 Task: Download an image of a book cover and post it on Instagram with a recommendation.
Action: Mouse moved to (1103, 57)
Screenshot: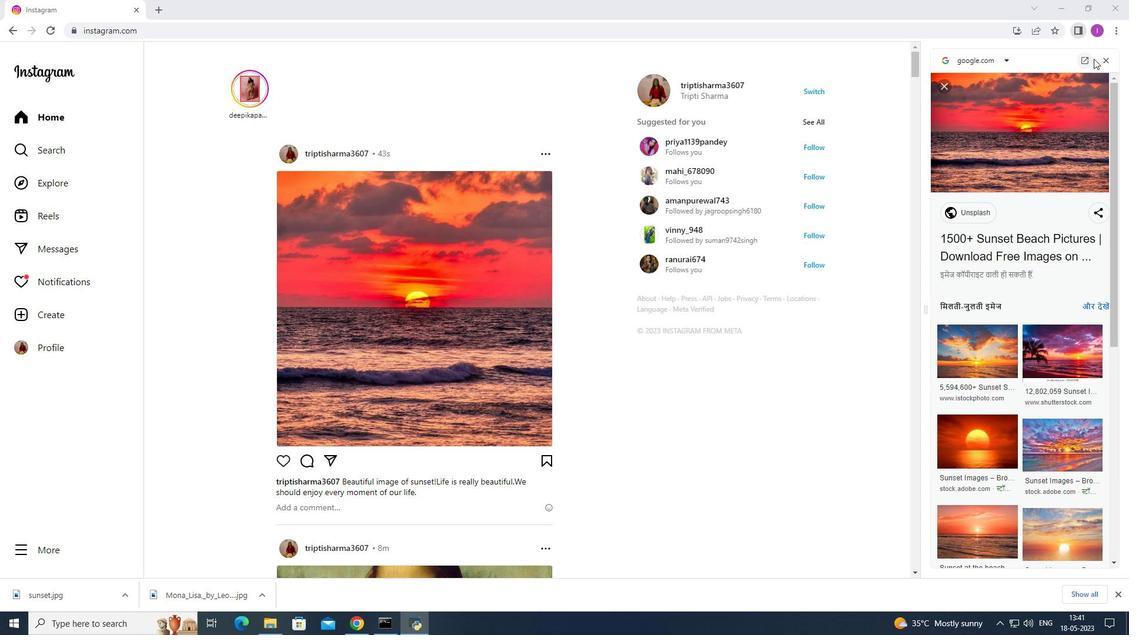 
Action: Mouse pressed left at (1103, 57)
Screenshot: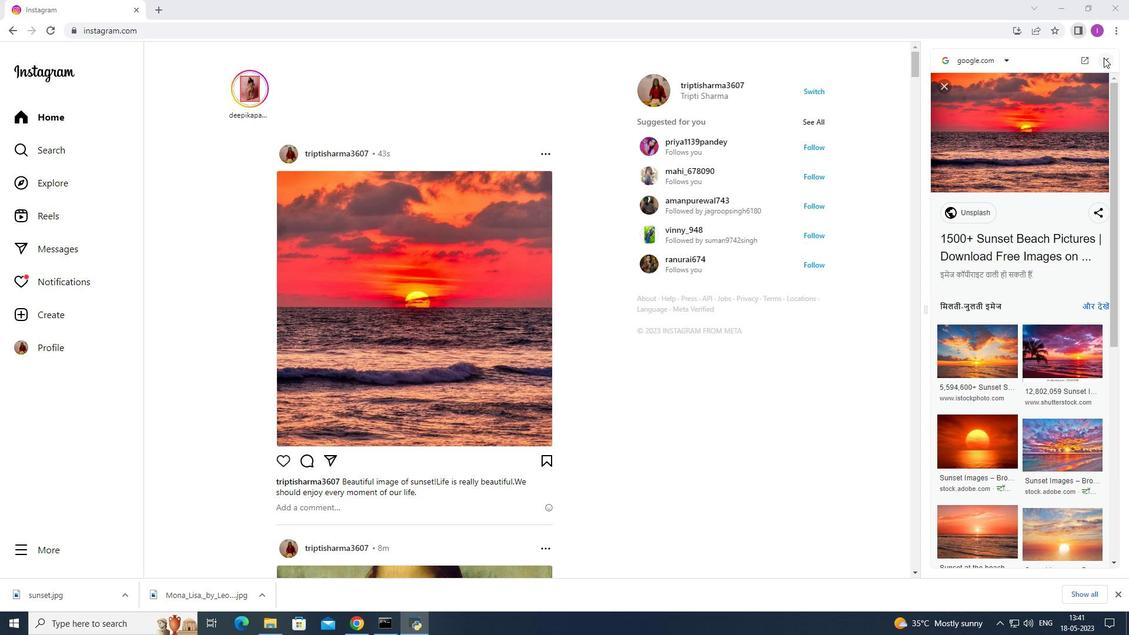 
Action: Mouse moved to (993, 29)
Screenshot: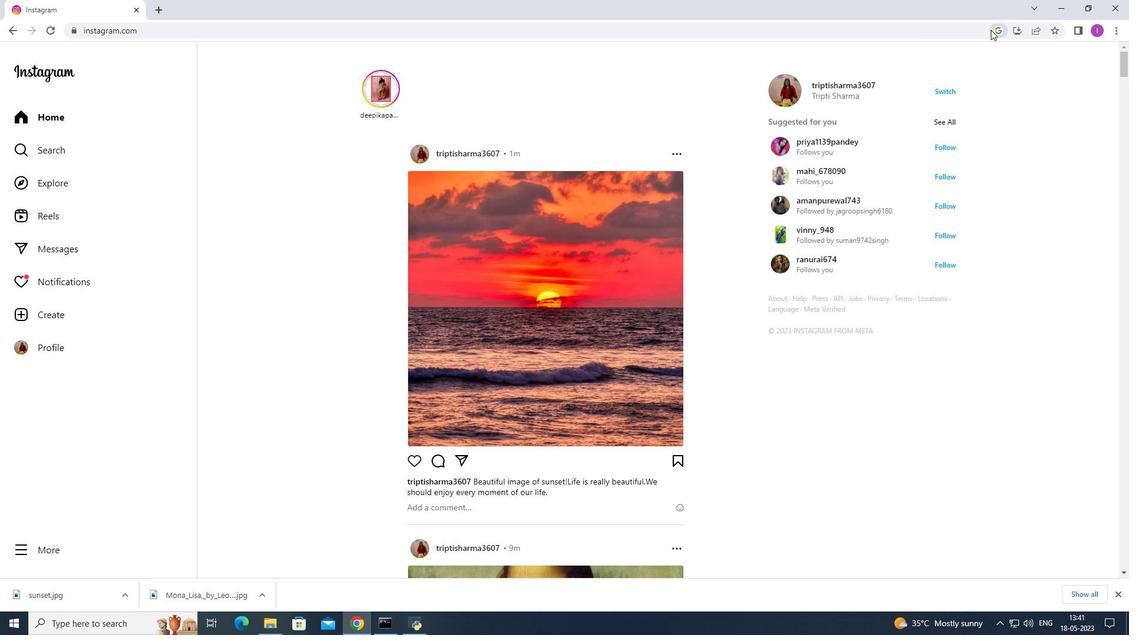 
Action: Mouse pressed left at (993, 29)
Screenshot: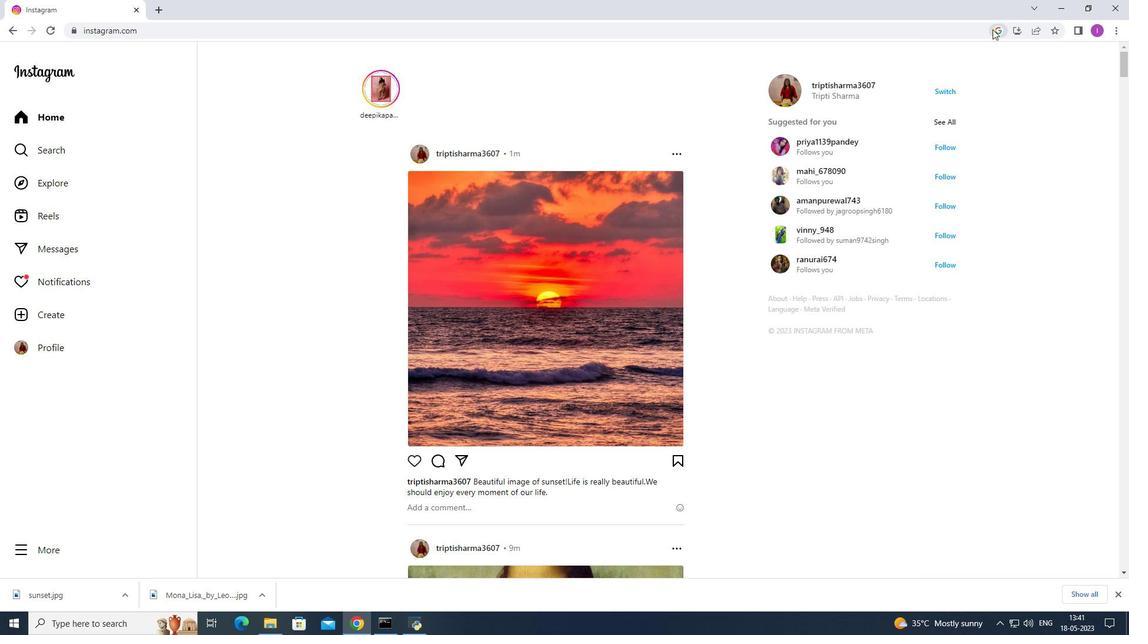 
Action: Mouse moved to (1070, 126)
Screenshot: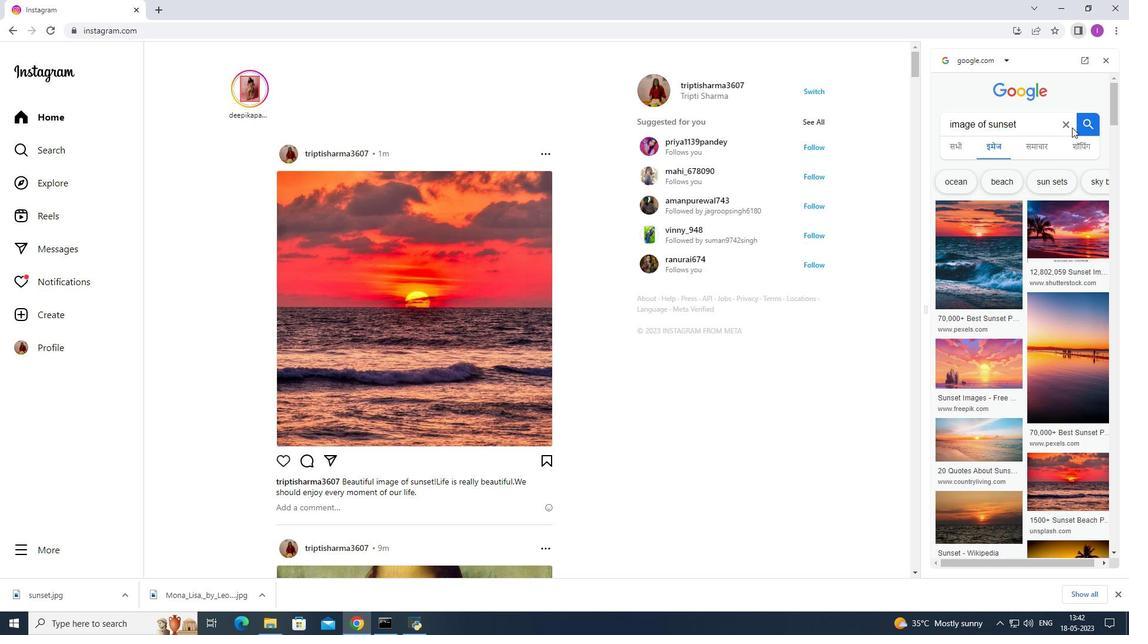 
Action: Mouse pressed left at (1070, 126)
Screenshot: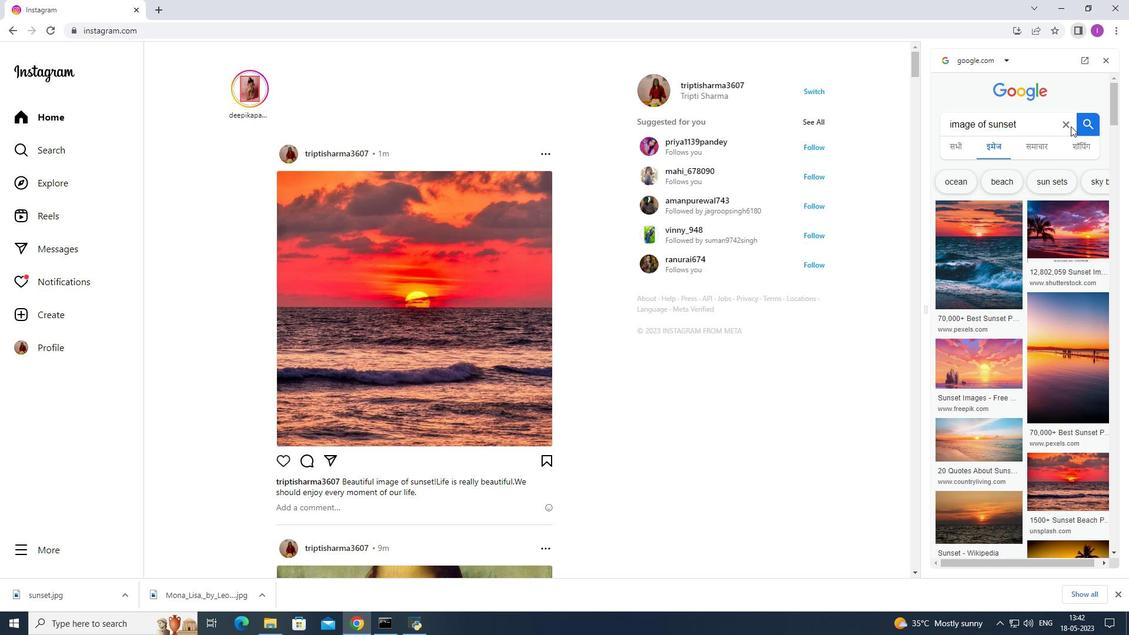 
Action: Mouse moved to (966, 127)
Screenshot: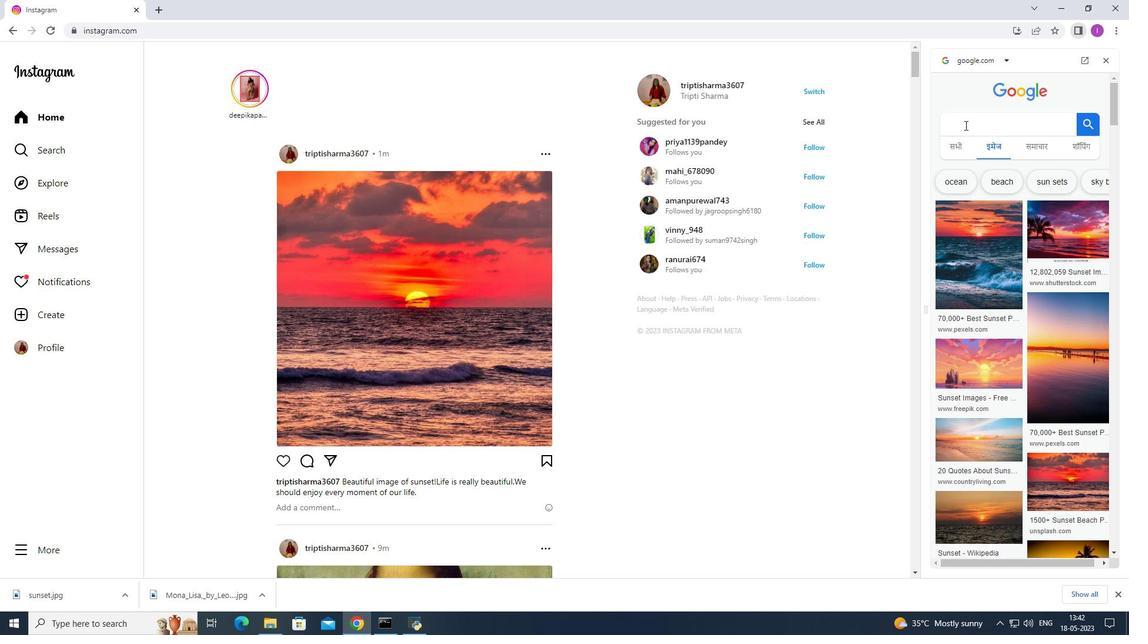 
Action: Key pressed <Key.shift>Image<Key.space>
Screenshot: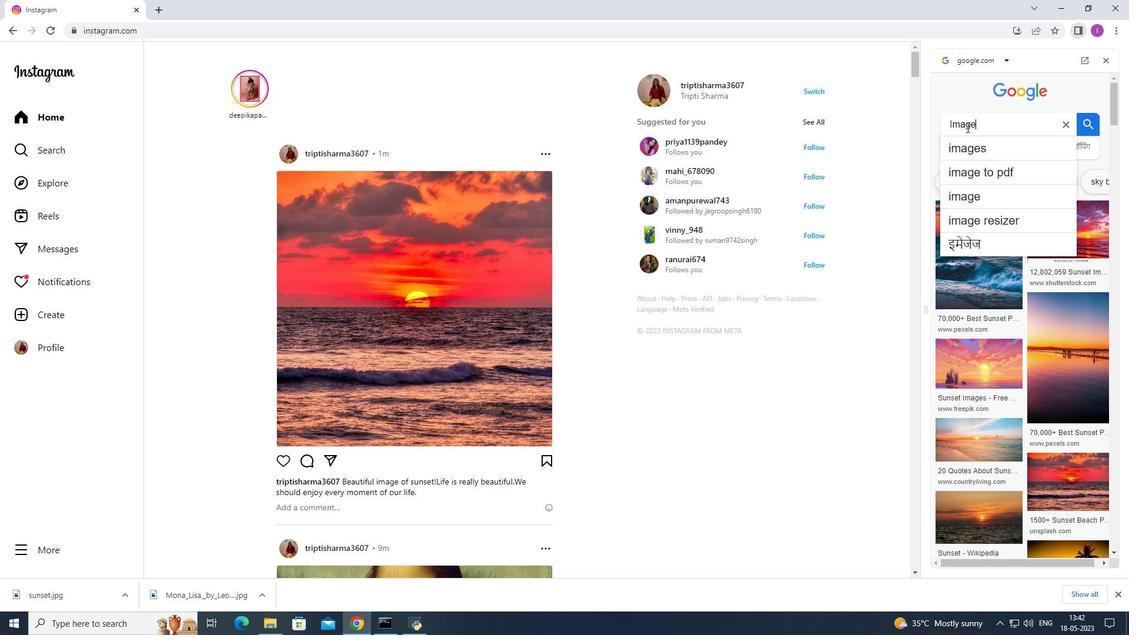 
Action: Mouse moved to (1000, 150)
Screenshot: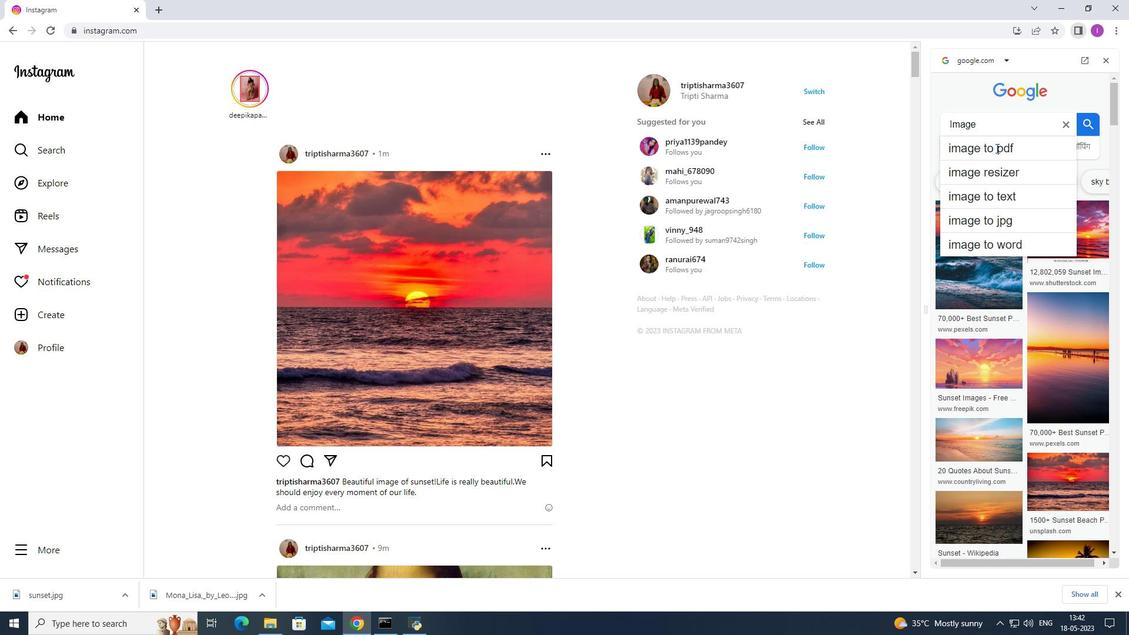 
Action: Key pressed of<Key.space>
Screenshot: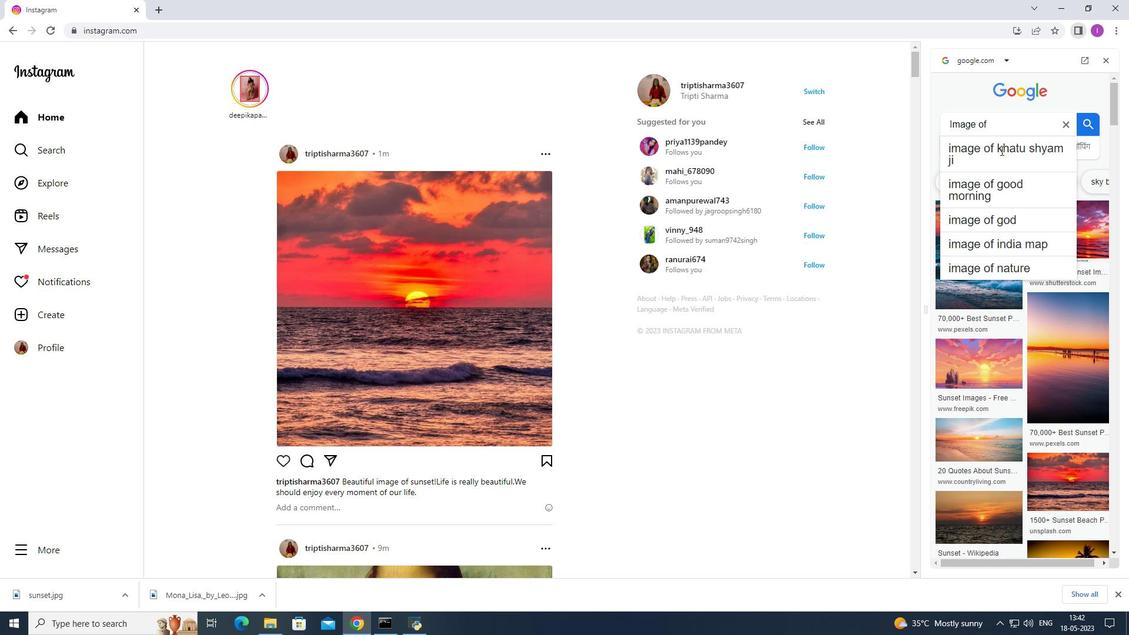 
Action: Mouse moved to (1066, 174)
Screenshot: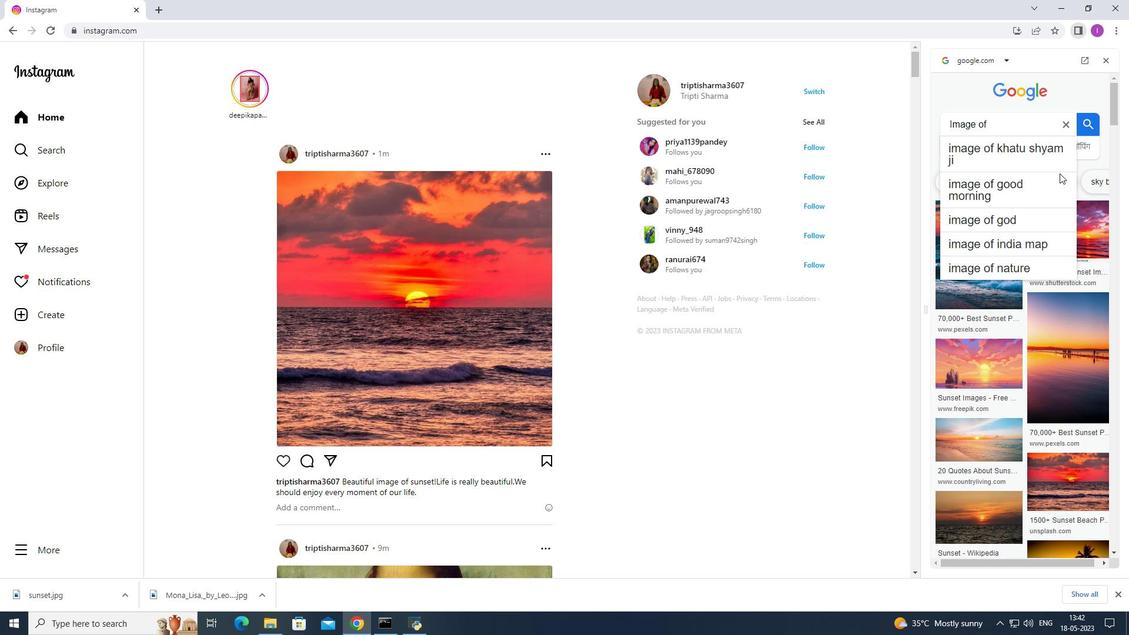 
Action: Key pressed famous<Key.space>book<Key.enter>
Screenshot: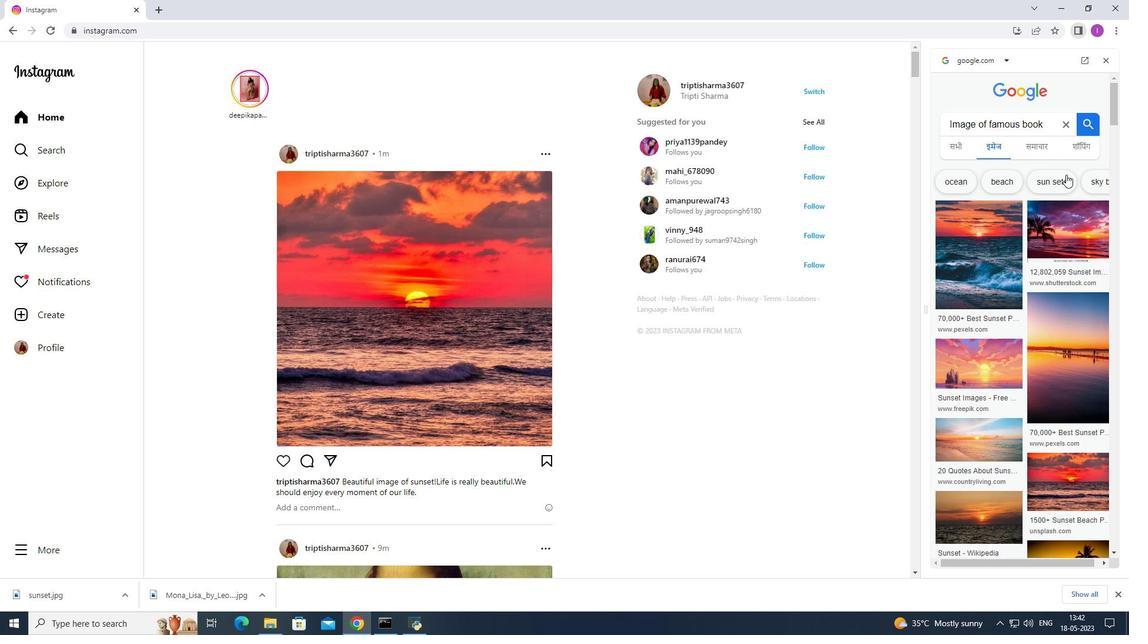 
Action: Mouse moved to (1022, 285)
Screenshot: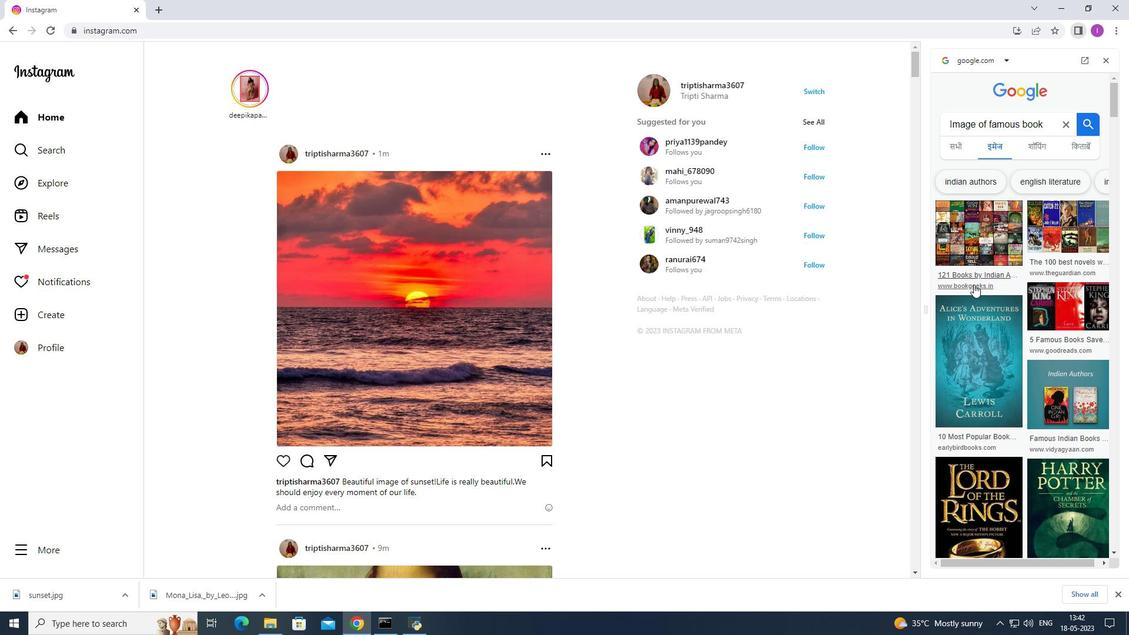 
Action: Mouse scrolled (1022, 284) with delta (0, 0)
Screenshot: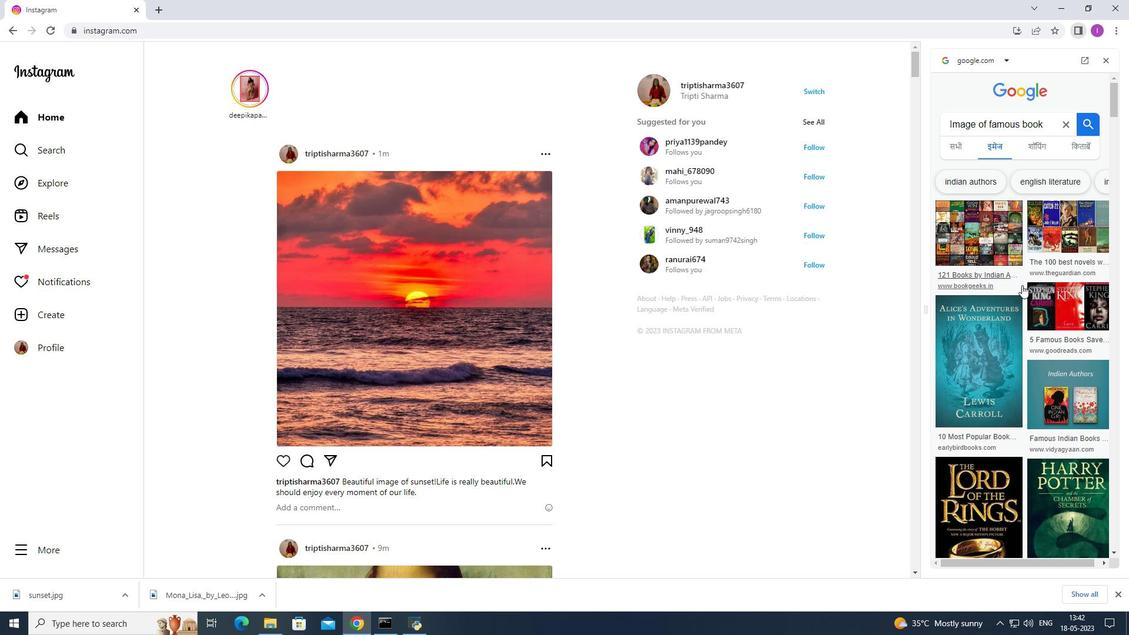 
Action: Mouse moved to (1022, 285)
Screenshot: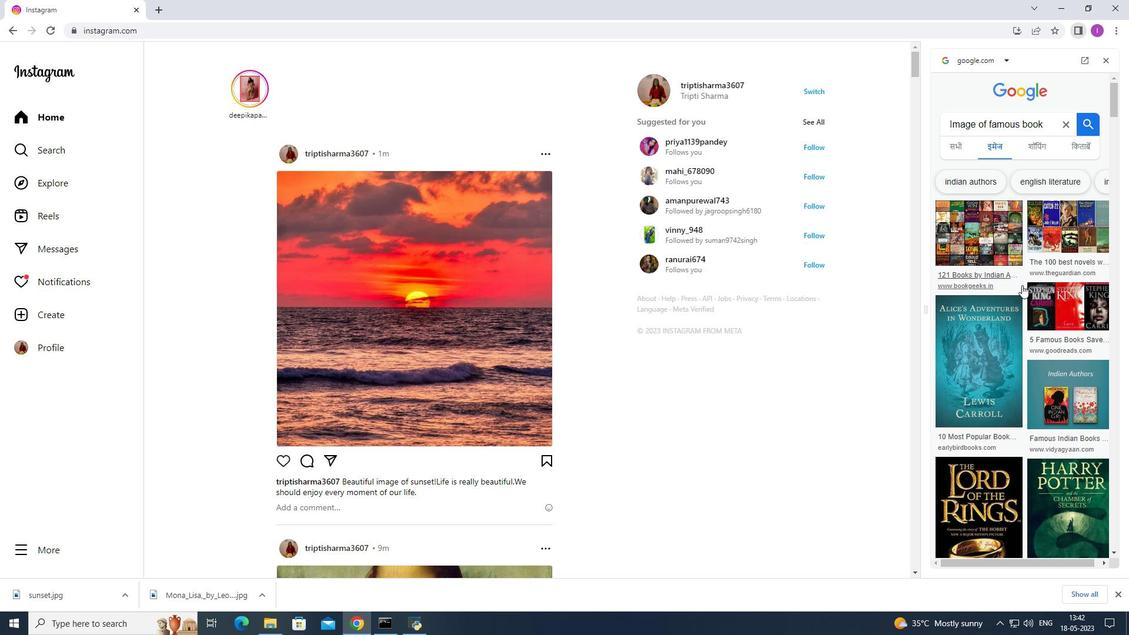 
Action: Mouse scrolled (1022, 285) with delta (0, 0)
Screenshot: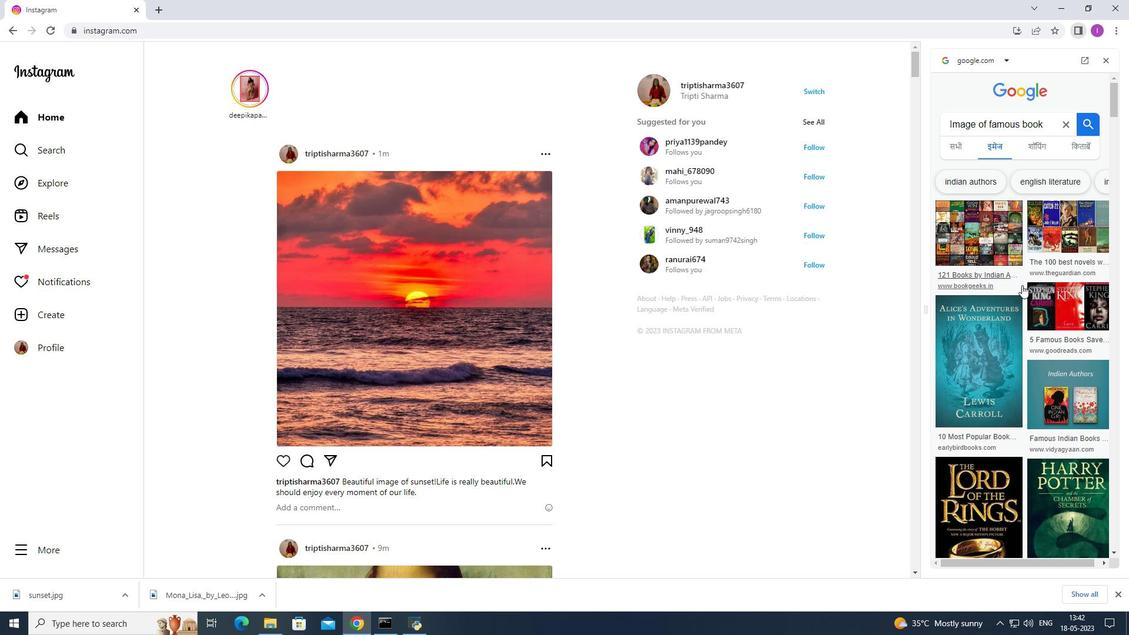 
Action: Mouse moved to (1022, 285)
Screenshot: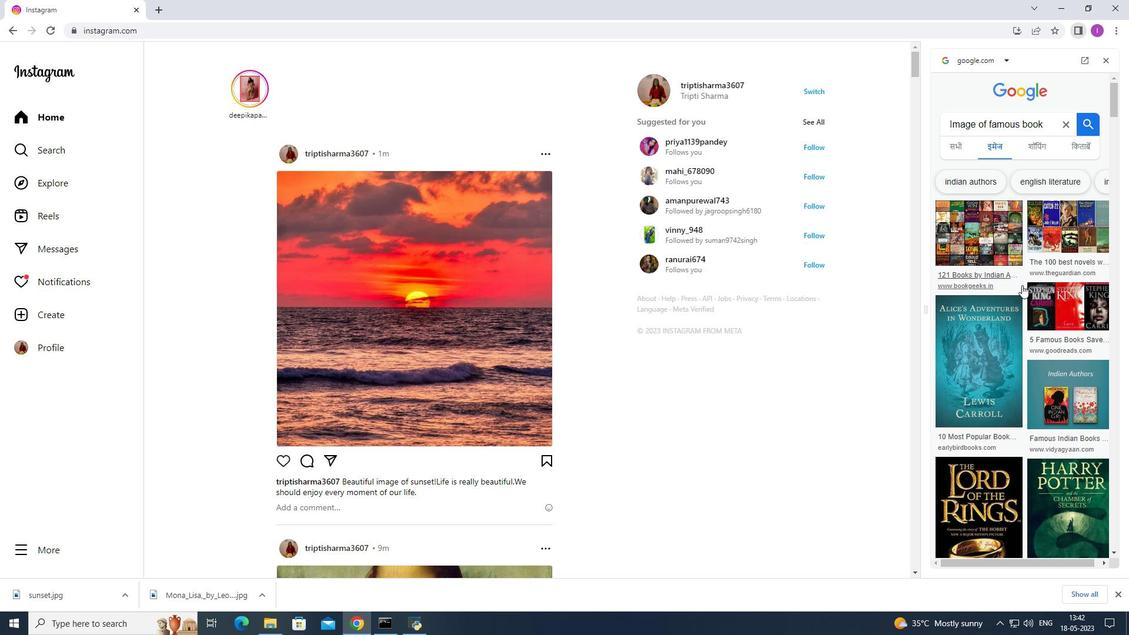 
Action: Mouse scrolled (1022, 285) with delta (0, 0)
Screenshot: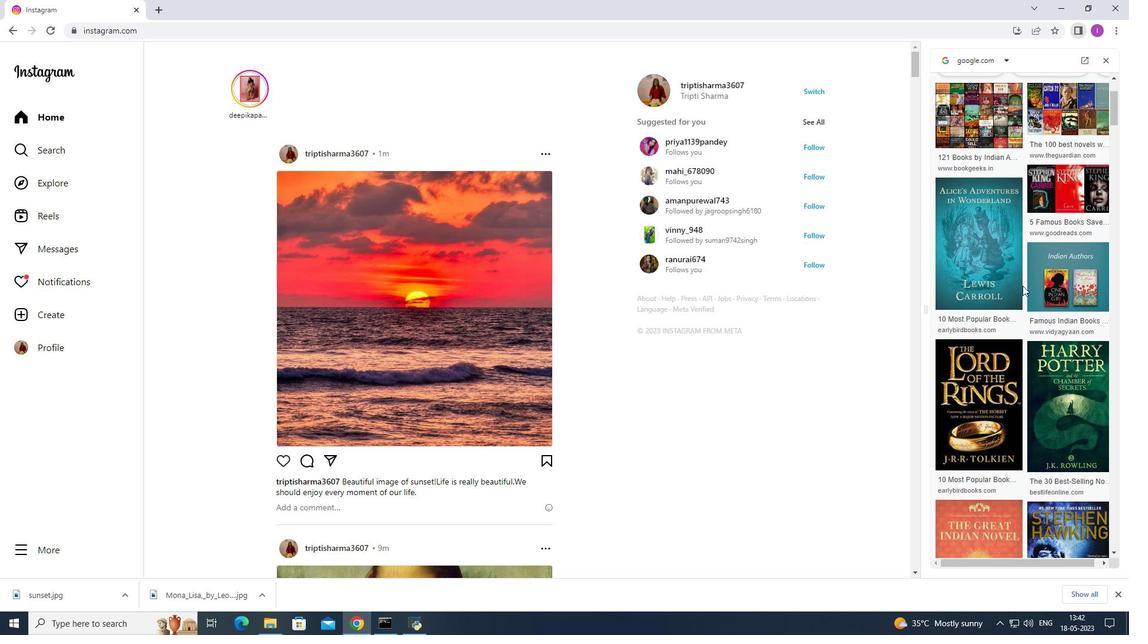 
Action: Mouse scrolled (1022, 285) with delta (0, 0)
Screenshot: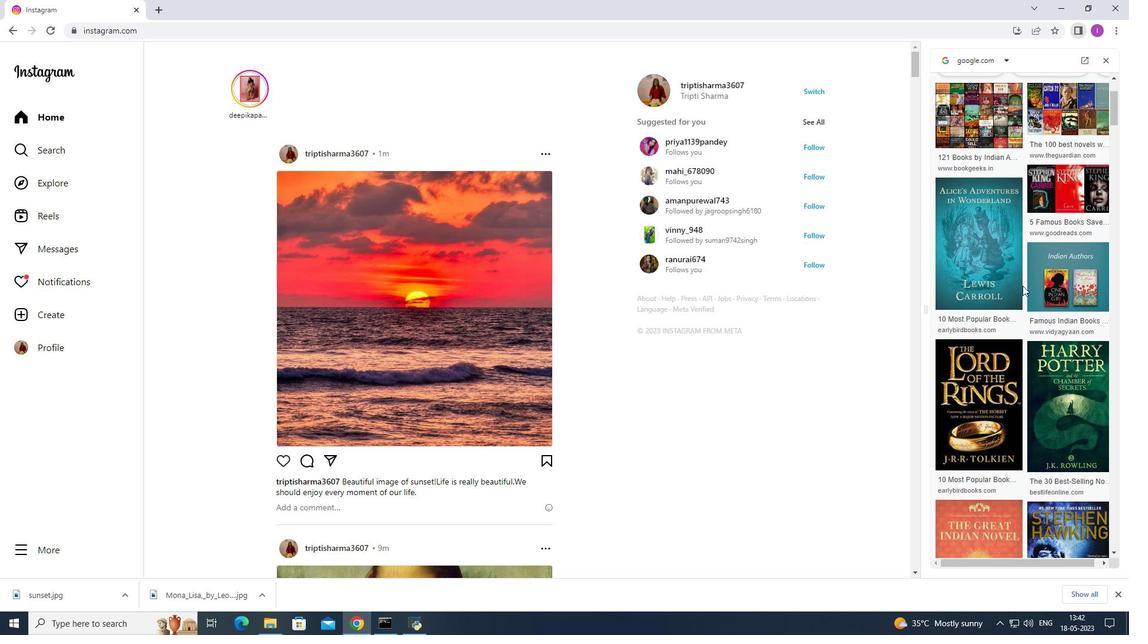 
Action: Mouse scrolled (1022, 285) with delta (0, 0)
Screenshot: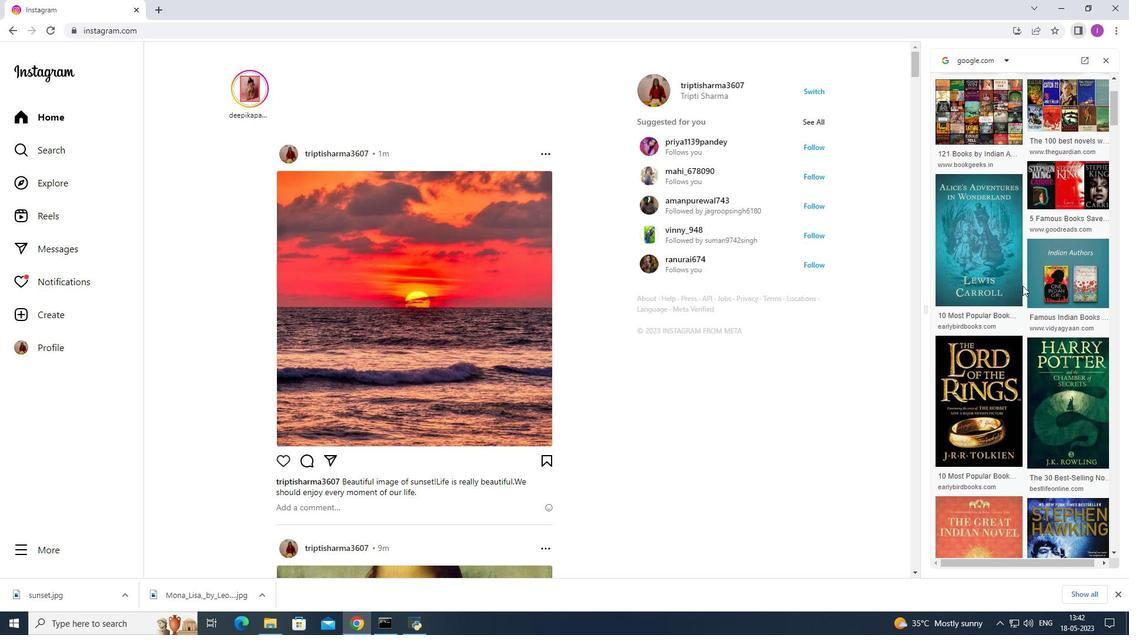
Action: Mouse moved to (1056, 231)
Screenshot: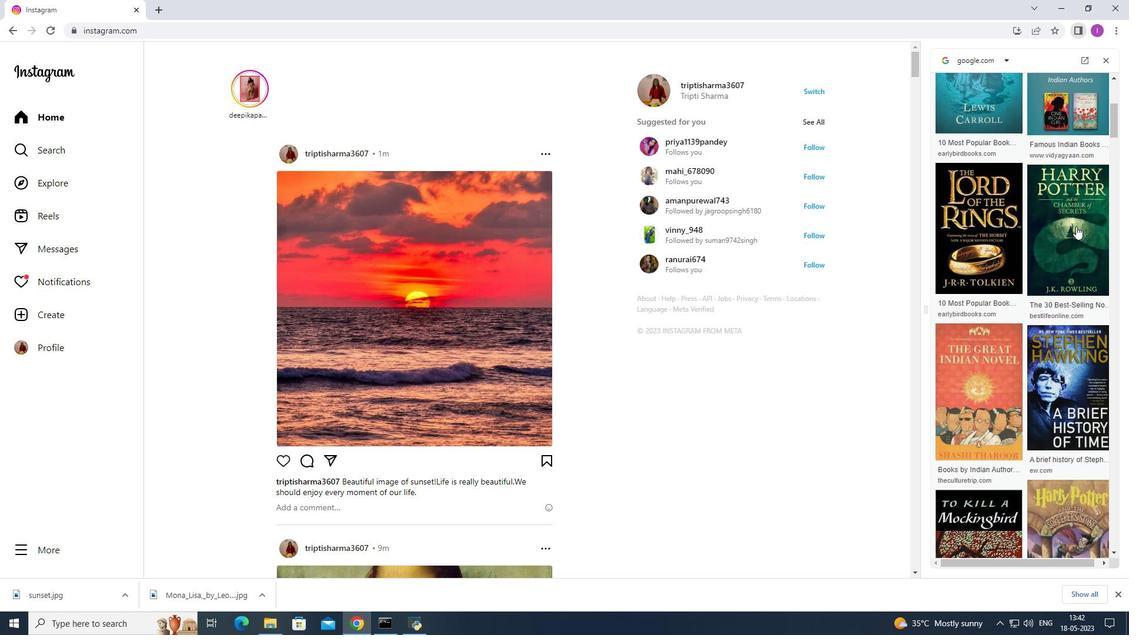 
Action: Mouse pressed left at (1056, 231)
Screenshot: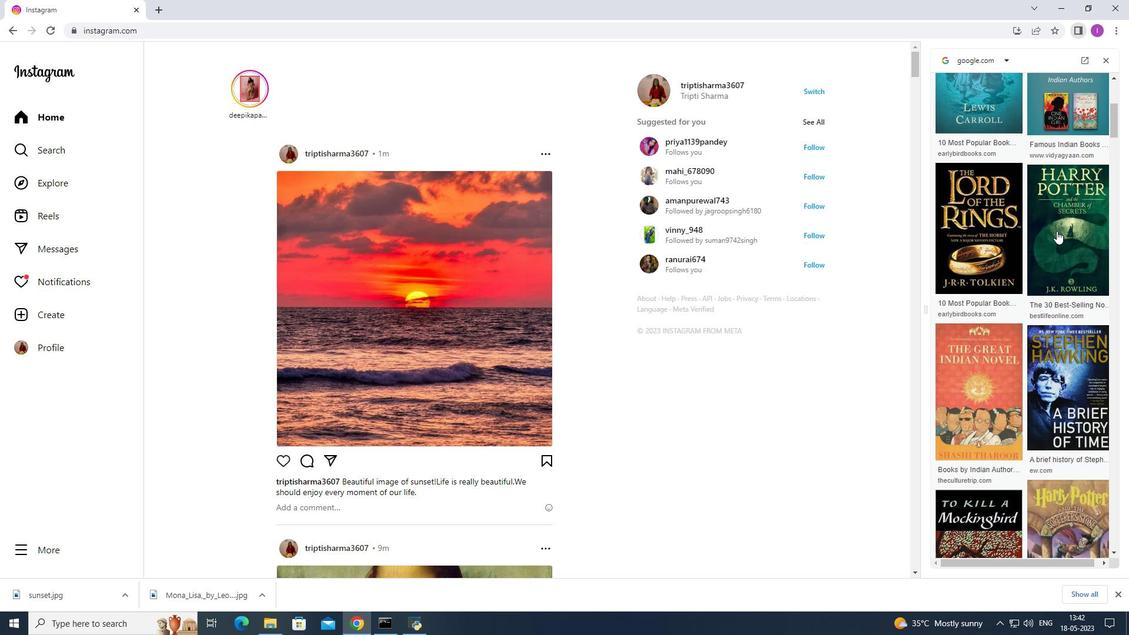 
Action: Mouse moved to (999, 375)
Screenshot: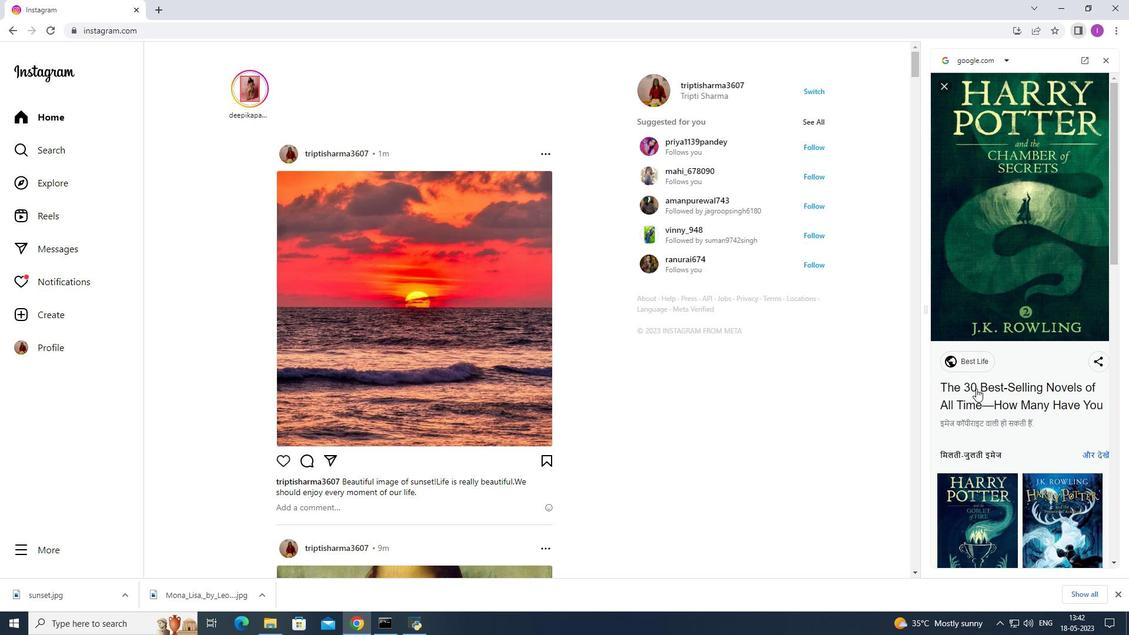 
Action: Mouse scrolled (999, 374) with delta (0, 0)
Screenshot: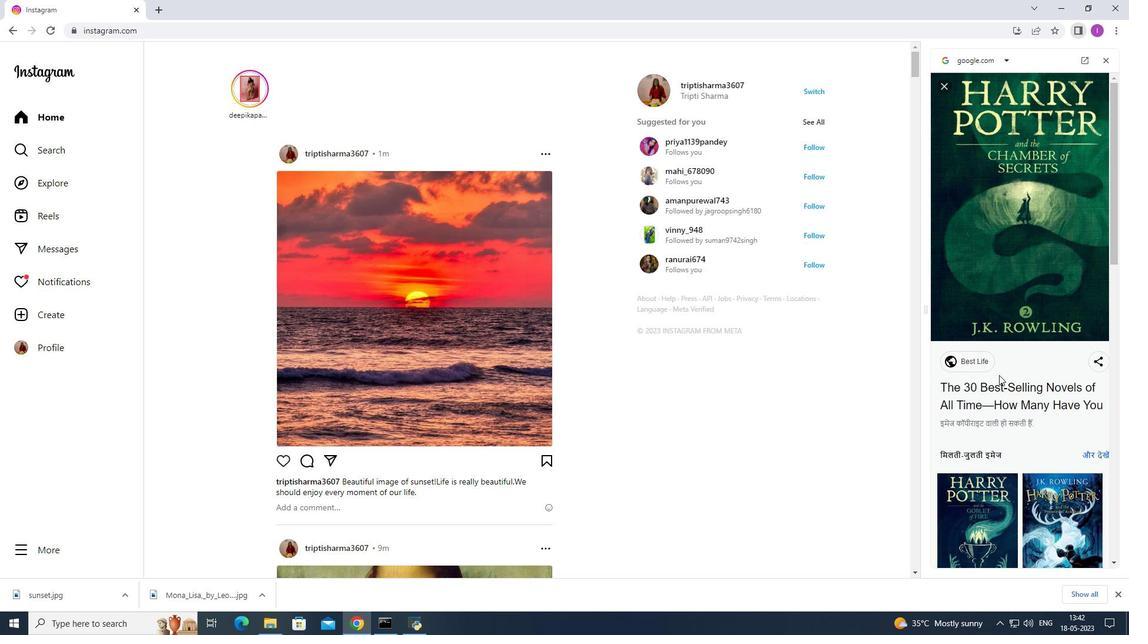 
Action: Mouse scrolled (999, 374) with delta (0, 0)
Screenshot: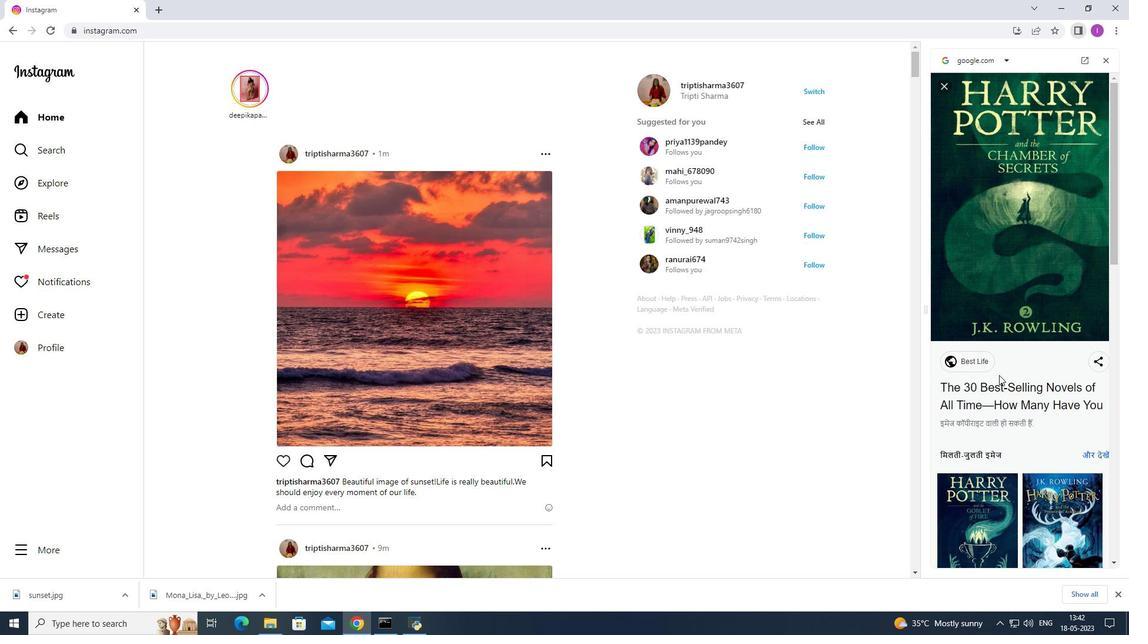 
Action: Mouse scrolled (999, 374) with delta (0, 0)
Screenshot: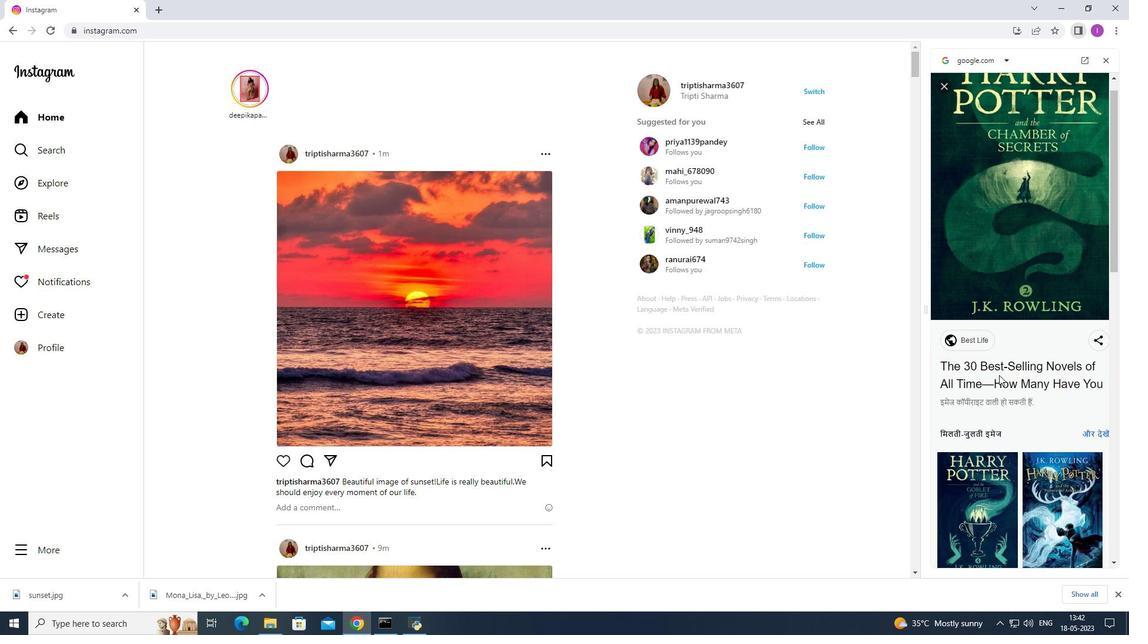 
Action: Mouse moved to (985, 339)
Screenshot: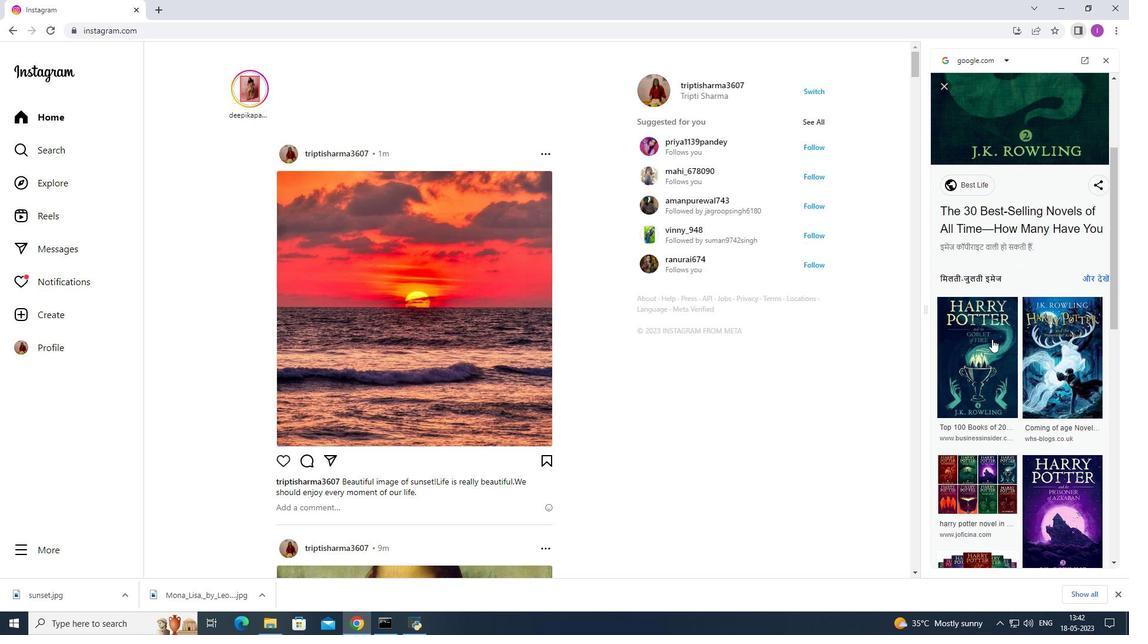 
Action: Mouse pressed left at (985, 339)
Screenshot: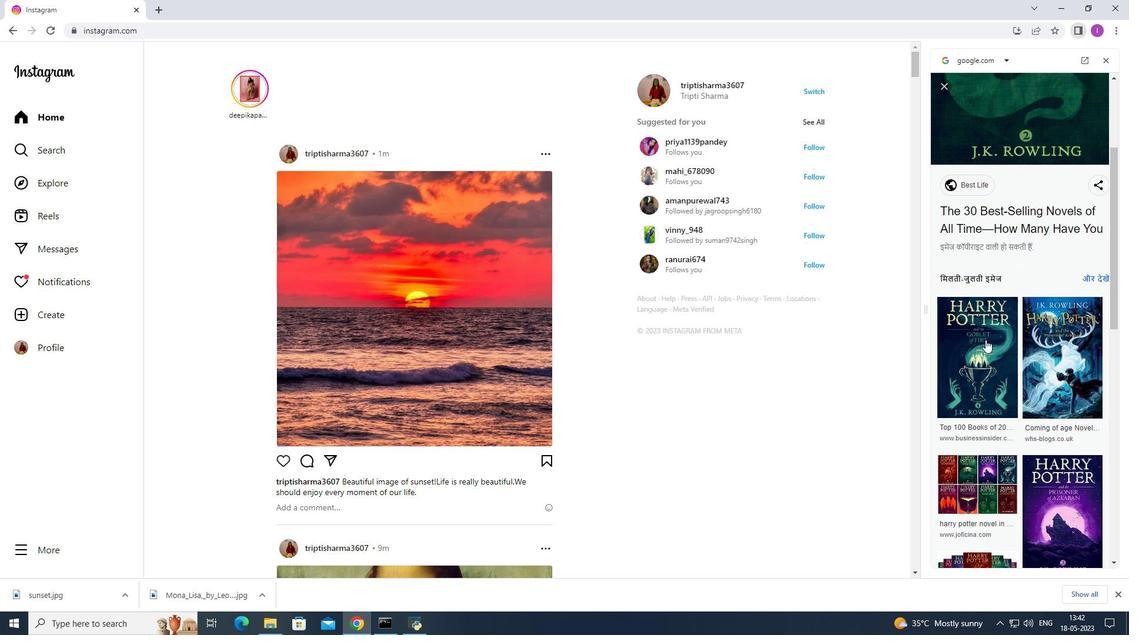 
Action: Mouse moved to (1036, 229)
Screenshot: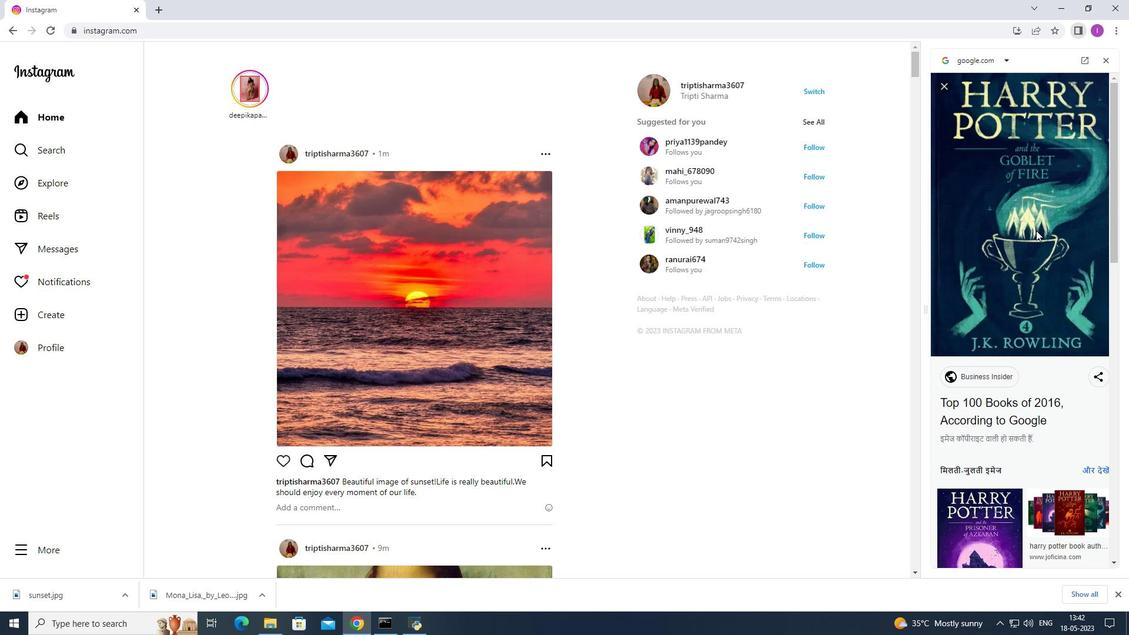
Action: Mouse pressed right at (1036, 229)
Screenshot: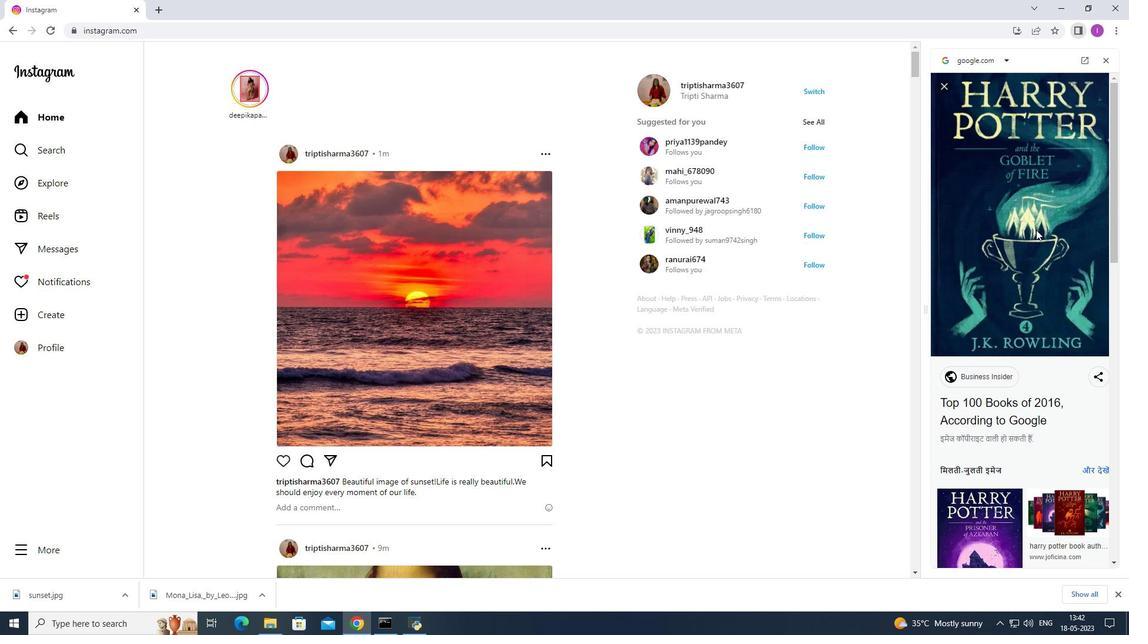 
Action: Mouse moved to (1043, 254)
Screenshot: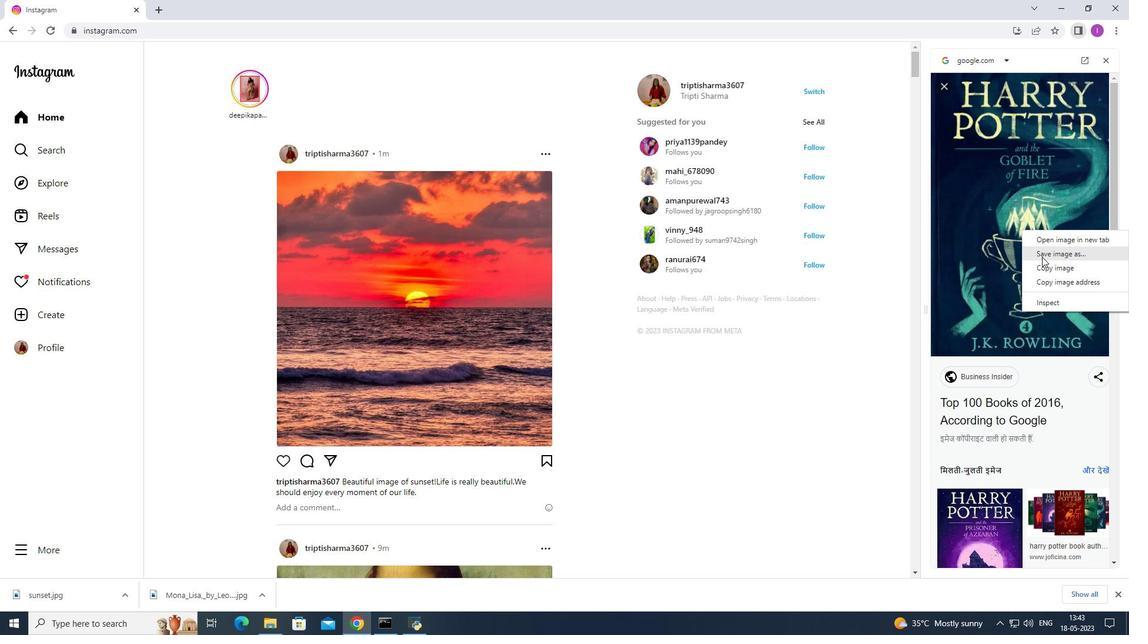 
Action: Mouse pressed left at (1043, 254)
Screenshot: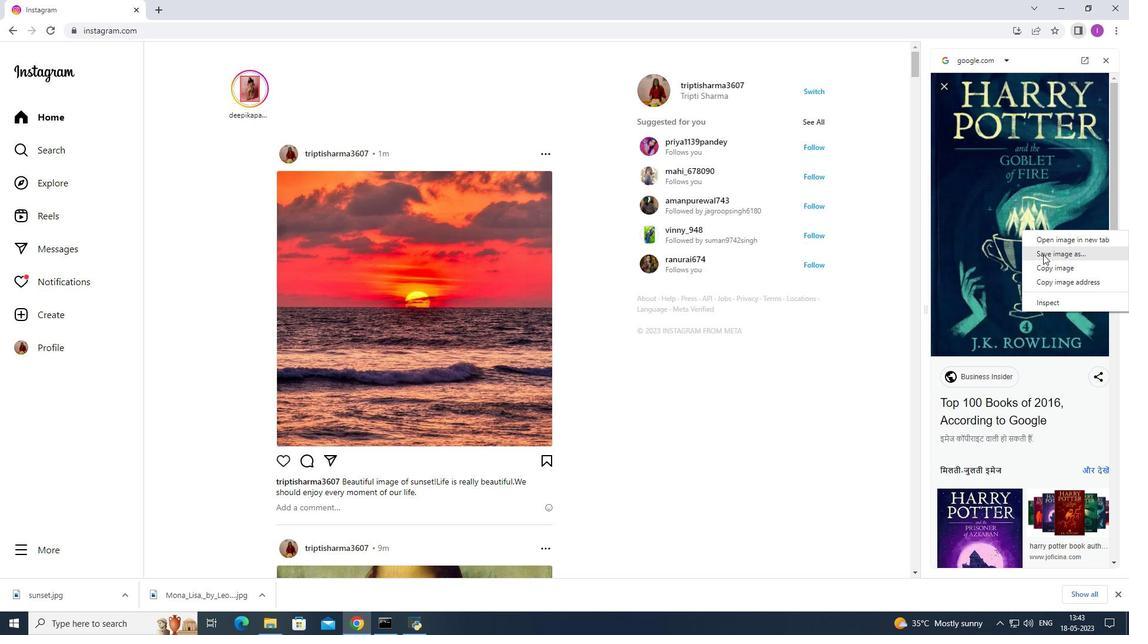 
Action: Mouse moved to (182, 265)
Screenshot: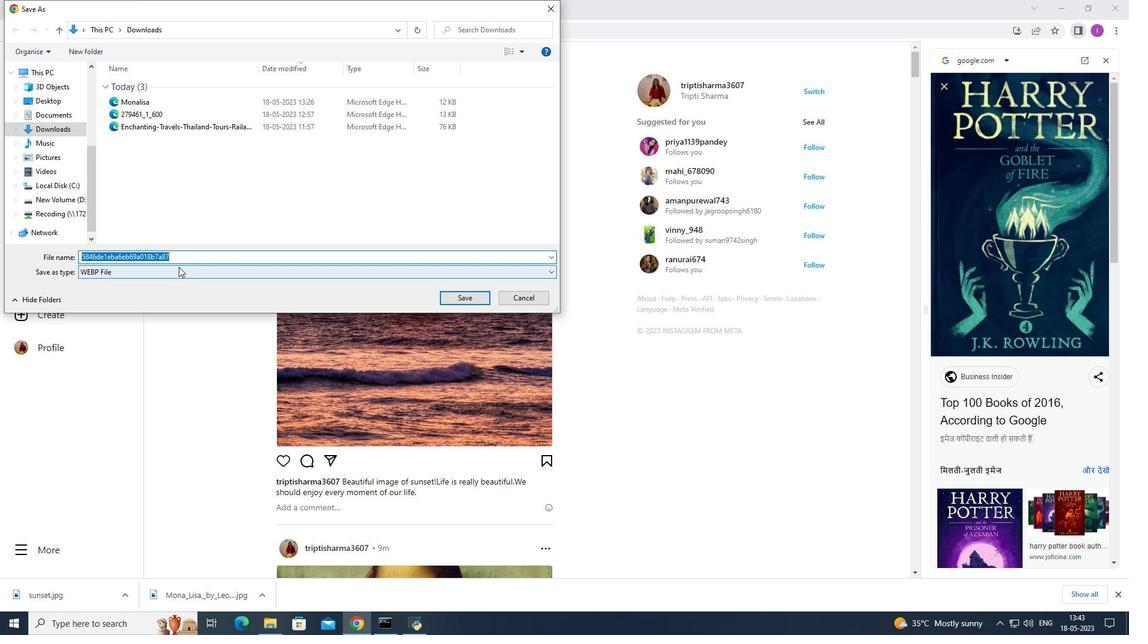 
Action: Key pressed <Key.shift><Key.shift><Key.shift><Key.shift><Key.shift><Key.shift><Key.shift><Key.shift><Key.shift><Key.shift><Key.shift><Key.shift><Key.shift><Key.shift><Key.shift><Key.shift><Key.shift><Key.shift><Key.shift><Key.shift><Key.shift><Key.shift><Key.shift><Key.shift><Key.shift><Key.shift><Key.shift><Key.shift><Key.shift><Key.shift><Key.shift><Key.shift><Key.shift><Key.shift><Key.shift><Key.shift><Key.shift><Key.shift><Key.shift><Key.shift><Key.shift><Key.shift><Key.shift><Key.shift><Key.shift><Key.shift><Key.shift><Key.shift><Key.shift><Key.shift><Key.shift><Key.shift><Key.shift><Key.shift><Key.shift><Key.shift><Key.shift><Key.shift><Key.shift><Key.shift><Key.shift><Key.shift><Key.shift><Key.shift><Key.shift><Key.shift><Key.shift><Key.shift><Key.shift><Key.shift><Key.shift><Key.shift><Key.shift><Key.shift><Key.shift><Key.shift><Key.shift><Key.shift><Key.shift><Key.shift><Key.shift><Key.shift><Key.shift><Key.shift><Key.shift><Key.shift><Key.shift><Key.shift><Key.shift><Key.shift><Key.shift><Key.shift><Key.shift><Key.shift><Key.shift><Key.shift><Key.shift><Key.shift><Key.shift><Key.shift><Key.shift><Key.shift><Key.shift><Key.shift><Key.shift><Key.shift><Key.shift><Key.shift><Key.shift><Key.shift><Key.shift><Key.shift><Key.shift><Key.shift><Key.shift><Key.shift><Key.shift><Key.shift><Key.shift><Key.shift><Key.shift><Key.shift><Key.shift><Key.shift><Key.shift><Key.shift><Key.shift><Key.shift><Key.shift><Key.shift><Key.shift><Key.shift><Key.shift><Key.shift><Key.shift><Key.shift><Key.shift><Key.shift><Key.shift><Key.shift><Key.shift><Key.shift><Key.shift><Key.shift><Key.shift><Key.shift><Key.shift><Key.shift><Key.shift><Key.shift><Key.shift><Key.shift><Key.shift><Key.shift><Key.shift><Key.shift><Key.shift><Key.shift><Key.shift><Key.shift><Key.shift><Key.shift><Key.shift><Key.shift><Key.shift><Key.shift><Key.shift><Key.shift><Key.shift><Key.shift><Key.shift><Key.shift><Key.shift><Key.shift><Key.shift><Key.shift><Key.shift><Key.shift><Key.shift><Key.shift><Key.shift><Key.shift><Key.shift><Key.shift><Key.shift><Key.shift><Key.shift><Key.shift><Key.shift><Key.shift><Key.shift><Key.shift><Key.shift><Key.shift><Key.shift><Key.shift><Key.shift><Key.shift><Key.shift><Key.shift><Key.shift><Key.shift><Key.shift><Key.shift><Key.shift><Key.shift><Key.shift><Key.shift><Key.shift><Key.shift><Key.shift><Key.shift><Key.shift><Key.shift><Key.shift><Key.shift><Key.shift><Key.shift><Key.shift><Key.shift><Key.shift><Key.shift><Key.shift><Key.shift><Key.shift><Key.shift><Key.shift><Key.shift><Key.shift><Key.shift><Key.shift><Key.shift><Key.shift><Key.shift><Key.shift><Key.shift><Key.shift><Key.shift><Key.shift><Key.shift><Key.shift><Key.shift><Key.shift><Key.shift><Key.shift><Key.shift><Key.shift><Key.shift><Key.shift><Key.shift><Key.shift><Key.shift><Key.shift><Key.shift><Key.shift><Key.shift><Key.shift><Key.shift><Key.shift><Key.shift><Key.shift><Key.shift><Key.shift><Key.shift><Key.shift><Key.shift><Key.shift><Key.shift><Key.shift><Key.shift><Key.shift><Key.shift><Key.shift><Key.shift><Key.shift><Key.shift><Key.shift><Key.shift><Key.shift><Key.shift><Key.shift><Key.shift><Key.shift><Key.shift><Key.shift><Key.shift><Key.shift><Key.shift><Key.shift><Key.shift><Key.shift><Key.shift><Key.shift><Key.shift><Key.shift><Key.shift><Key.shift><Key.shift><Key.shift><Key.shift><Key.shift><Key.shift><Key.shift><Key.shift><Key.shift><Key.shift><Key.shift><Key.shift><Key.shift><Key.shift><Key.shift><Key.shift><Key.shift><Key.shift><Key.shift><Key.shift><Key.shift><Key.shift><Key.shift><Key.shift><Key.shift><Key.shift><Key.shift><Key.shift><Key.shift><Key.shift><Key.shift><Key.shift><Key.shift><Key.shift><Key.shift><Key.shift><Key.shift><Key.shift><Key.shift><Key.shift><Key.shift><Key.shift><Key.shift><Key.shift><Key.shift><Key.shift><Key.shift><Key.shift><Key.shift><Key.shift><Key.shift><Key.shift><Key.shift><Key.shift><Key.shift><Key.shift><Key.shift><Key.shift><Key.shift><Key.shift><Key.shift><Key.shift><Key.shift><Key.shift><Key.shift><Key.shift><Key.shift><Key.shift><Key.shift><Key.shift><Key.shift><Key.shift><Key.shift><Key.shift><Key.shift>Harry<Key.space>potter
Screenshot: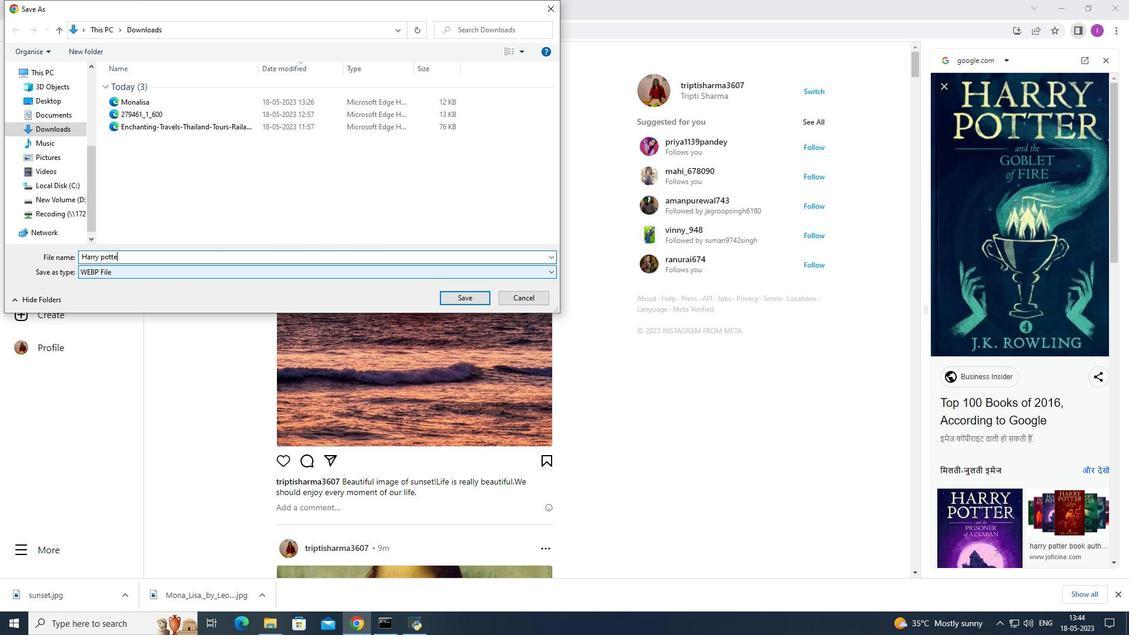 
Action: Mouse moved to (456, 296)
Screenshot: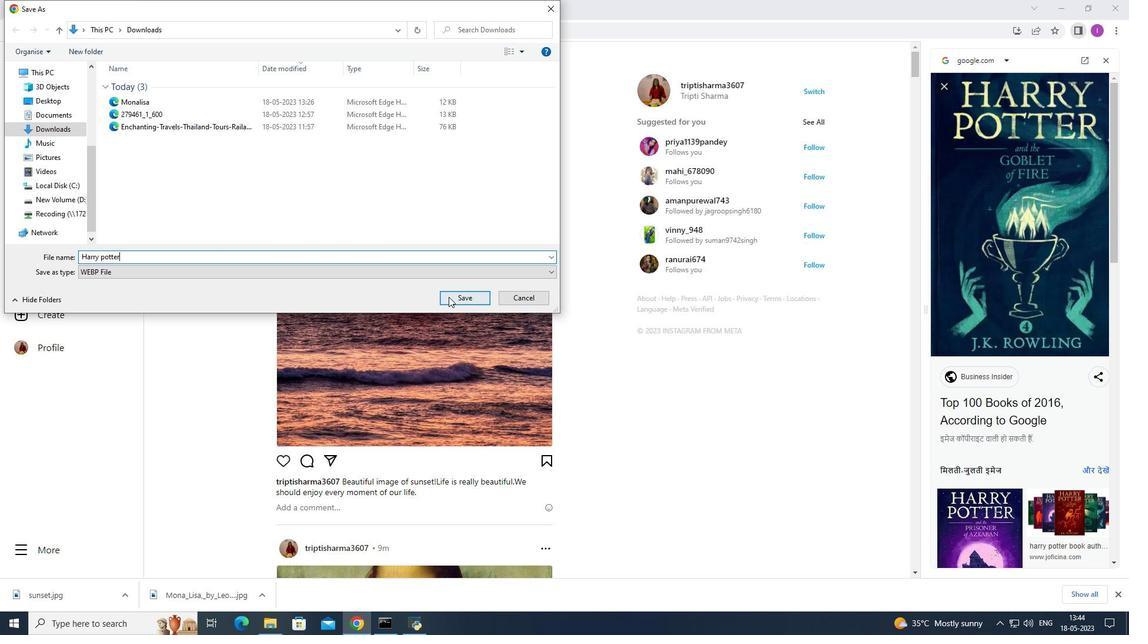 
Action: Mouse pressed left at (456, 296)
Screenshot: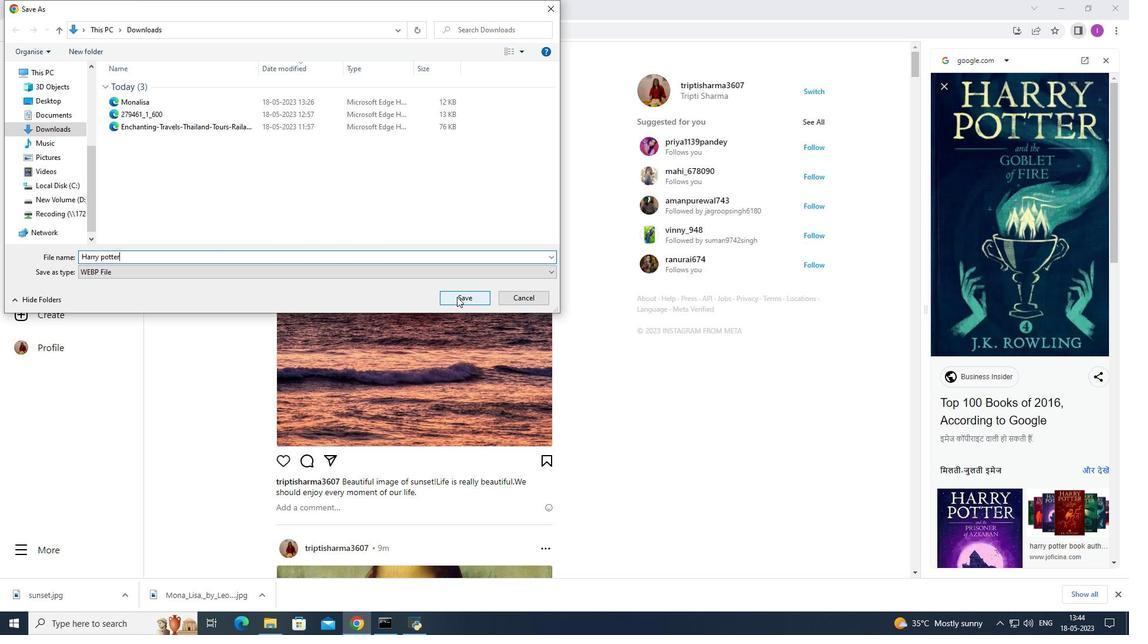 
Action: Mouse moved to (1109, 60)
Screenshot: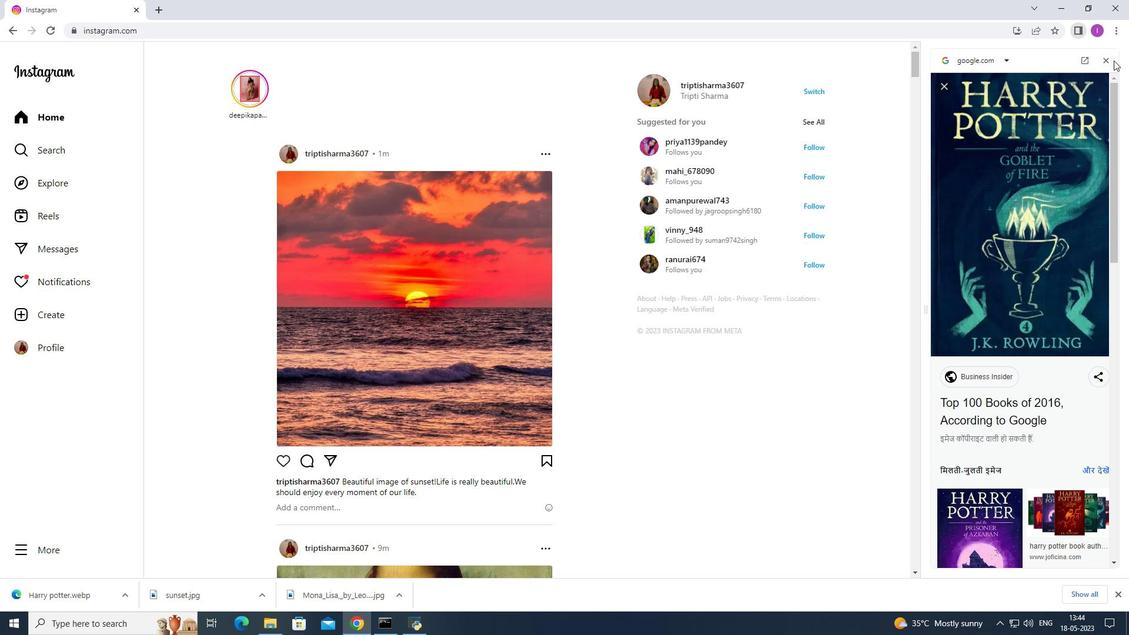 
Action: Mouse pressed left at (1109, 60)
Screenshot: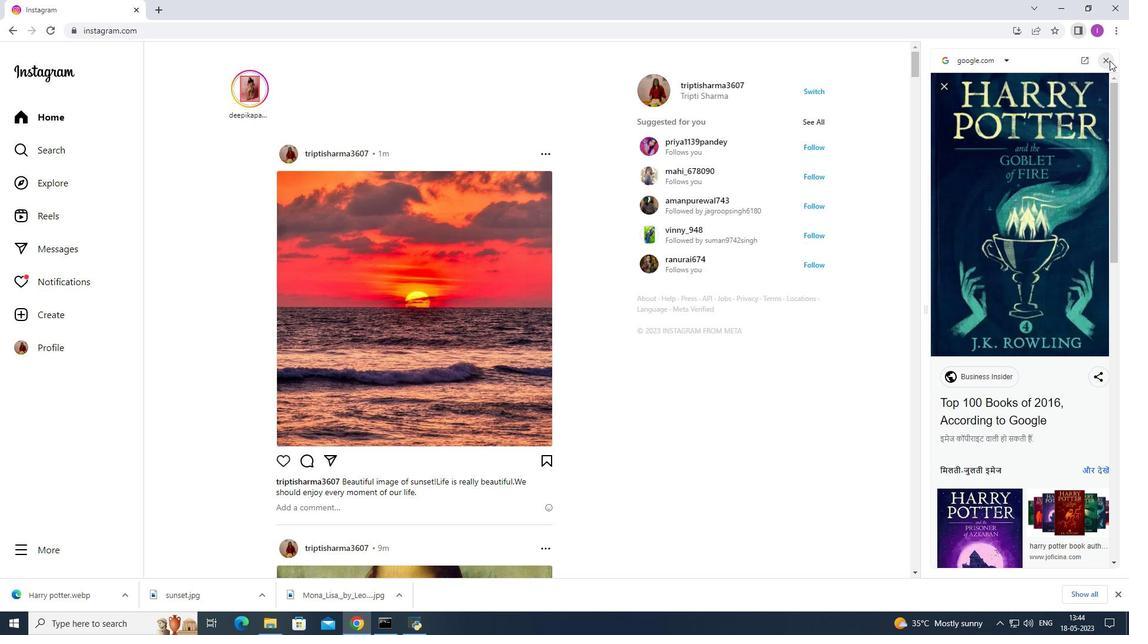 
Action: Mouse moved to (1000, 31)
Screenshot: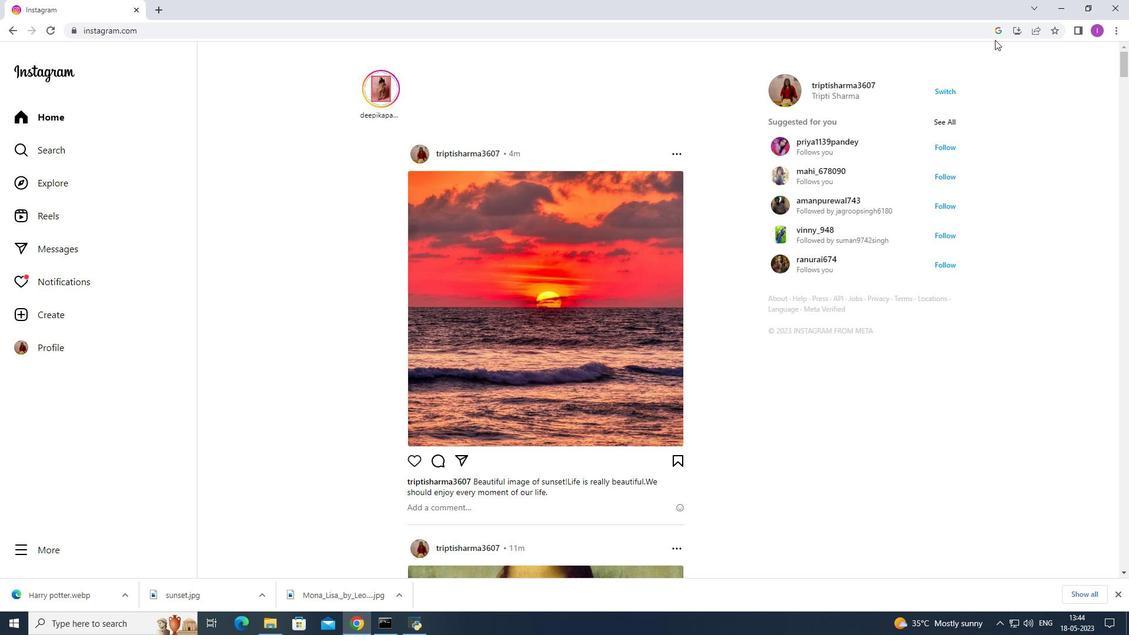 
Action: Mouse pressed left at (1000, 31)
Screenshot: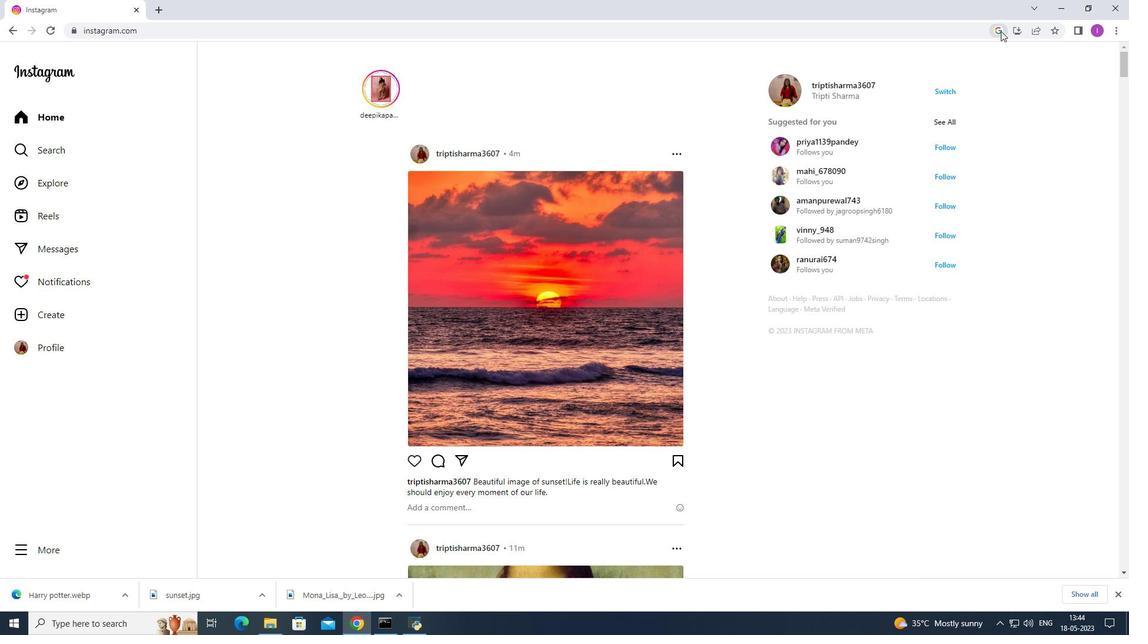 
Action: Mouse moved to (1050, 125)
Screenshot: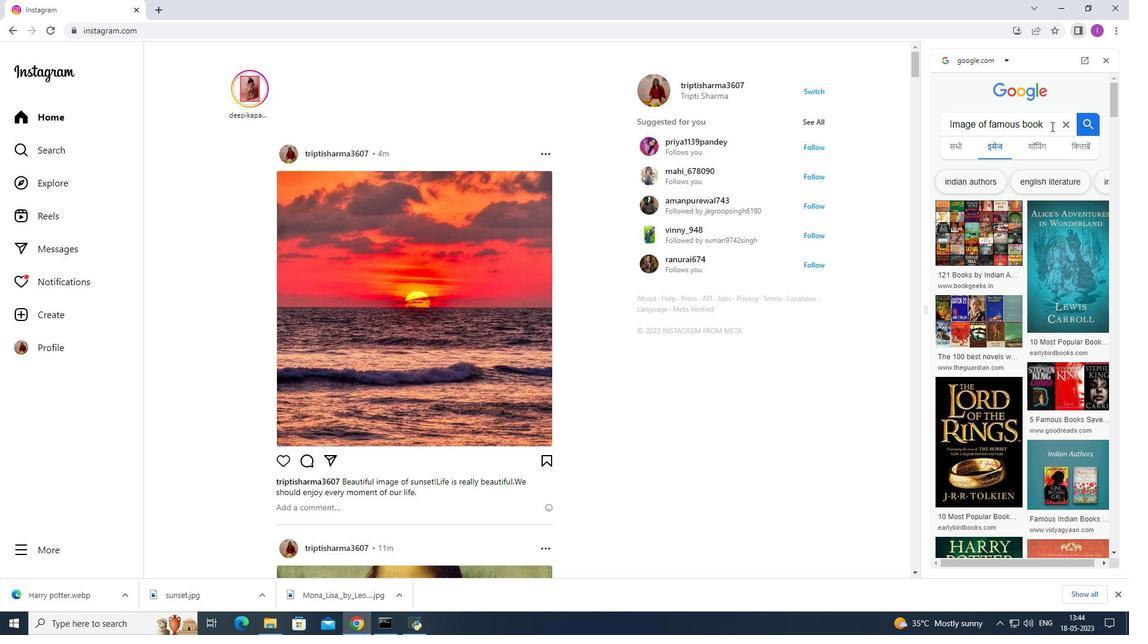 
Action: Mouse pressed left at (1050, 125)
Screenshot: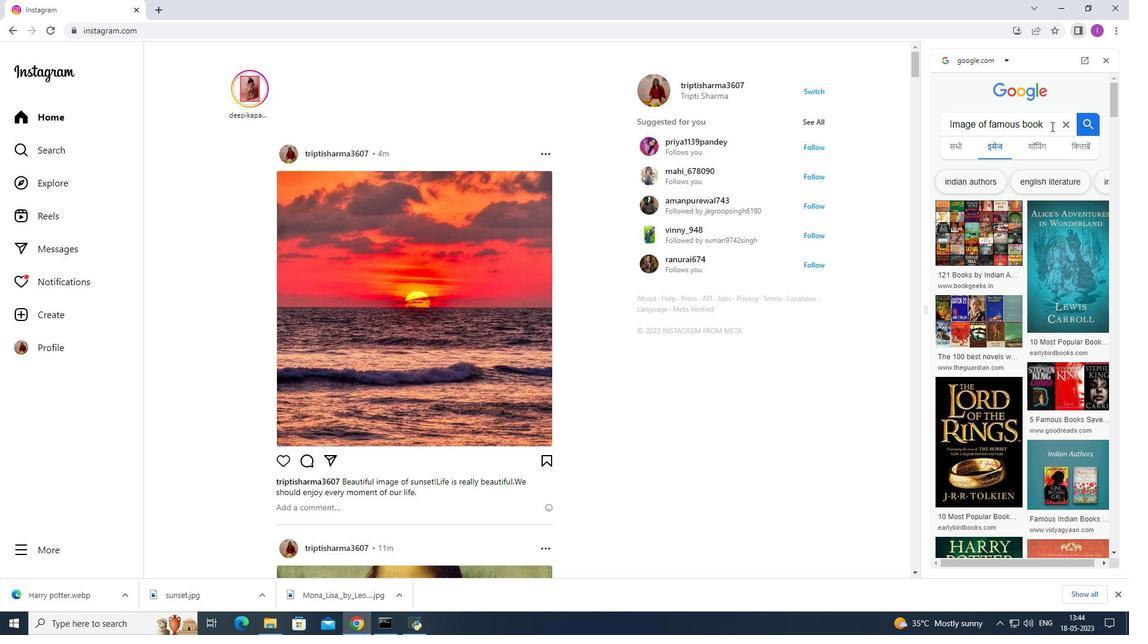 
Action: Mouse moved to (1084, 200)
Screenshot: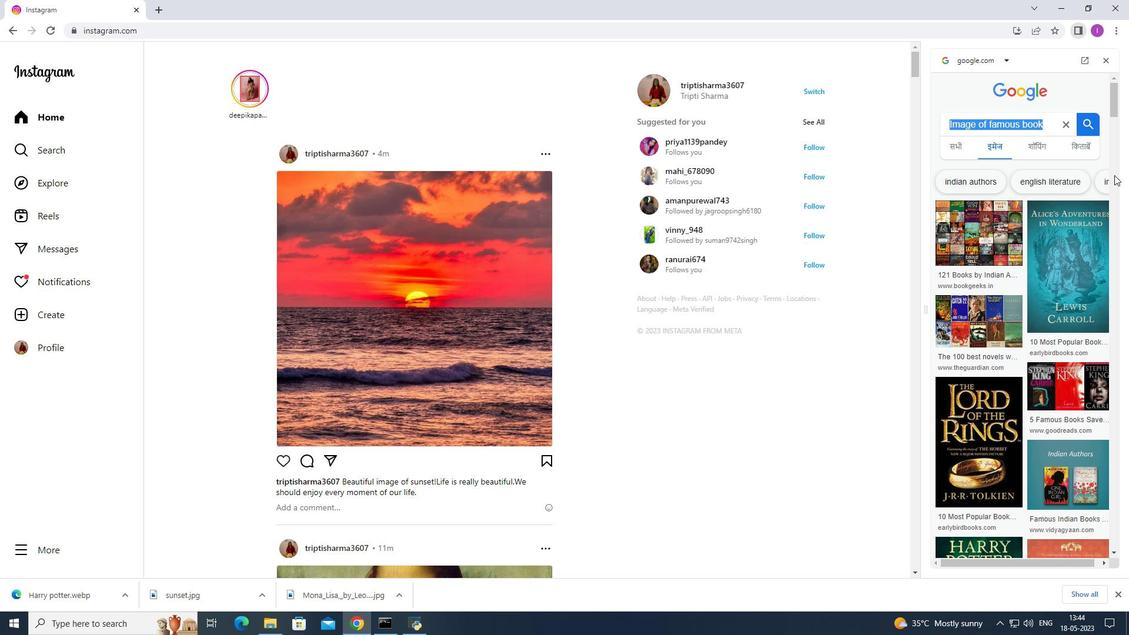 
Action: Key pressed <Key.shift>Deat<Key.backspace><Key.backspace>tais<Key.backspace>ls<Key.space>abouy<Key.backspace>t<Key.space><Key.shift>Harry<Key.space>potter<Key.enter>
Screenshot: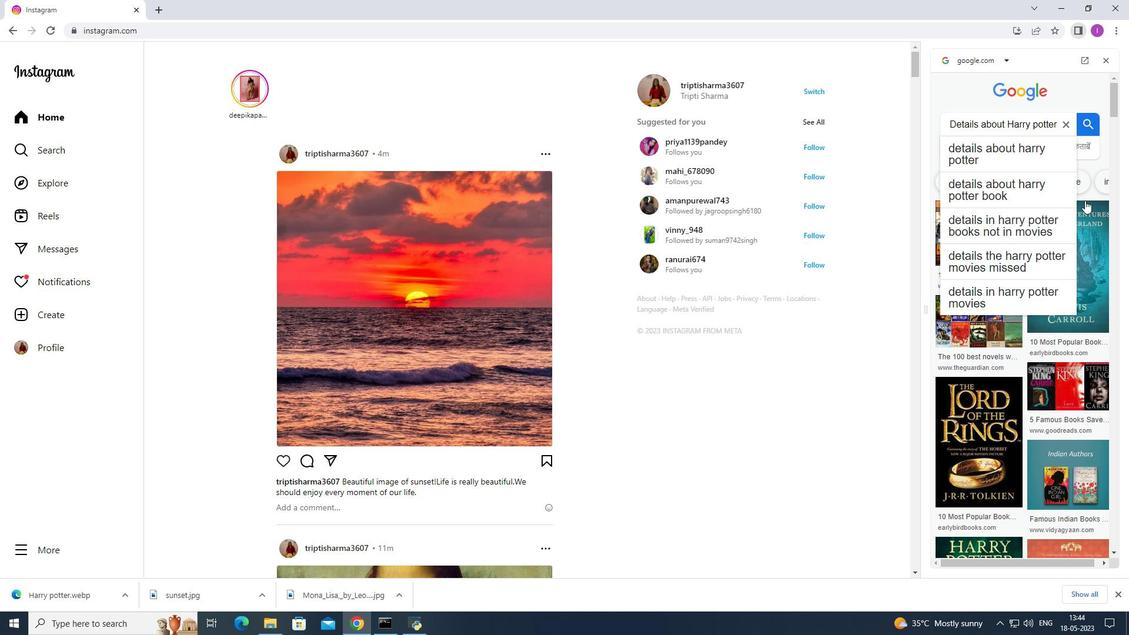 
Action: Mouse moved to (962, 272)
Screenshot: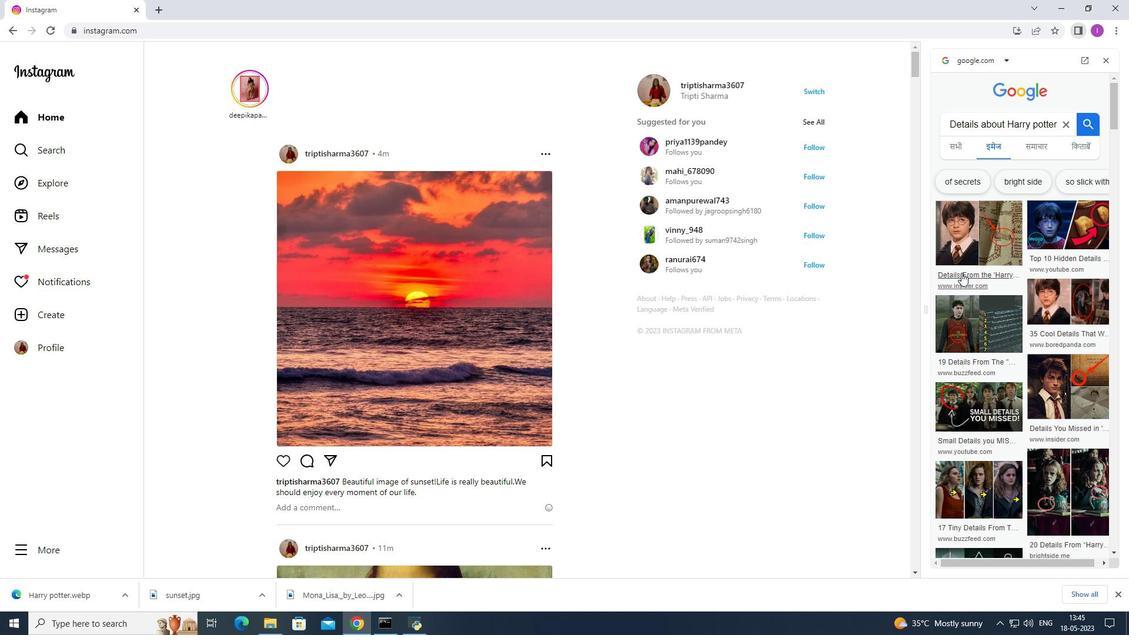 
Action: Mouse pressed left at (962, 272)
Screenshot: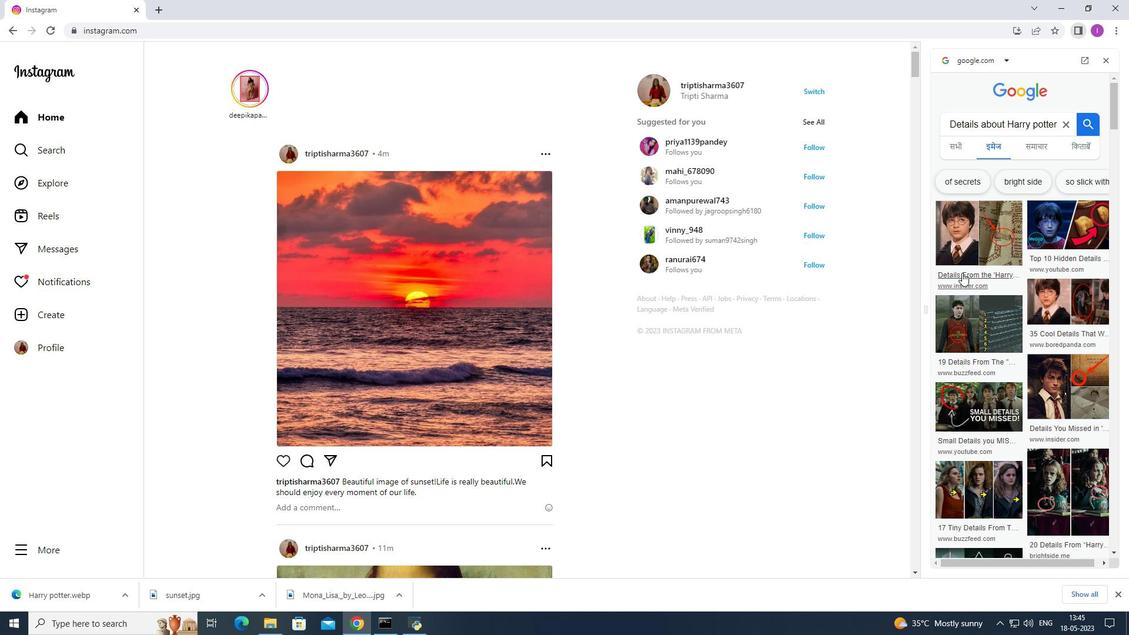 
Action: Mouse pressed left at (962, 272)
Screenshot: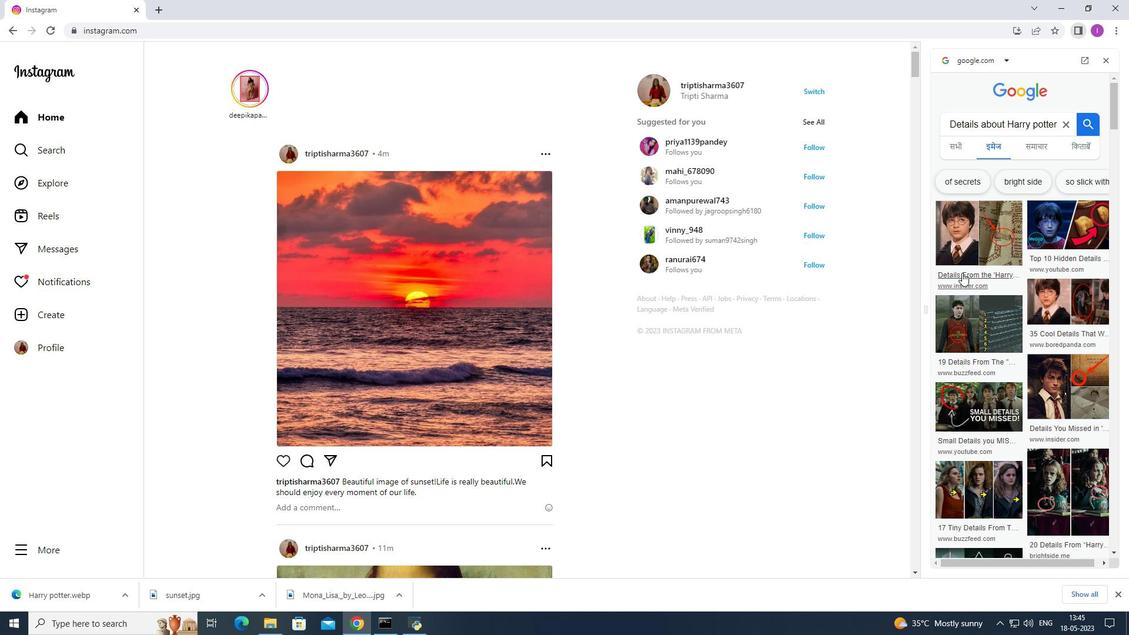 
Action: Mouse moved to (639, 372)
Screenshot: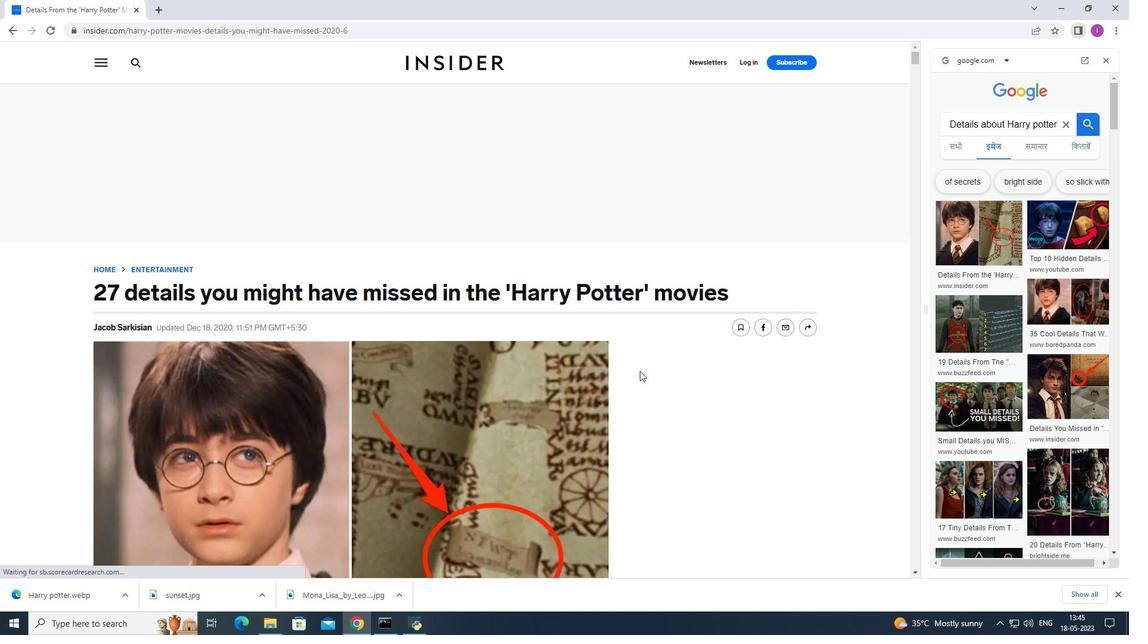 
Action: Mouse scrolled (639, 371) with delta (0, 0)
Screenshot: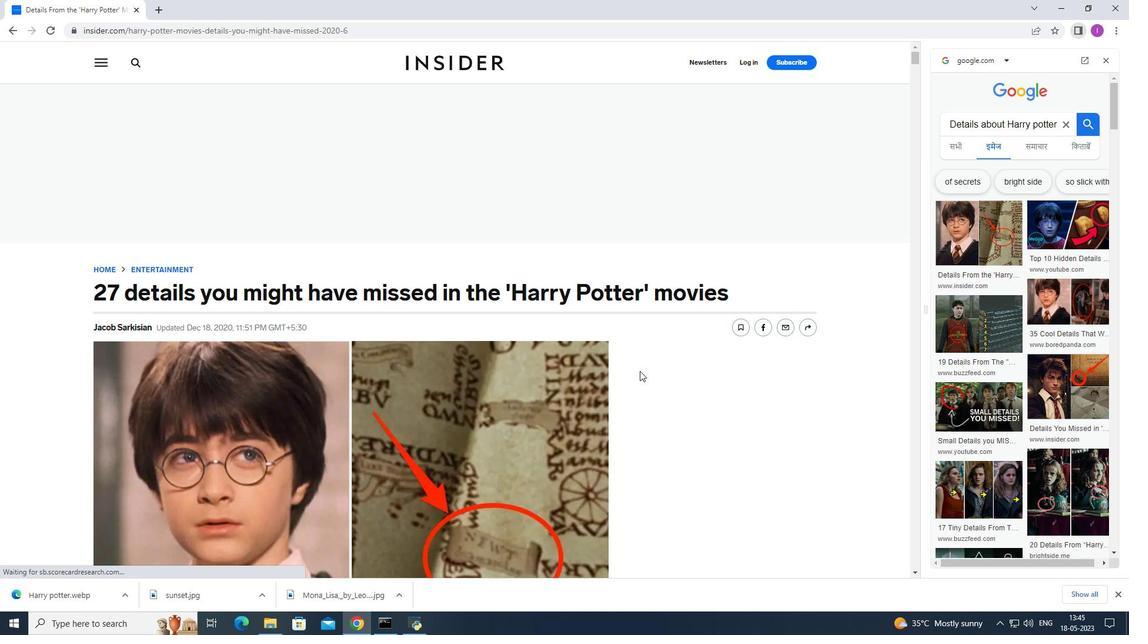 
Action: Mouse moved to (639, 372)
Screenshot: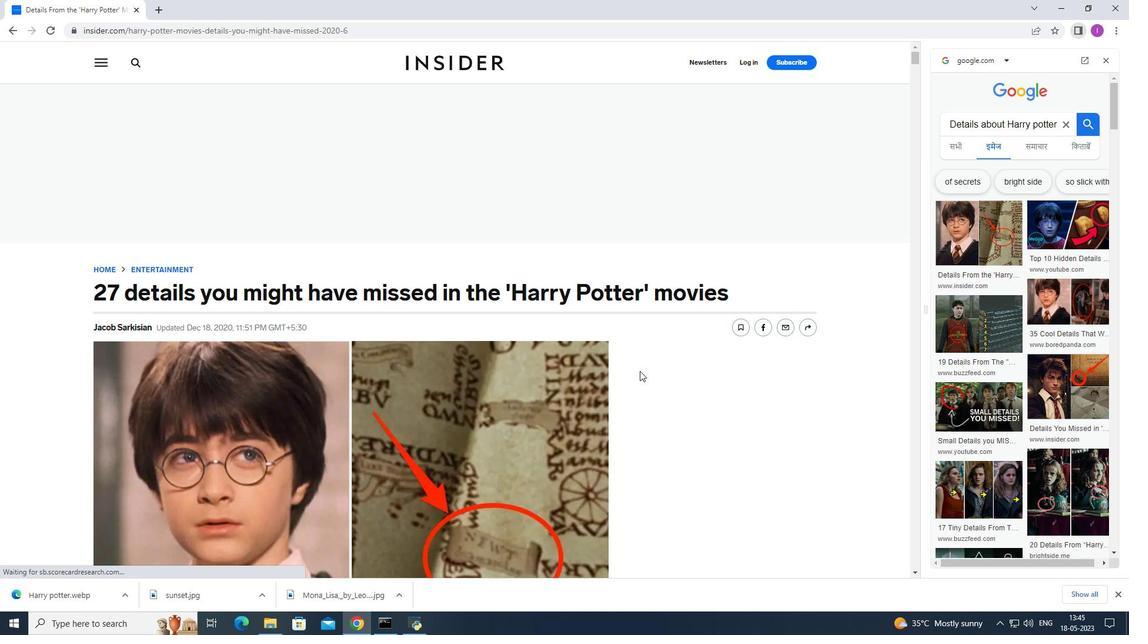 
Action: Mouse scrolled (639, 372) with delta (0, 0)
Screenshot: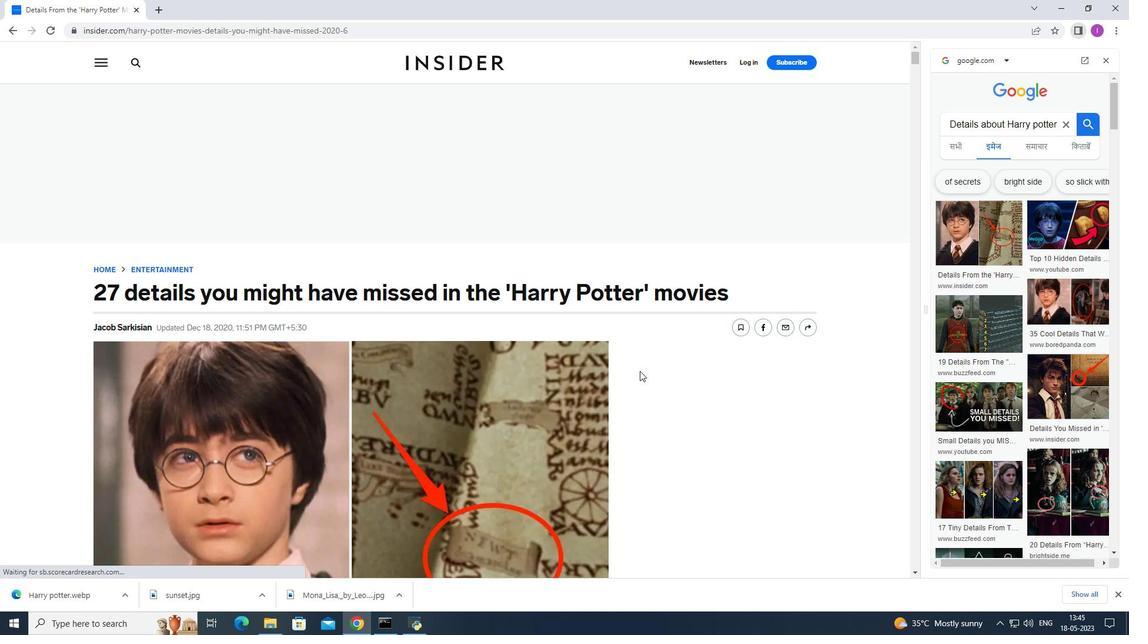 
Action: Mouse moved to (639, 372)
Screenshot: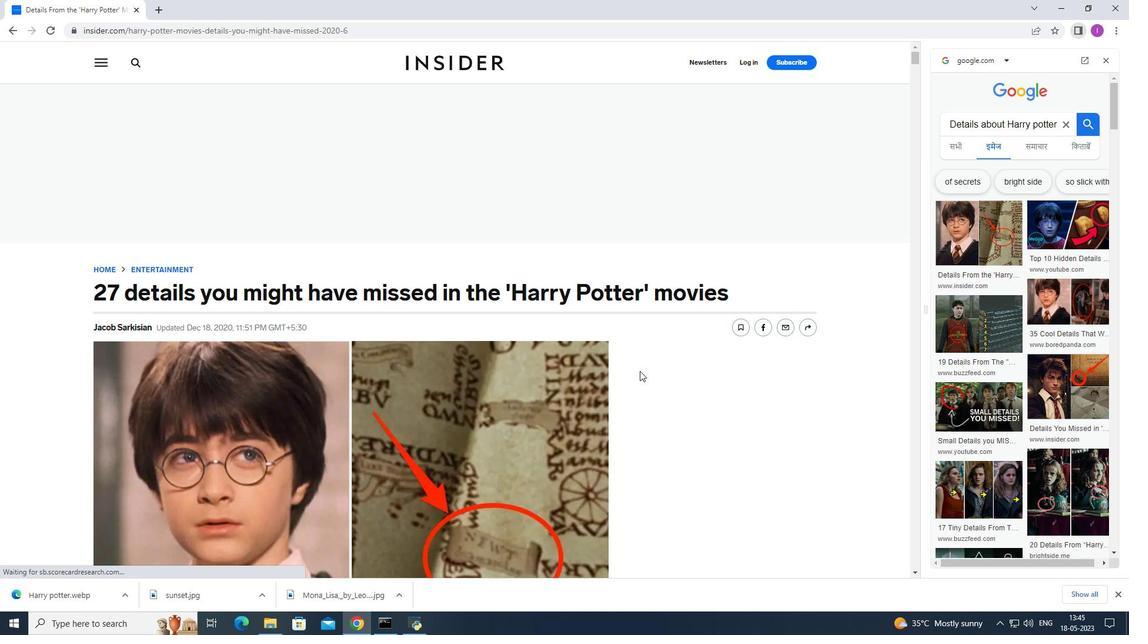 
Action: Mouse scrolled (639, 372) with delta (0, 0)
Screenshot: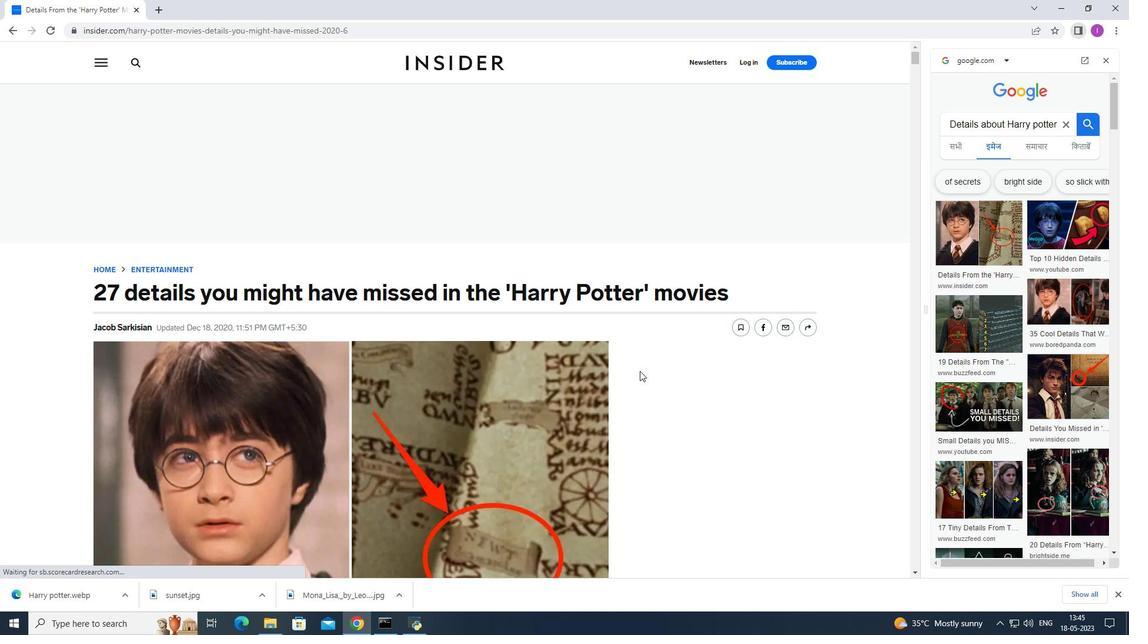 
Action: Mouse moved to (639, 375)
Screenshot: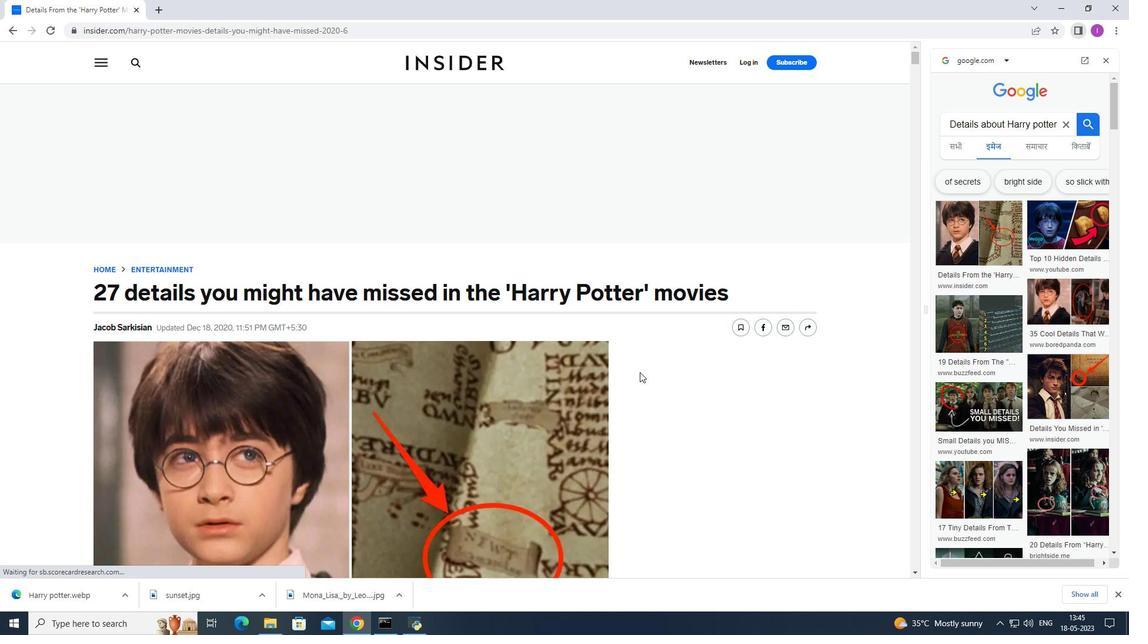 
Action: Mouse scrolled (639, 375) with delta (0, 0)
Screenshot: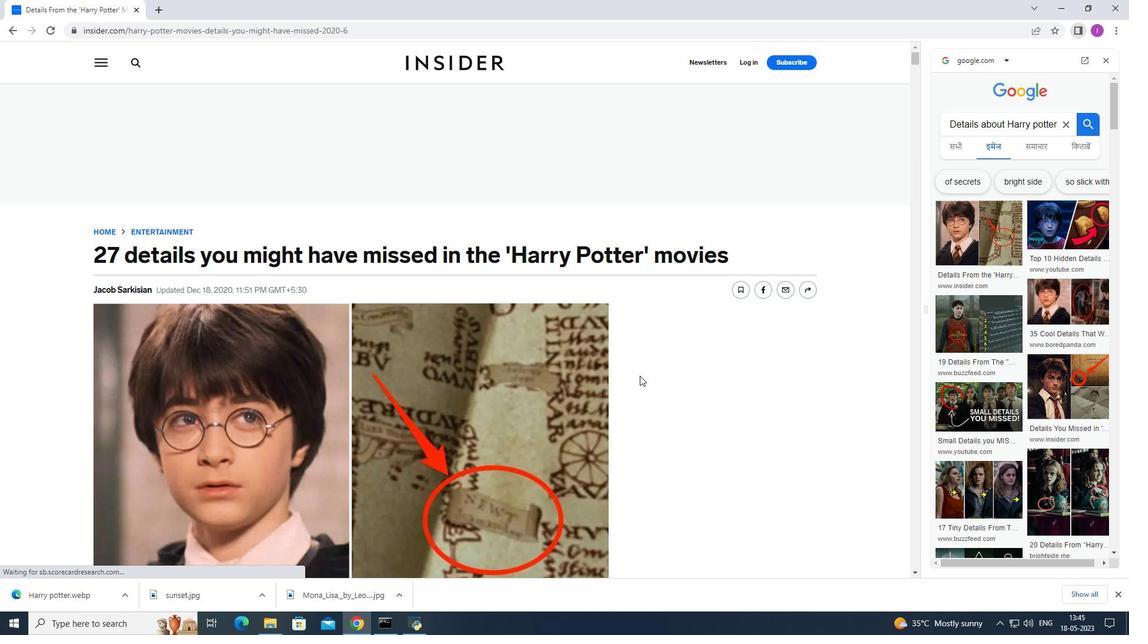 
Action: Mouse scrolled (639, 375) with delta (0, 0)
Screenshot: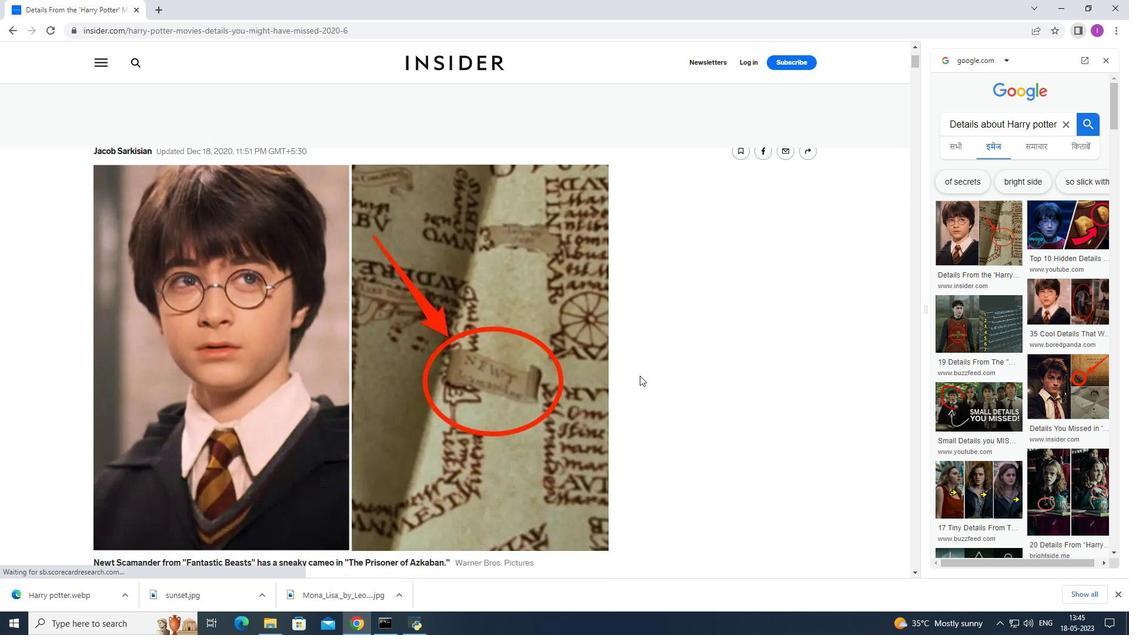 
Action: Mouse scrolled (639, 375) with delta (0, 0)
Screenshot: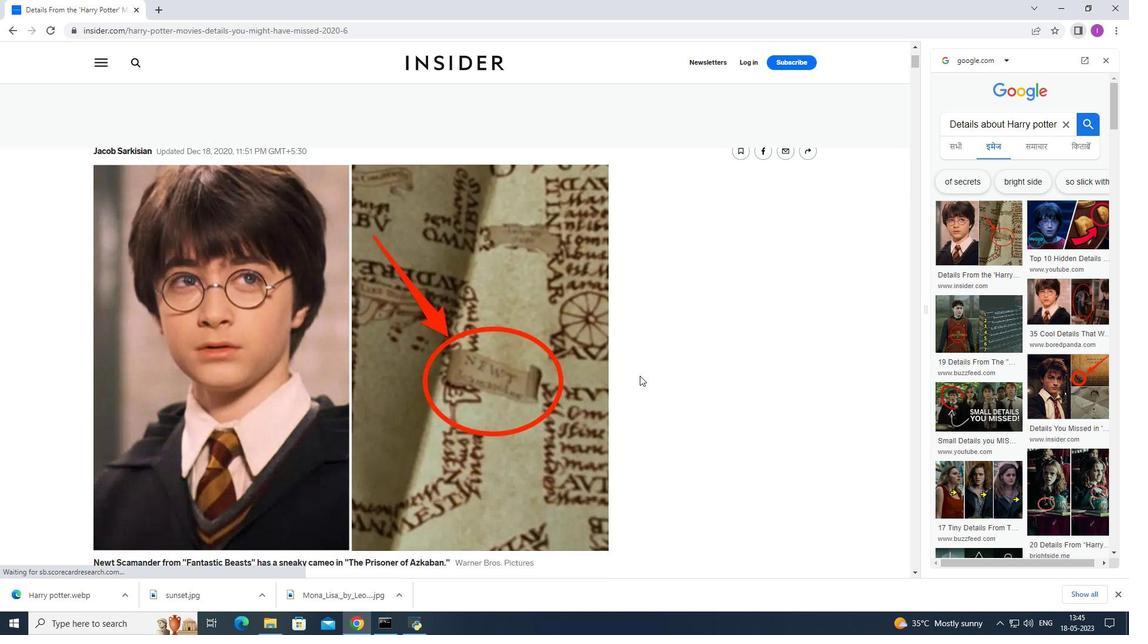 
Action: Mouse scrolled (639, 375) with delta (0, 0)
Screenshot: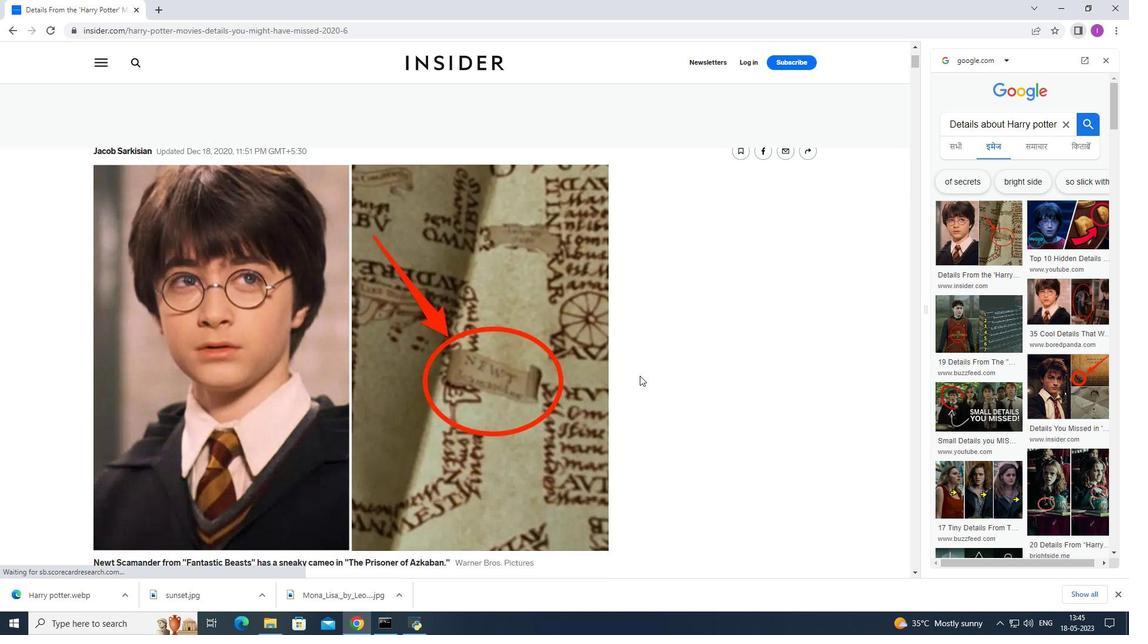 
Action: Mouse scrolled (639, 375) with delta (0, 0)
Screenshot: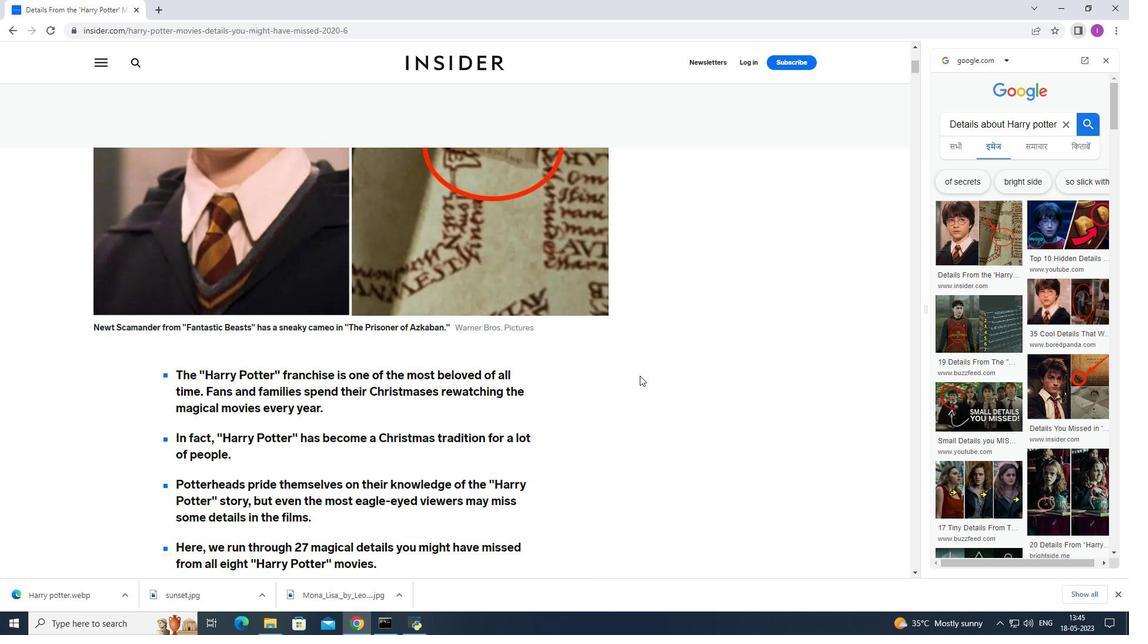 
Action: Mouse scrolled (639, 375) with delta (0, 0)
Screenshot: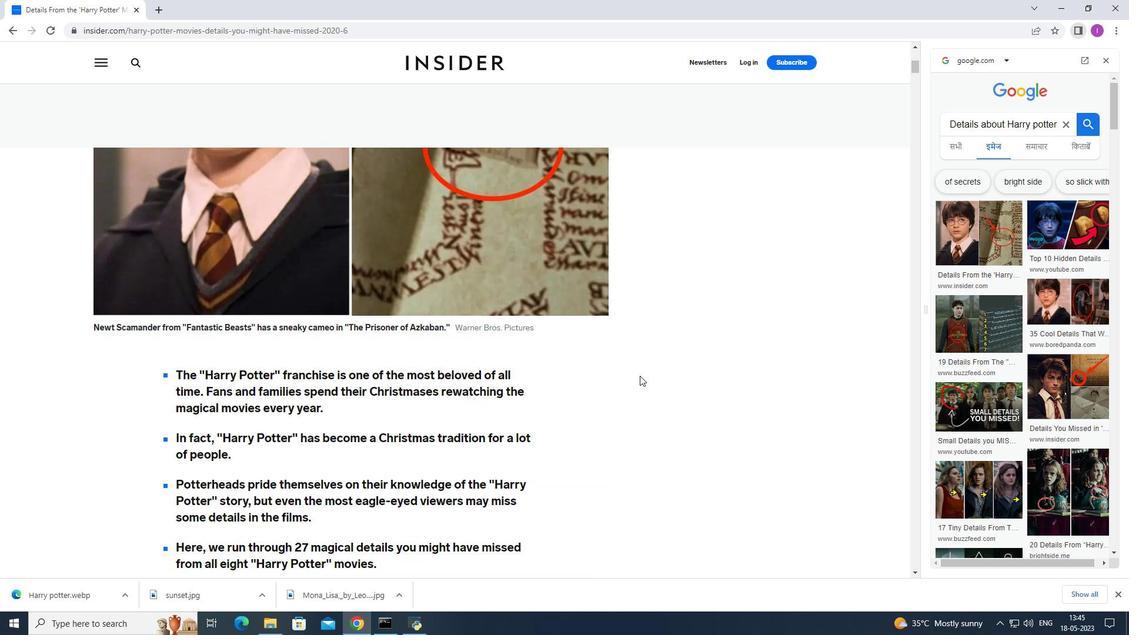 
Action: Mouse scrolled (639, 375) with delta (0, 0)
Screenshot: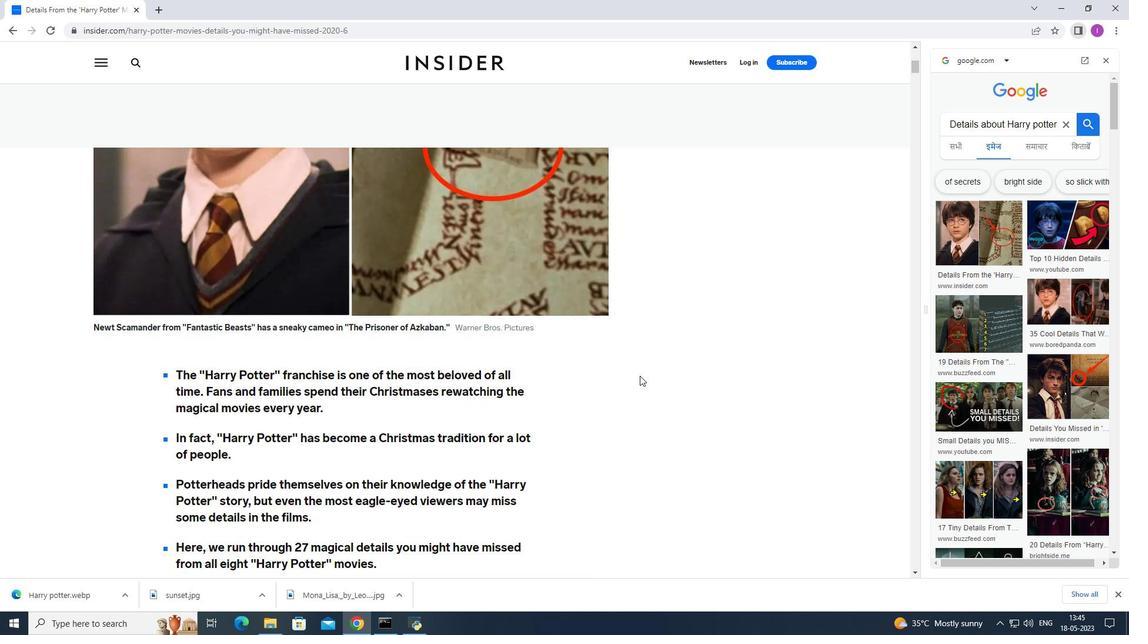 
Action: Mouse moved to (994, 458)
Screenshot: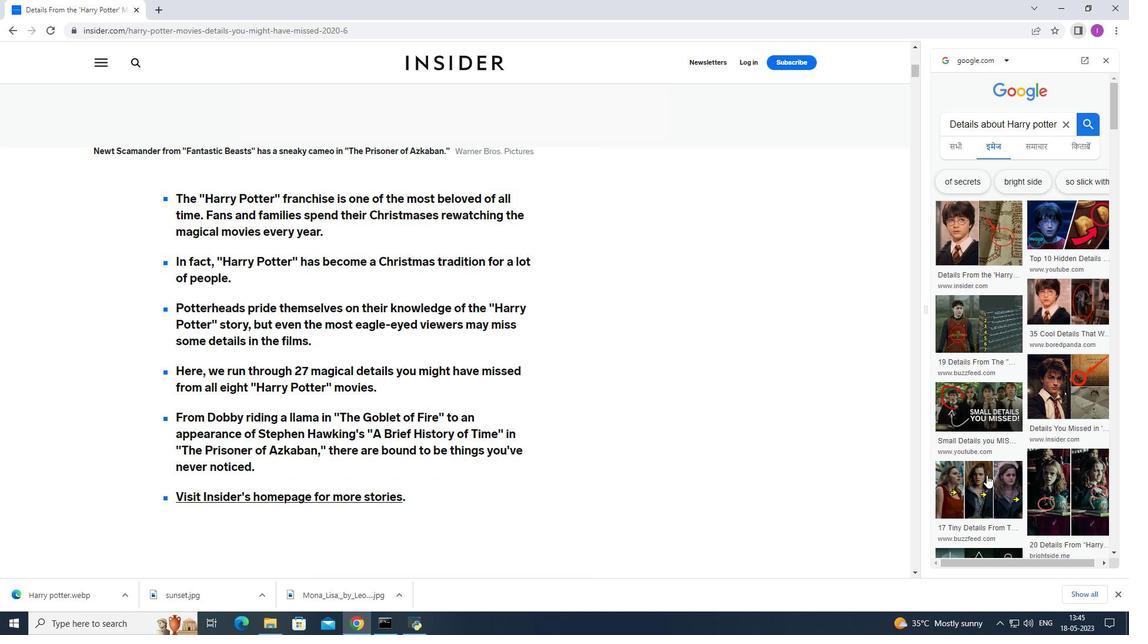 
Action: Mouse scrolled (994, 457) with delta (0, 0)
Screenshot: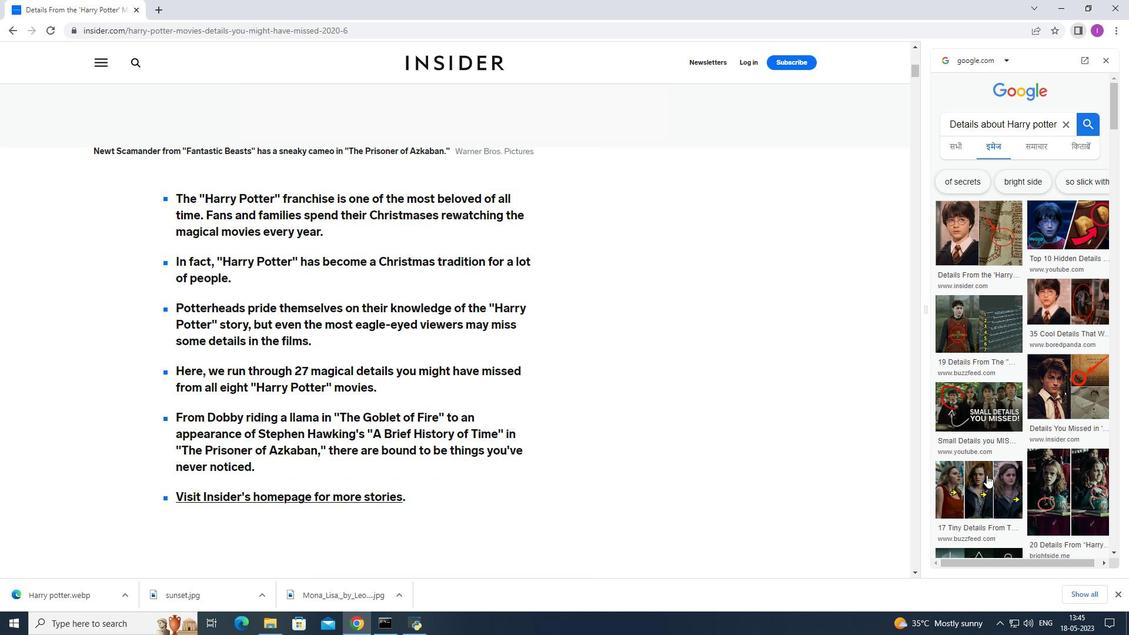 
Action: Mouse scrolled (994, 457) with delta (0, 0)
Screenshot: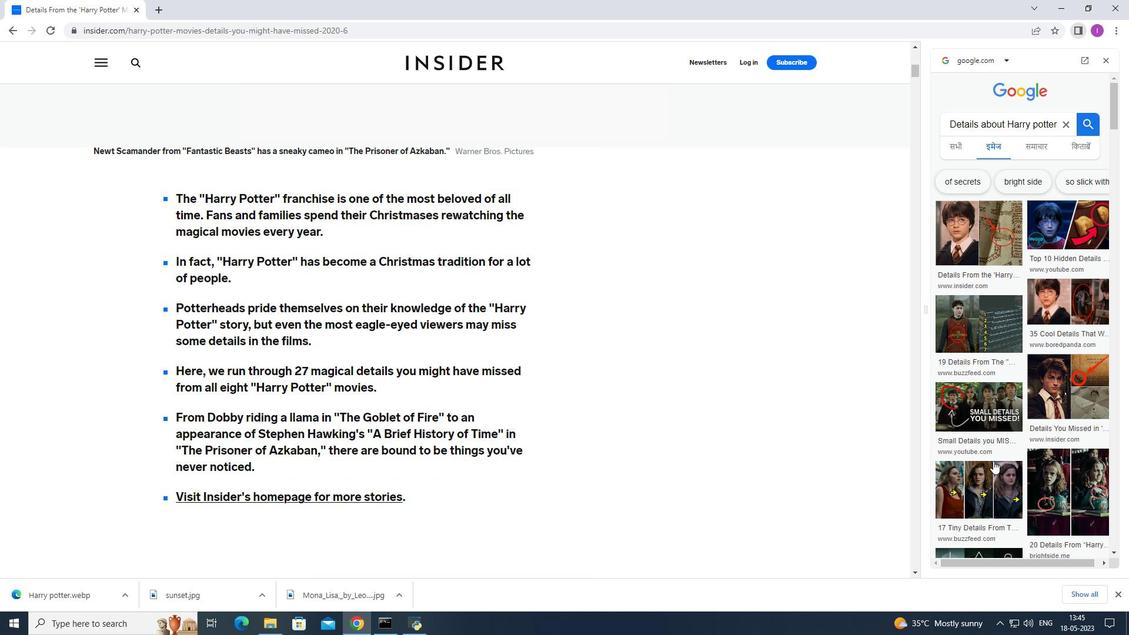 
Action: Mouse moved to (994, 457)
Screenshot: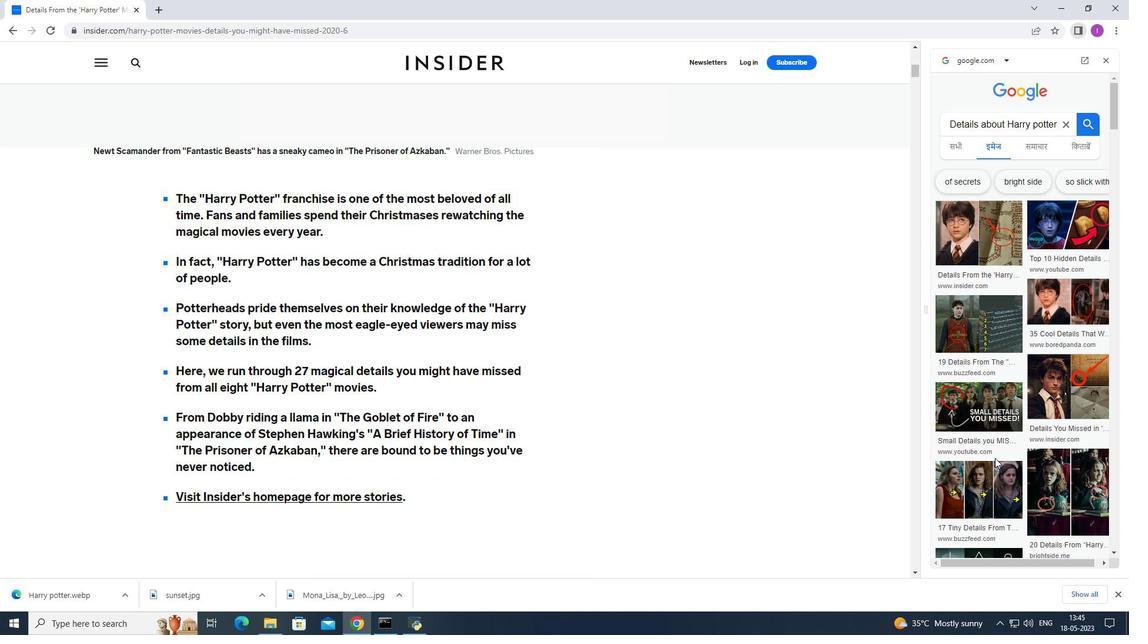 
Action: Mouse scrolled (994, 457) with delta (0, 0)
Screenshot: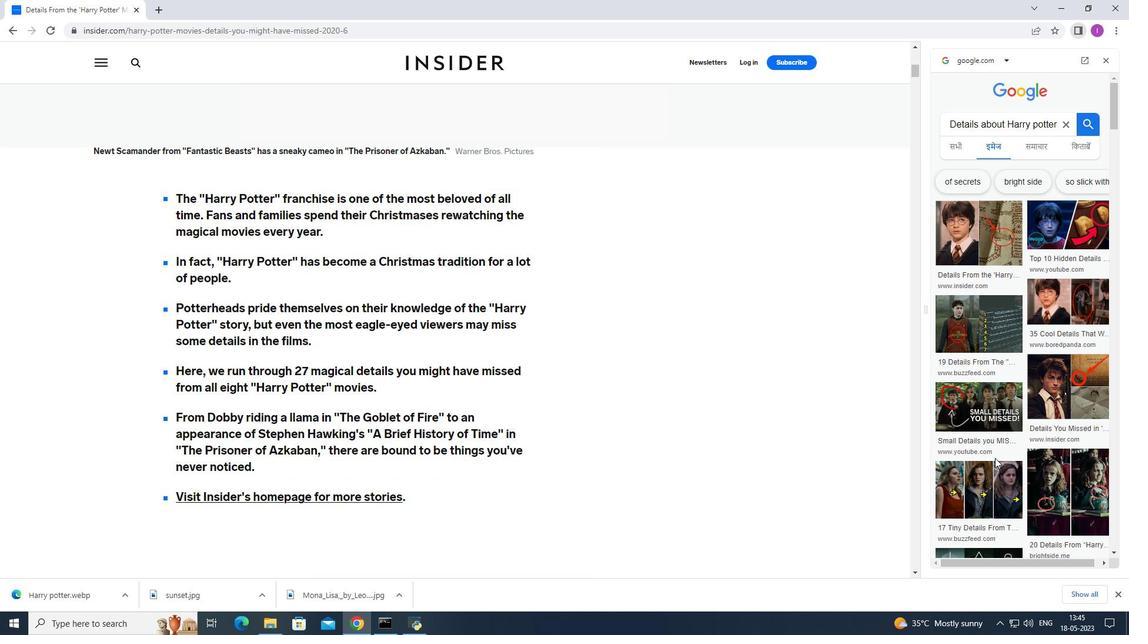 
Action: Mouse moved to (994, 456)
Screenshot: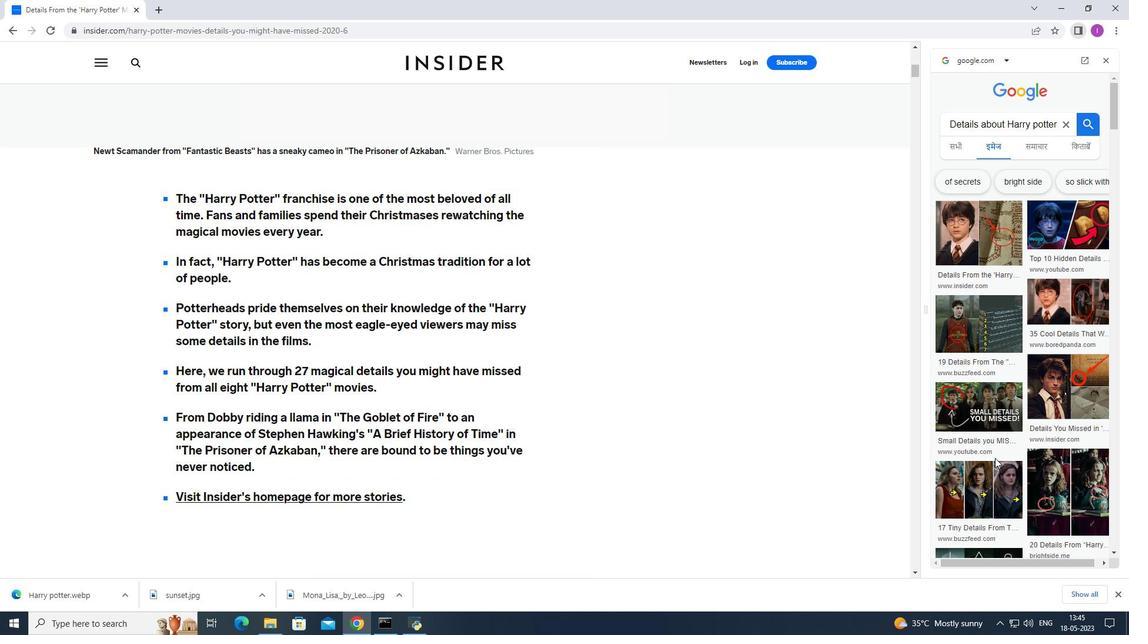 
Action: Mouse scrolled (994, 456) with delta (0, 0)
Screenshot: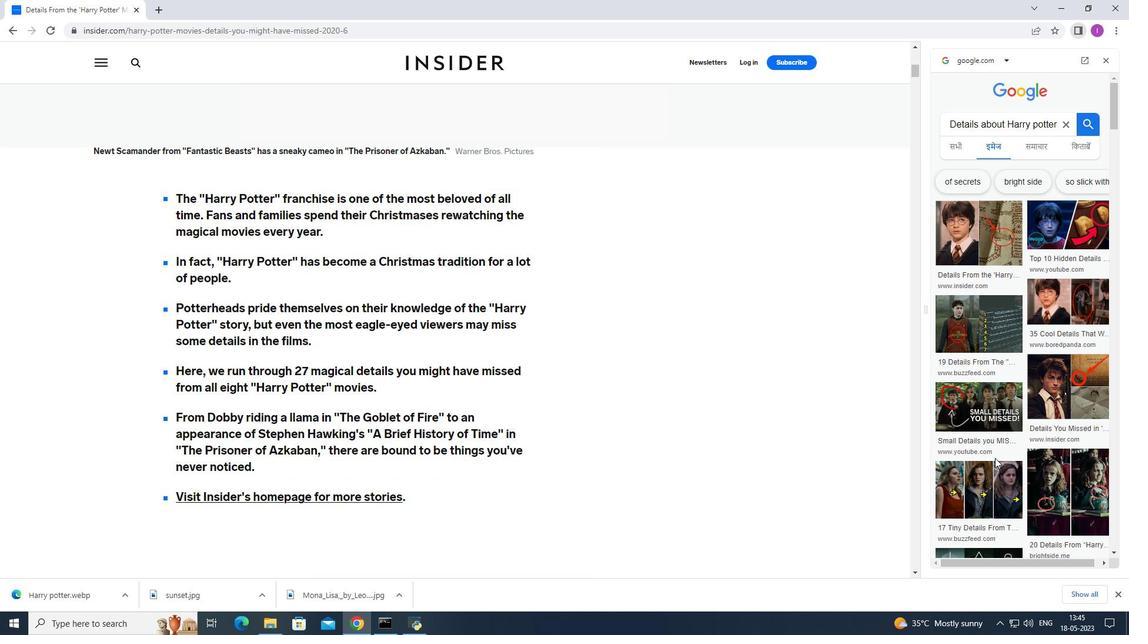 
Action: Mouse moved to (1105, 312)
Screenshot: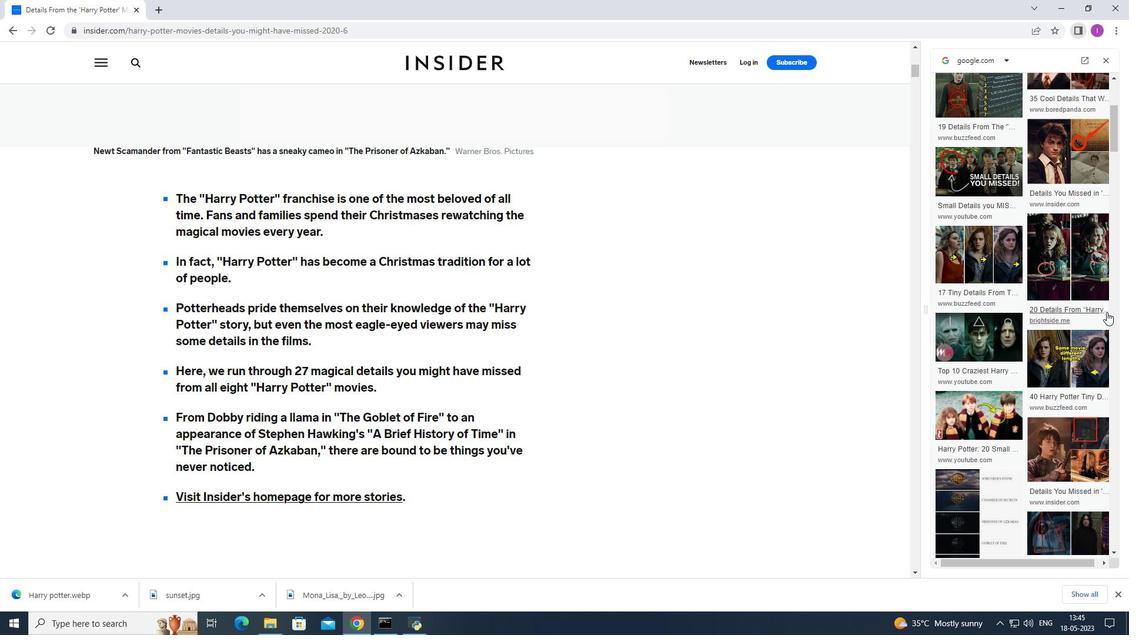 
Action: Mouse scrolled (1105, 313) with delta (0, 0)
Screenshot: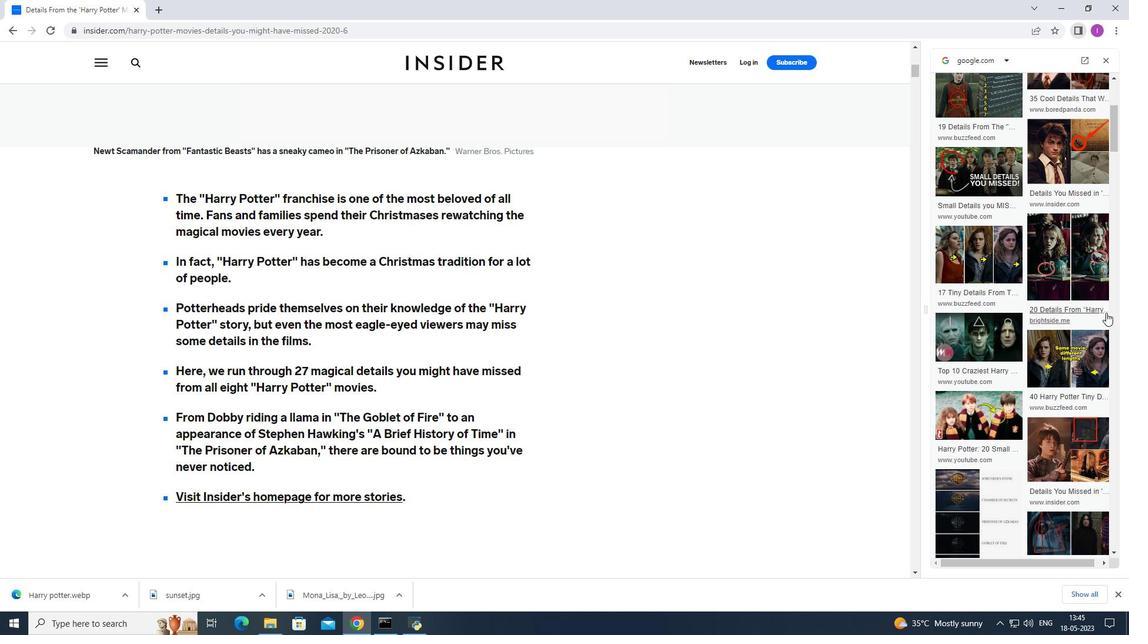 
Action: Mouse scrolled (1105, 312) with delta (0, 0)
Screenshot: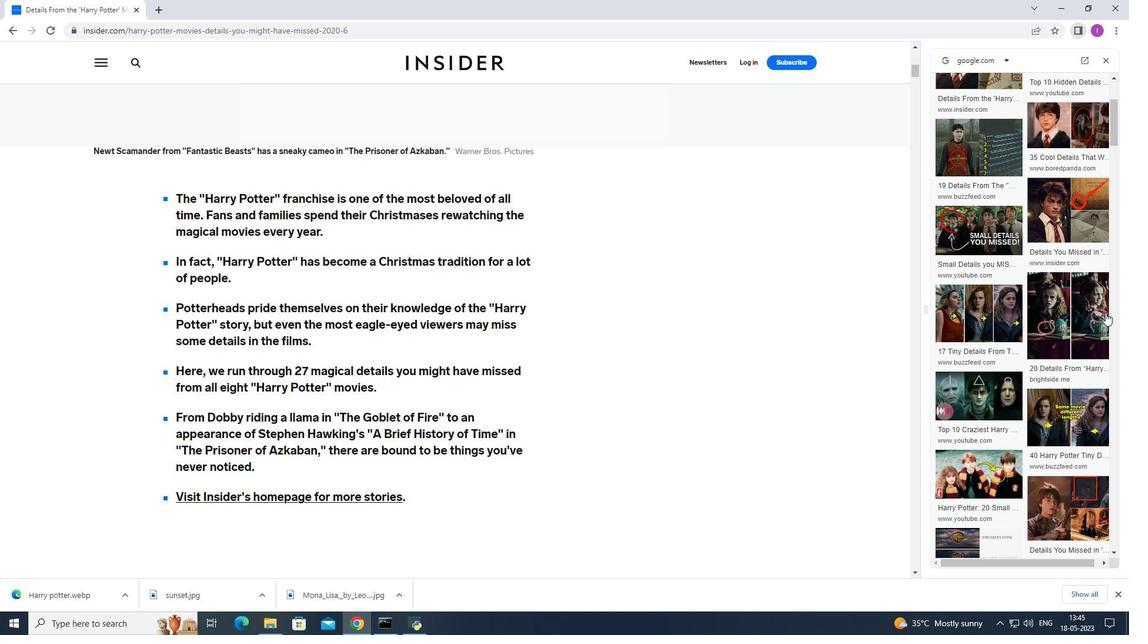 
Action: Mouse scrolled (1105, 312) with delta (0, 0)
Screenshot: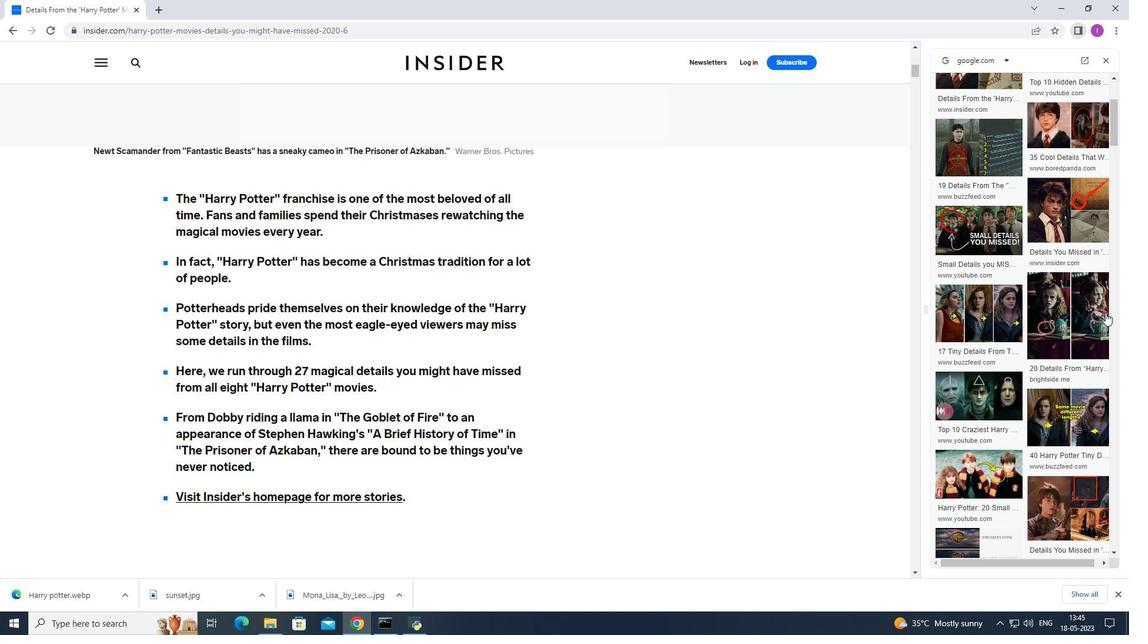 
Action: Mouse scrolled (1105, 312) with delta (0, 0)
Screenshot: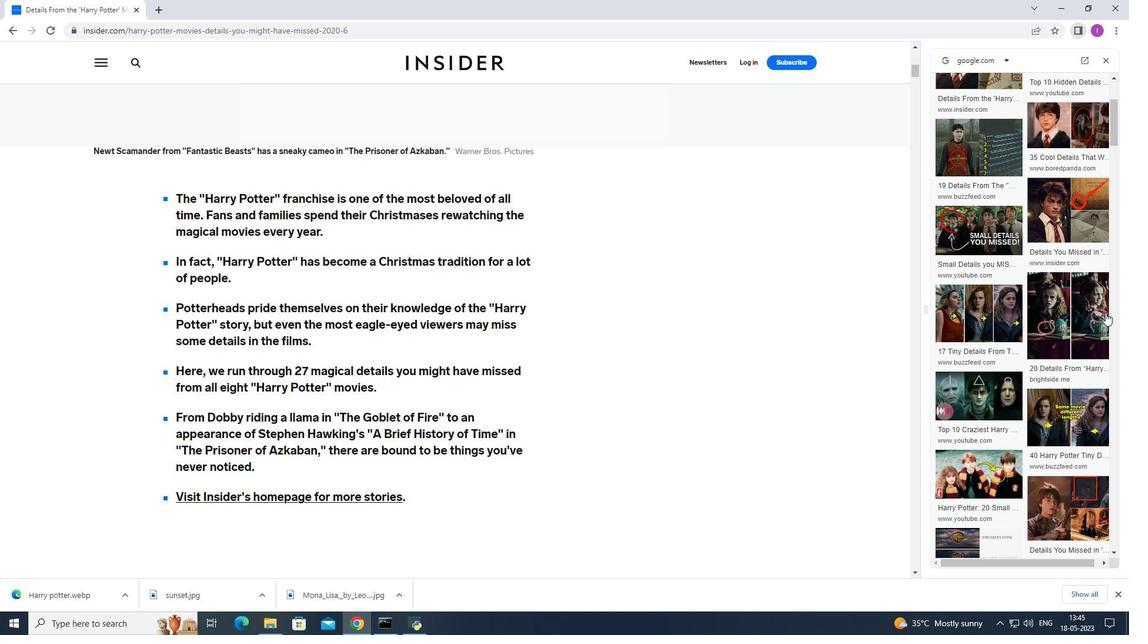 
Action: Mouse moved to (1104, 315)
Screenshot: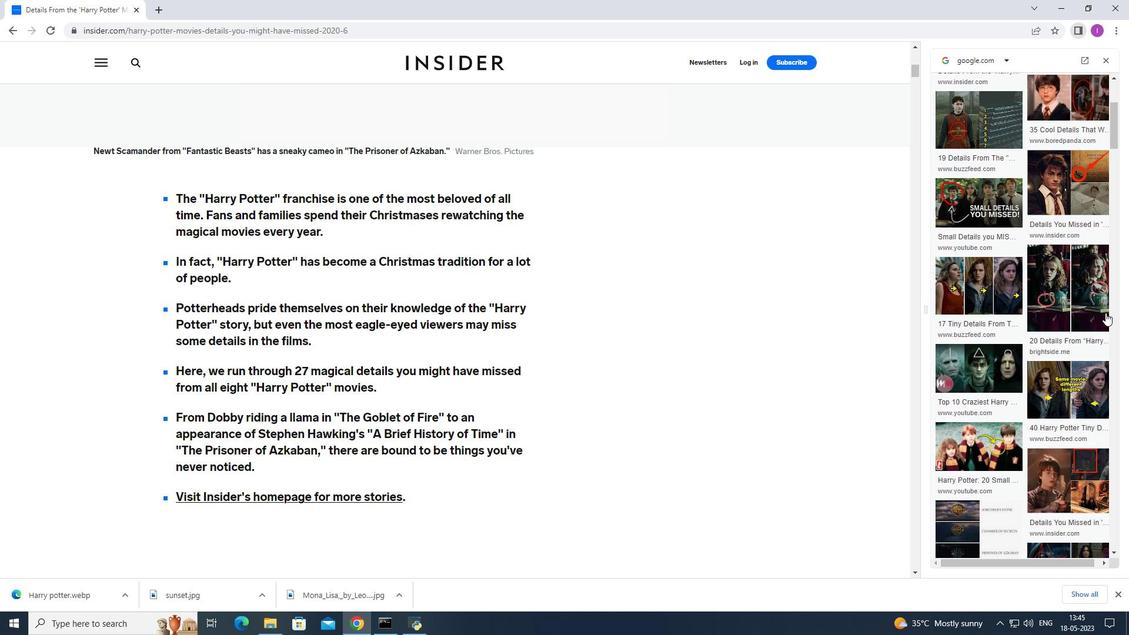 
Action: Mouse scrolled (1104, 316) with delta (0, 0)
Screenshot: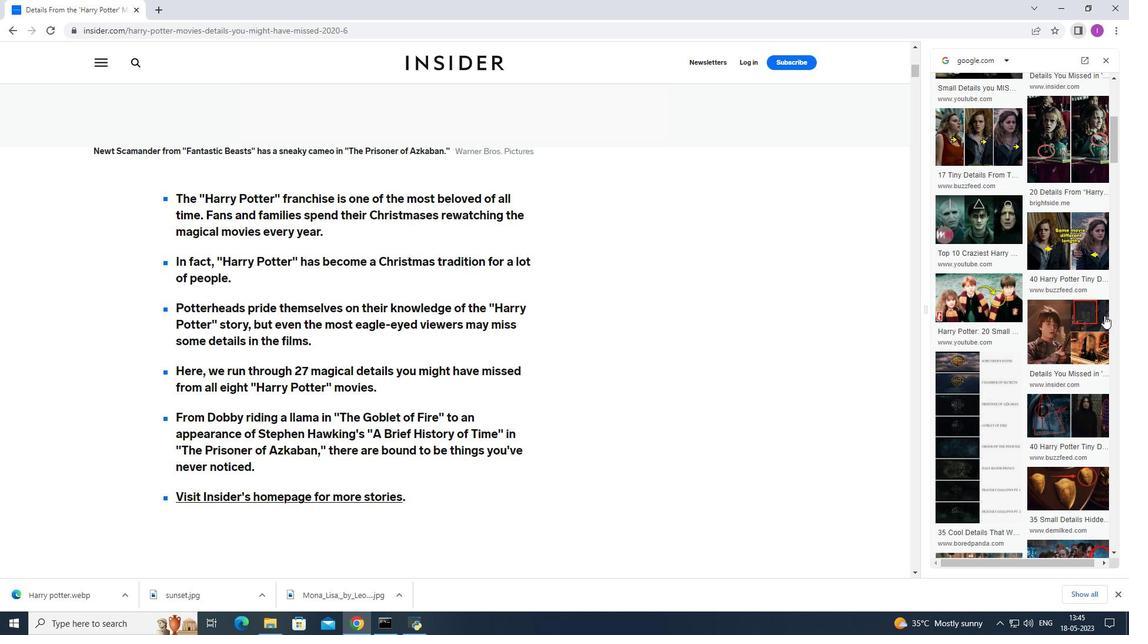 
Action: Mouse scrolled (1104, 316) with delta (0, 0)
Screenshot: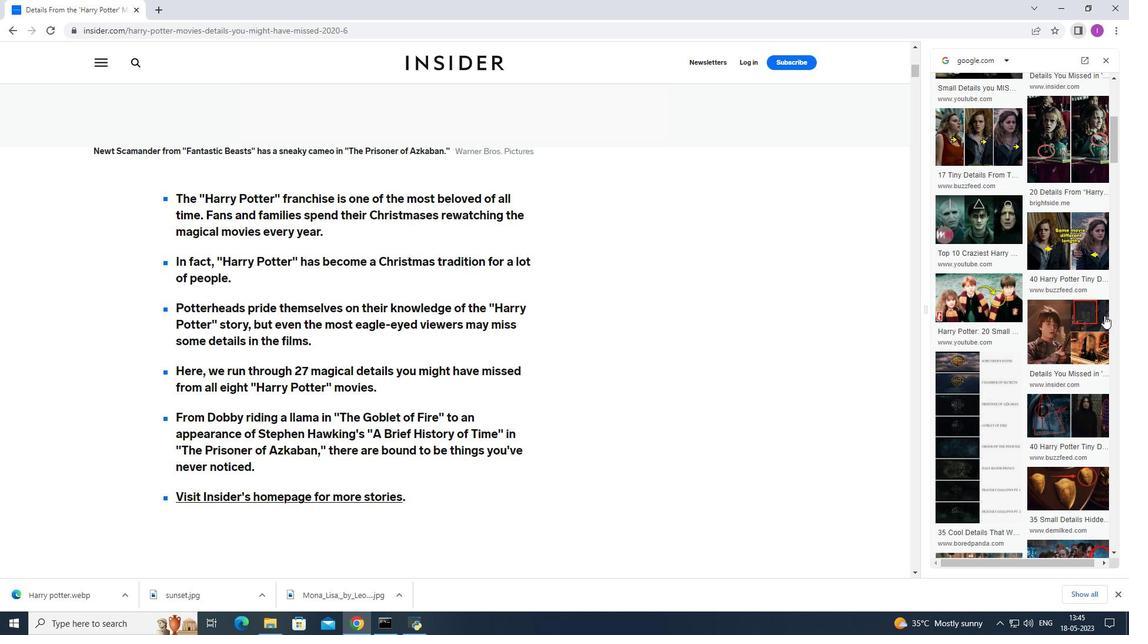 
Action: Mouse scrolled (1104, 316) with delta (0, 0)
Screenshot: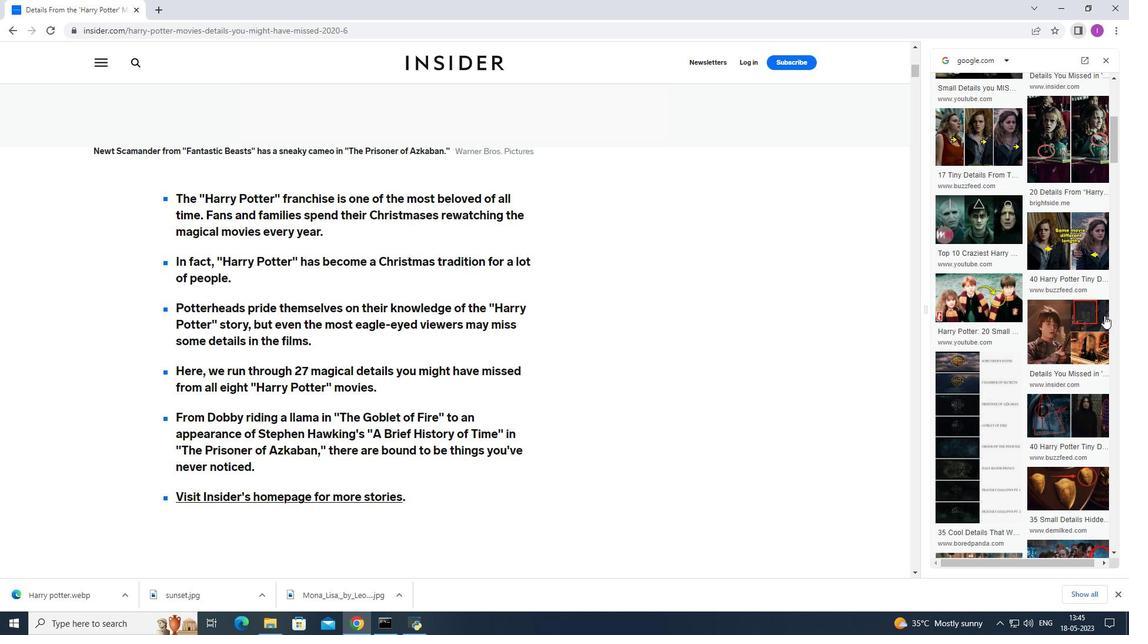 
Action: Mouse moved to (1103, 316)
Screenshot: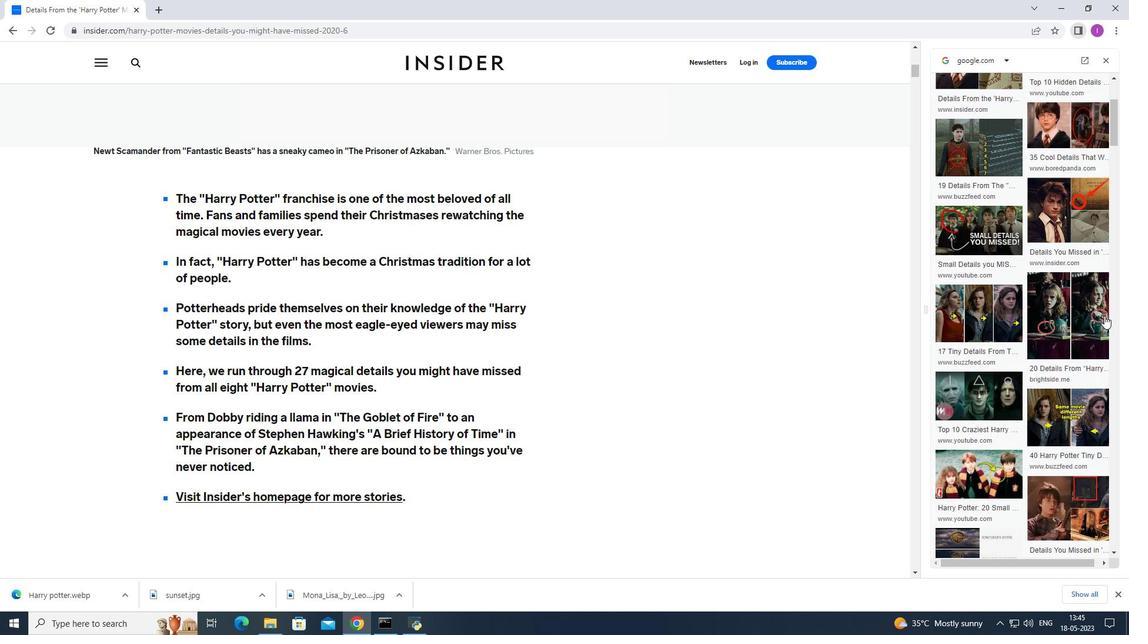 
Action: Mouse scrolled (1103, 316) with delta (0, 0)
Screenshot: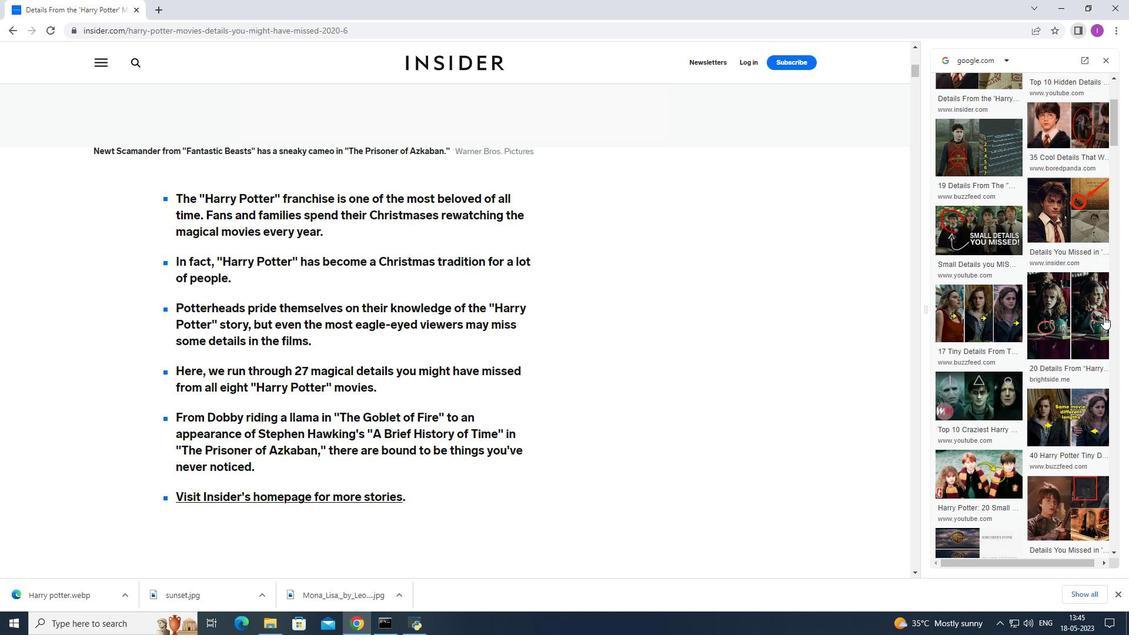 
Action: Mouse scrolled (1103, 316) with delta (0, 0)
Screenshot: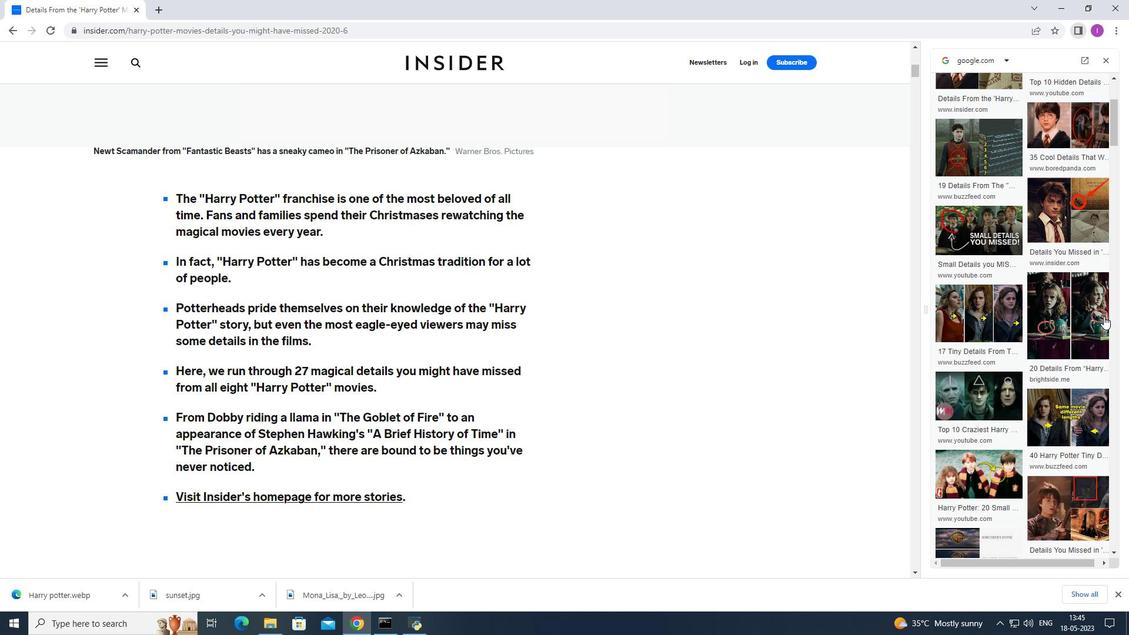 
Action: Mouse scrolled (1103, 316) with delta (0, 0)
Screenshot: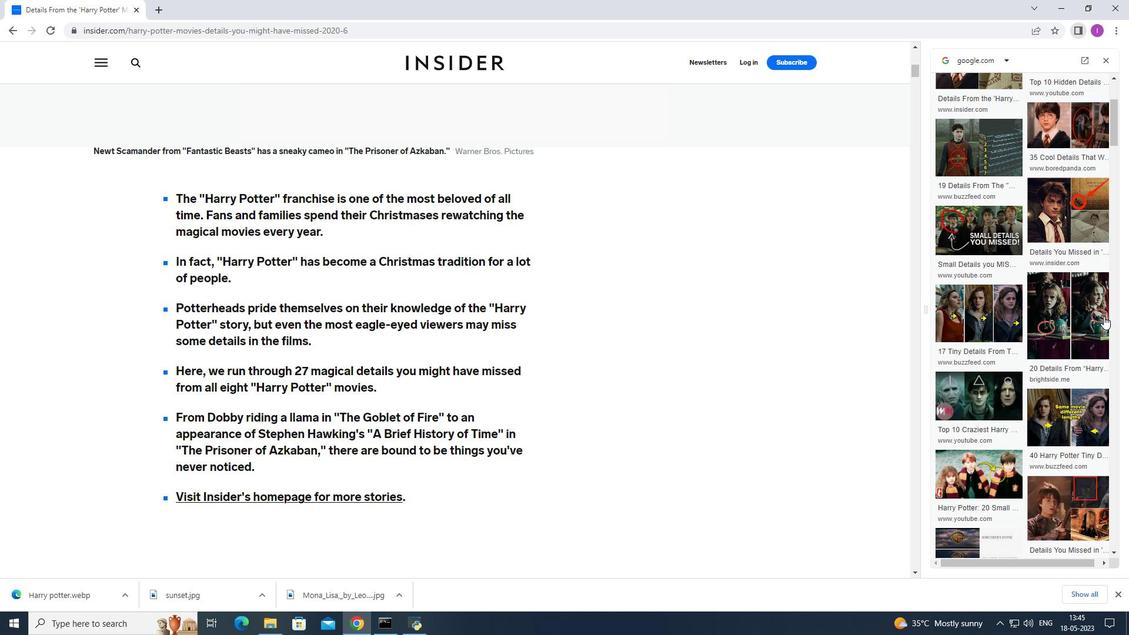 
Action: Mouse scrolled (1103, 316) with delta (0, 0)
Screenshot: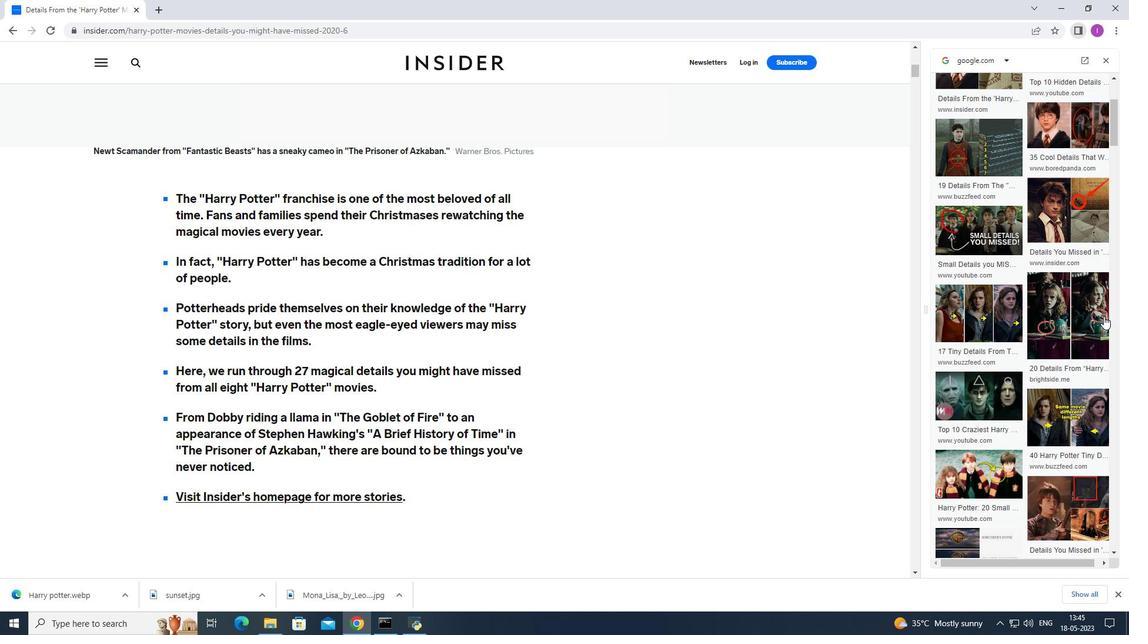 
Action: Mouse scrolled (1103, 316) with delta (0, 0)
Screenshot: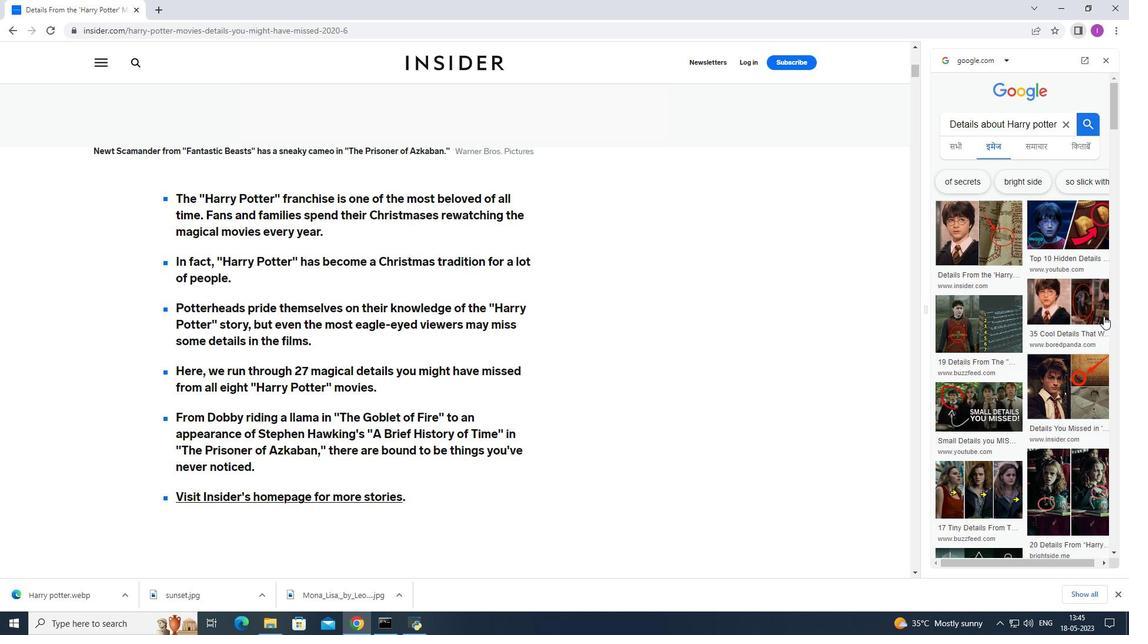 
Action: Mouse scrolled (1103, 316) with delta (0, 0)
Screenshot: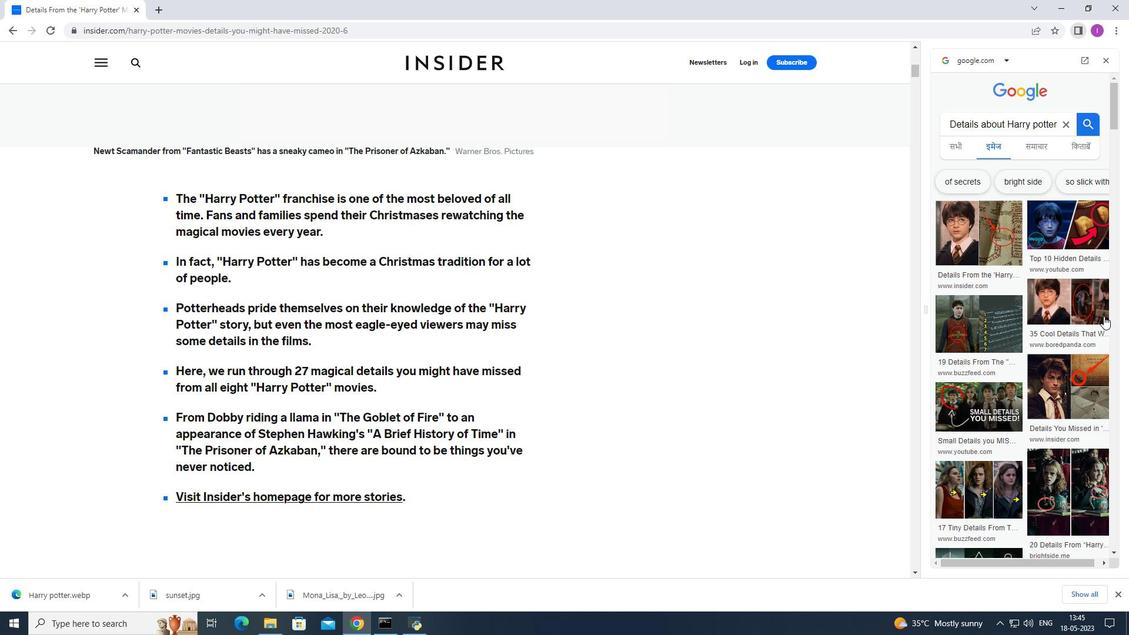 
Action: Mouse scrolled (1103, 316) with delta (0, 0)
Screenshot: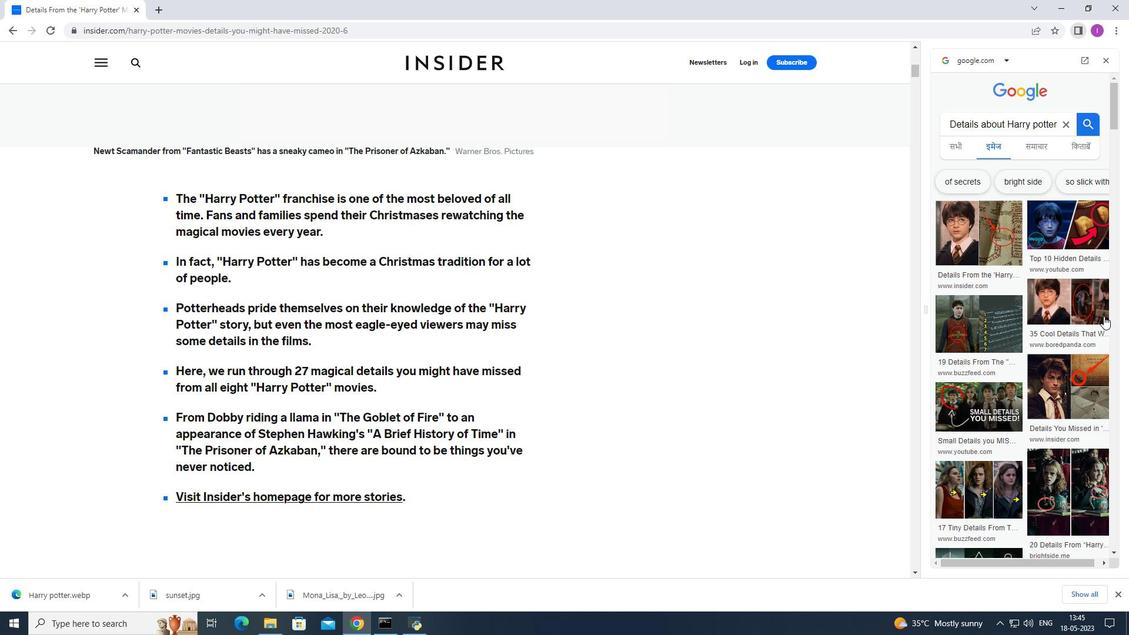 
Action: Mouse scrolled (1103, 316) with delta (0, 0)
Screenshot: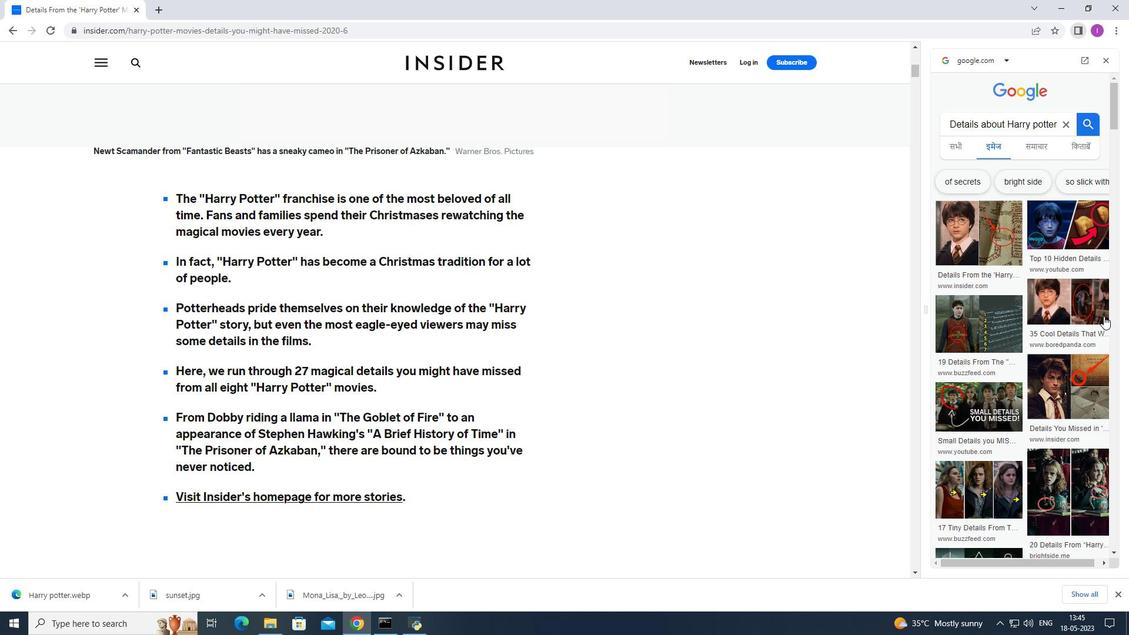 
Action: Mouse moved to (1059, 124)
Screenshot: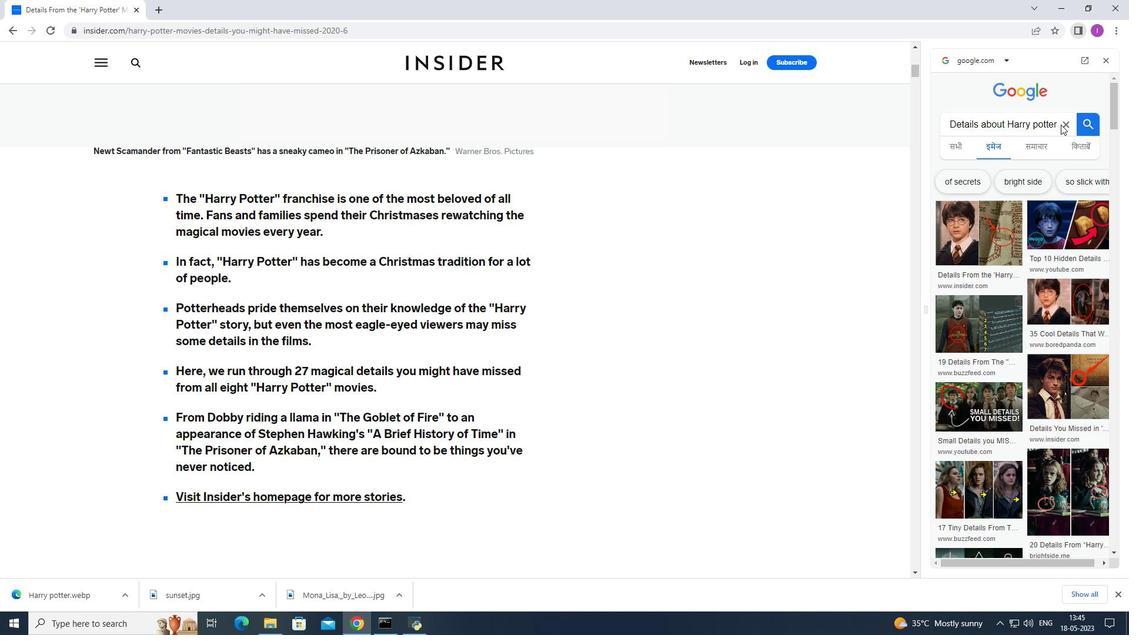 
Action: Mouse pressed left at (1059, 124)
Screenshot: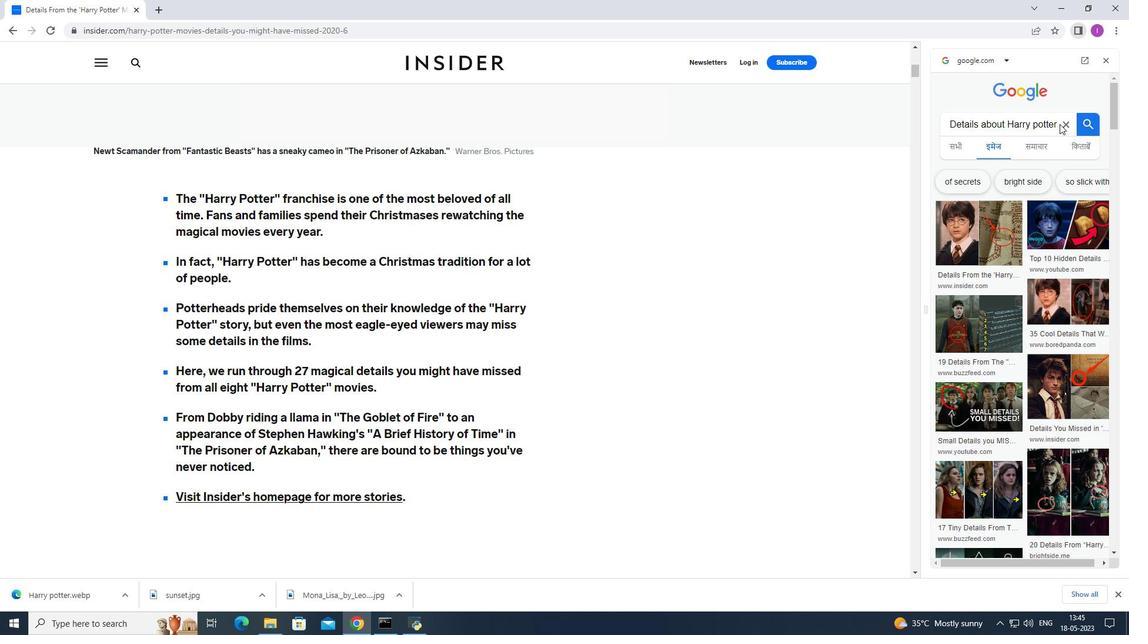 
Action: Mouse moved to (1058, 122)
Screenshot: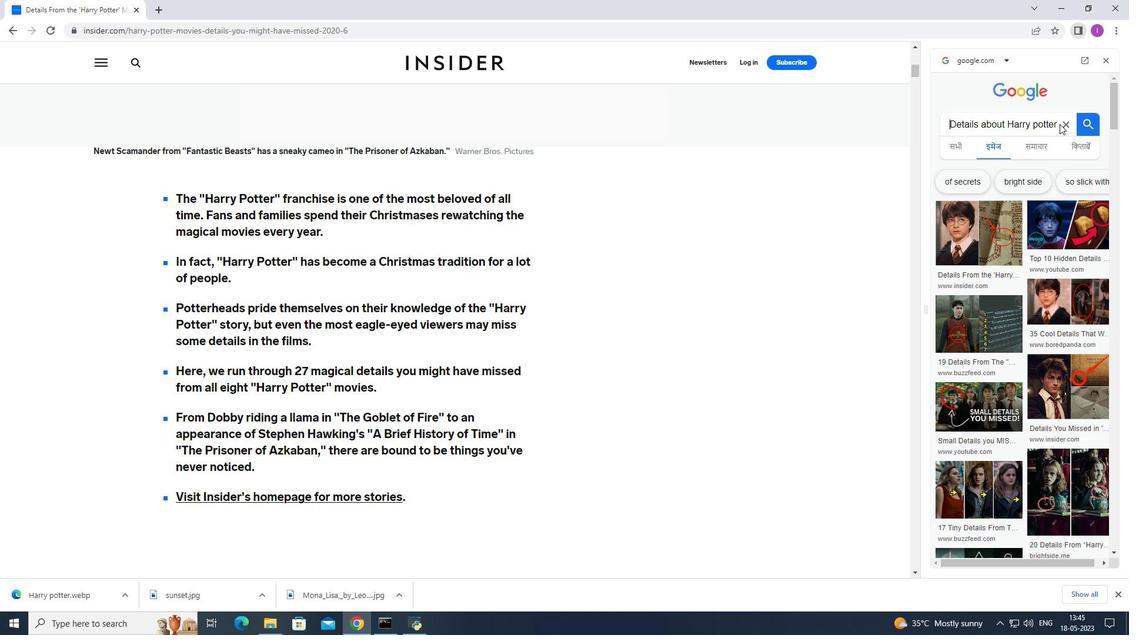 
Action: Mouse pressed left at (1058, 122)
Screenshot: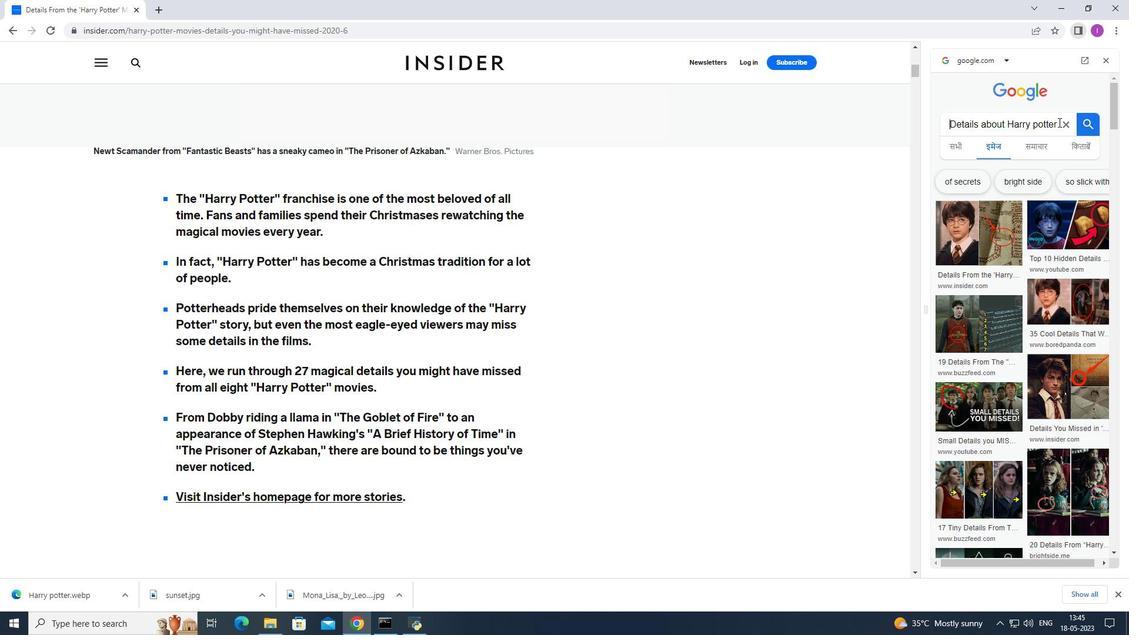 
Action: Mouse moved to (1070, 128)
Screenshot: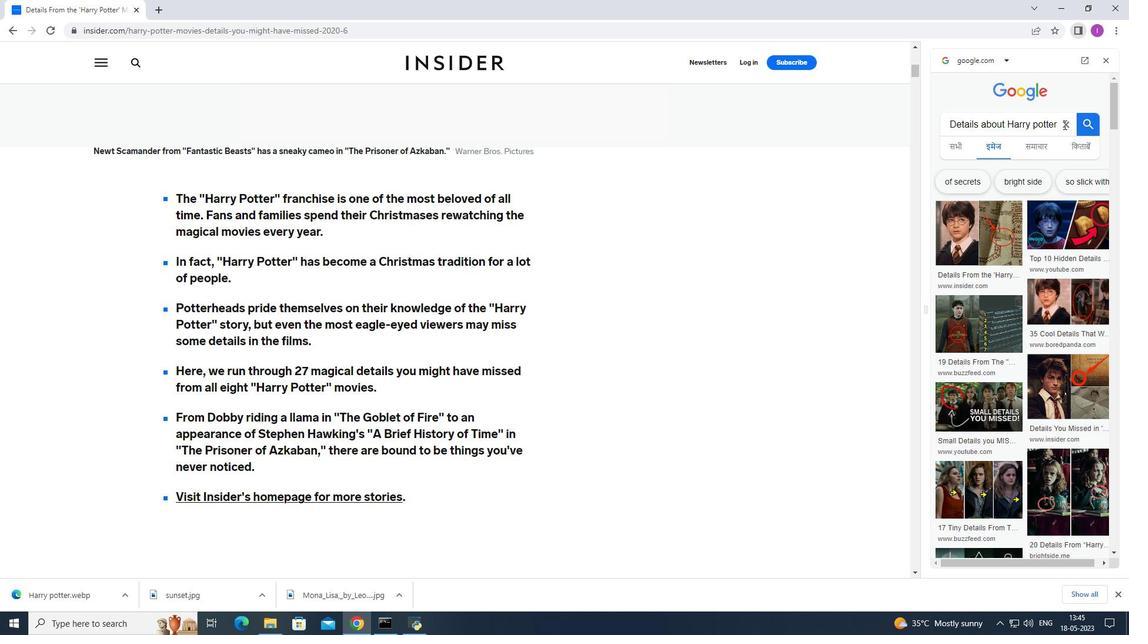 
Action: Key pressed <Key.space>book<Key.enter>
Screenshot: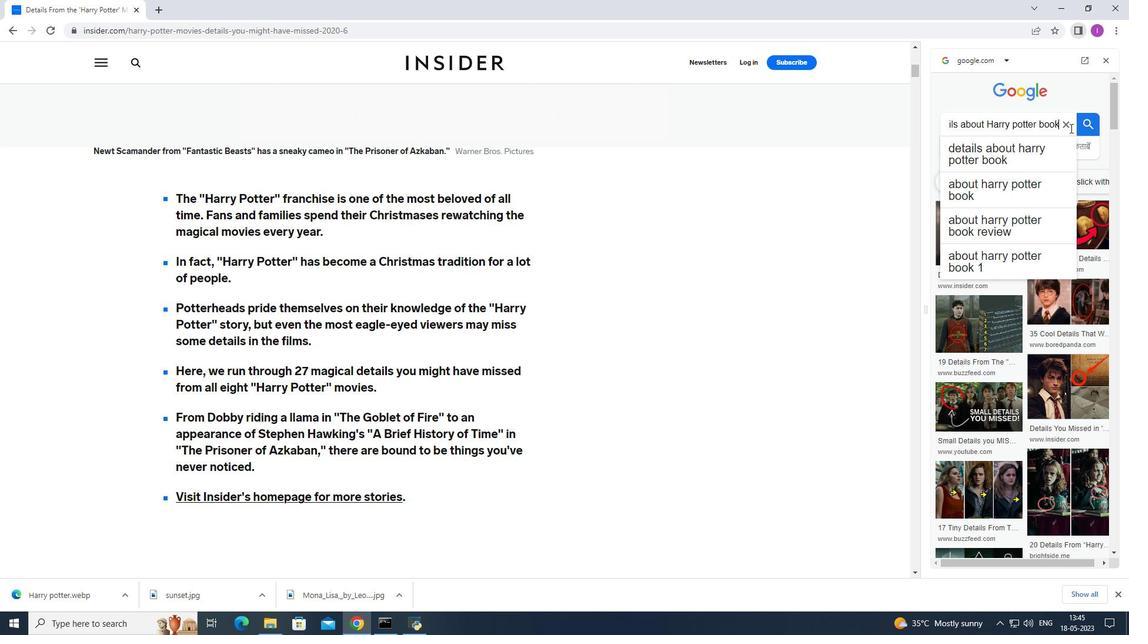 
Action: Mouse moved to (1022, 324)
Screenshot: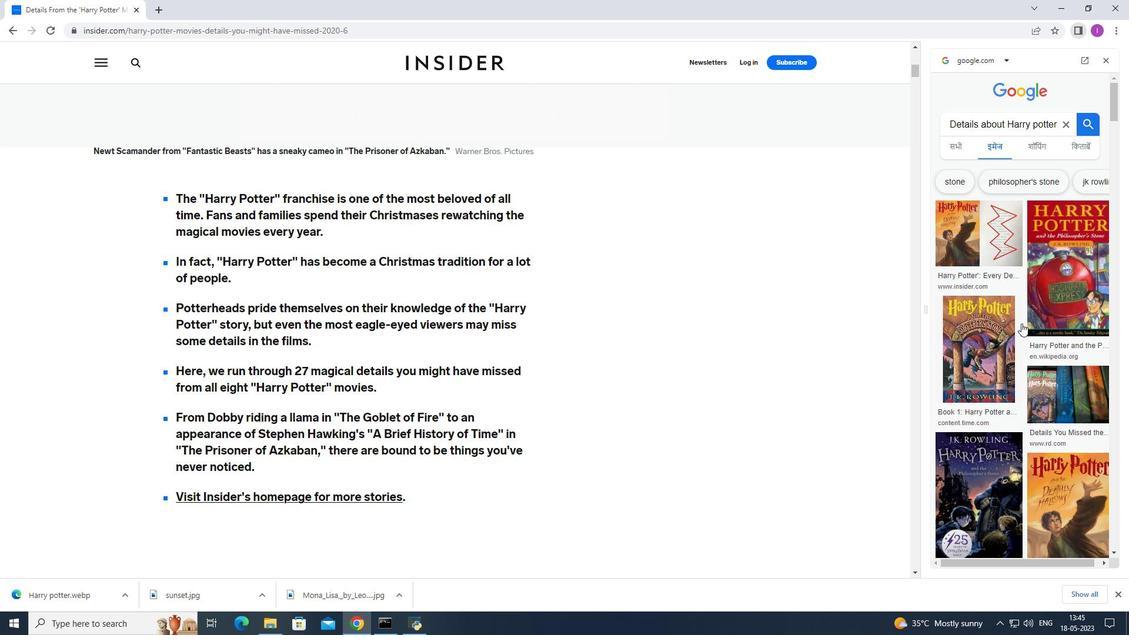 
Action: Mouse scrolled (1022, 323) with delta (0, 0)
Screenshot: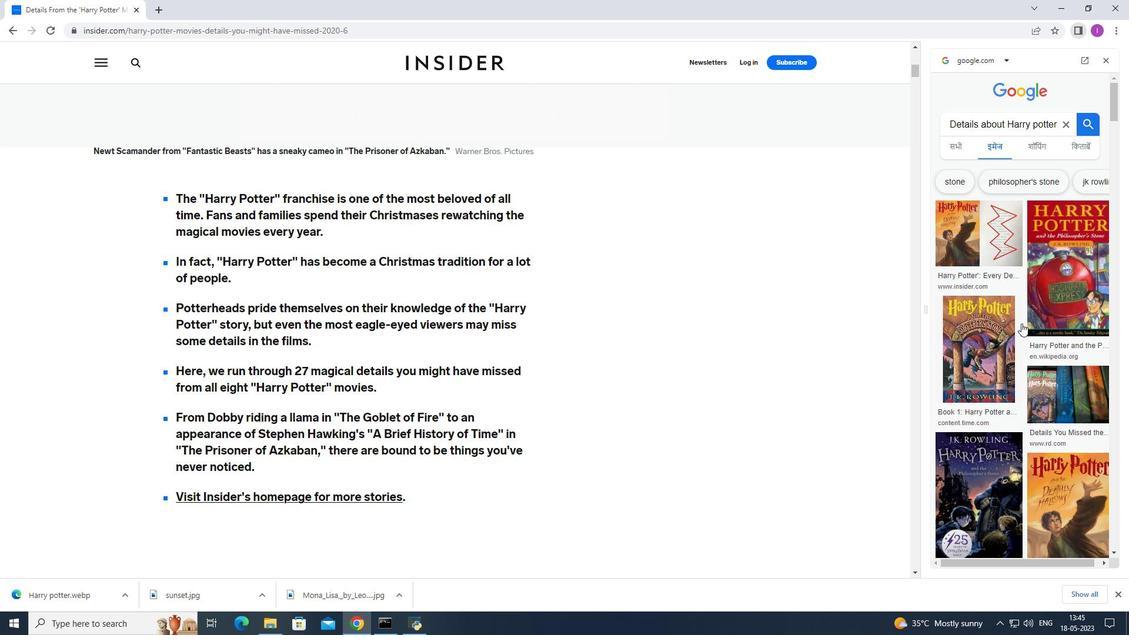 
Action: Mouse scrolled (1022, 323) with delta (0, 0)
Screenshot: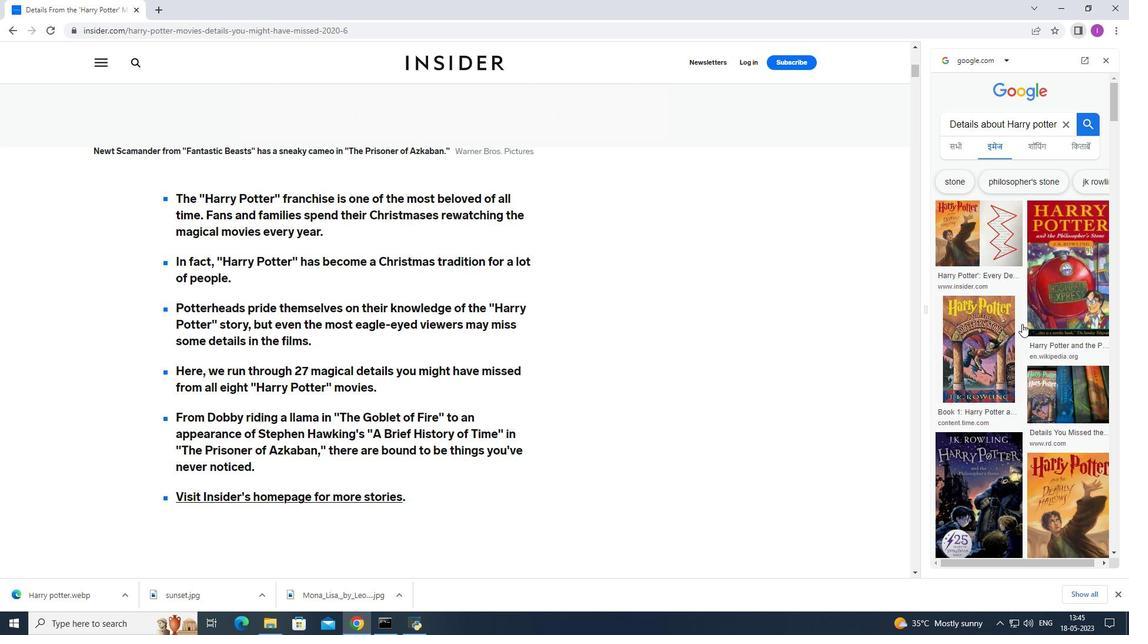 
Action: Mouse scrolled (1022, 323) with delta (0, 0)
Screenshot: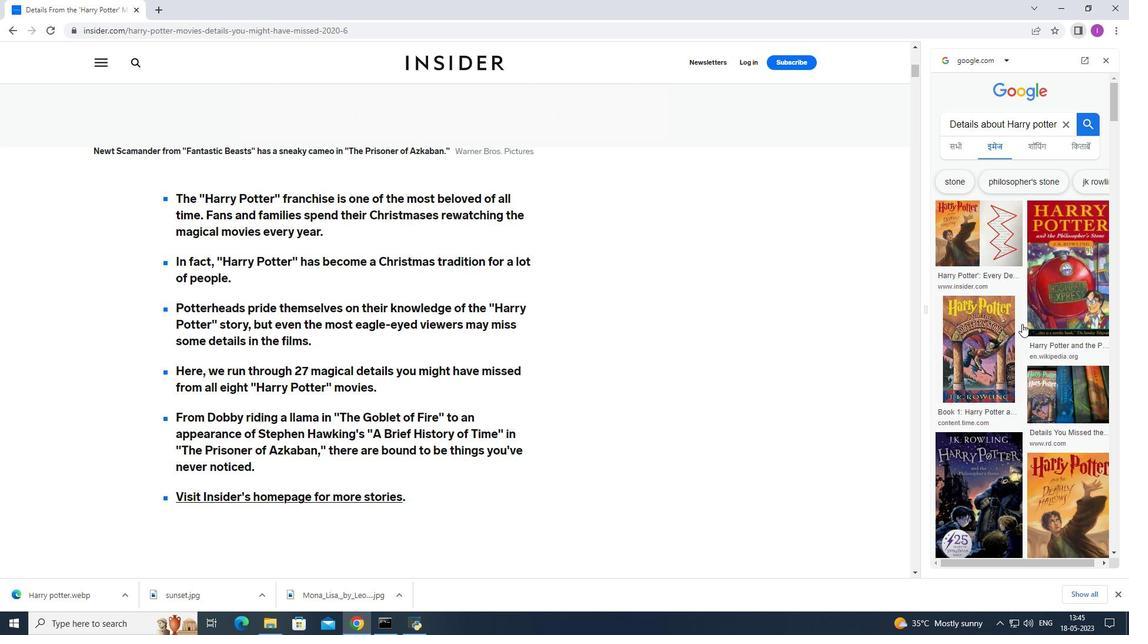 
Action: Mouse moved to (1022, 324)
Screenshot: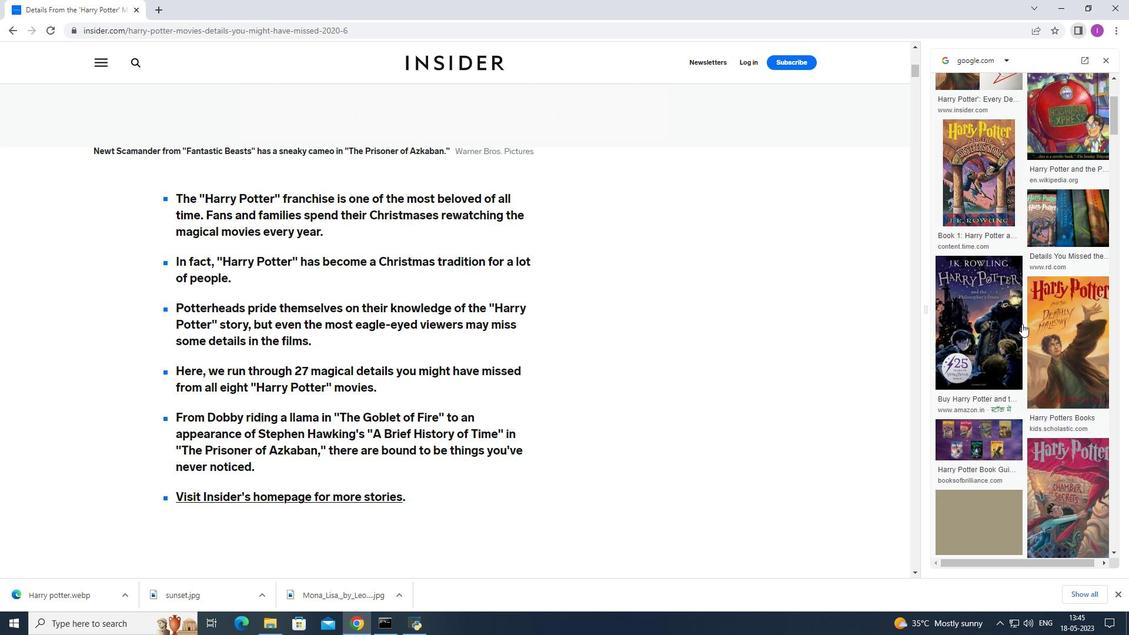 
Action: Mouse scrolled (1022, 323) with delta (0, 0)
Screenshot: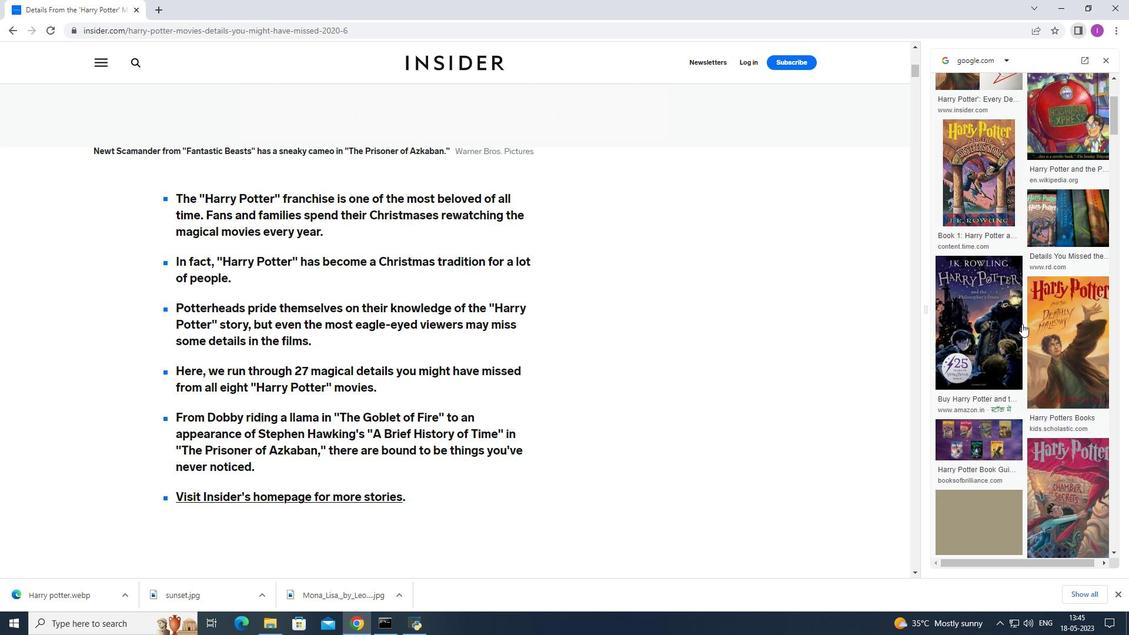 
Action: Mouse moved to (1022, 324)
Screenshot: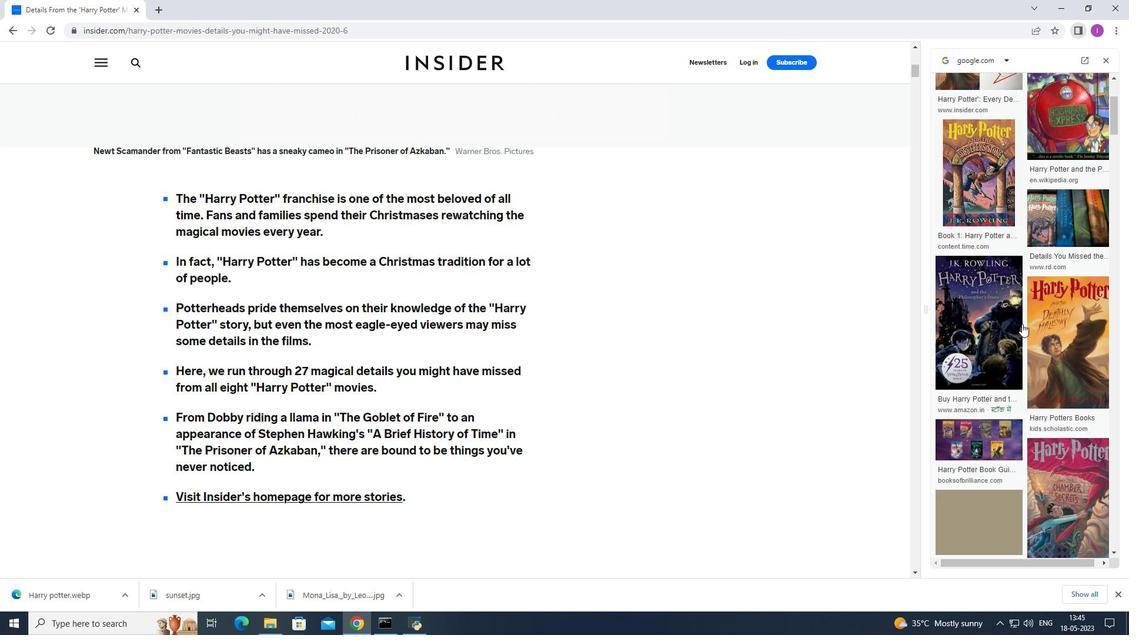 
Action: Mouse scrolled (1022, 323) with delta (0, 0)
Screenshot: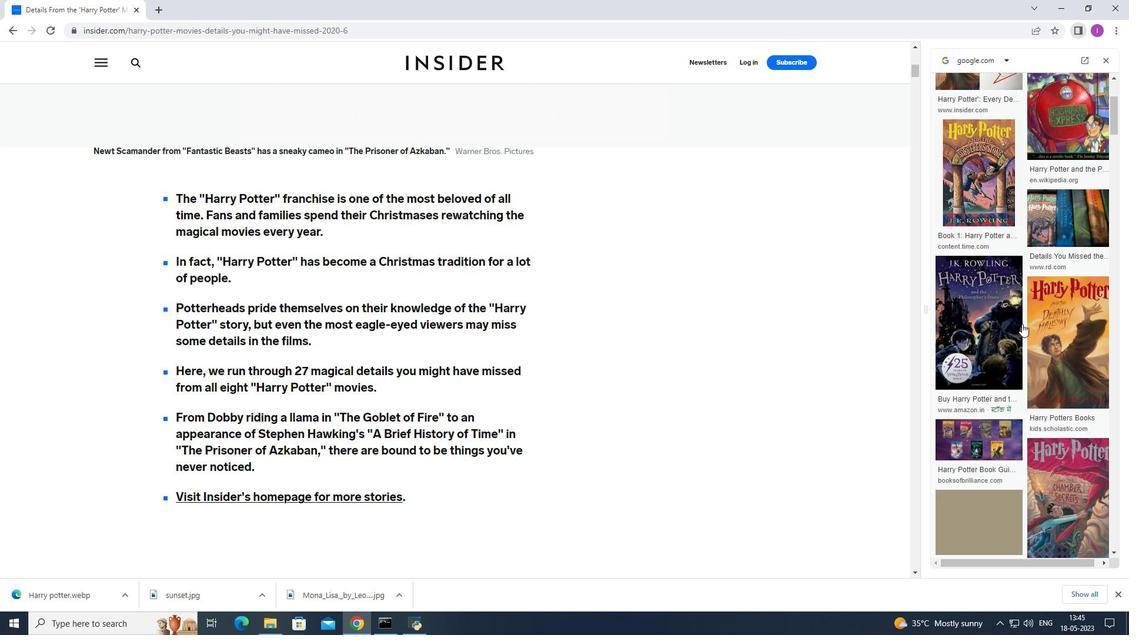 
Action: Mouse scrolled (1022, 323) with delta (0, 0)
Screenshot: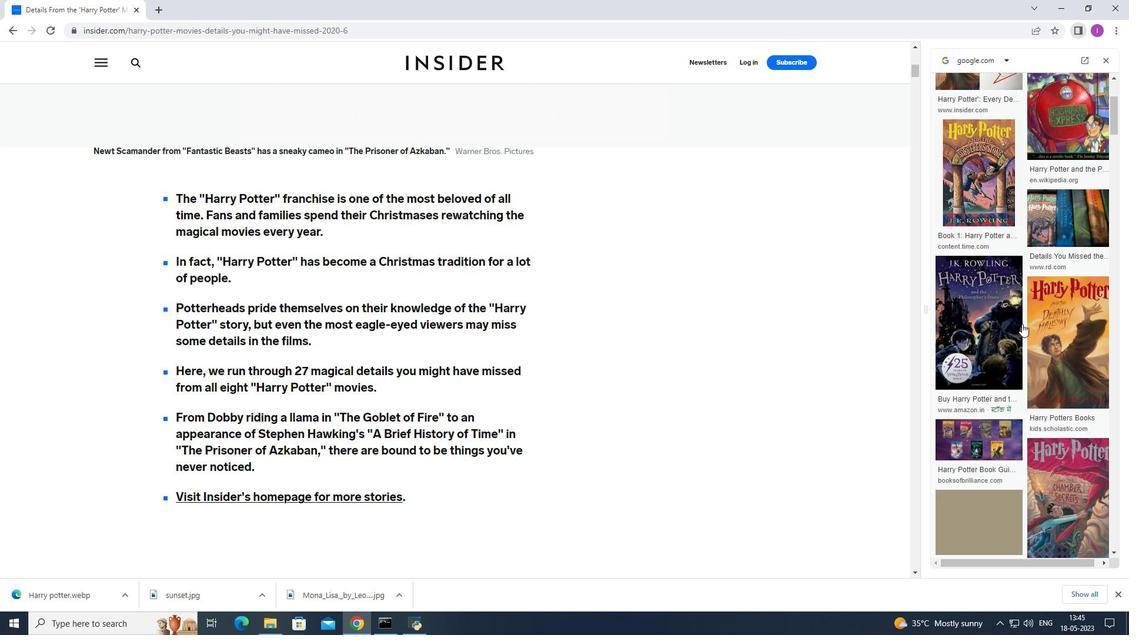 
Action: Mouse moved to (1023, 324)
Screenshot: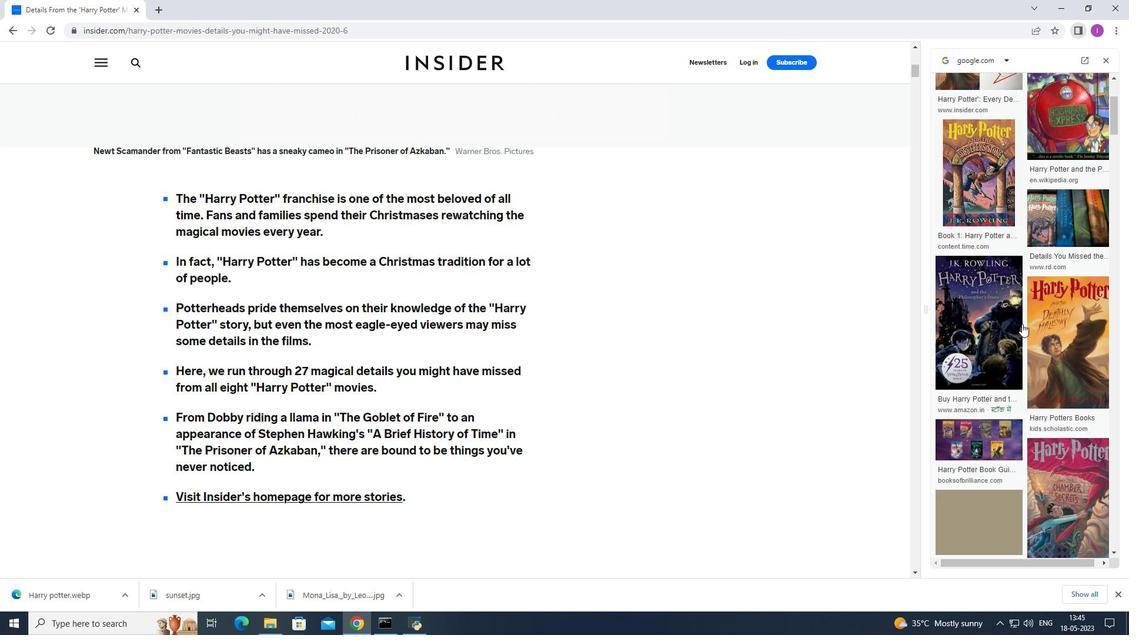 
Action: Mouse scrolled (1023, 323) with delta (0, 0)
Screenshot: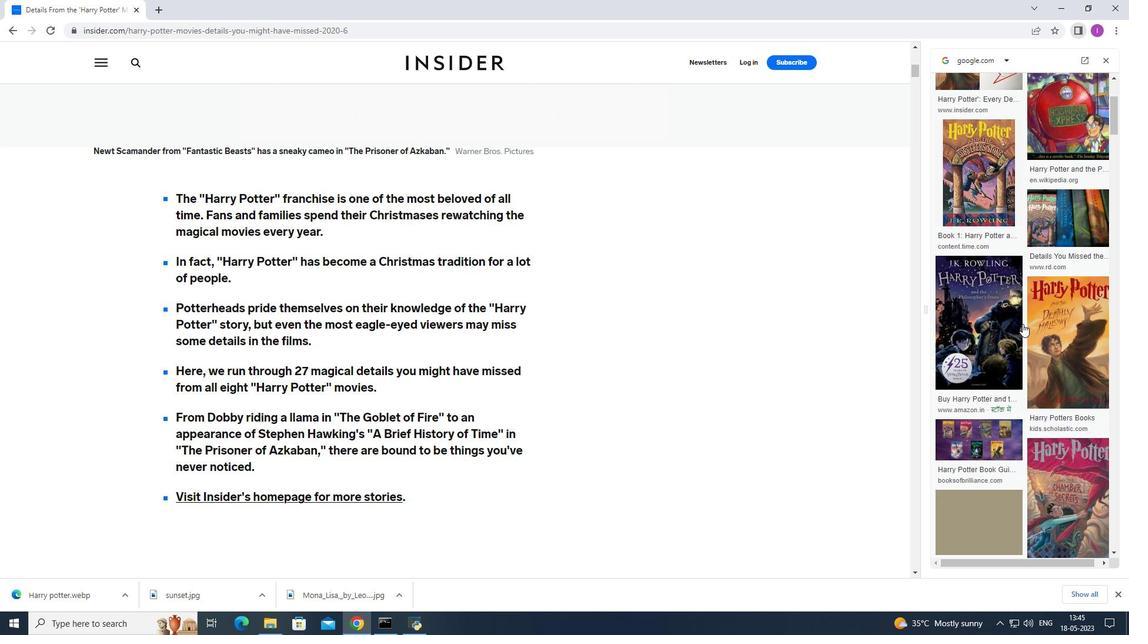 
Action: Mouse scrolled (1023, 323) with delta (0, 0)
Screenshot: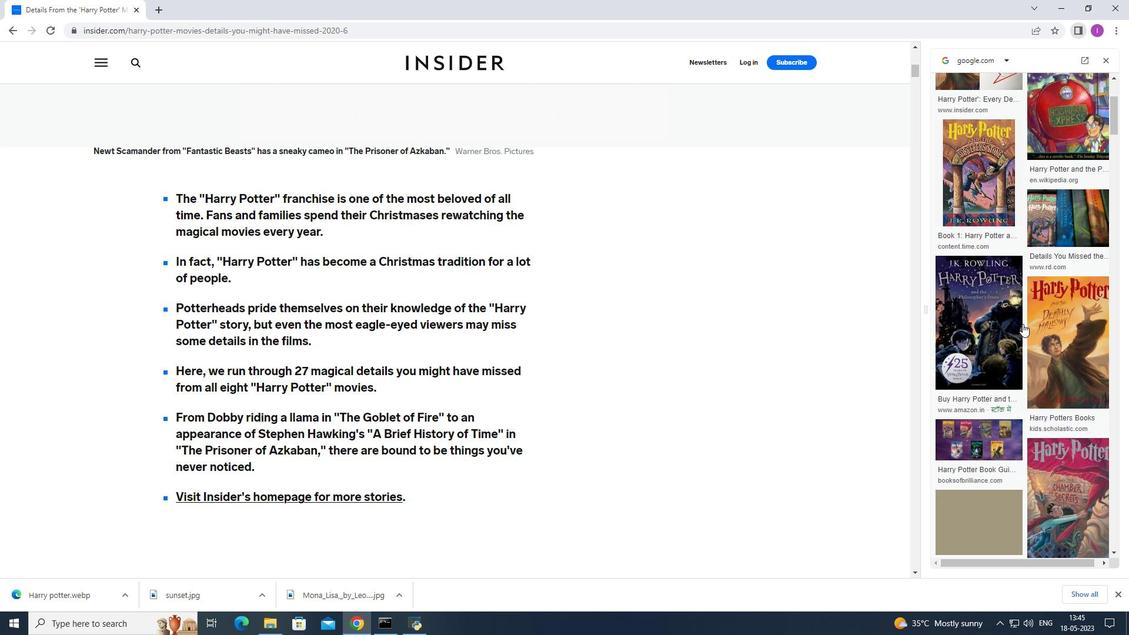 
Action: Mouse moved to (1050, 369)
Screenshot: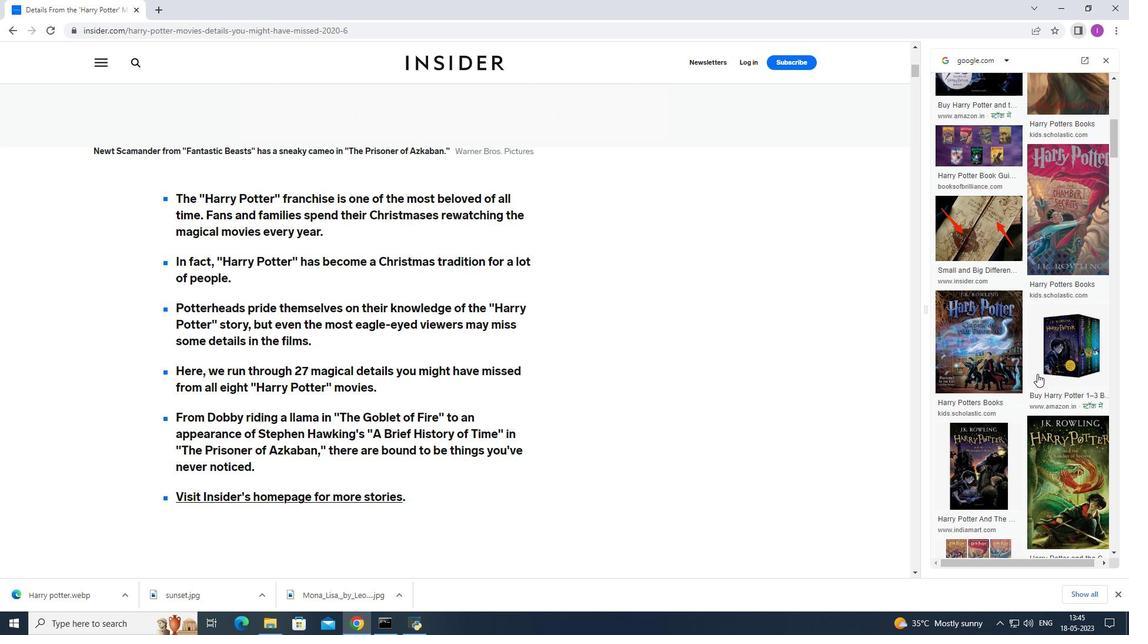 
Action: Mouse scrolled (1050, 369) with delta (0, 0)
Screenshot: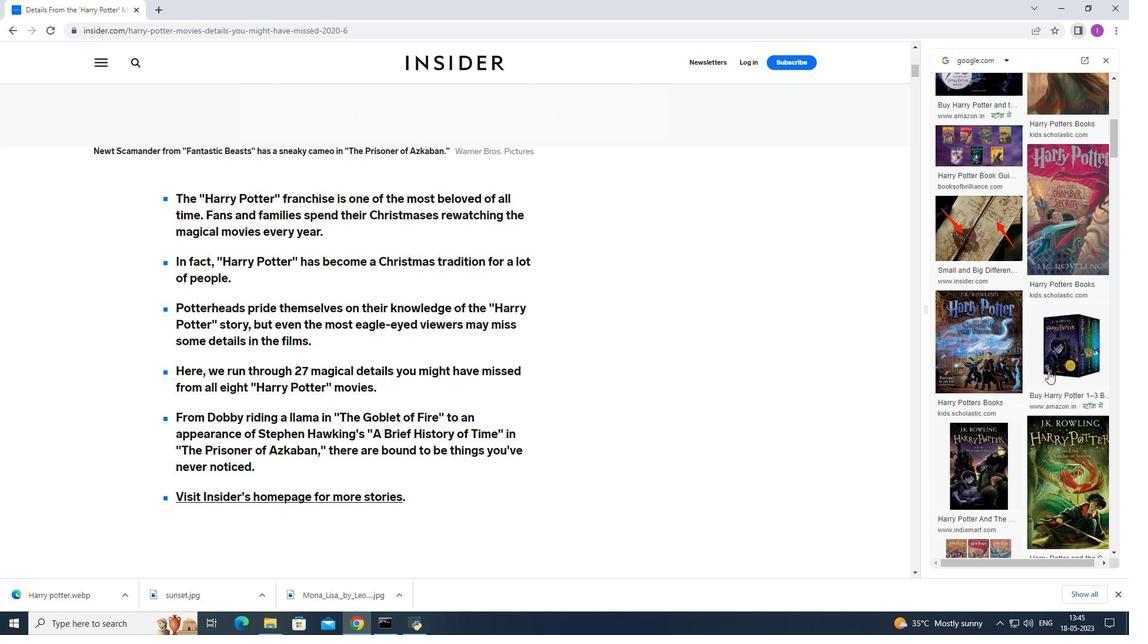 
Action: Mouse moved to (1059, 367)
Screenshot: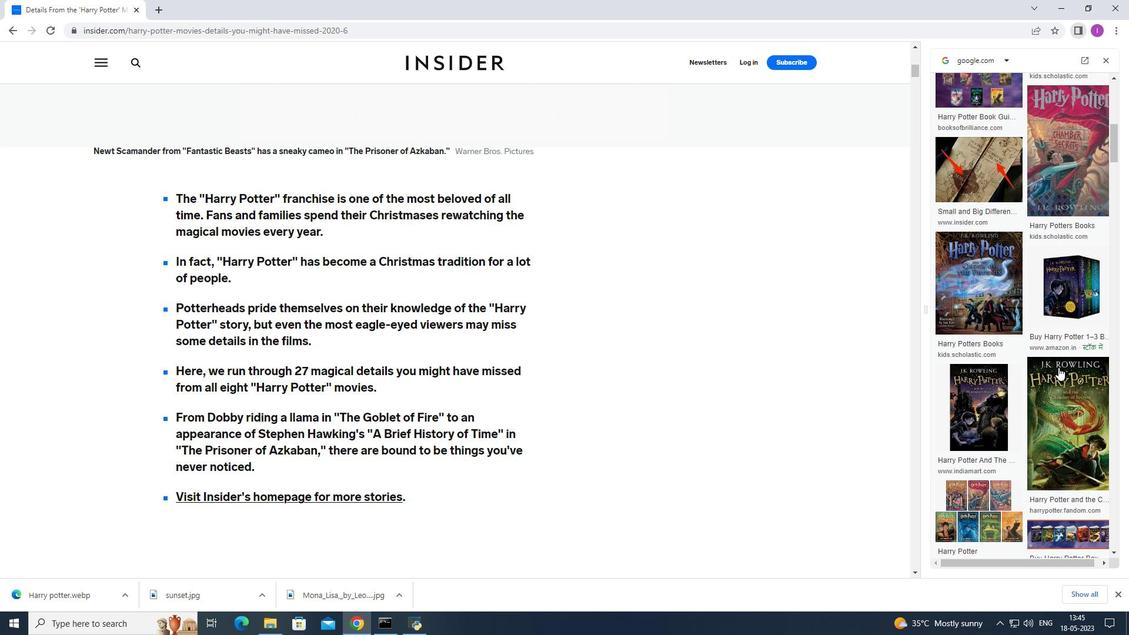 
Action: Mouse scrolled (1059, 366) with delta (0, 0)
Screenshot: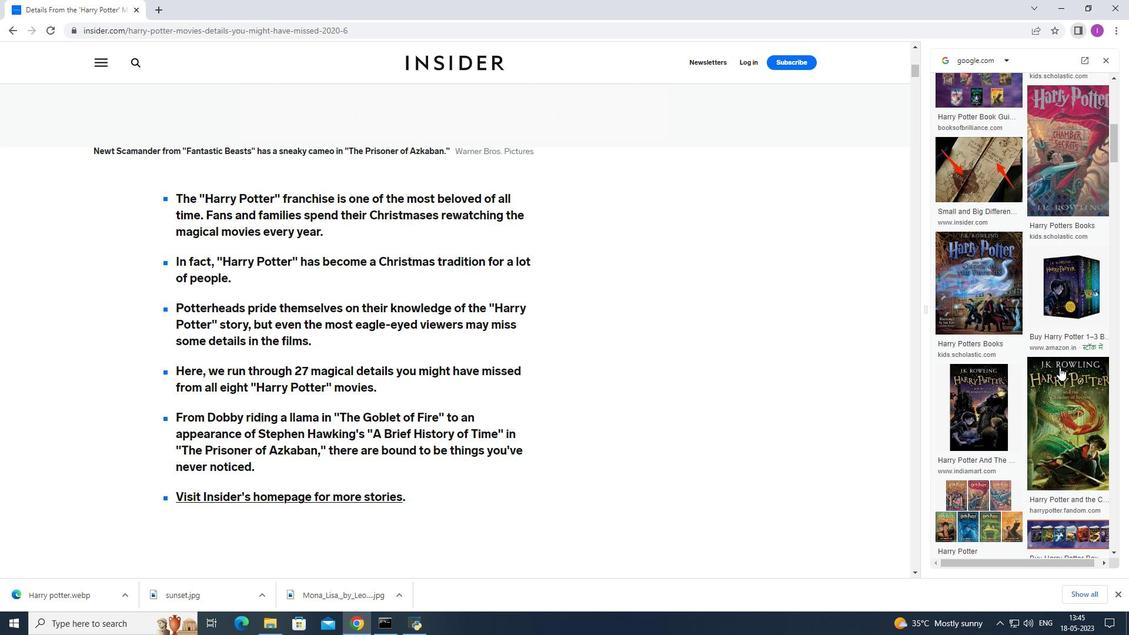 
Action: Mouse moved to (1060, 367)
Screenshot: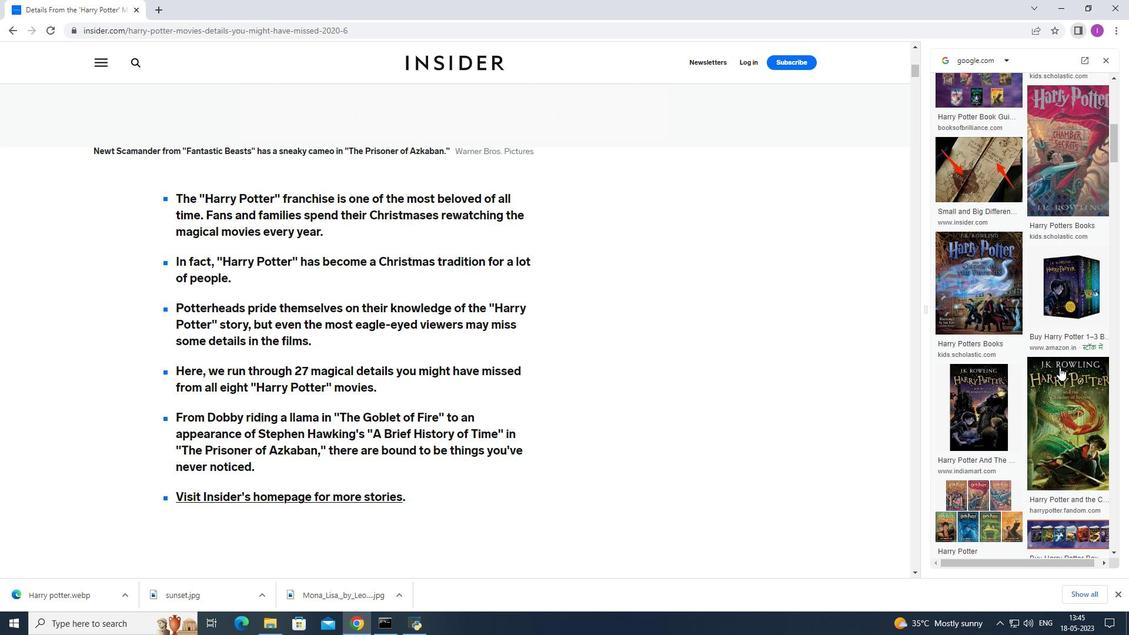
Action: Mouse scrolled (1060, 366) with delta (0, 0)
Screenshot: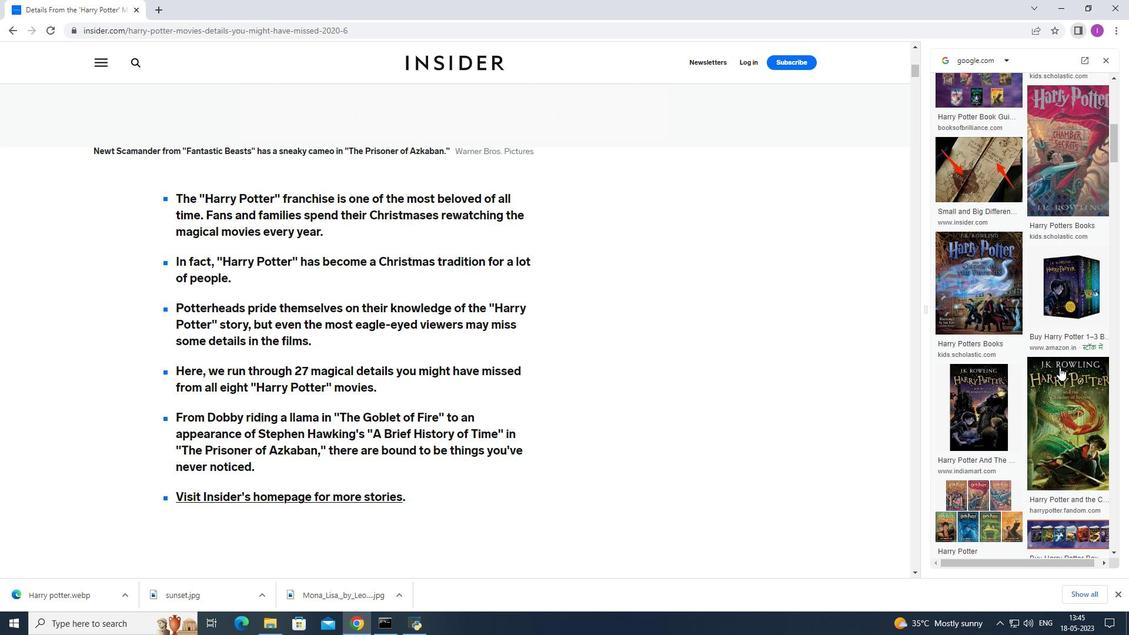 
Action: Mouse scrolled (1060, 366) with delta (0, 0)
Screenshot: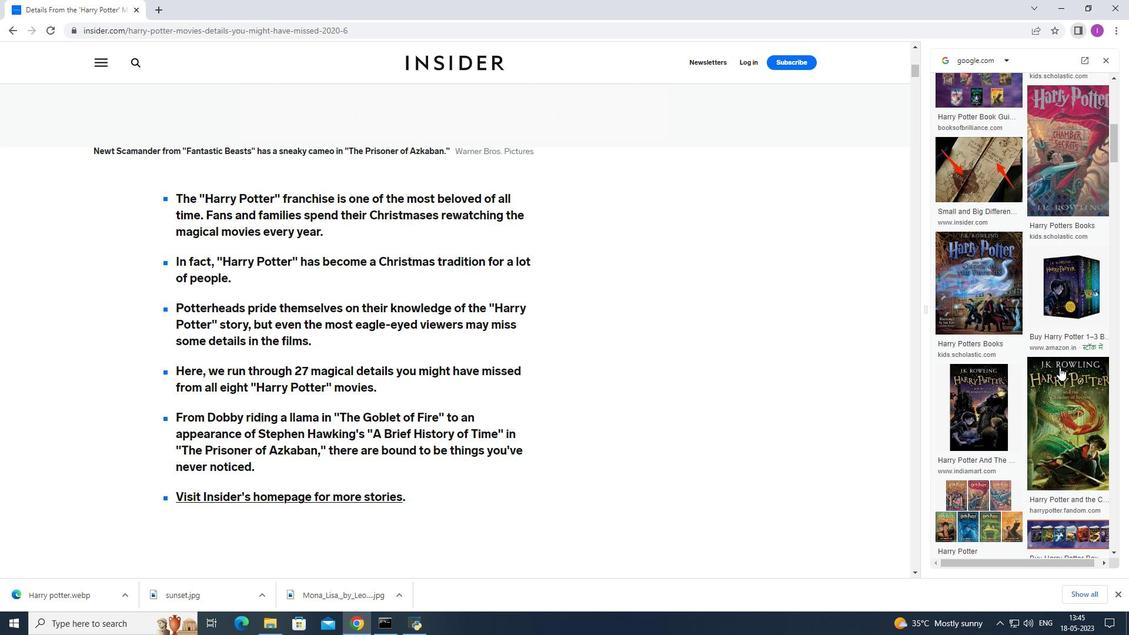 
Action: Mouse moved to (987, 446)
Screenshot: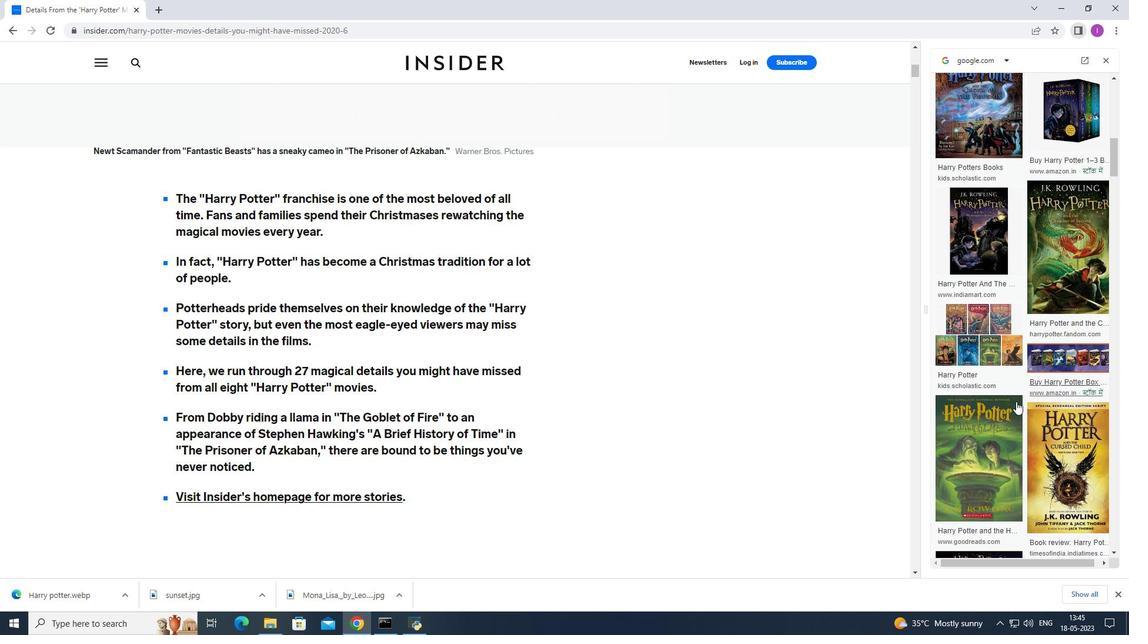 
Action: Mouse scrolled (987, 446) with delta (0, 0)
Screenshot: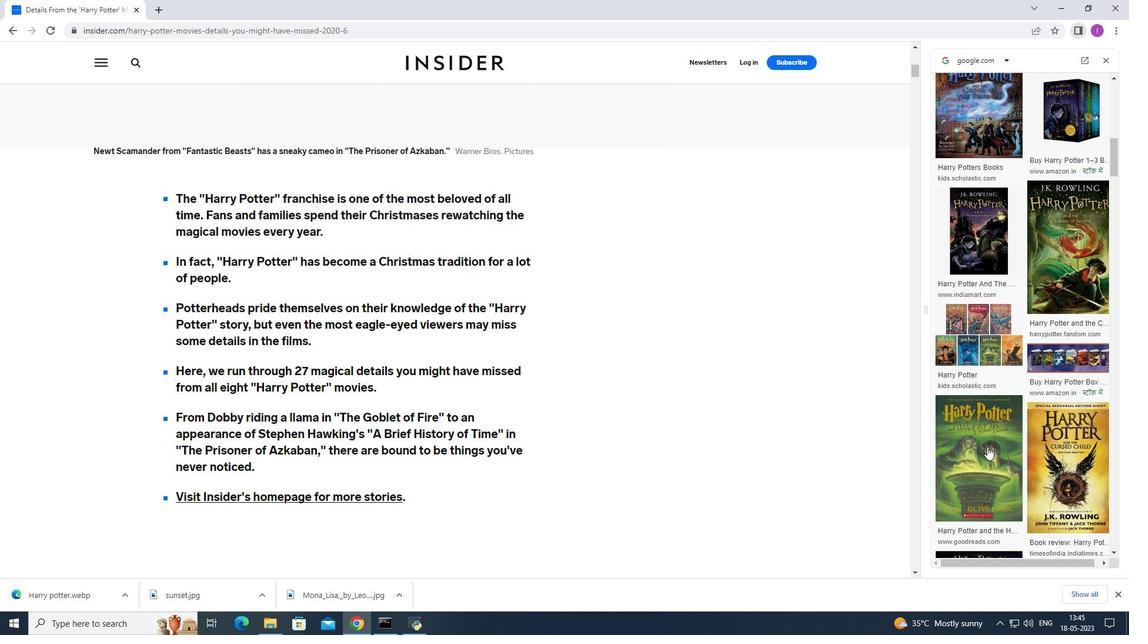 
Action: Mouse scrolled (987, 446) with delta (0, 0)
Screenshot: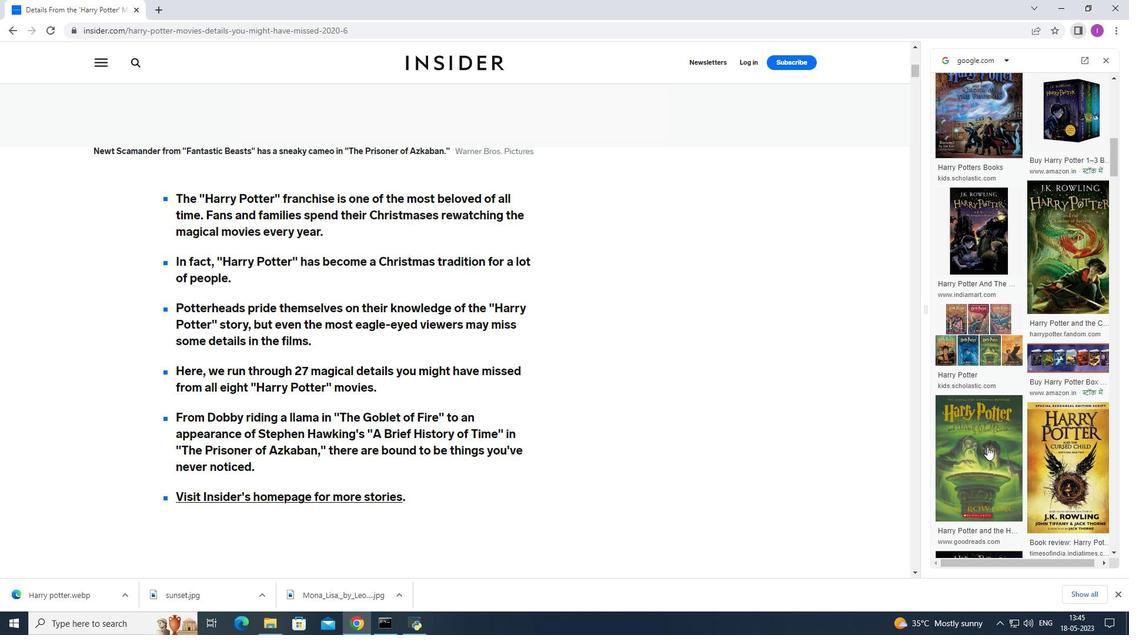 
Action: Mouse scrolled (987, 446) with delta (0, 0)
Screenshot: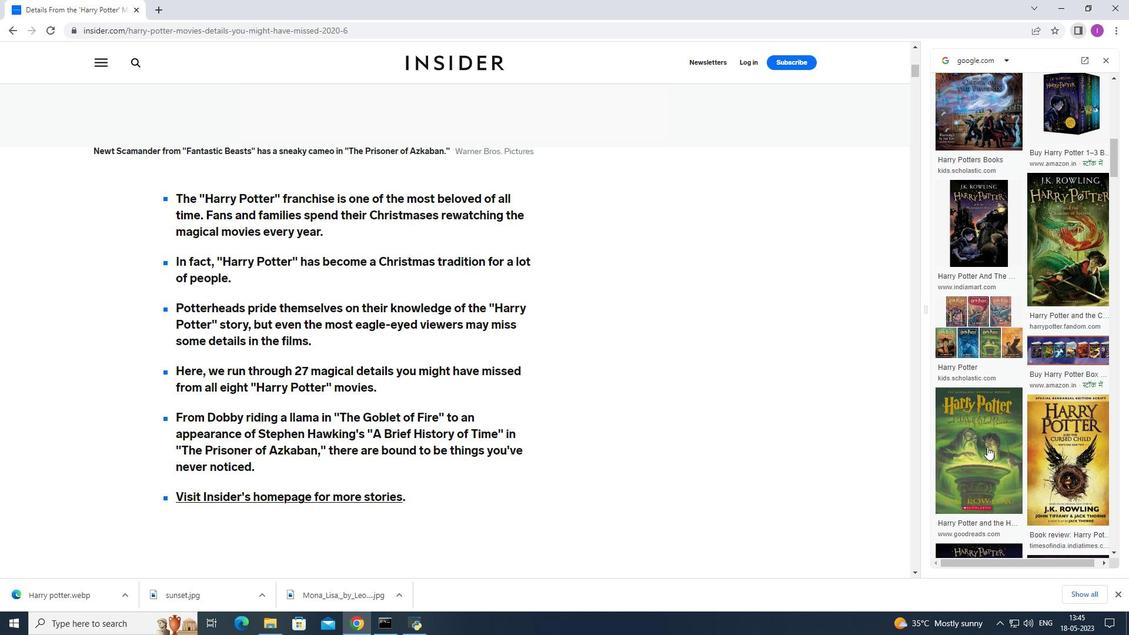 
Action: Mouse moved to (1011, 360)
Screenshot: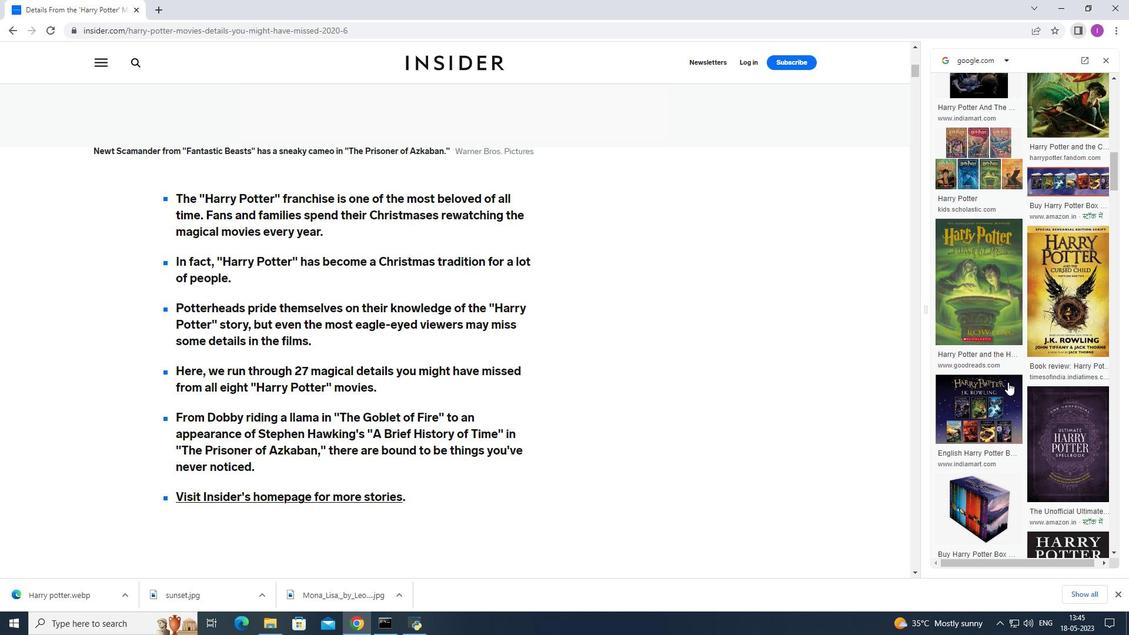 
Action: Mouse scrolled (1011, 359) with delta (0, 0)
Screenshot: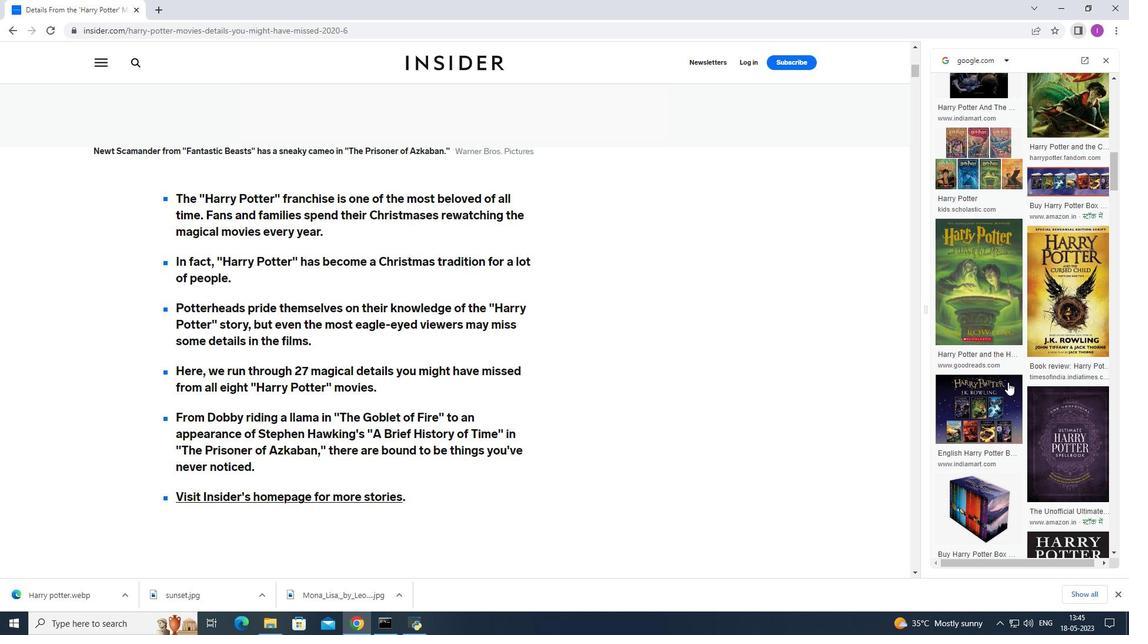
Action: Mouse scrolled (1011, 359) with delta (0, 0)
Screenshot: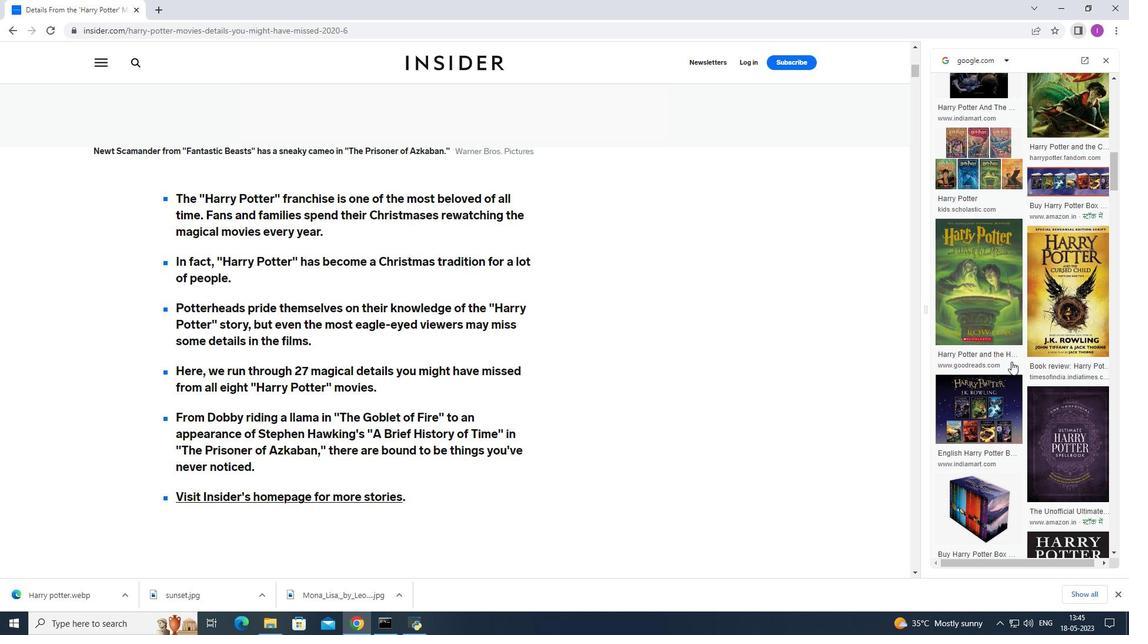 
Action: Mouse scrolled (1011, 359) with delta (0, 0)
Screenshot: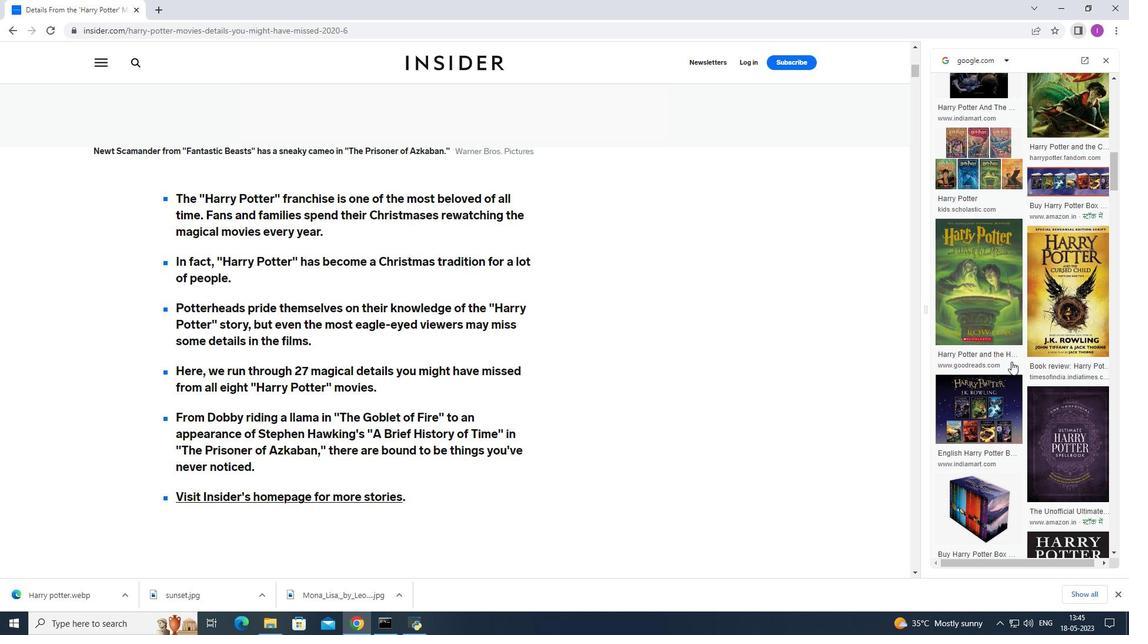 
Action: Mouse scrolled (1011, 361) with delta (0, 0)
Screenshot: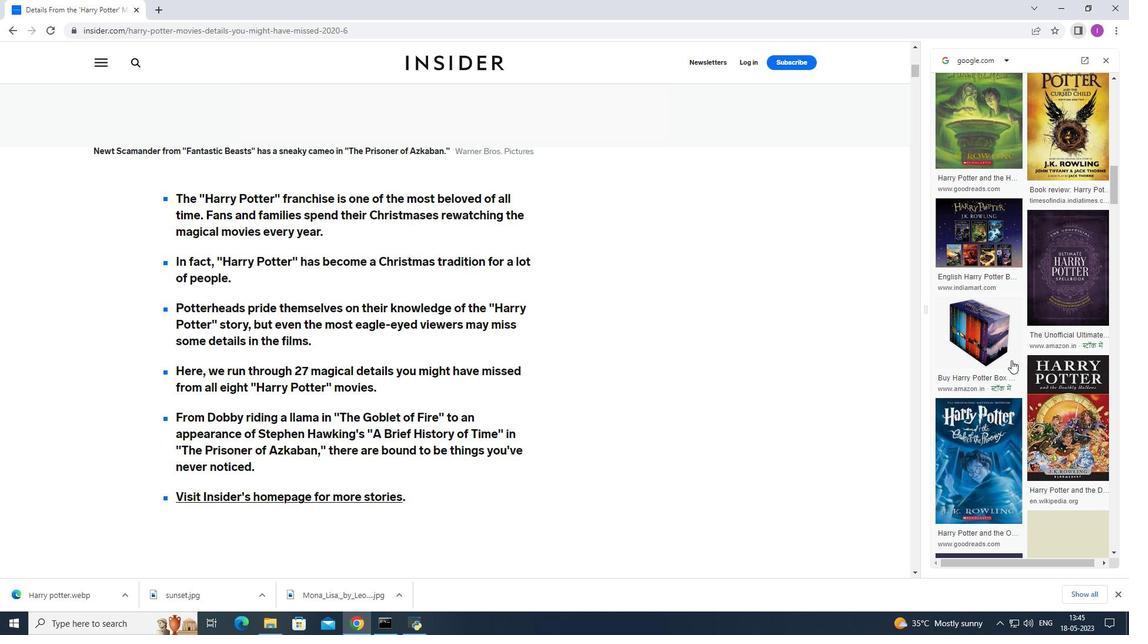
Action: Mouse scrolled (1011, 361) with delta (0, 0)
Screenshot: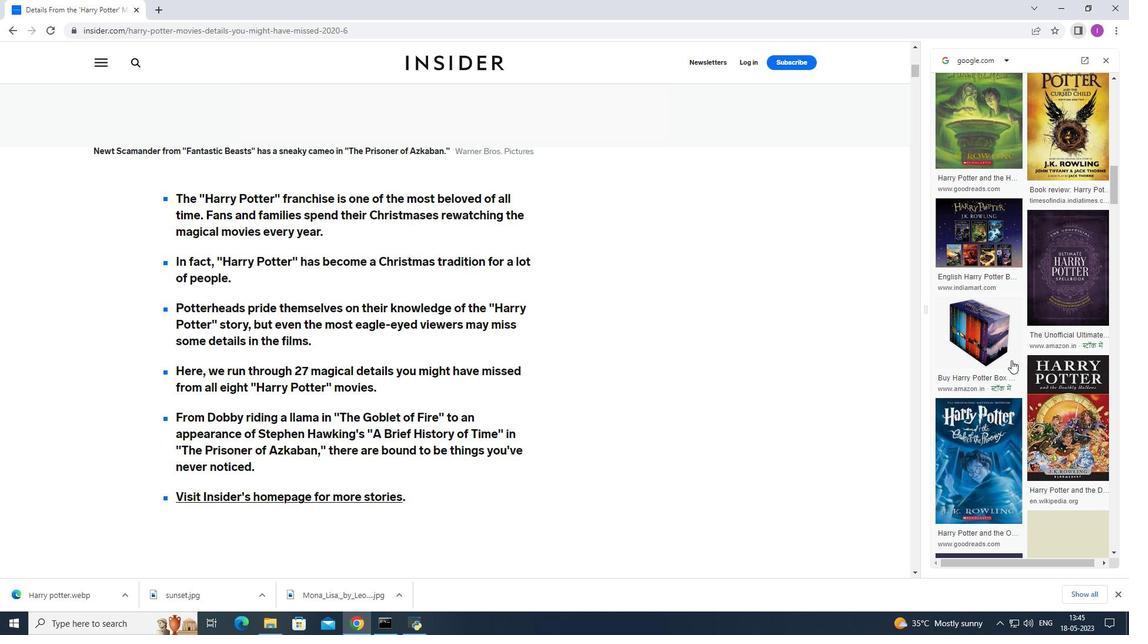 
Action: Mouse scrolled (1011, 361) with delta (0, 0)
Screenshot: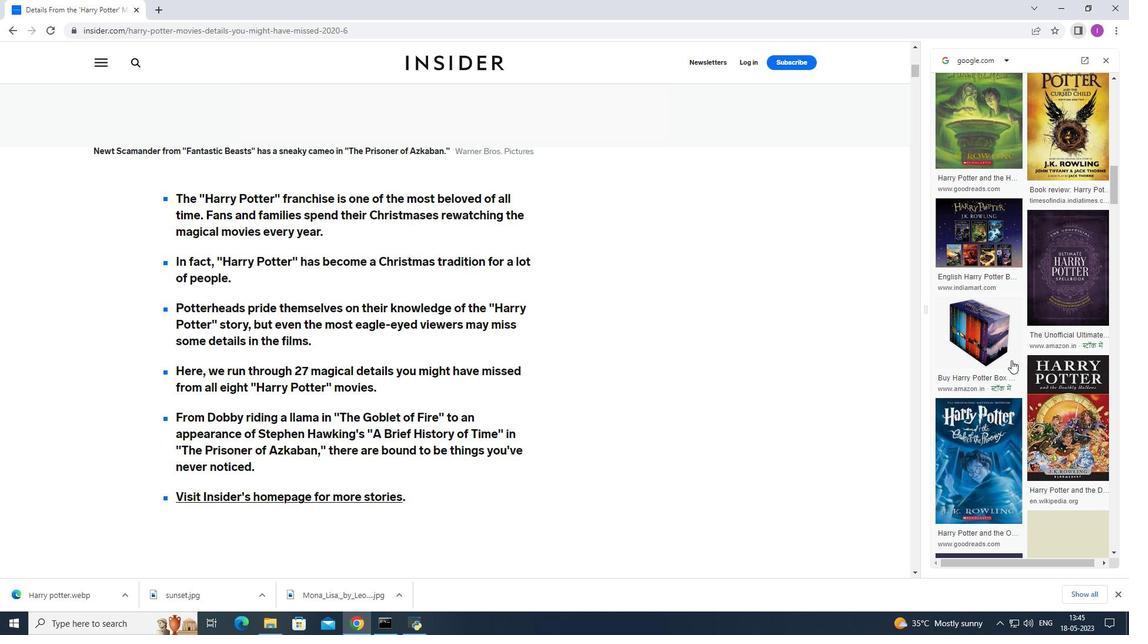 
Action: Mouse moved to (1004, 339)
Screenshot: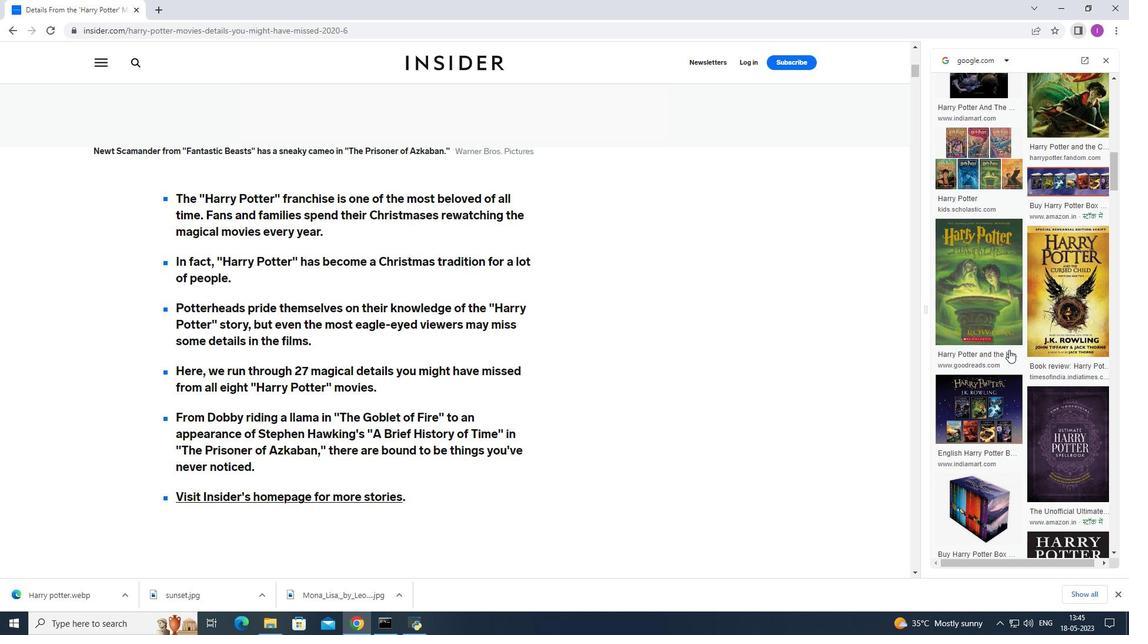 
Action: Mouse scrolled (1004, 339) with delta (0, 0)
Screenshot: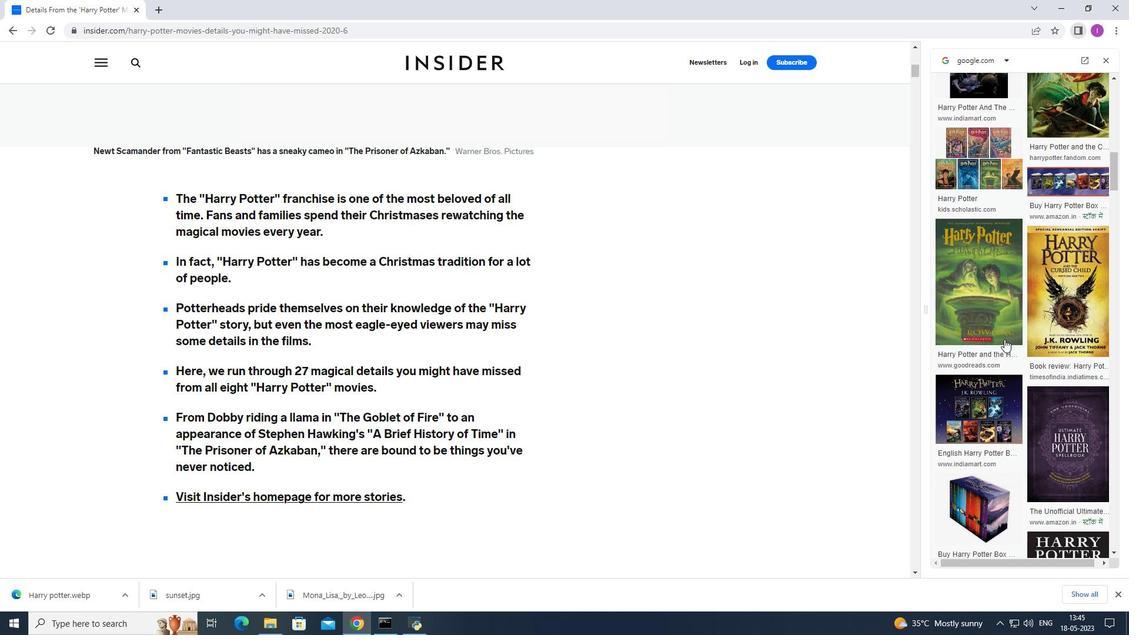 
Action: Mouse scrolled (1004, 339) with delta (0, 0)
Screenshot: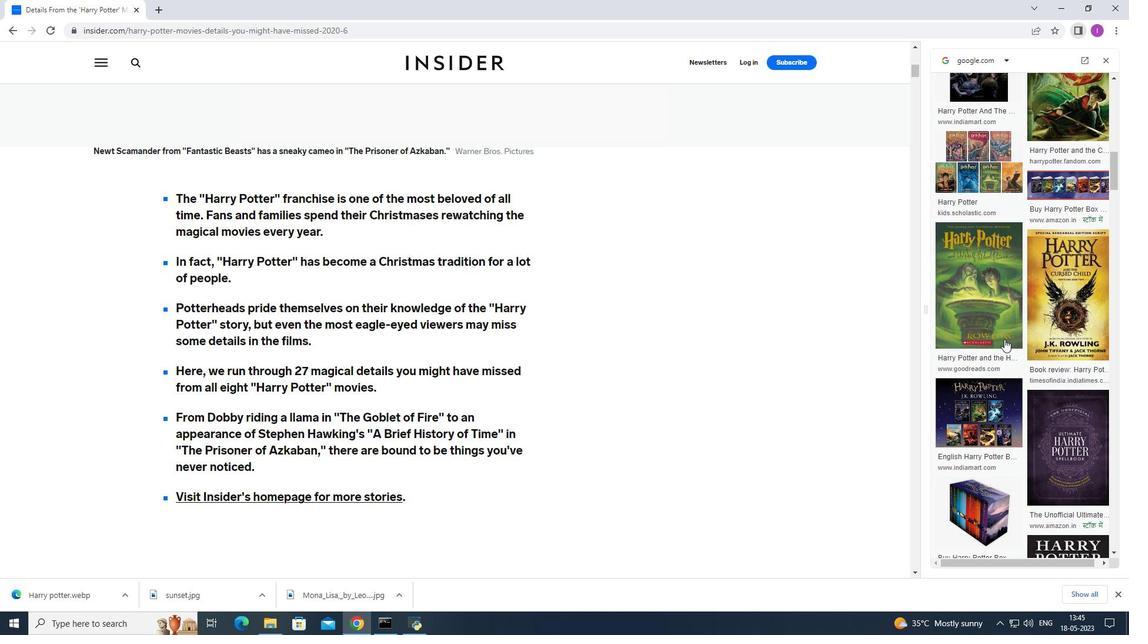 
Action: Mouse scrolled (1004, 339) with delta (0, 0)
Screenshot: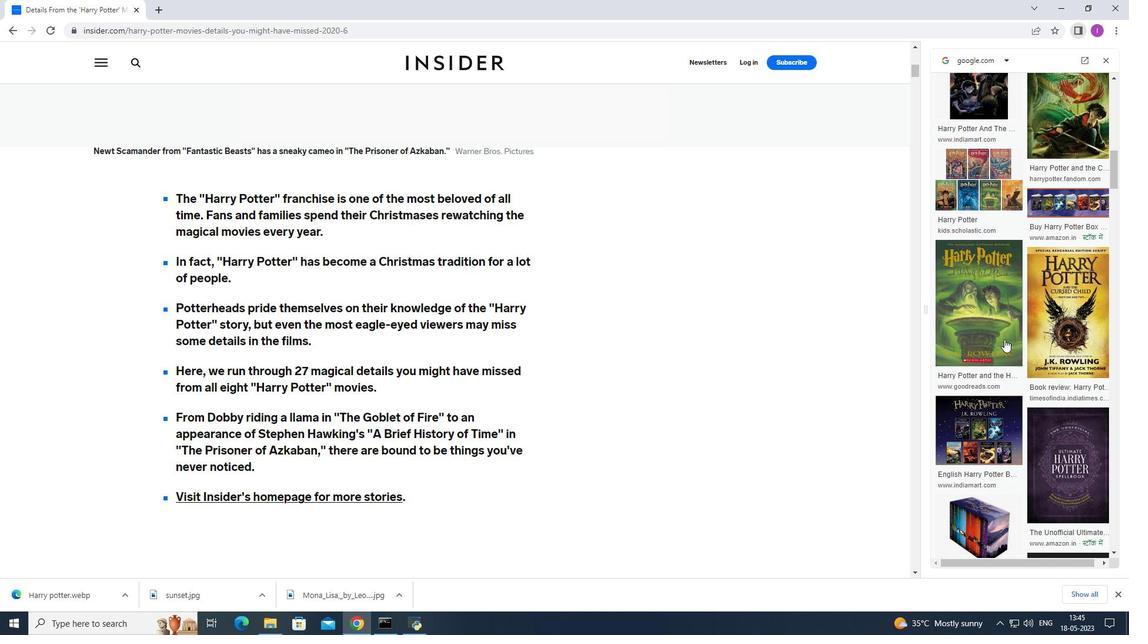 
Action: Mouse scrolled (1004, 339) with delta (0, 0)
Screenshot: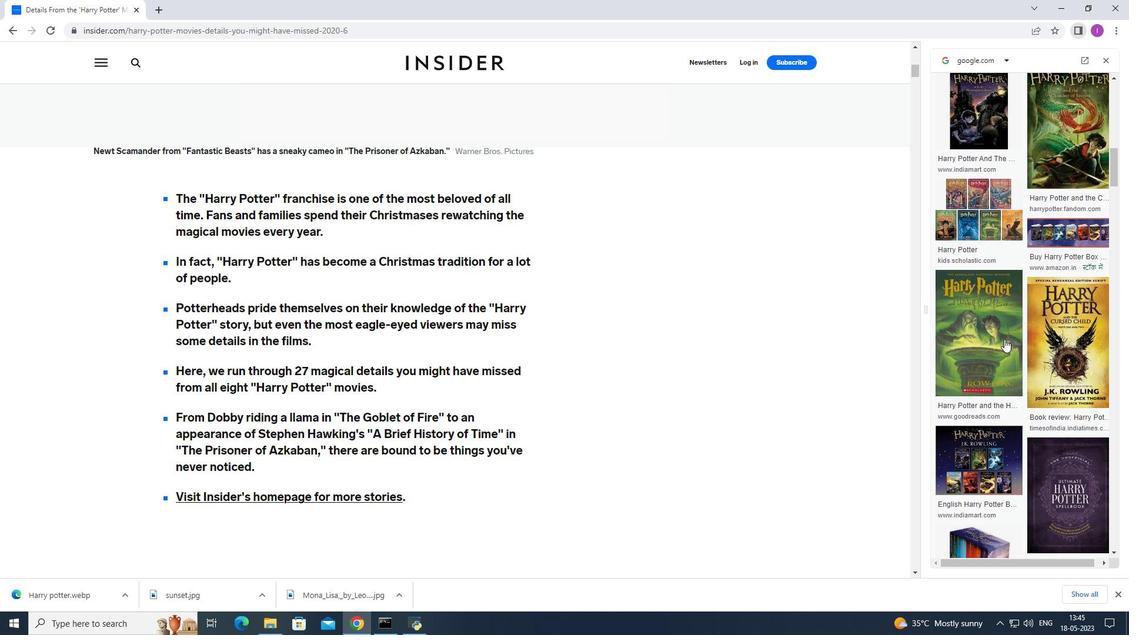 
Action: Mouse moved to (1049, 263)
Screenshot: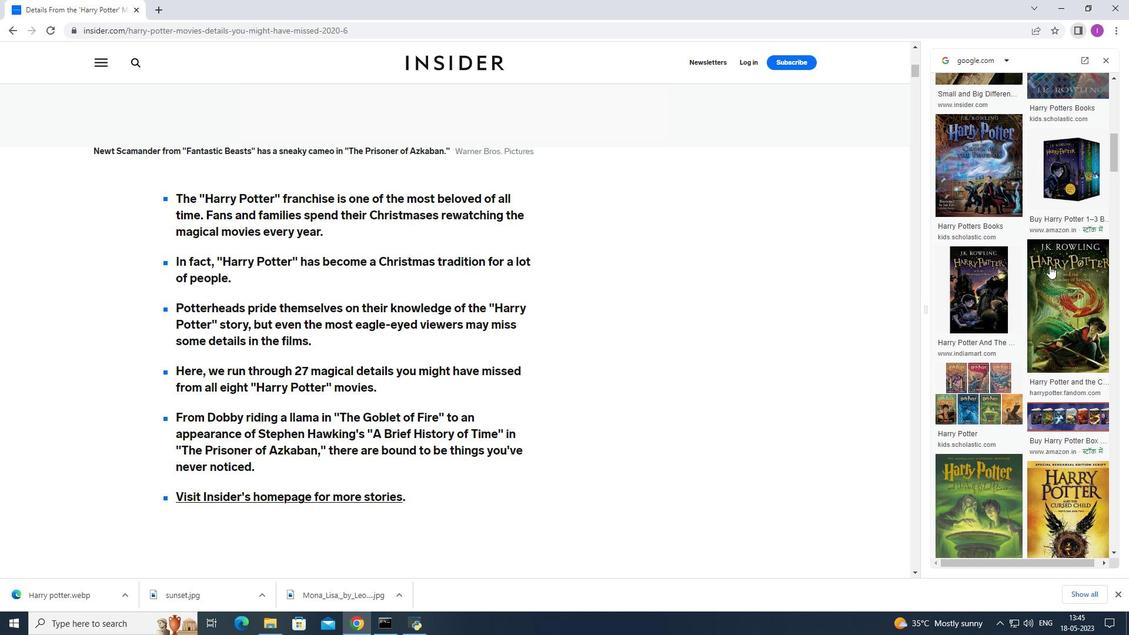 
Action: Mouse scrolled (1049, 264) with delta (0, 0)
Screenshot: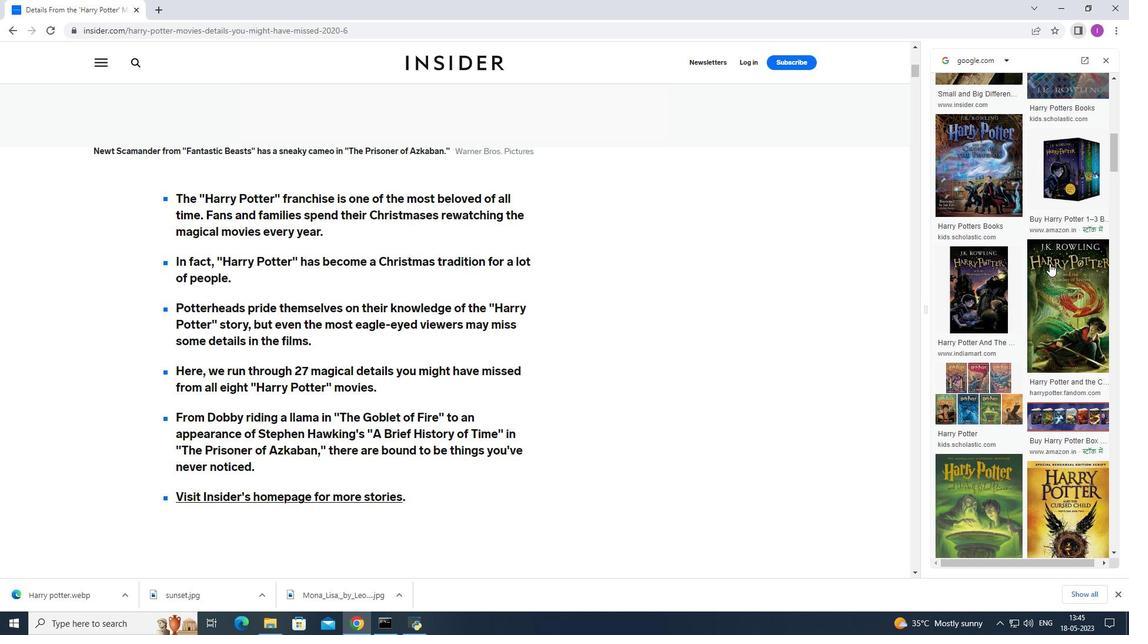 
Action: Mouse scrolled (1049, 264) with delta (0, 0)
Screenshot: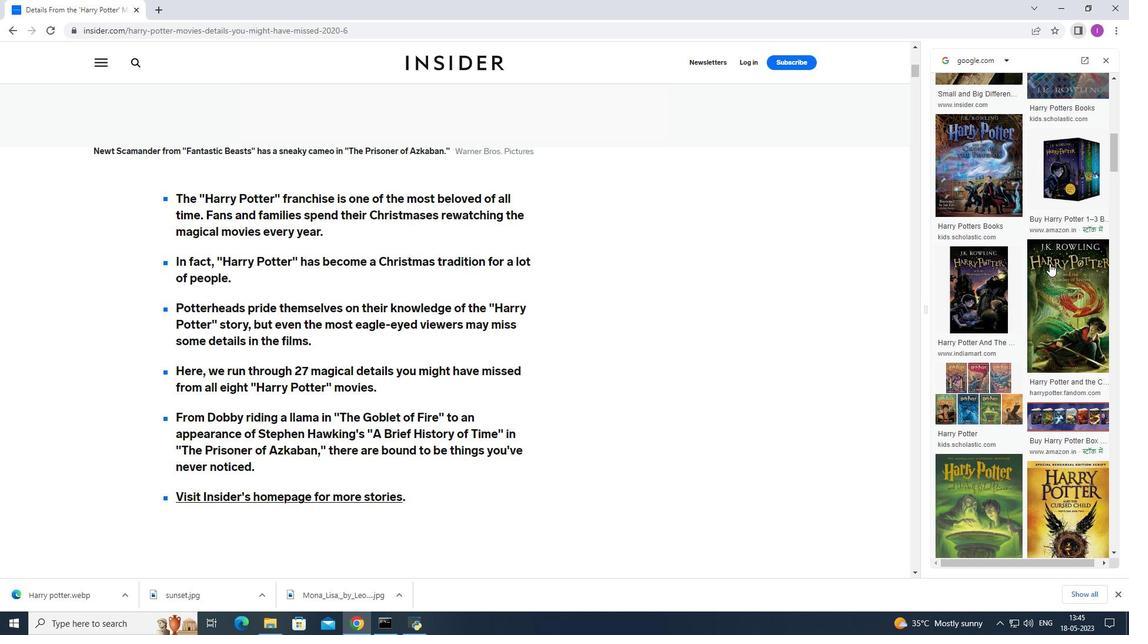 
Action: Mouse moved to (1054, 222)
Screenshot: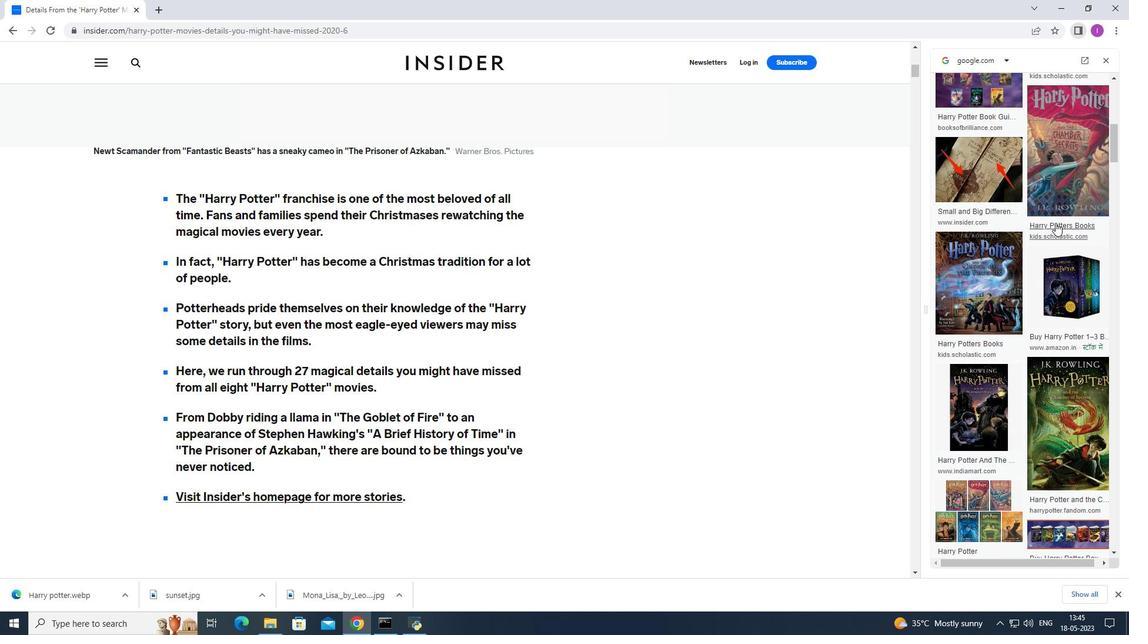 
Action: Mouse scrolled (1054, 222) with delta (0, 0)
Screenshot: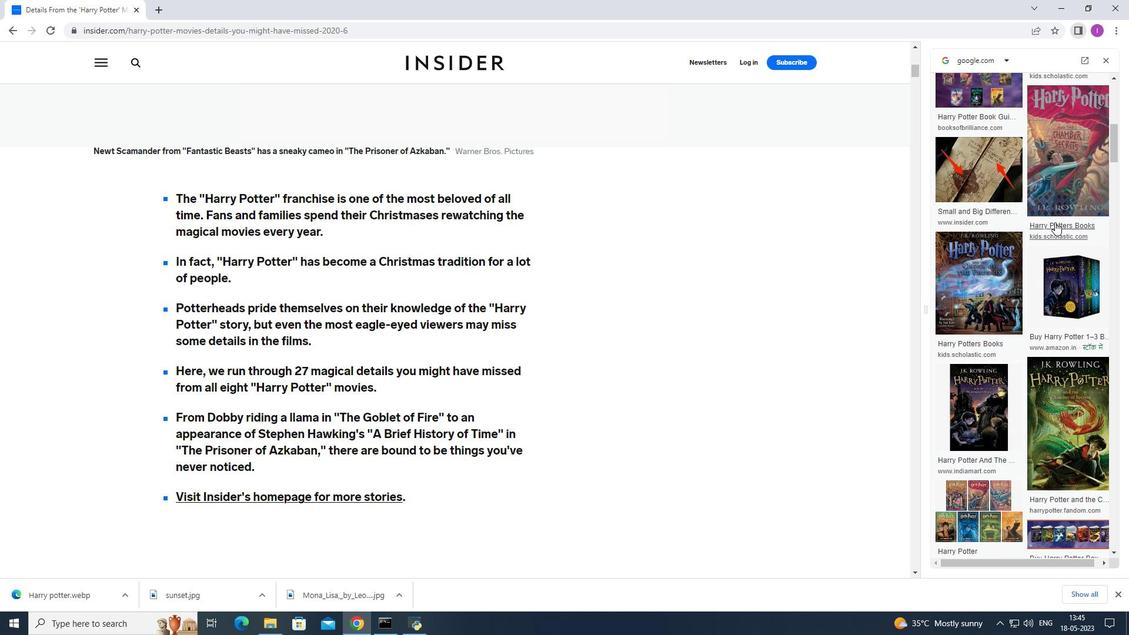 
Action: Mouse scrolled (1054, 222) with delta (0, 0)
Screenshot: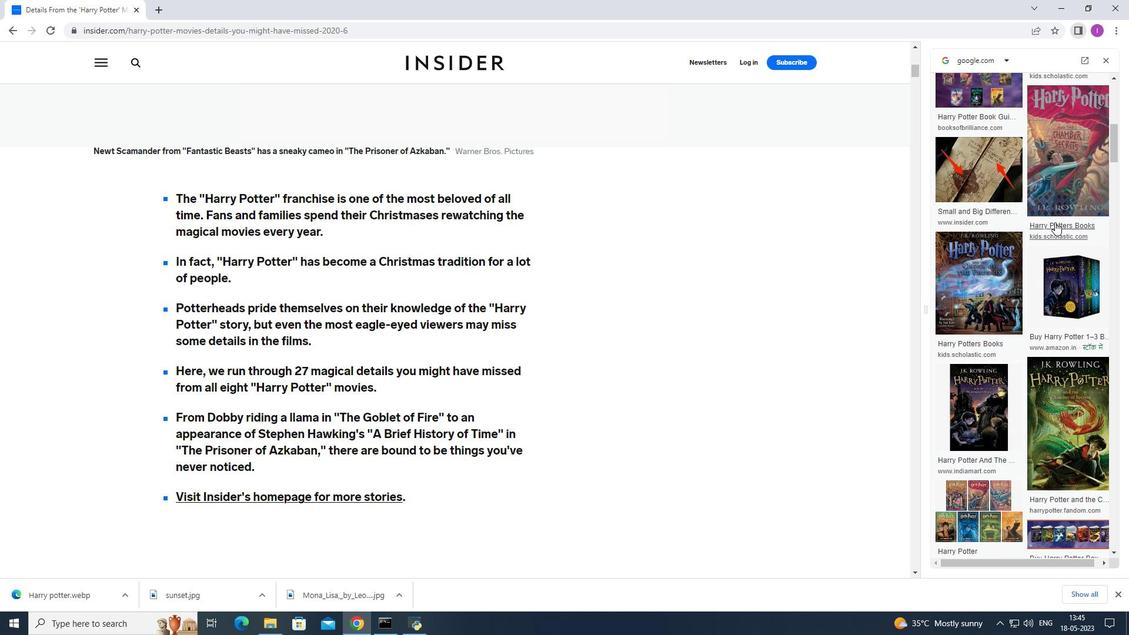 
Action: Mouse moved to (1053, 222)
Screenshot: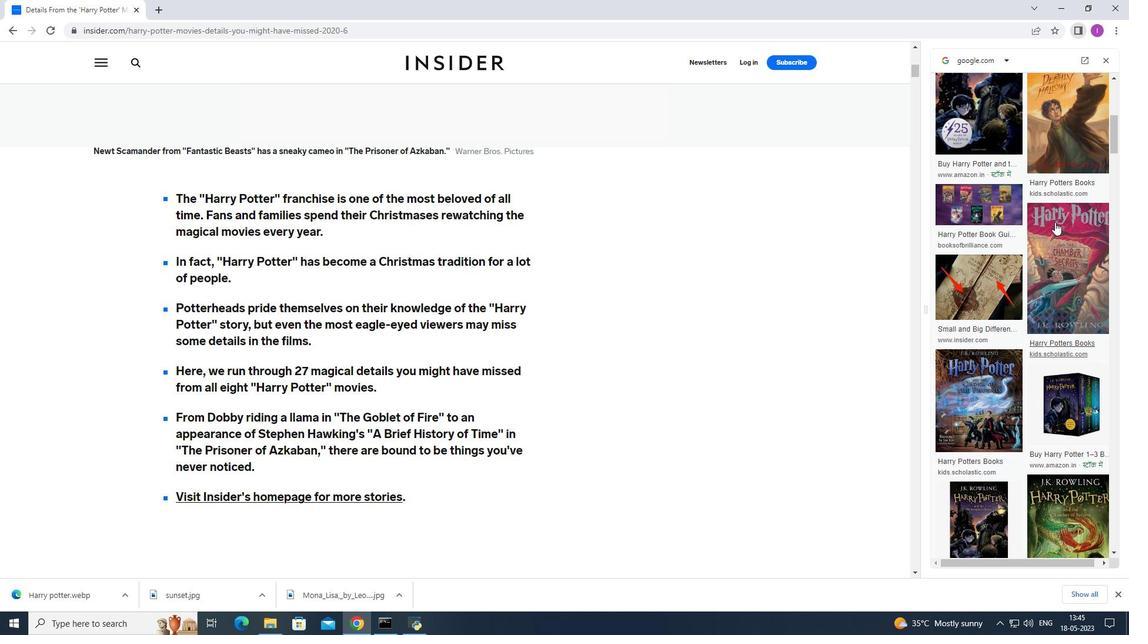 
Action: Mouse scrolled (1053, 222) with delta (0, 0)
Screenshot: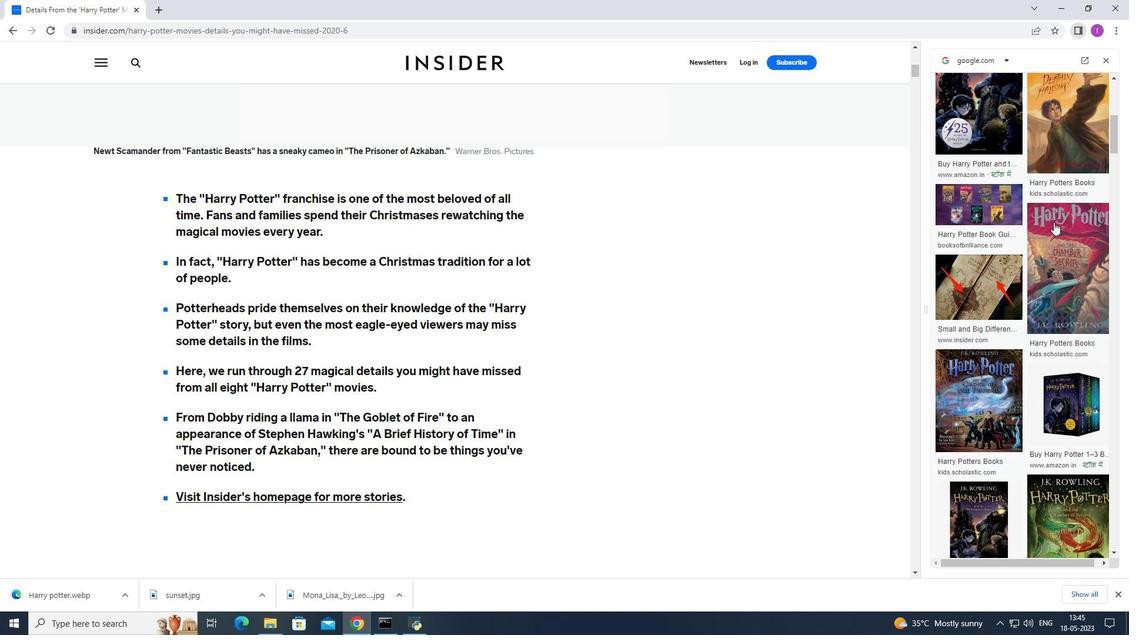 
Action: Mouse scrolled (1053, 222) with delta (0, 0)
Screenshot: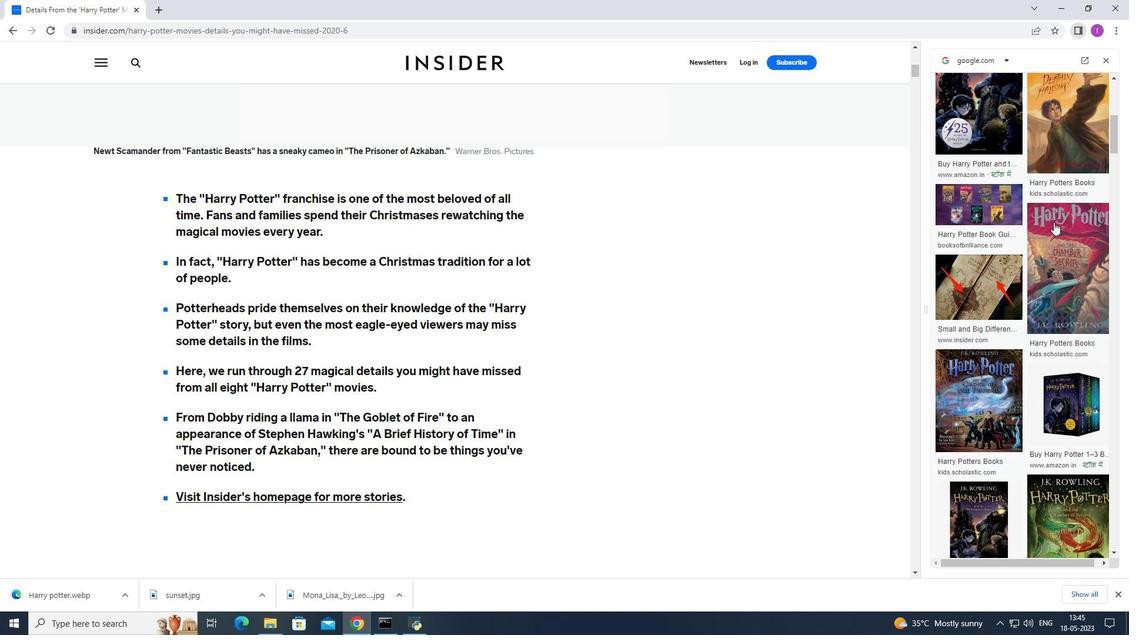 
Action: Mouse scrolled (1053, 222) with delta (0, 0)
Screenshot: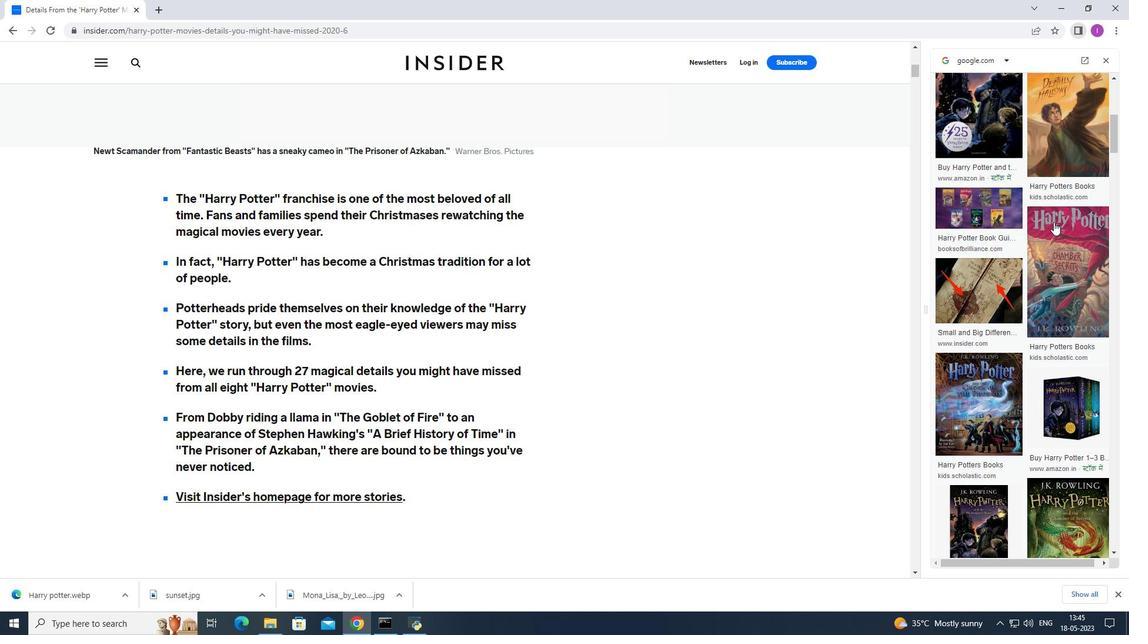 
Action: Mouse moved to (1052, 224)
Screenshot: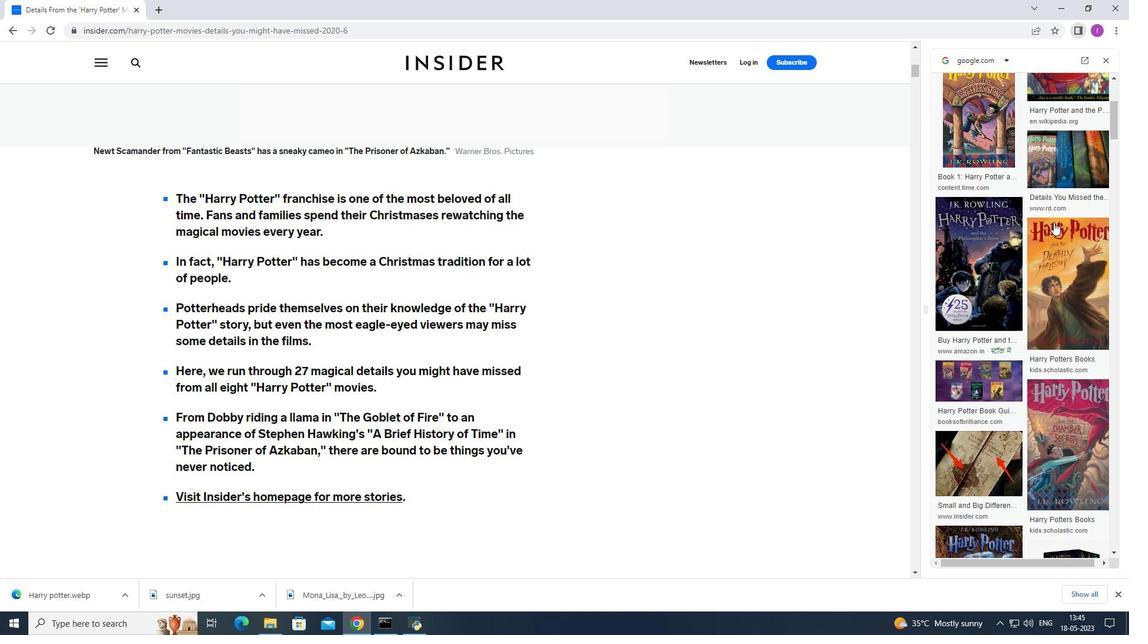 
Action: Mouse scrolled (1052, 224) with delta (0, 0)
Screenshot: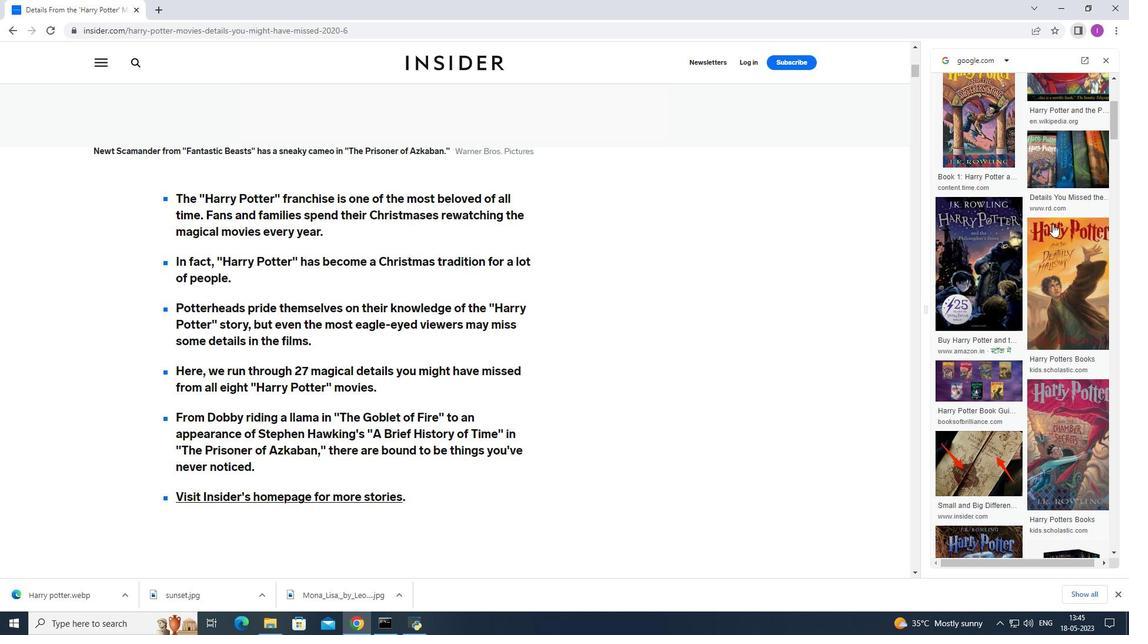
Action: Mouse scrolled (1052, 224) with delta (0, 0)
Screenshot: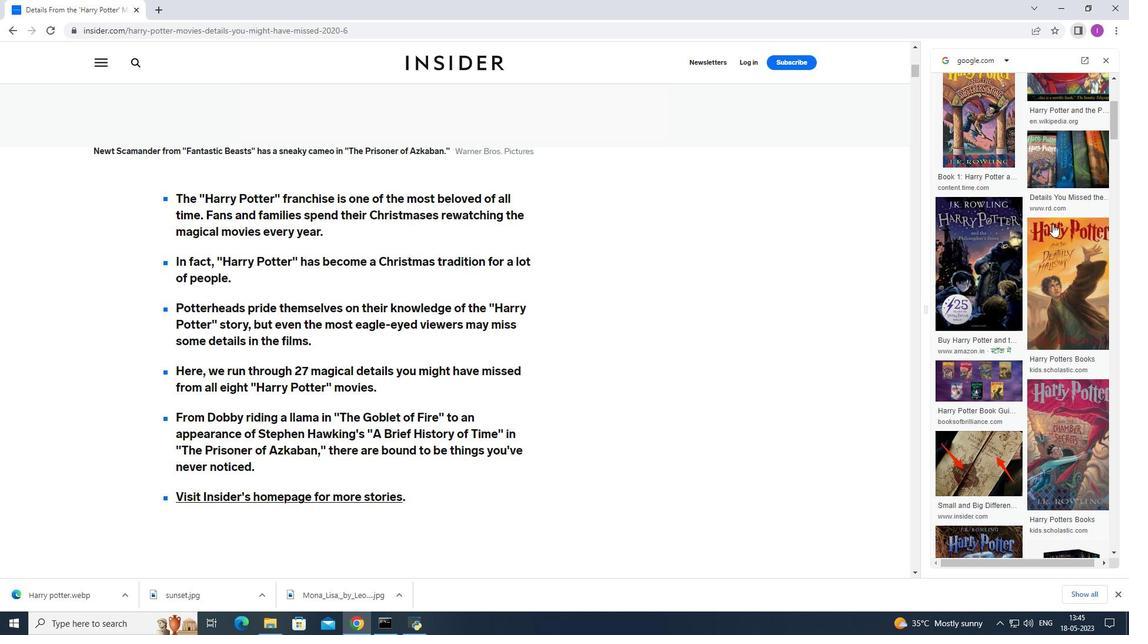 
Action: Mouse scrolled (1052, 224) with delta (0, 0)
Screenshot: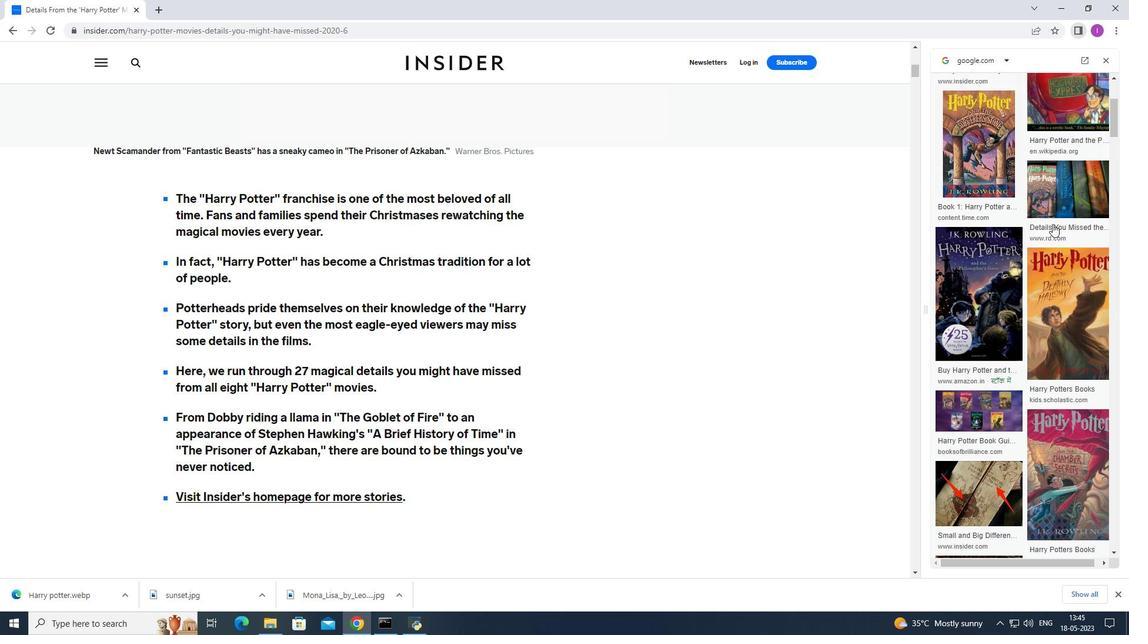 
Action: Mouse moved to (1058, 285)
Screenshot: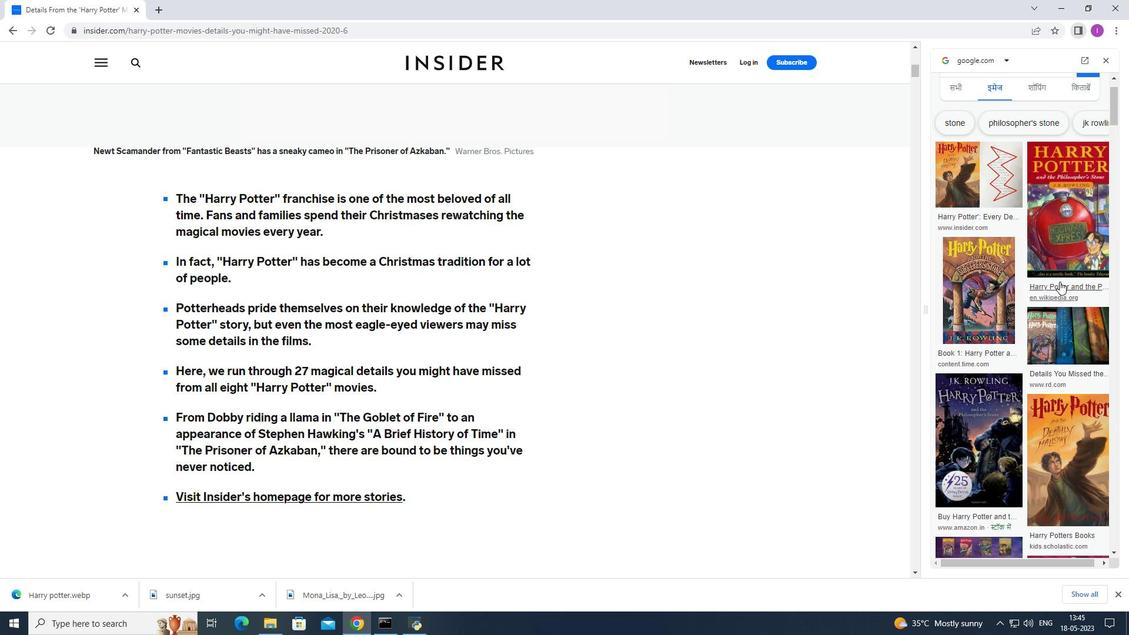 
Action: Mouse pressed left at (1058, 285)
Screenshot: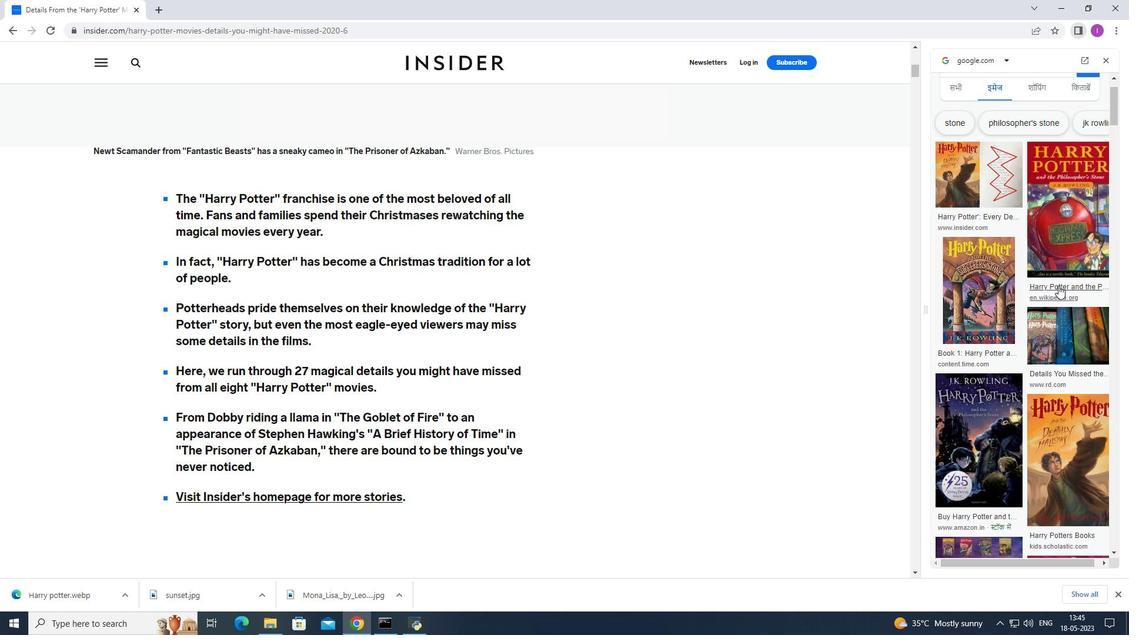 
Action: Mouse pressed left at (1058, 285)
Screenshot: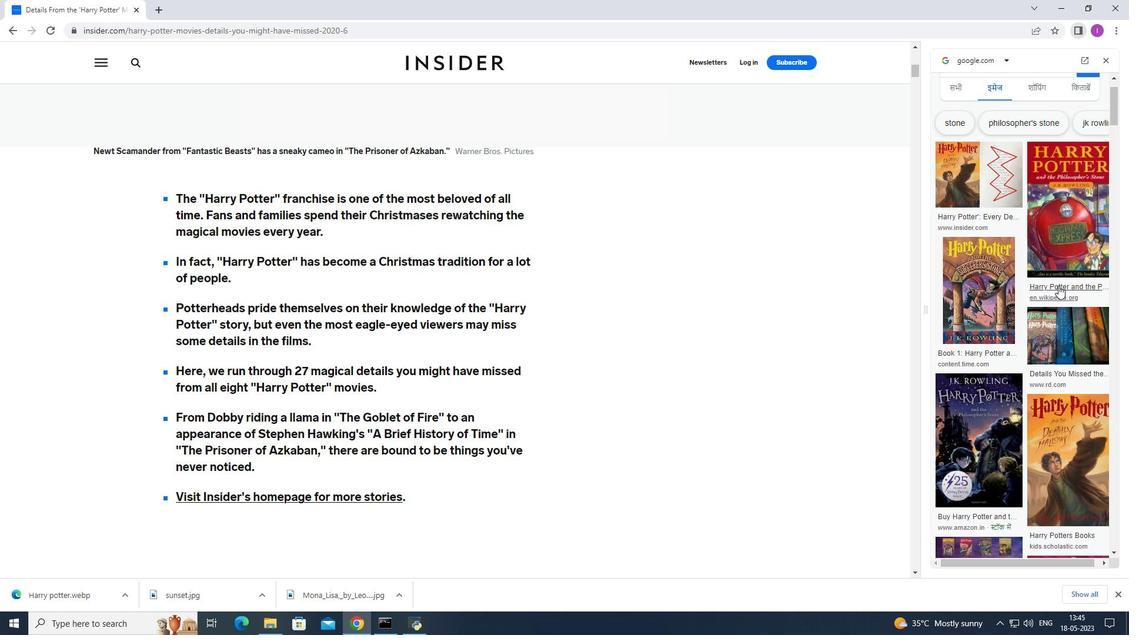 
Action: Mouse moved to (198, 203)
Screenshot: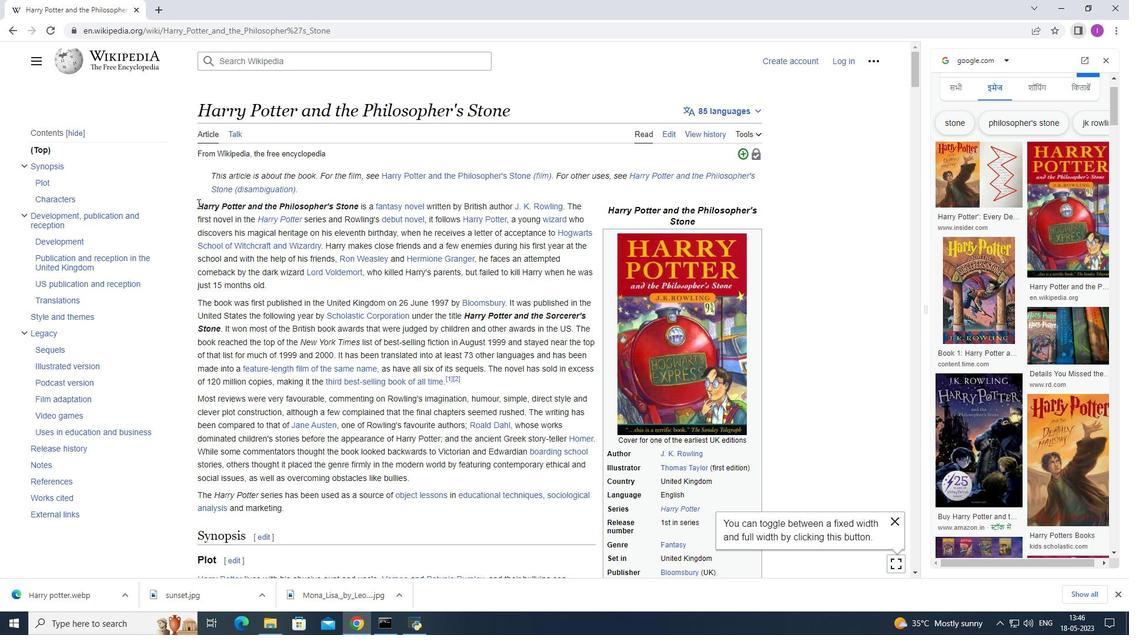 
Action: Mouse pressed left at (198, 203)
Screenshot: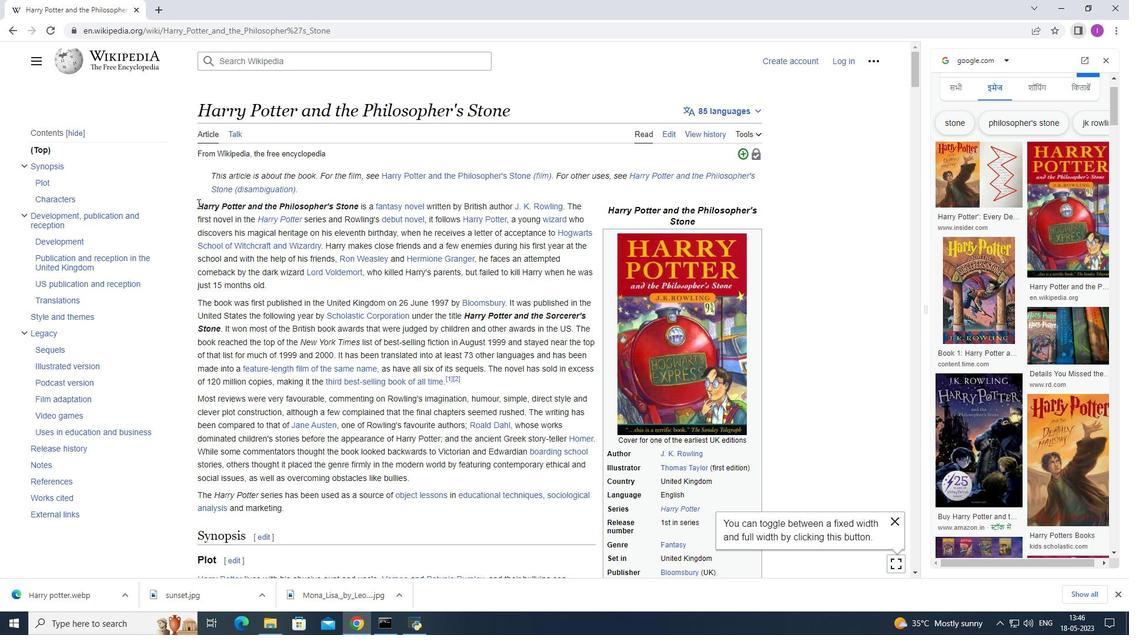 
Action: Mouse moved to (223, 328)
Screenshot: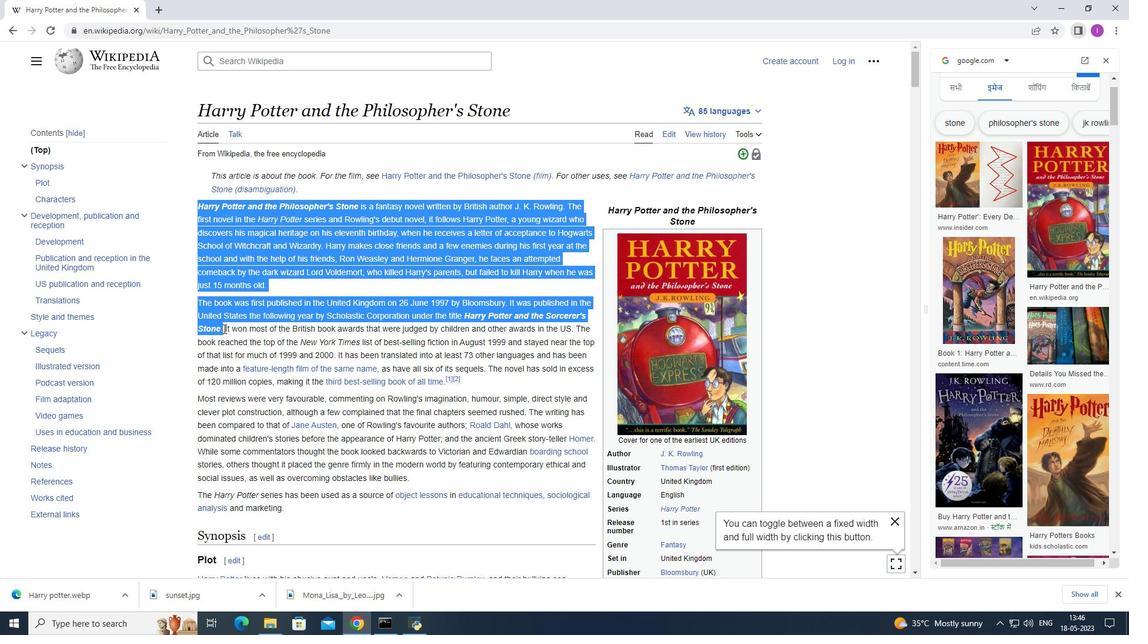 
Action: Key pressed ctrl+C
Screenshot: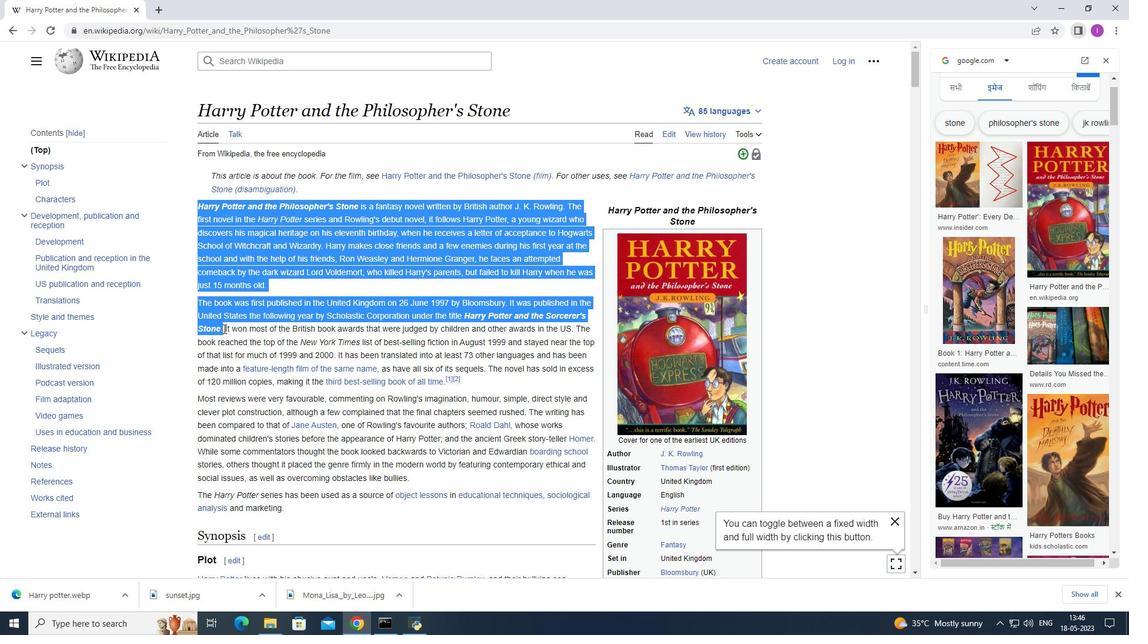 
Action: Mouse moved to (10, 25)
Screenshot: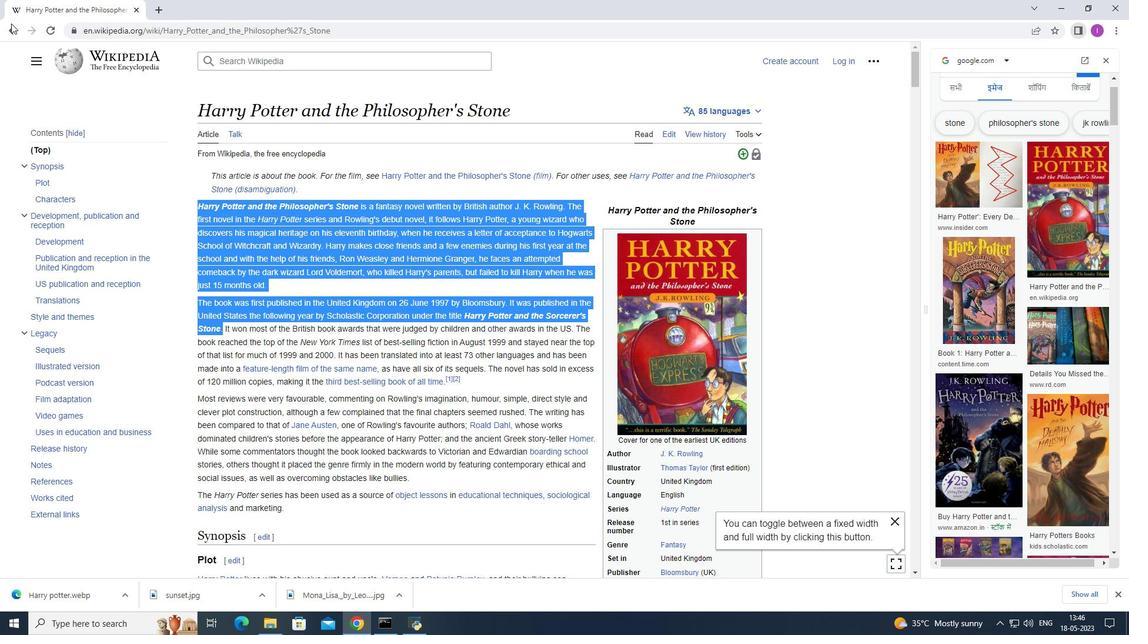 
Action: Mouse pressed left at (10, 25)
Screenshot: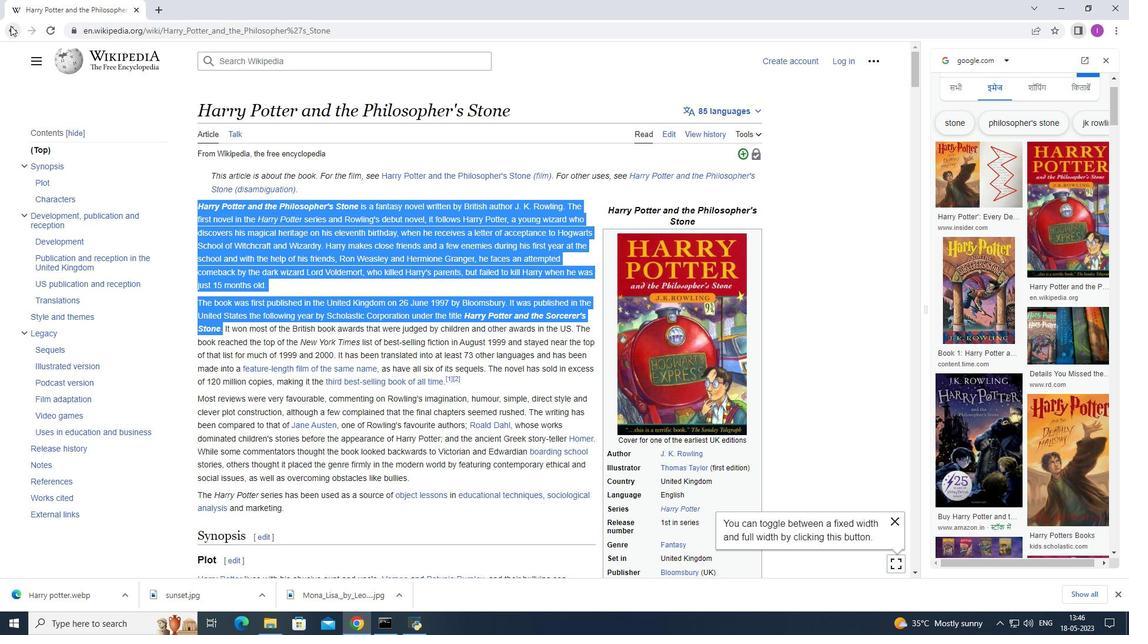 
Action: Mouse moved to (18, 33)
Screenshot: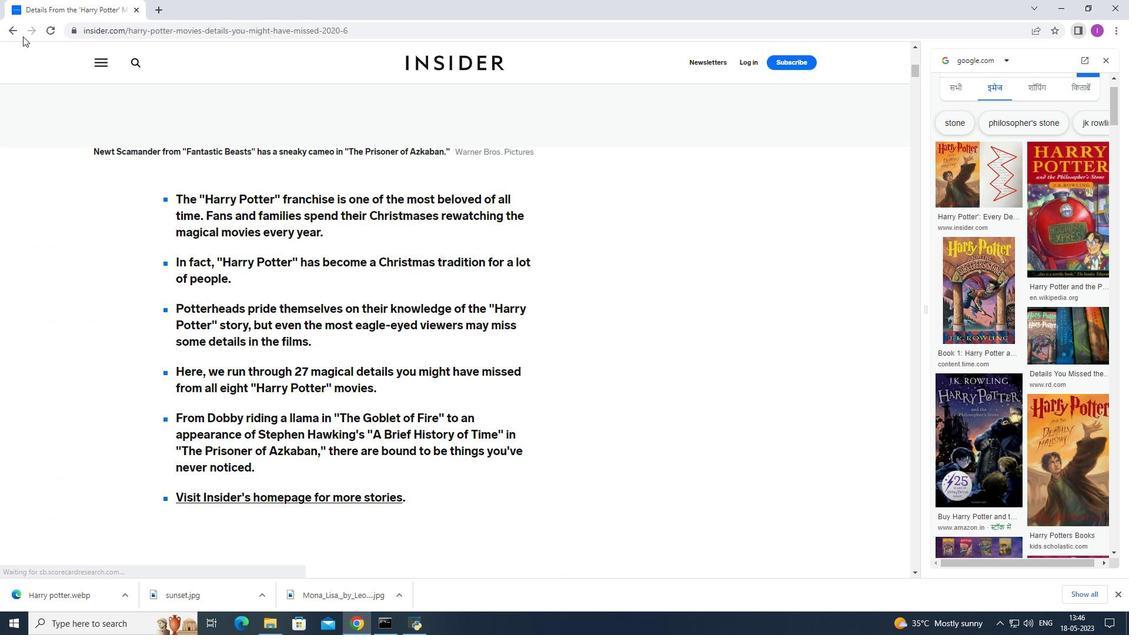 
Action: Mouse pressed left at (18, 33)
Screenshot: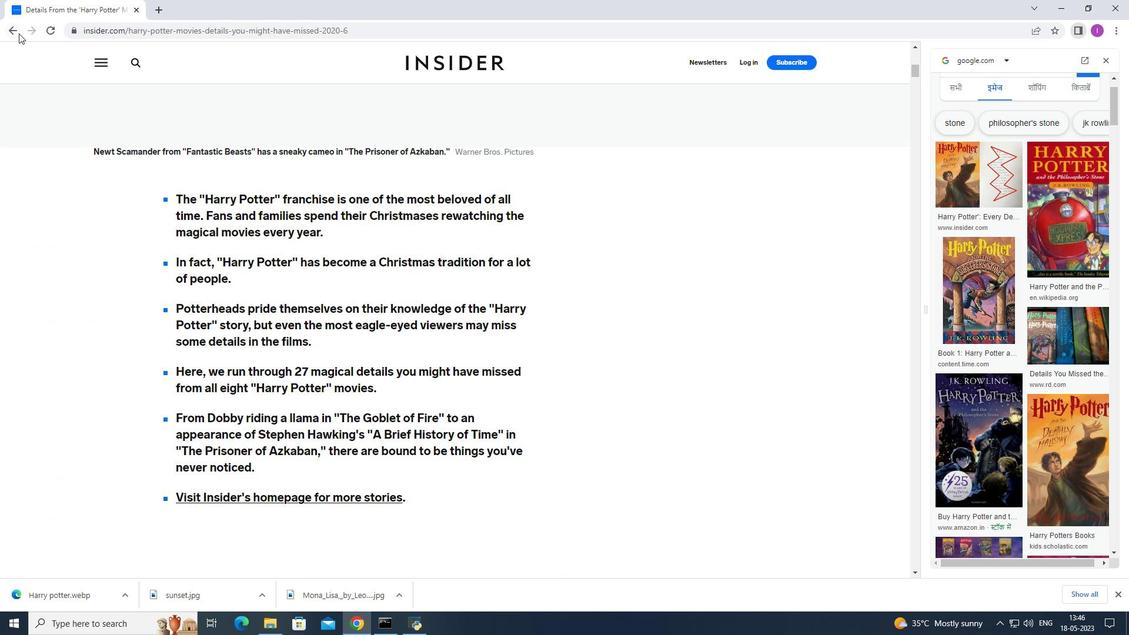 
Action: Mouse moved to (64, 318)
Screenshot: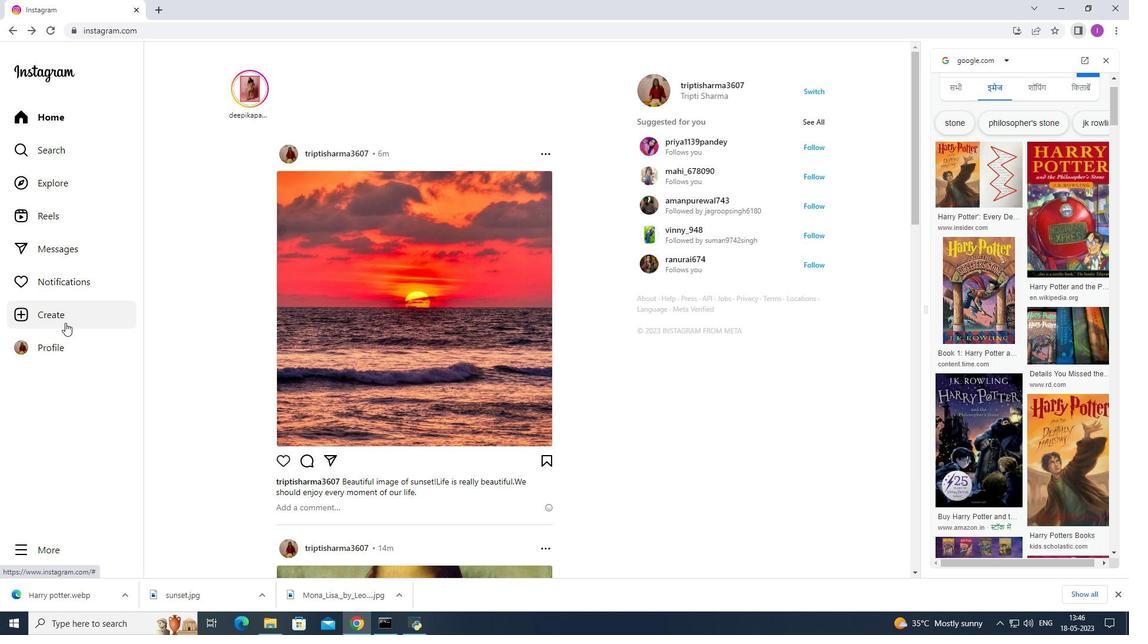 
Action: Mouse pressed left at (64, 318)
Screenshot: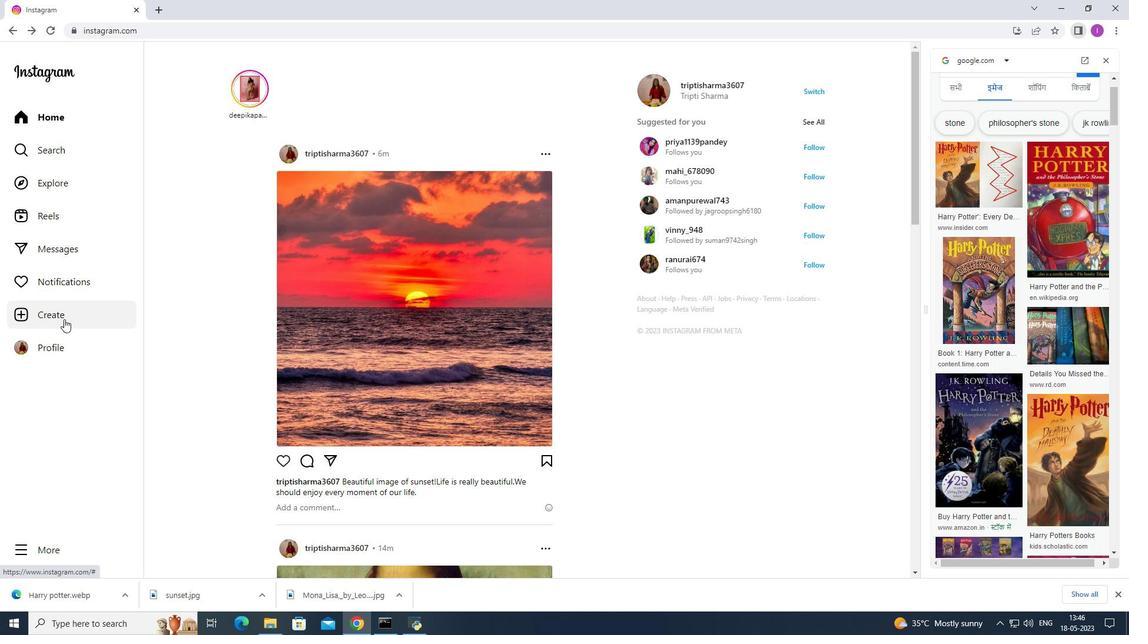 
Action: Mouse moved to (422, 360)
Screenshot: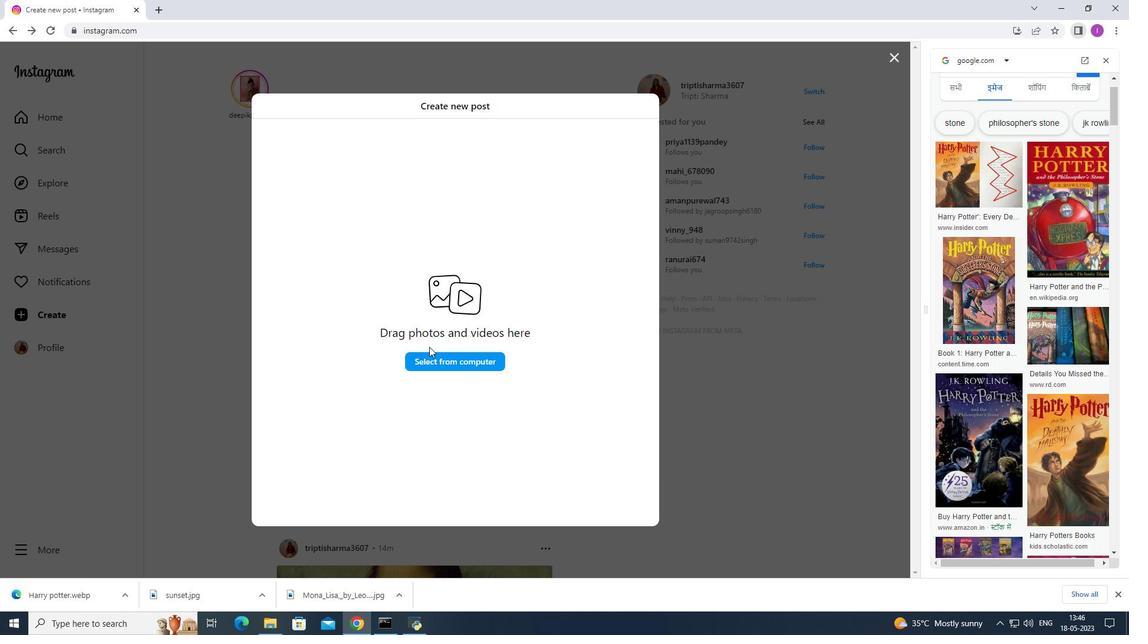 
Action: Mouse pressed left at (422, 360)
Screenshot: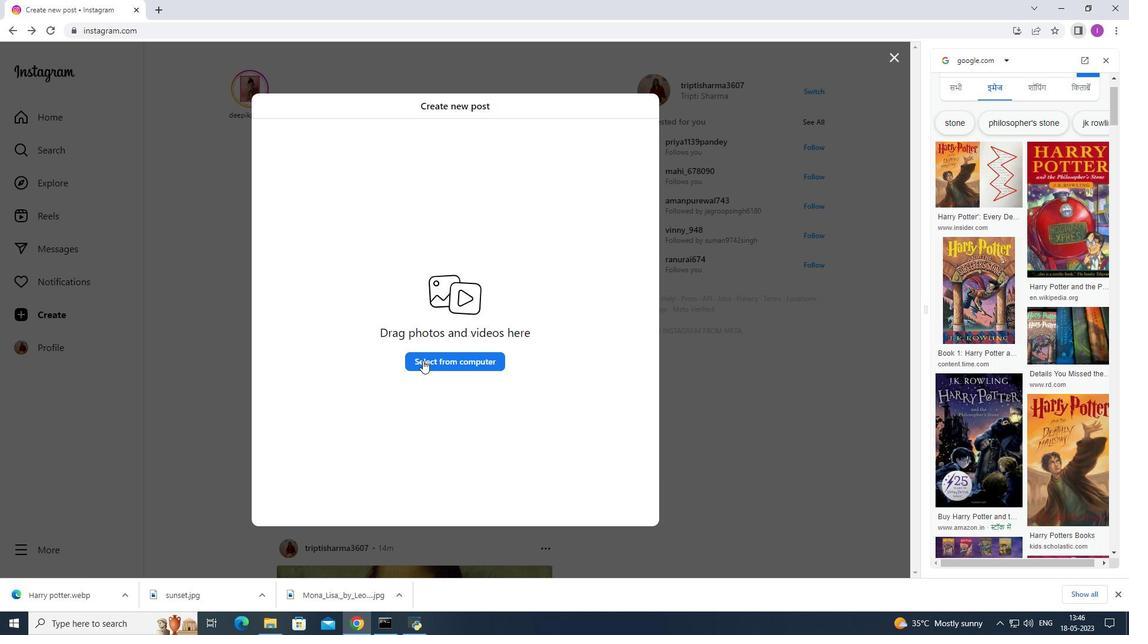 
Action: Mouse moved to (552, 8)
Screenshot: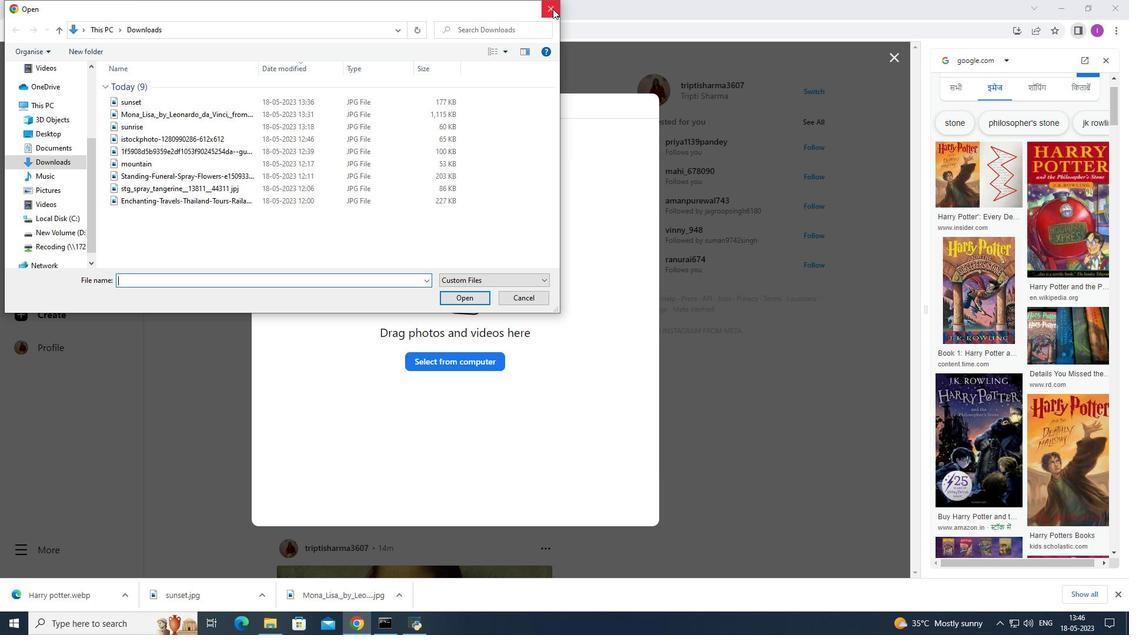 
Action: Mouse pressed left at (552, 8)
Screenshot: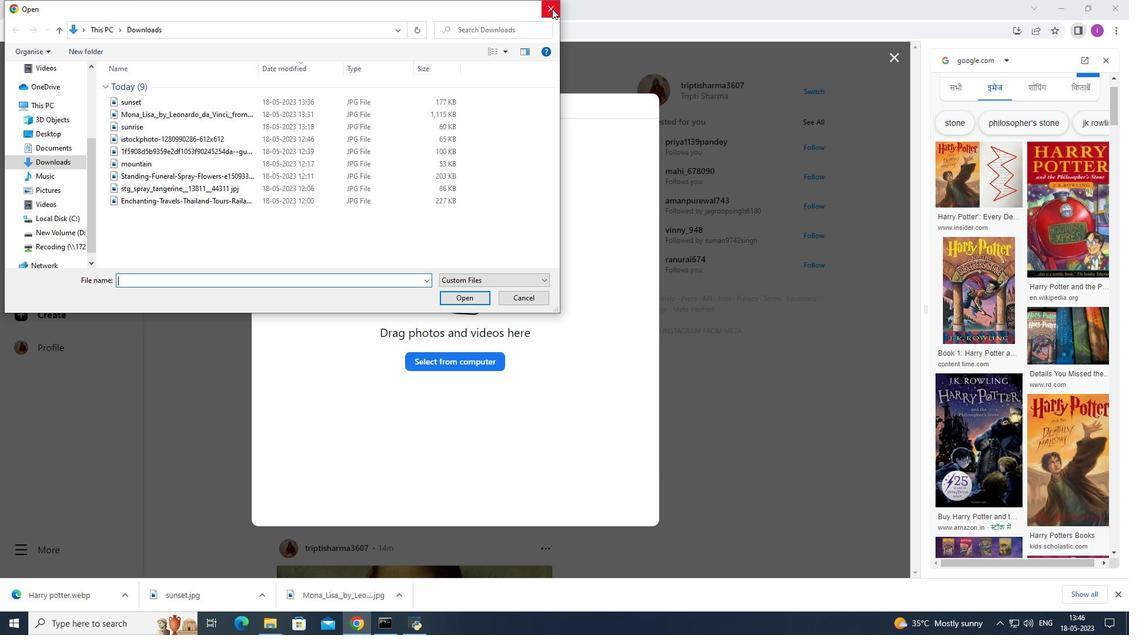 
Action: Mouse moved to (1009, 61)
Screenshot: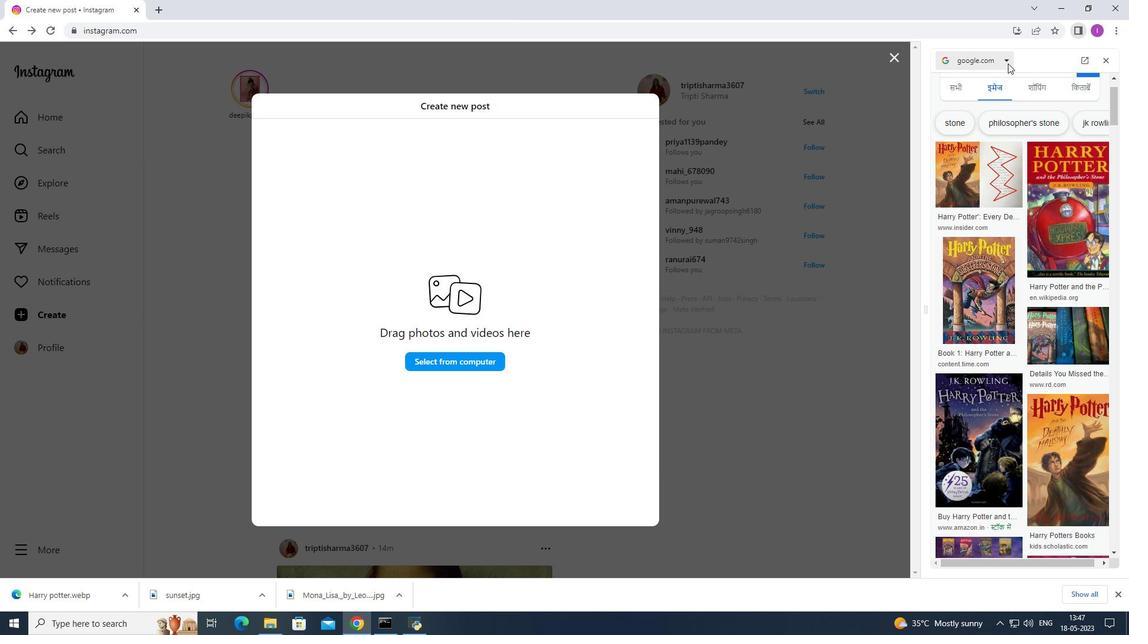 
Action: Mouse pressed left at (1009, 61)
Screenshot: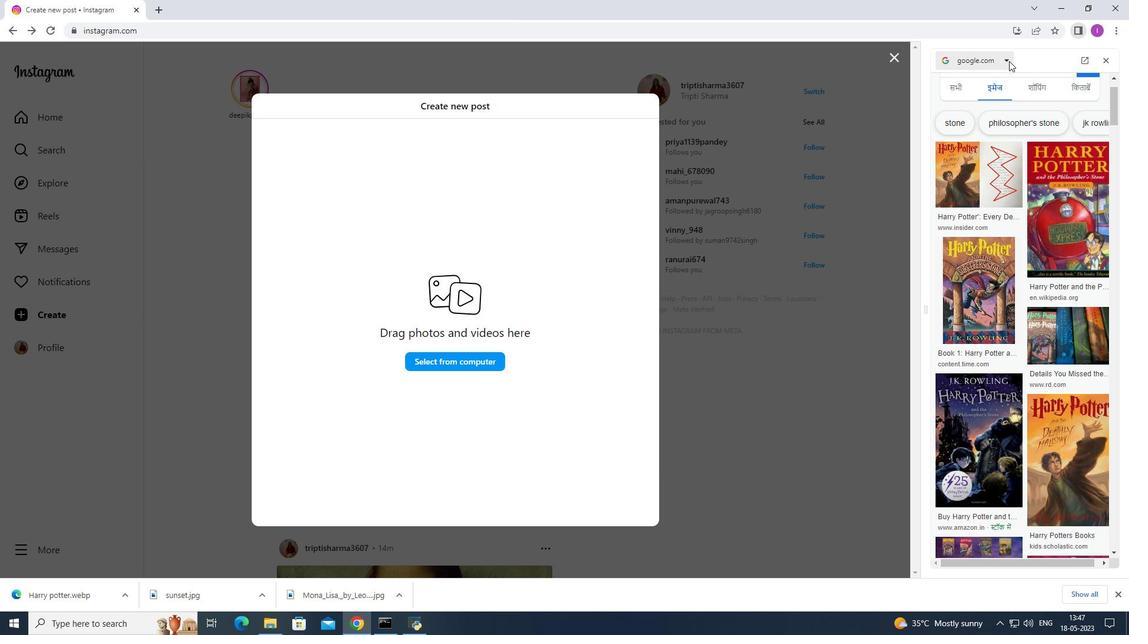 
Action: Mouse moved to (1049, 65)
Screenshot: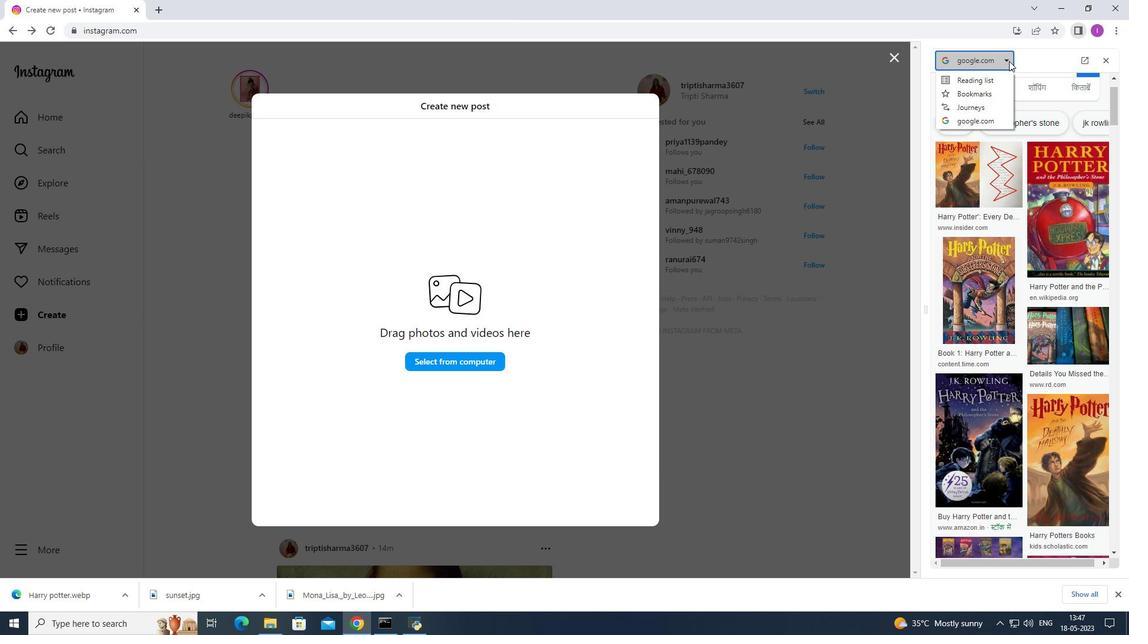 
Action: Mouse pressed left at (1049, 65)
Screenshot: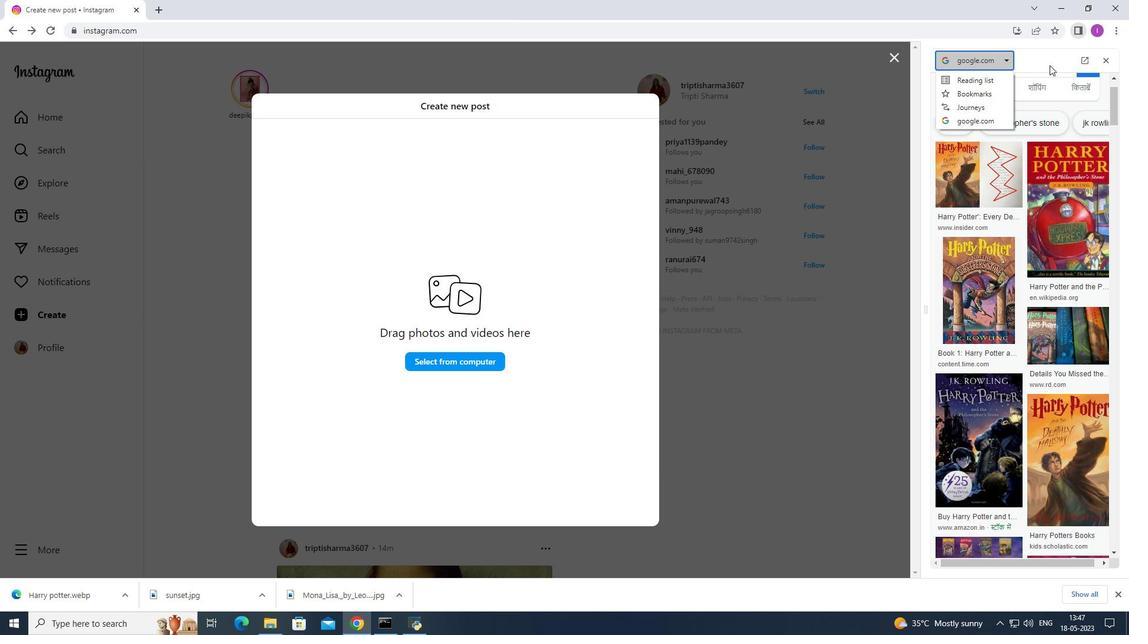 
Action: Mouse moved to (897, 57)
Screenshot: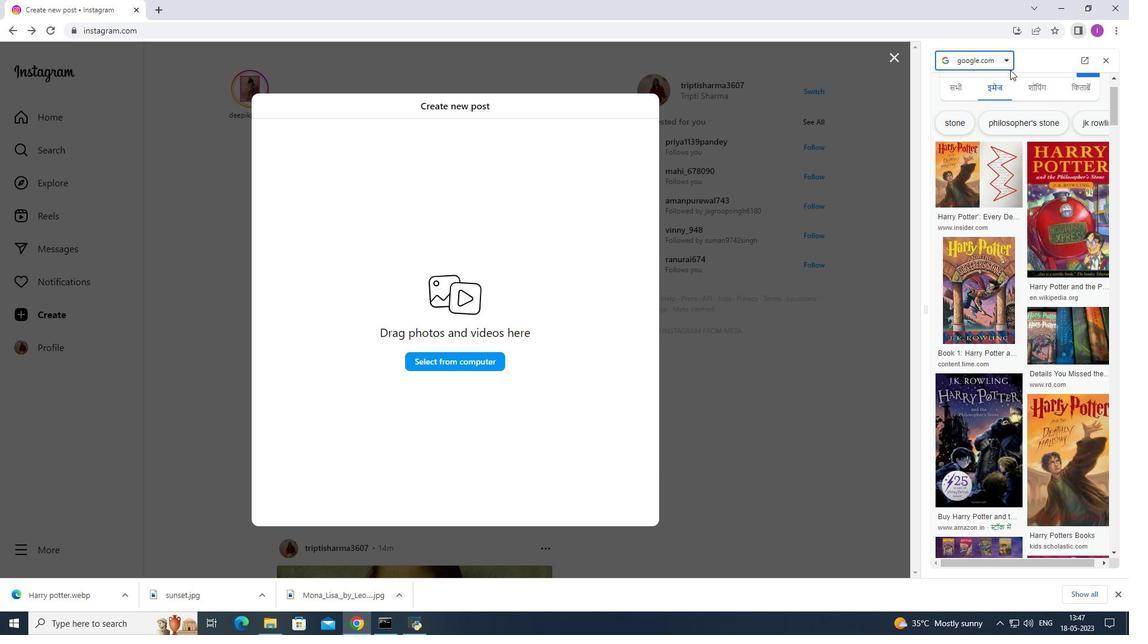 
Action: Mouse pressed left at (897, 57)
Screenshot: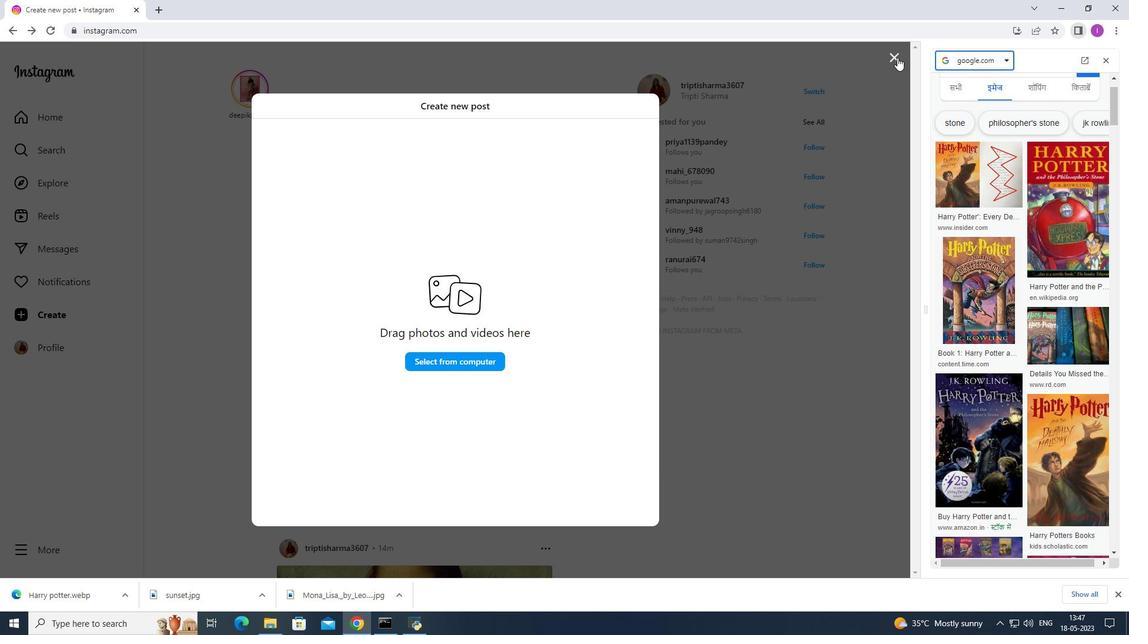 
Action: Mouse moved to (1084, 67)
Screenshot: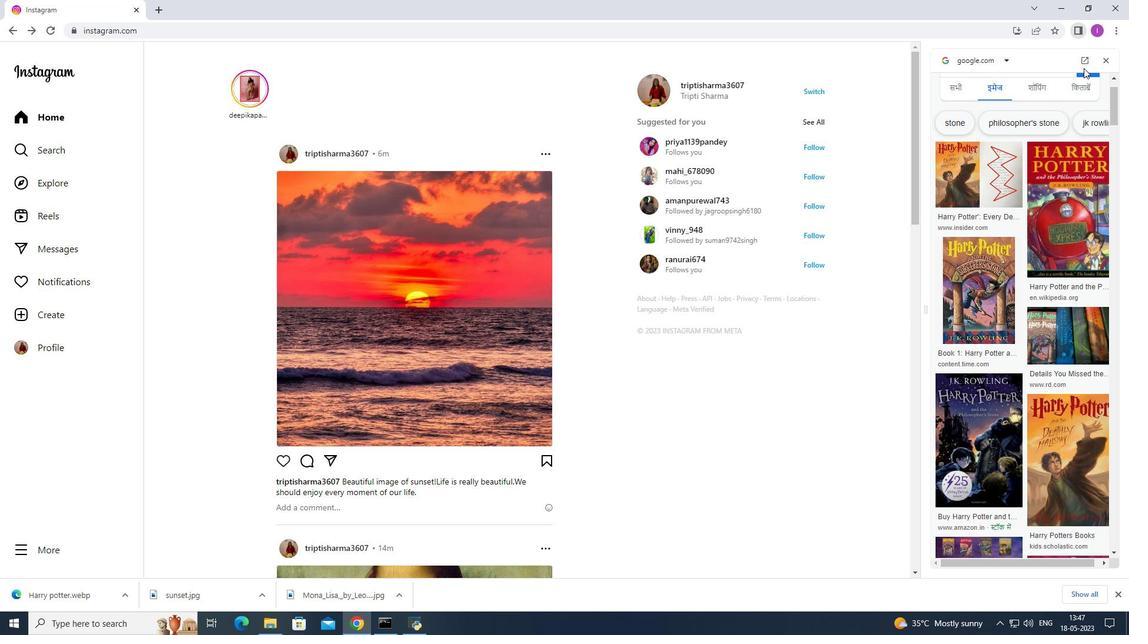 
Action: Mouse pressed right at (1084, 67)
Screenshot: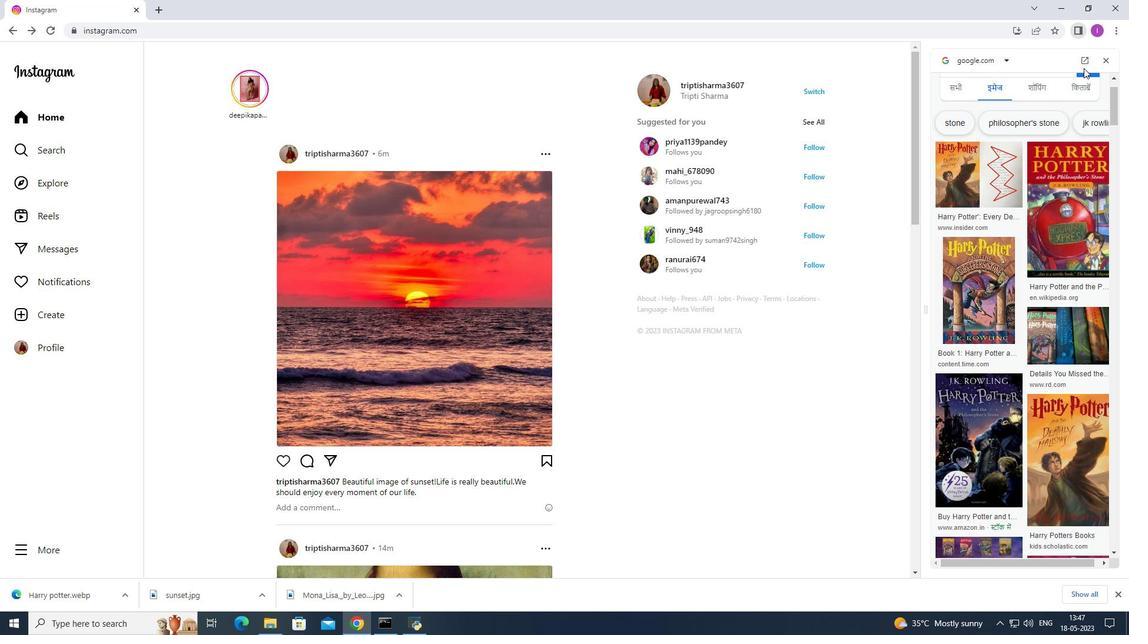 
Action: Mouse moved to (1109, 57)
Screenshot: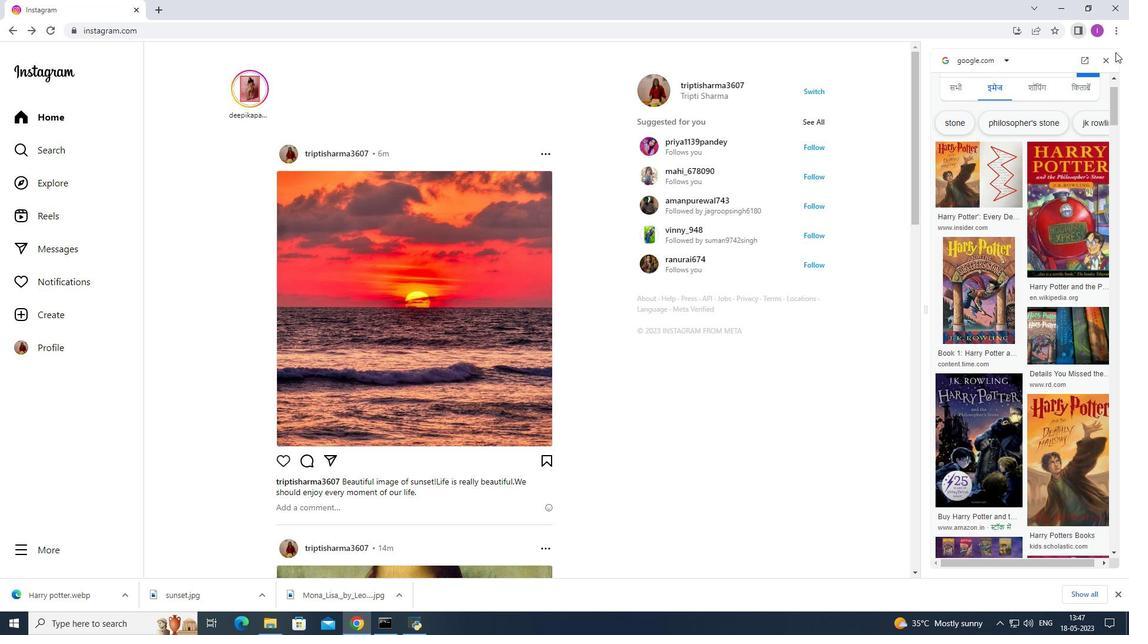 
Action: Mouse pressed left at (1109, 57)
Screenshot: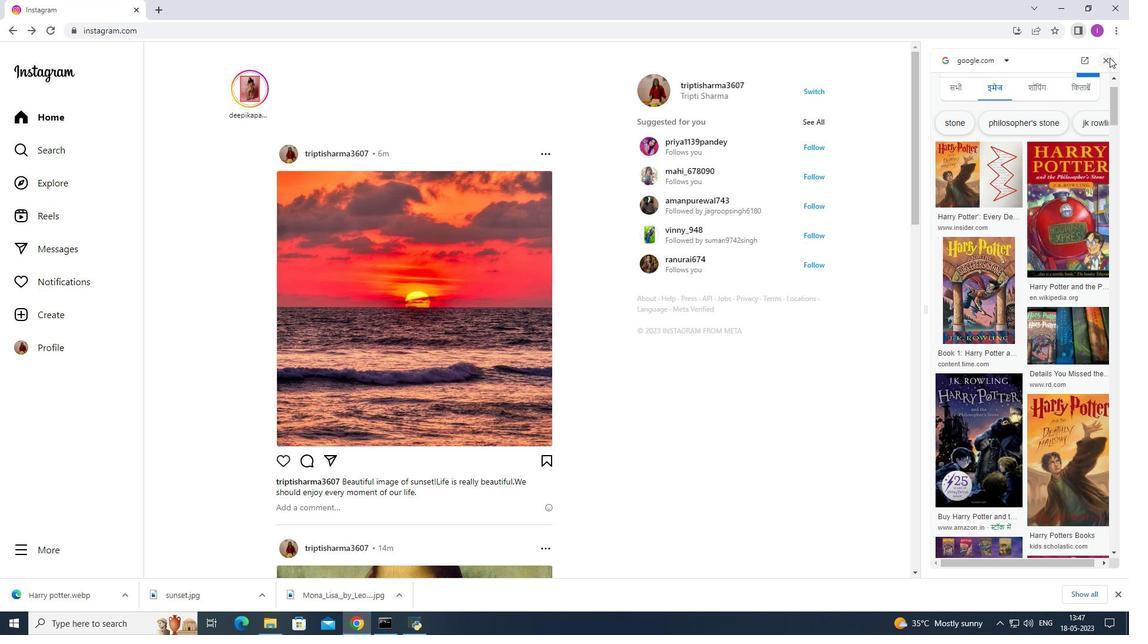 
Action: Mouse moved to (996, 33)
Screenshot: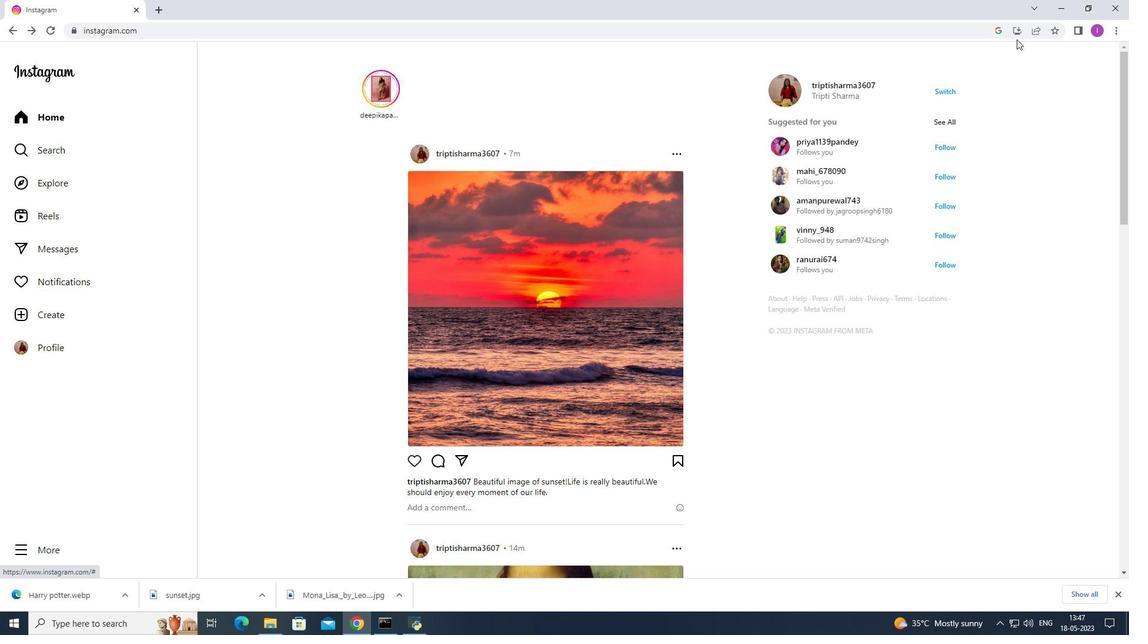 
Action: Mouse pressed left at (996, 33)
Screenshot: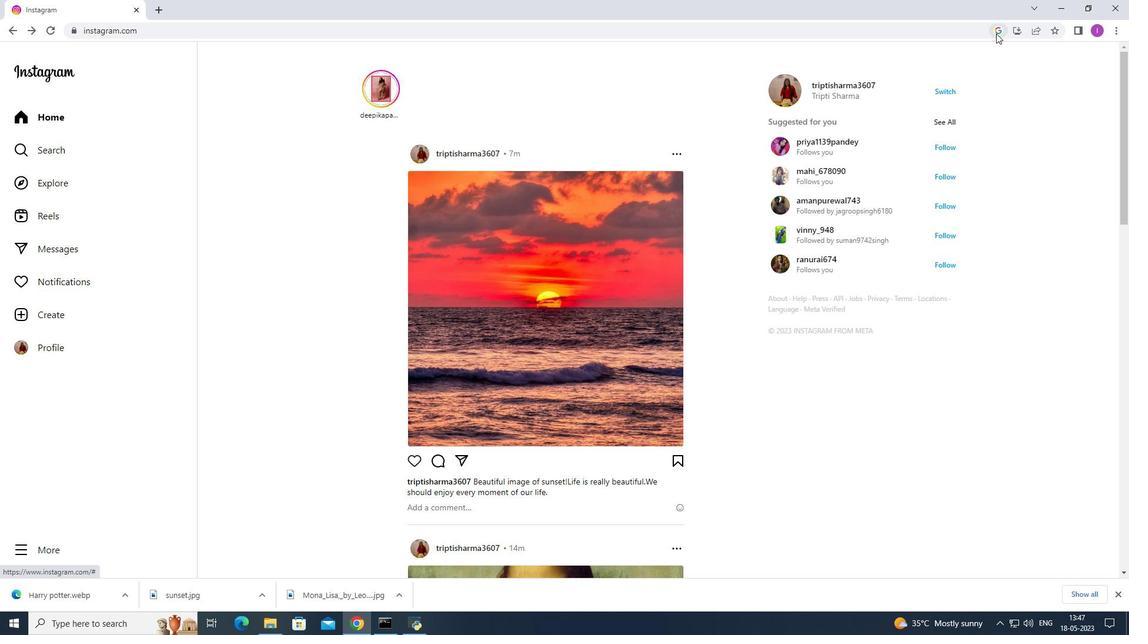 
Action: Mouse moved to (1066, 120)
Screenshot: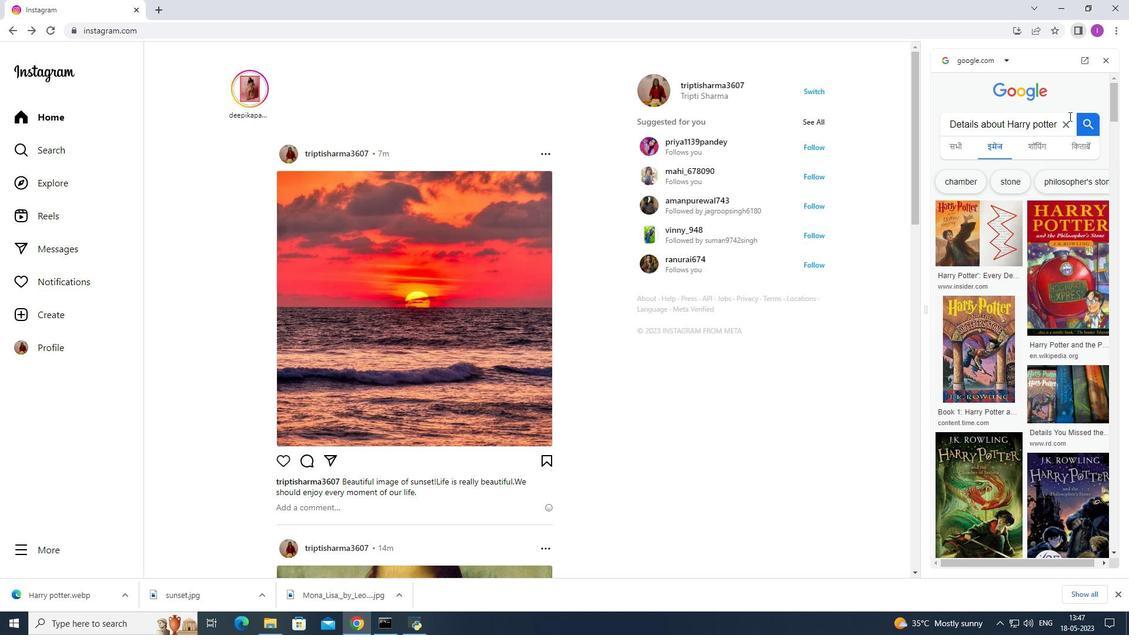 
Action: Mouse pressed left at (1066, 120)
Screenshot: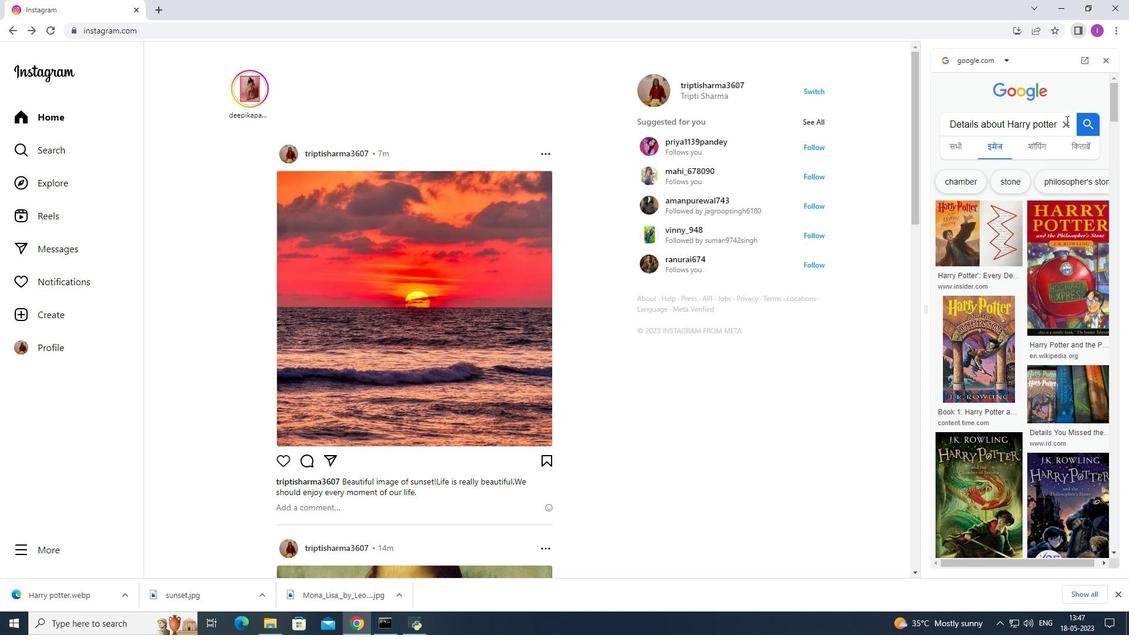 
Action: Mouse moved to (1066, 121)
Screenshot: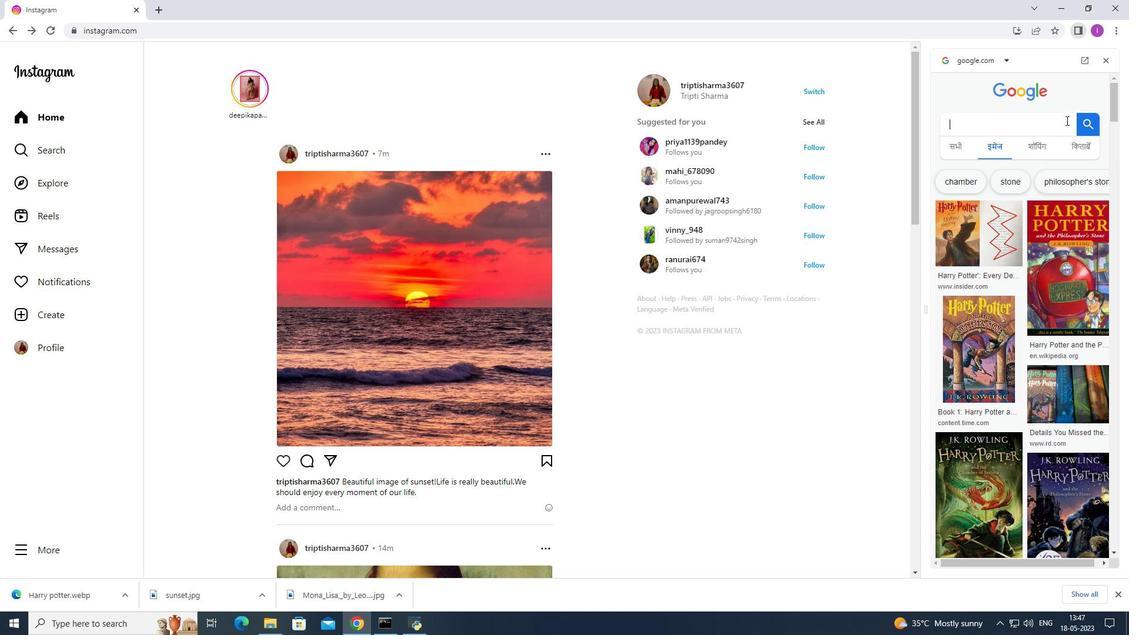 
Action: Key pressed image<Key.space>of<Key.space>harry<Key.space>
Screenshot: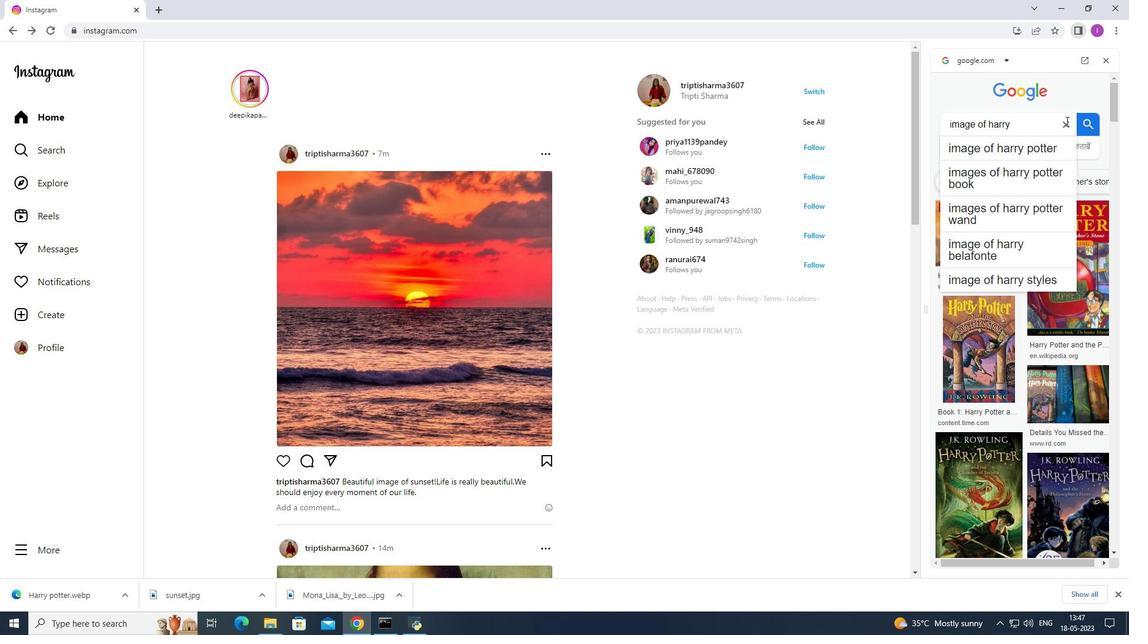 
Action: Mouse moved to (1027, 155)
Screenshot: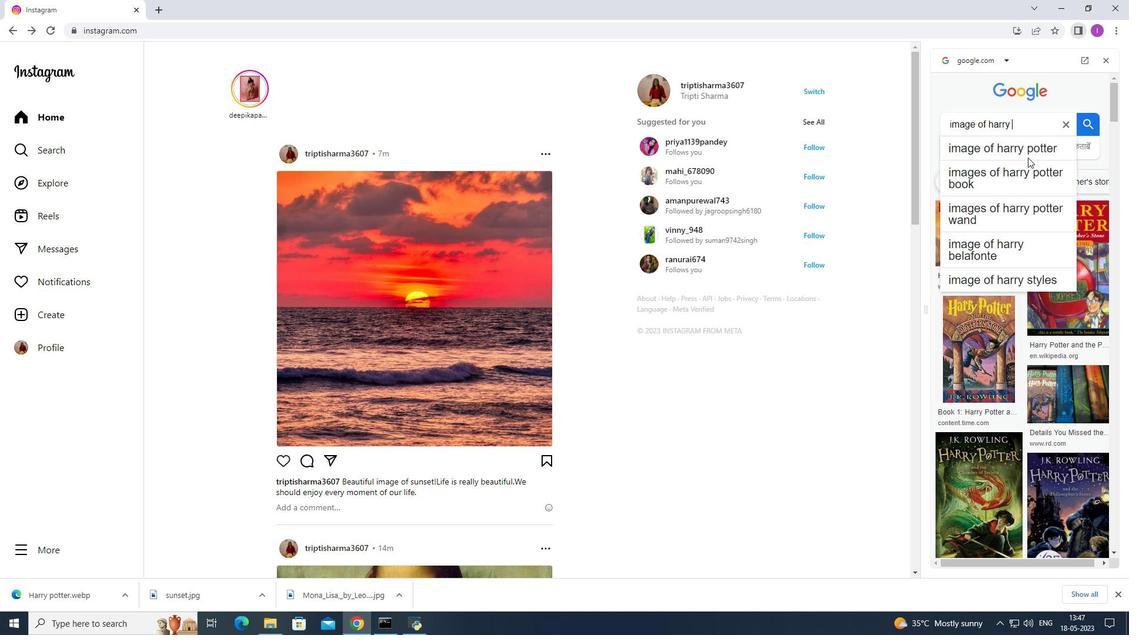 
Action: Mouse pressed left at (1027, 155)
Screenshot: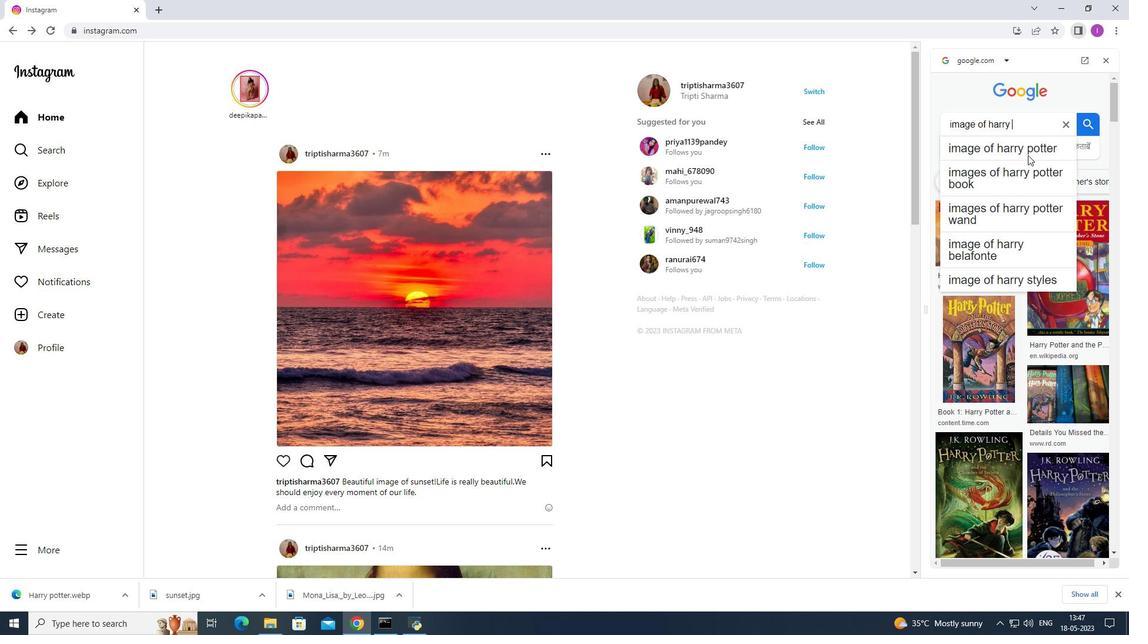 
Action: Mouse moved to (1061, 266)
Screenshot: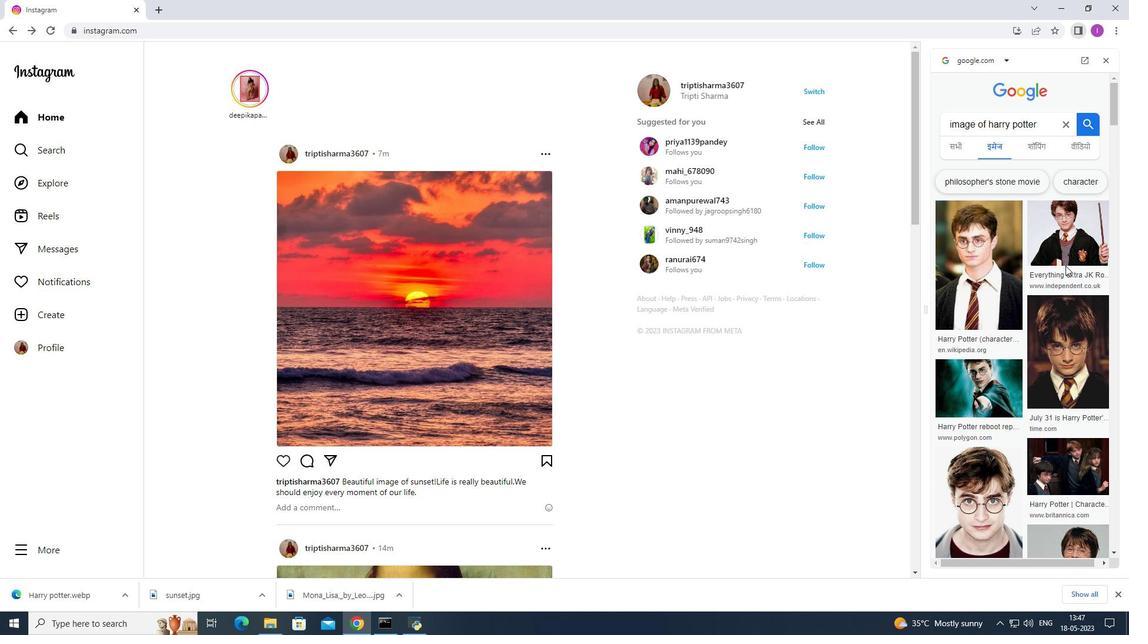 
Action: Mouse scrolled (1061, 266) with delta (0, 0)
Screenshot: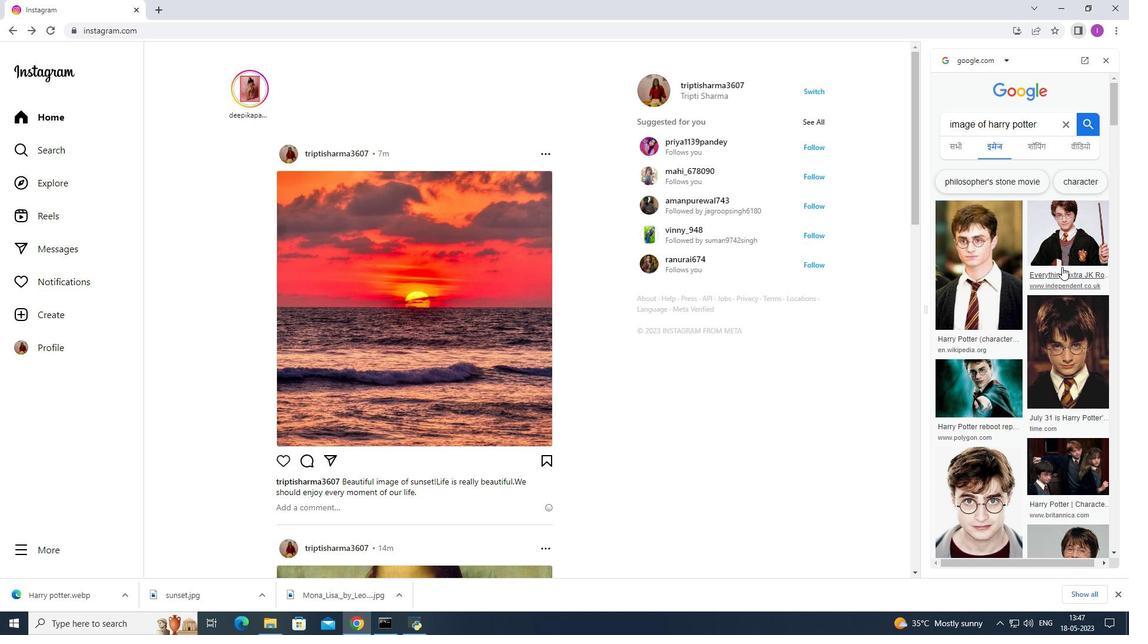
Action: Mouse scrolled (1061, 266) with delta (0, 0)
Screenshot: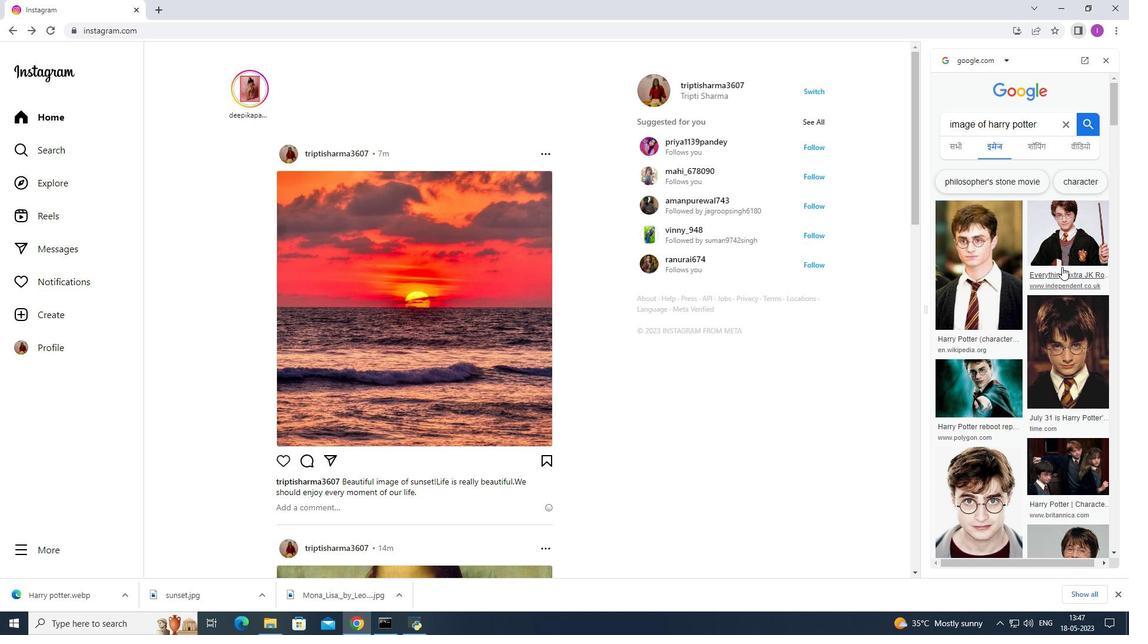 
Action: Mouse scrolled (1061, 266) with delta (0, 0)
Screenshot: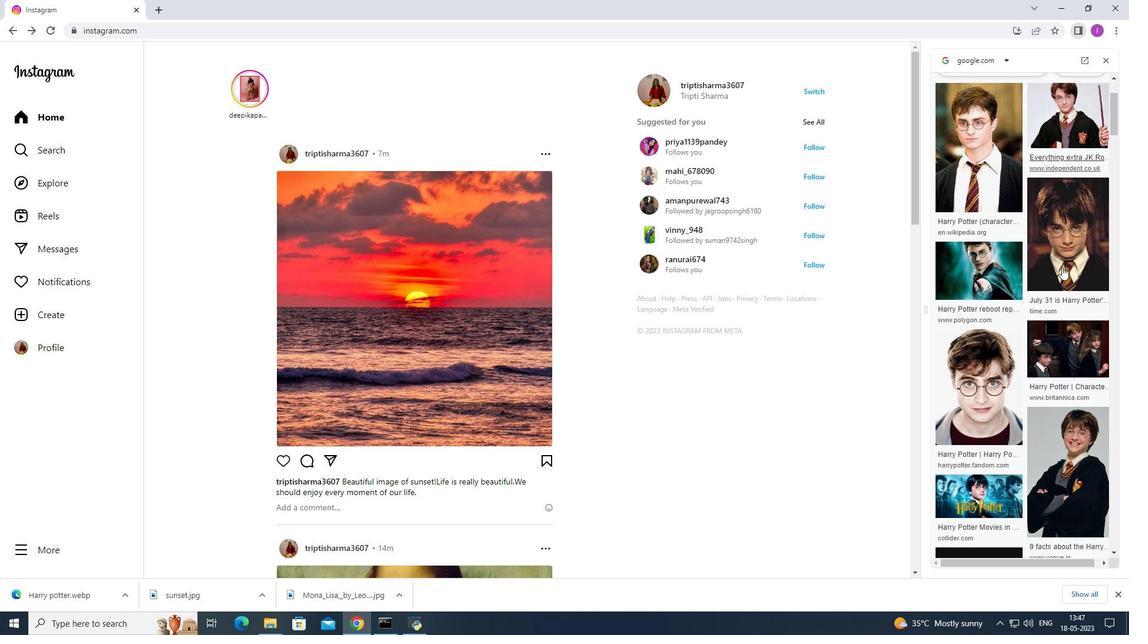 
Action: Mouse scrolled (1061, 266) with delta (0, 0)
Screenshot: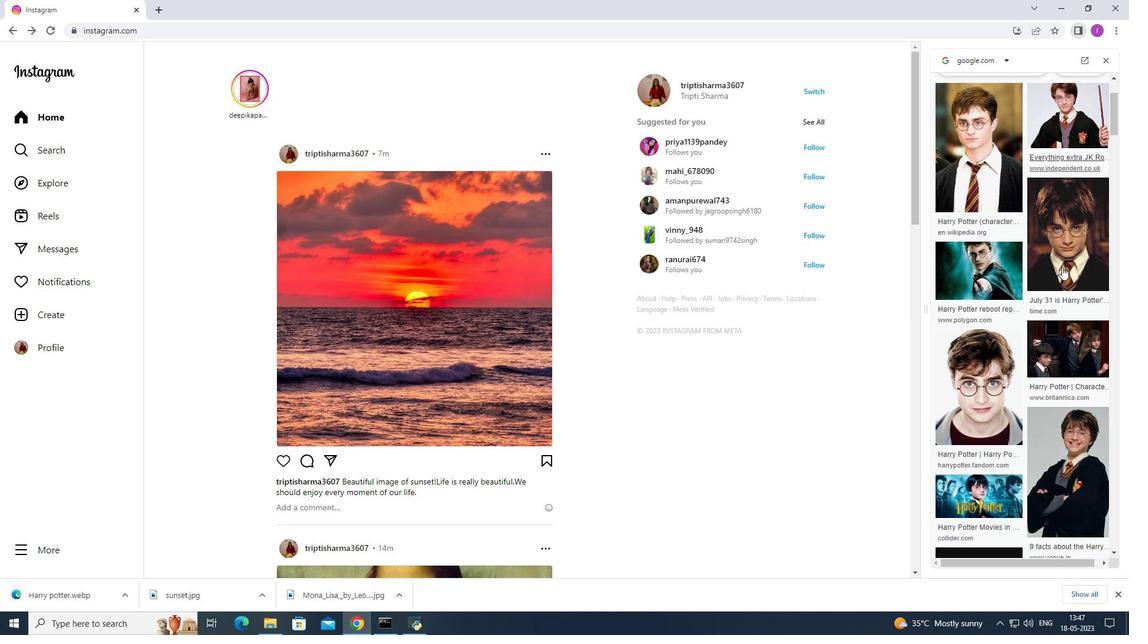 
Action: Mouse scrolled (1061, 266) with delta (0, 0)
Screenshot: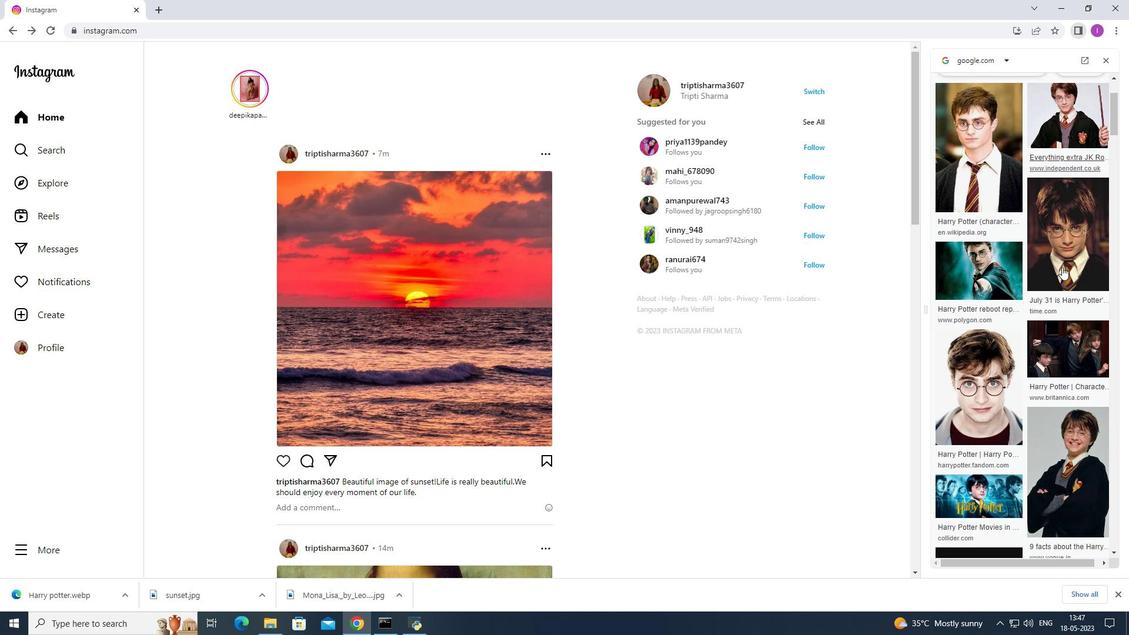 
Action: Mouse moved to (1061, 266)
Screenshot: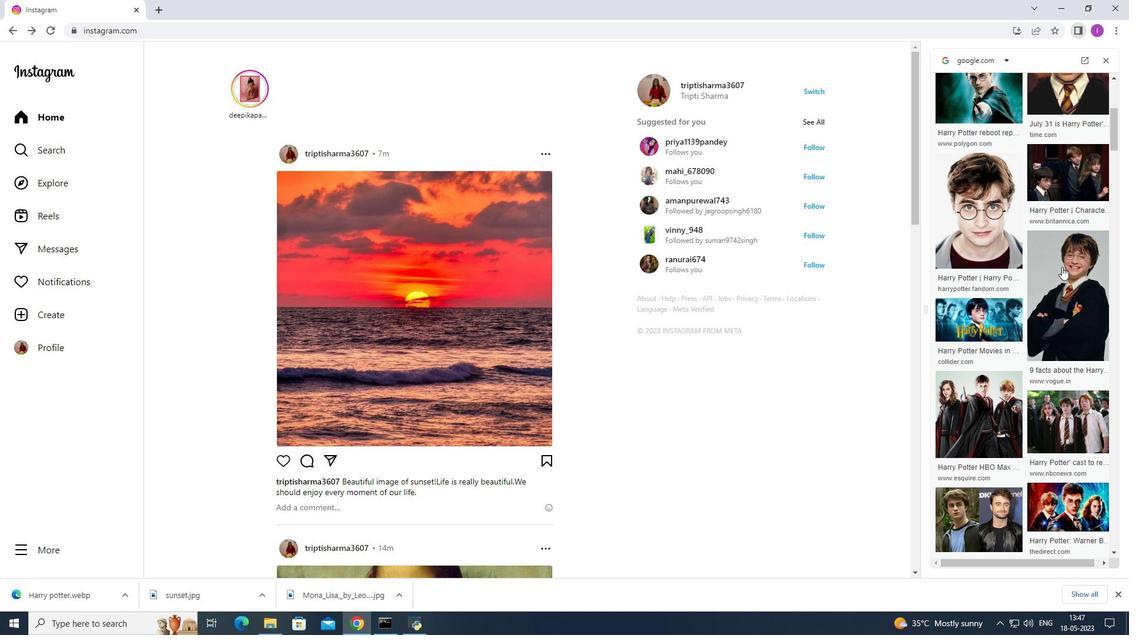 
Action: Mouse scrolled (1061, 266) with delta (0, 0)
Screenshot: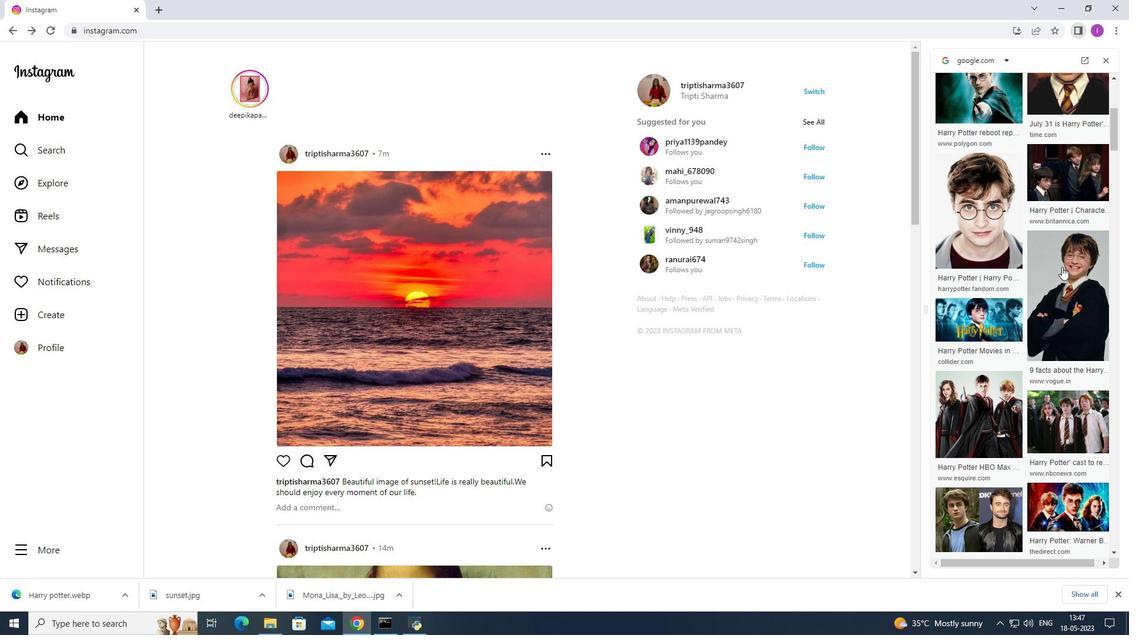 
Action: Mouse moved to (1061, 266)
Screenshot: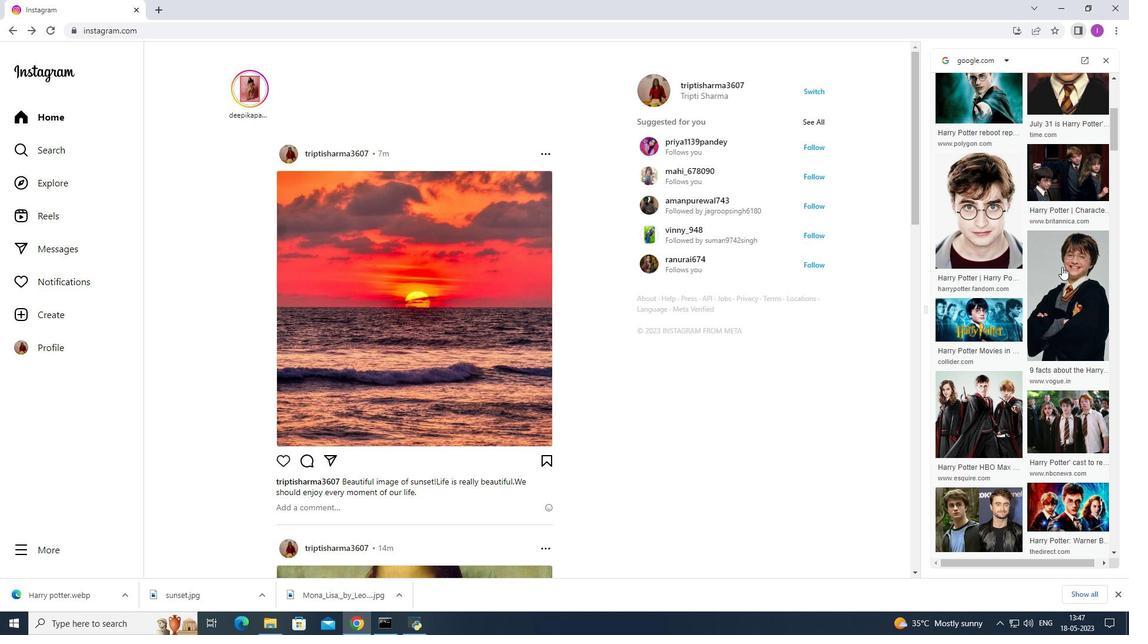 
Action: Mouse scrolled (1061, 266) with delta (0, 0)
Screenshot: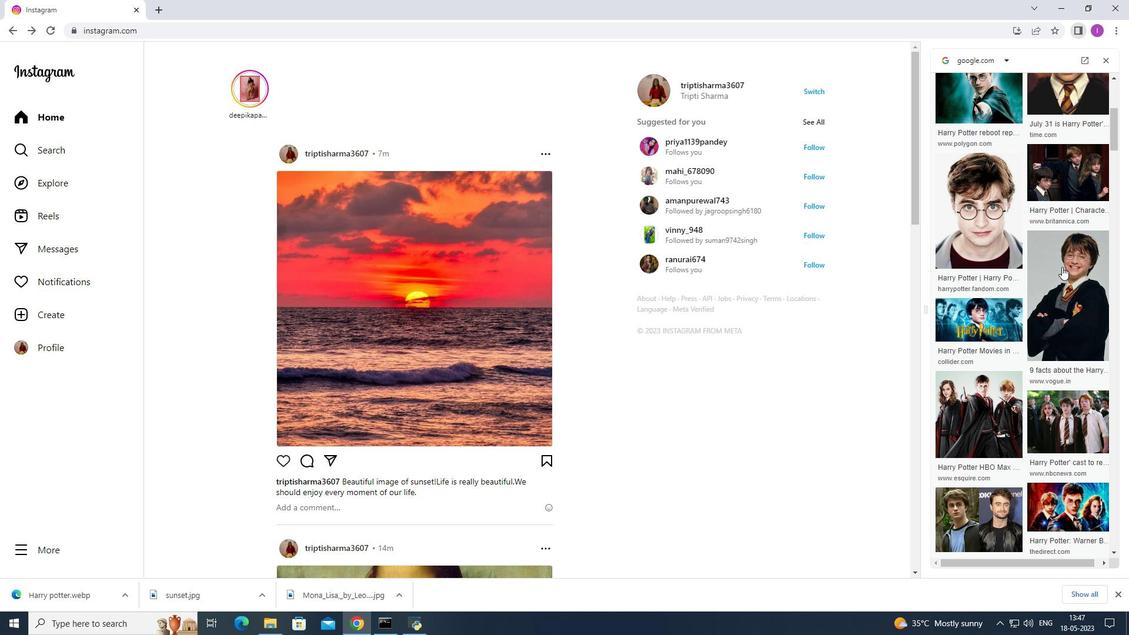 
Action: Mouse scrolled (1061, 266) with delta (0, 0)
Screenshot: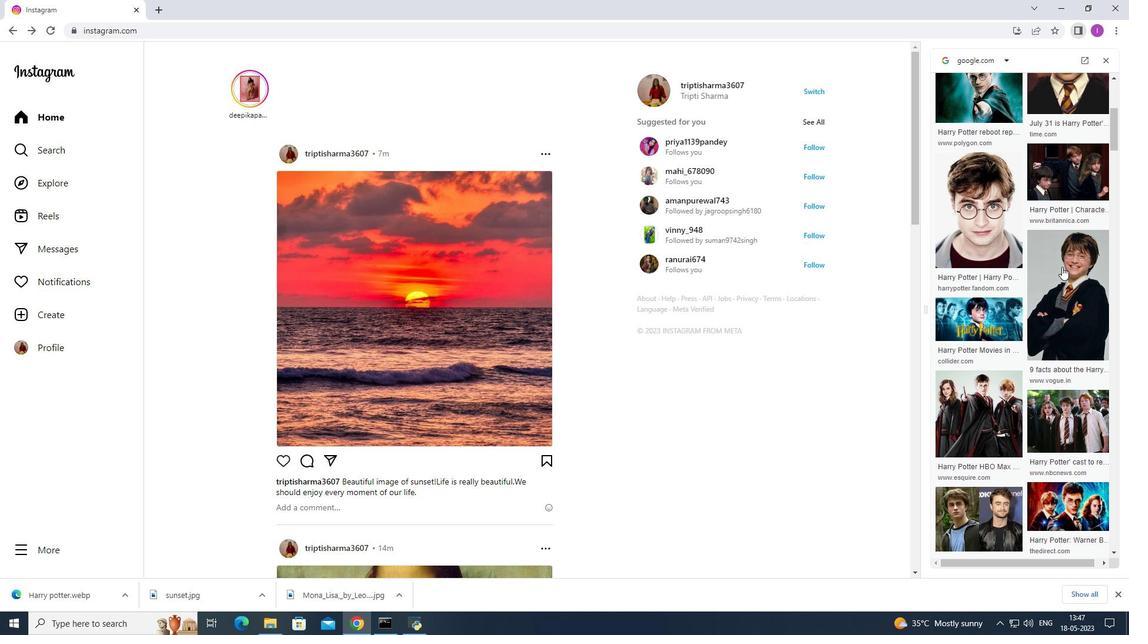 
Action: Mouse moved to (1064, 266)
Screenshot: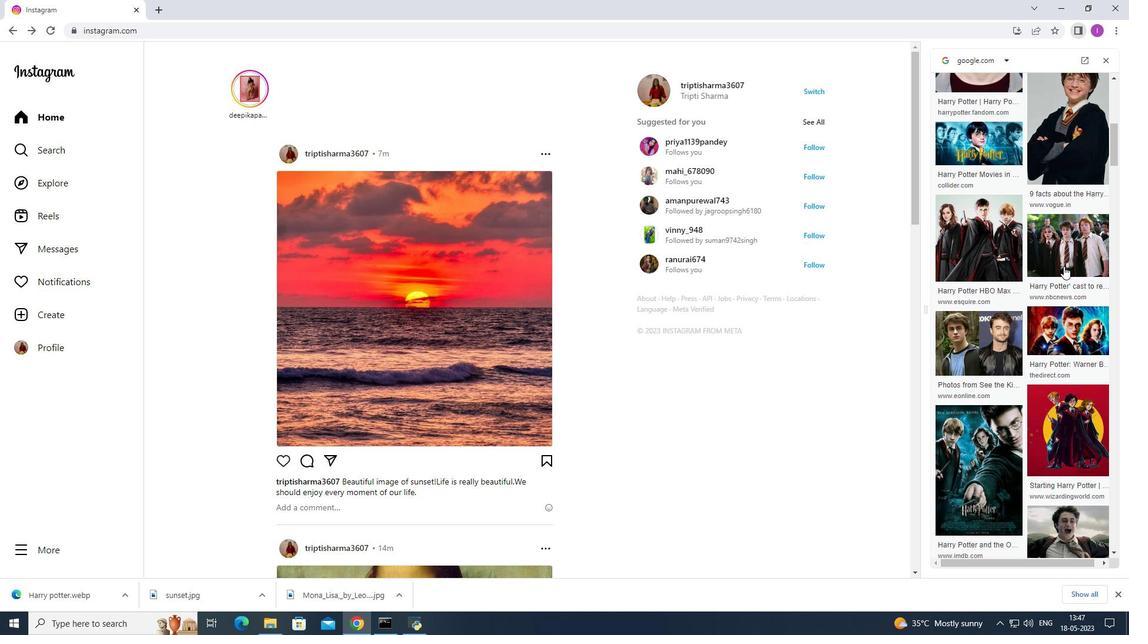 
Action: Mouse scrolled (1064, 265) with delta (0, 0)
Screenshot: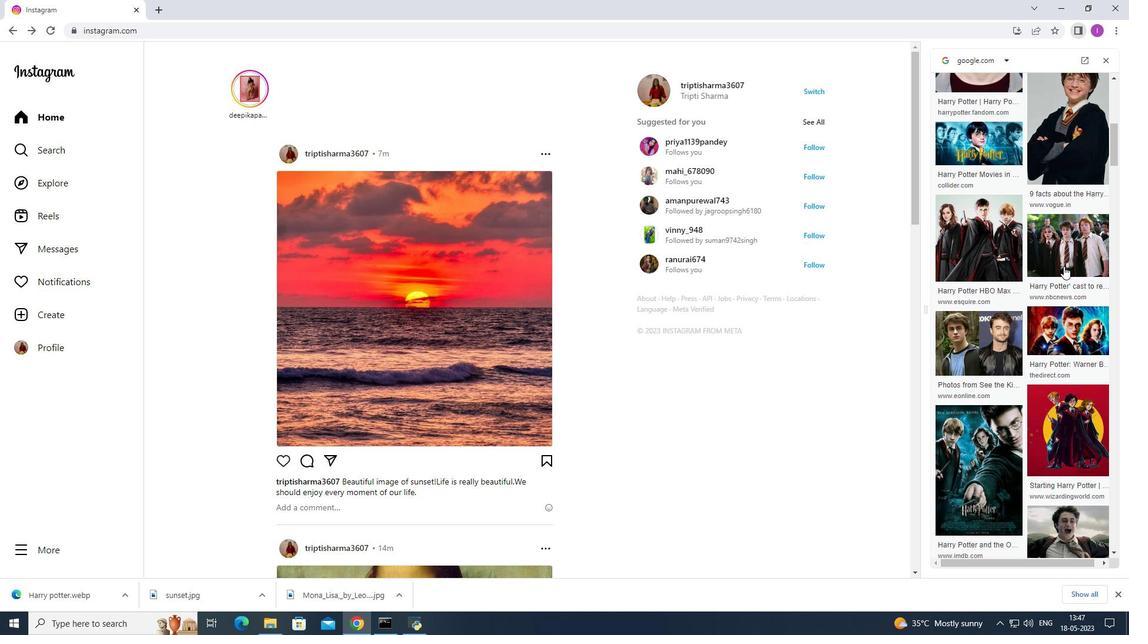 
Action: Mouse moved to (1047, 186)
Screenshot: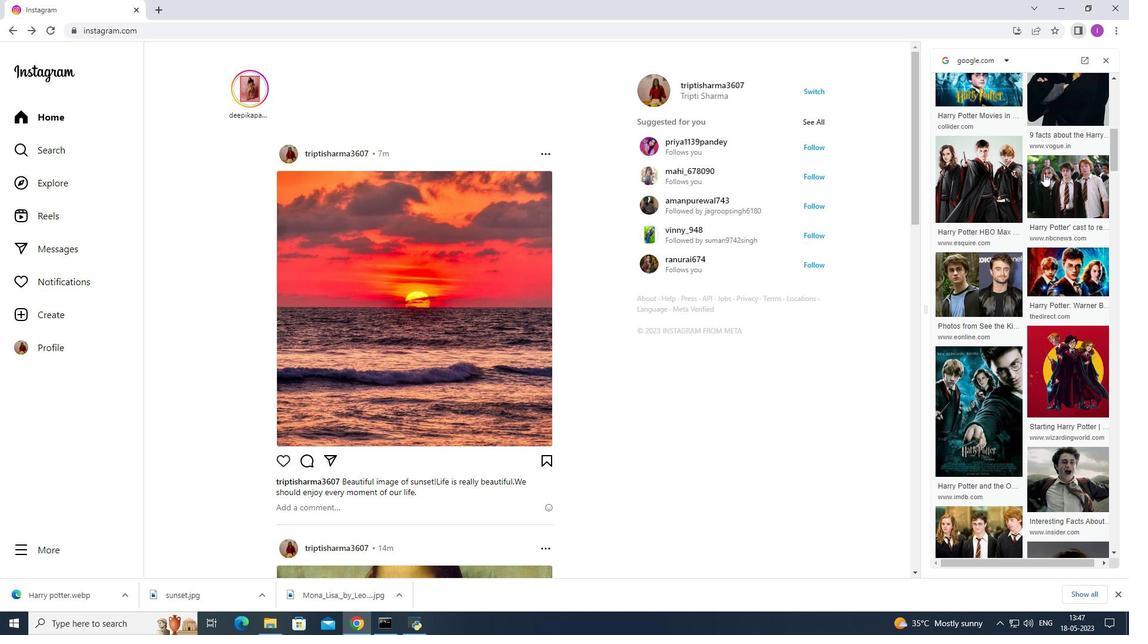 
Action: Mouse scrolled (1047, 187) with delta (0, 0)
Screenshot: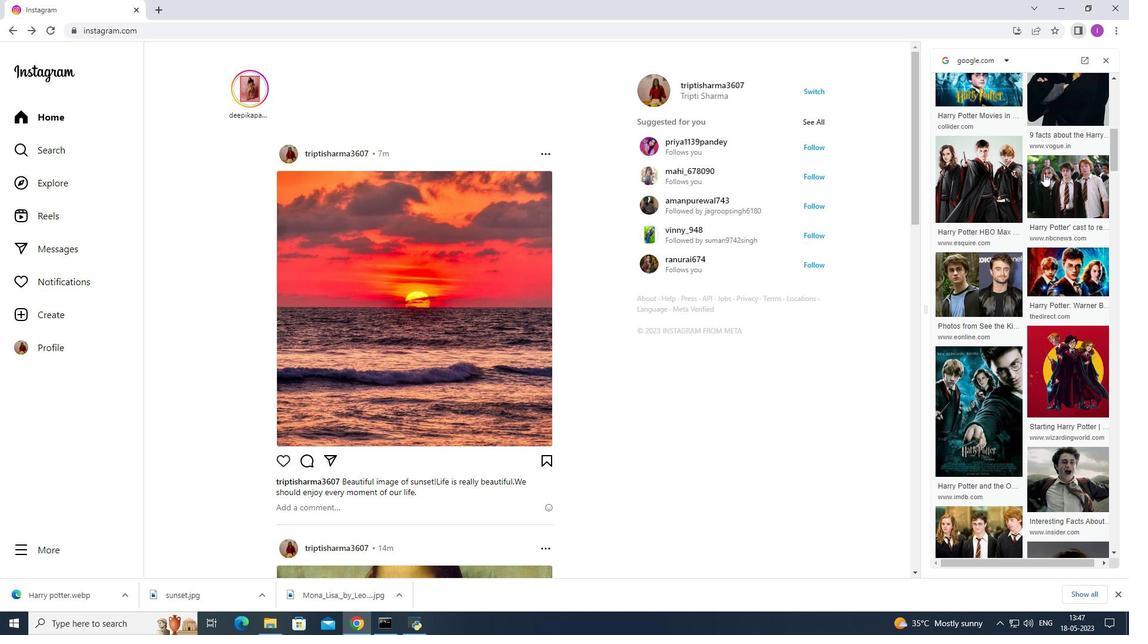
Action: Mouse moved to (1054, 197)
Screenshot: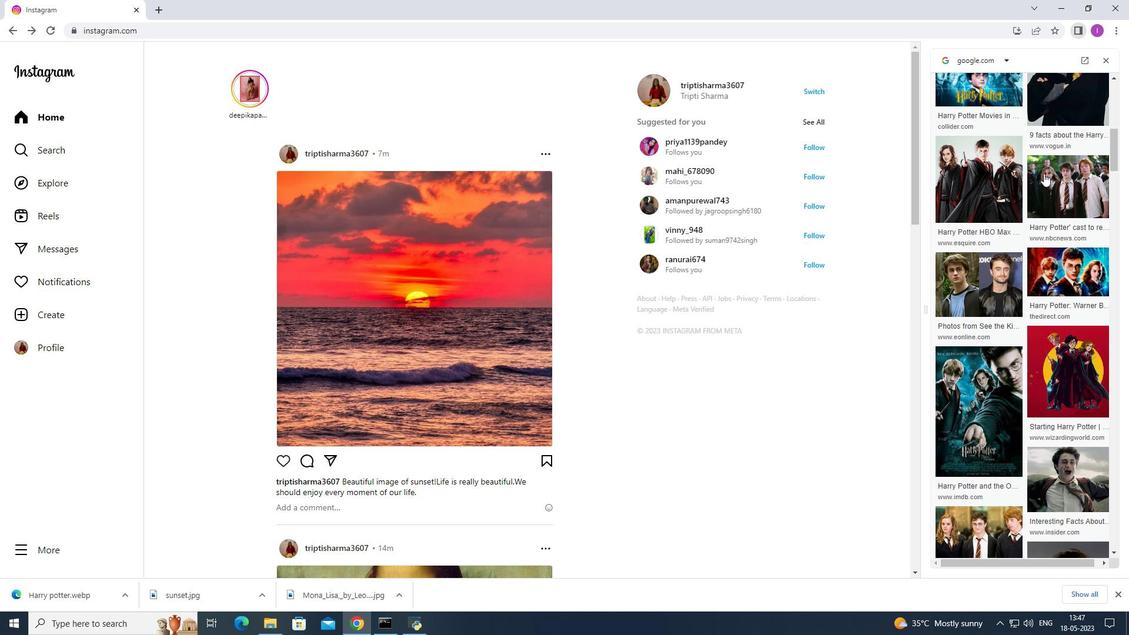 
Action: Mouse scrolled (1054, 198) with delta (0, 0)
Screenshot: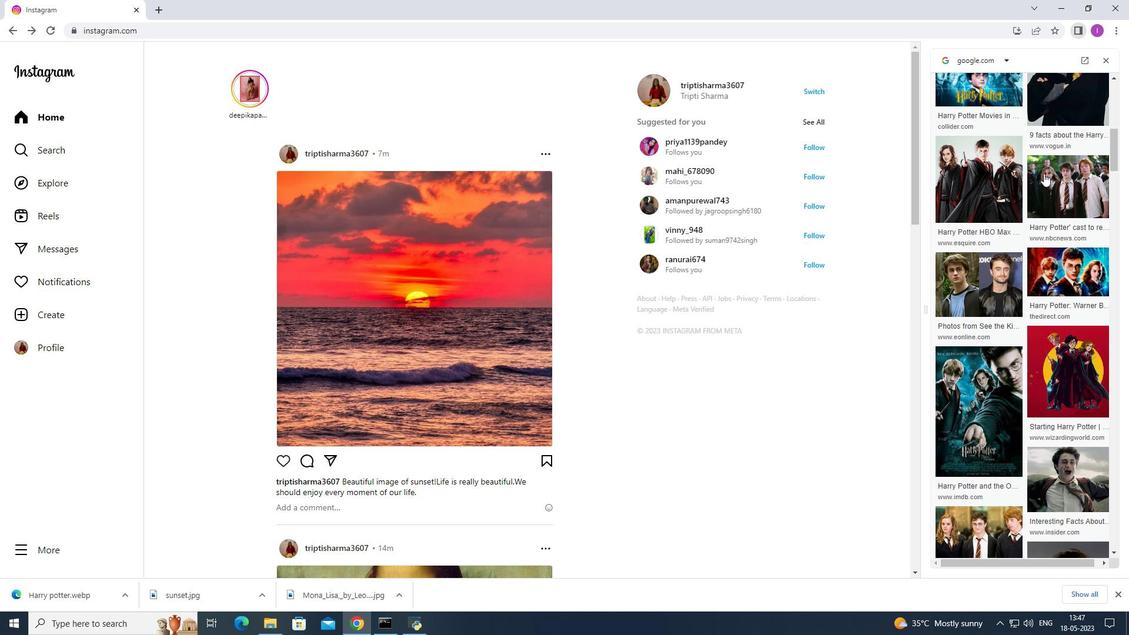 
Action: Mouse moved to (1063, 199)
Screenshot: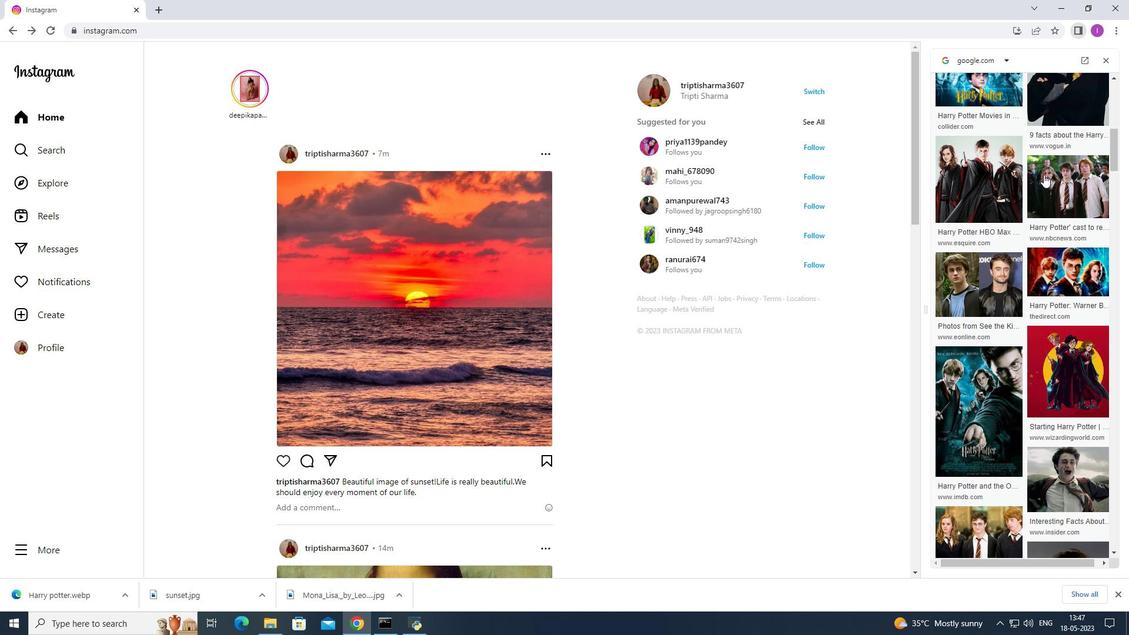 
Action: Mouse scrolled (1061, 199) with delta (0, 0)
Screenshot: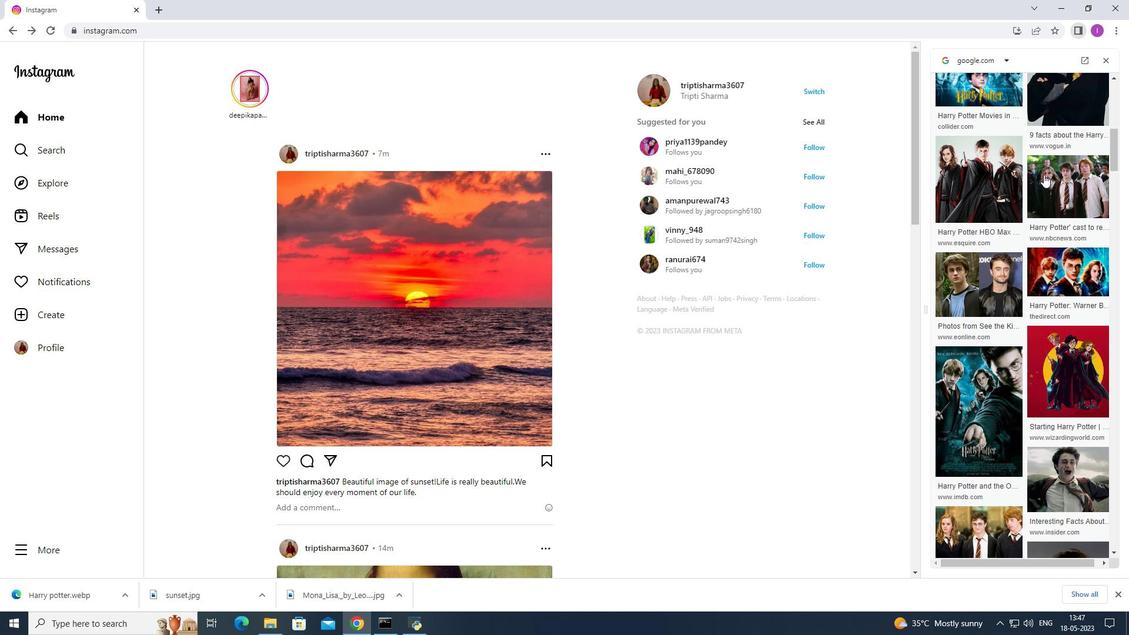 
Action: Mouse moved to (1063, 199)
Screenshot: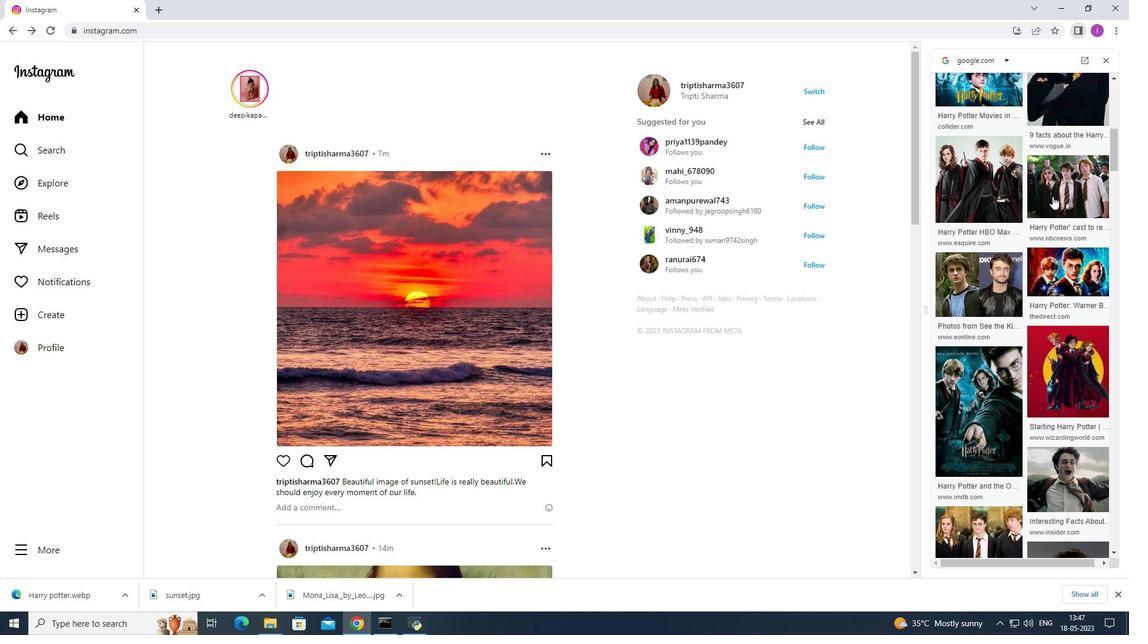 
Action: Mouse scrolled (1063, 199) with delta (0, 0)
Screenshot: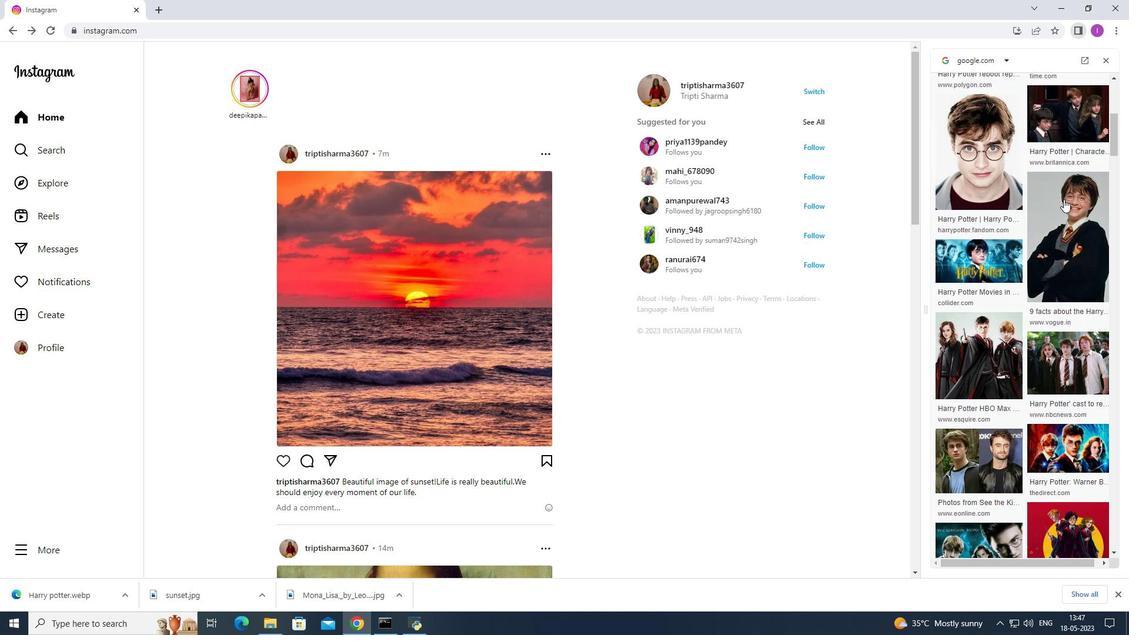 
Action: Mouse scrolled (1063, 199) with delta (0, 0)
Screenshot: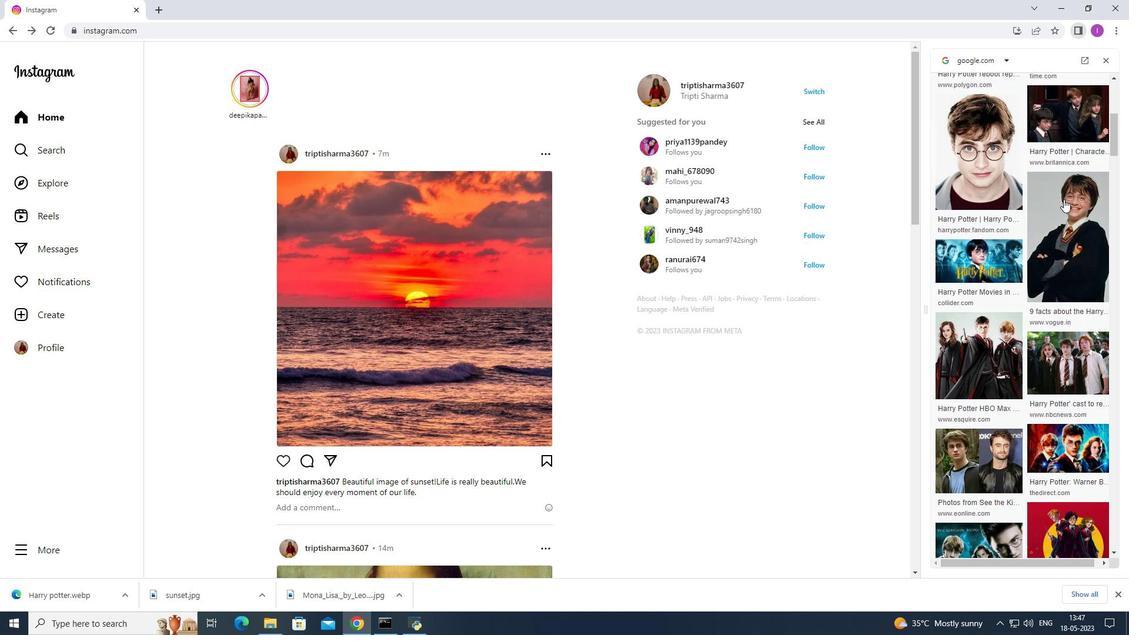 
Action: Mouse scrolled (1063, 199) with delta (0, 0)
Screenshot: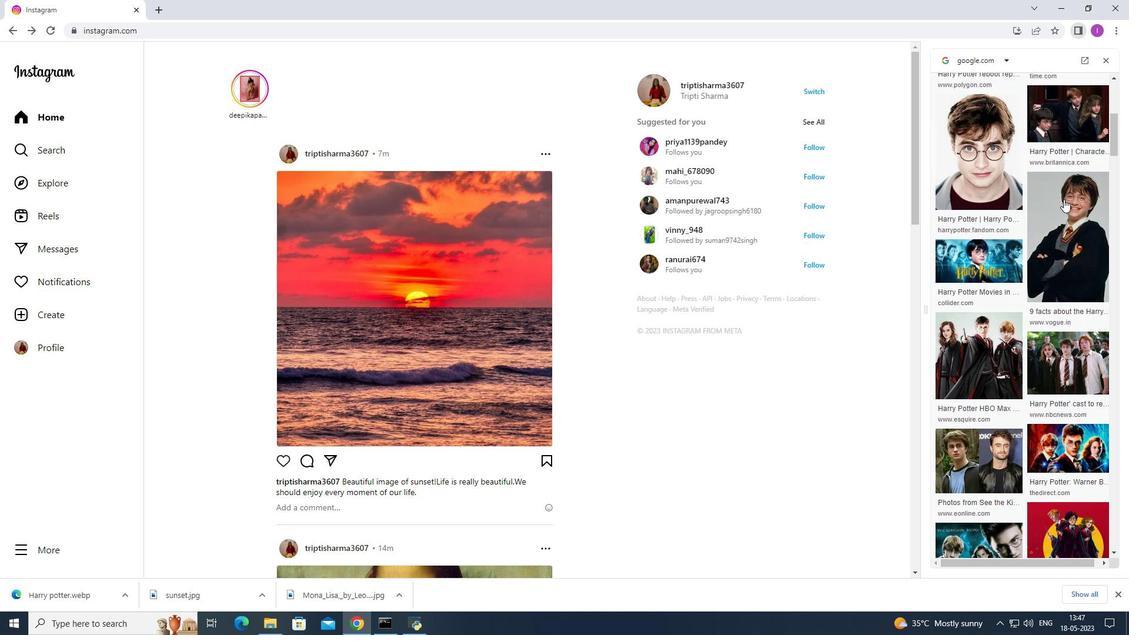 
Action: Mouse scrolled (1063, 199) with delta (0, 0)
Screenshot: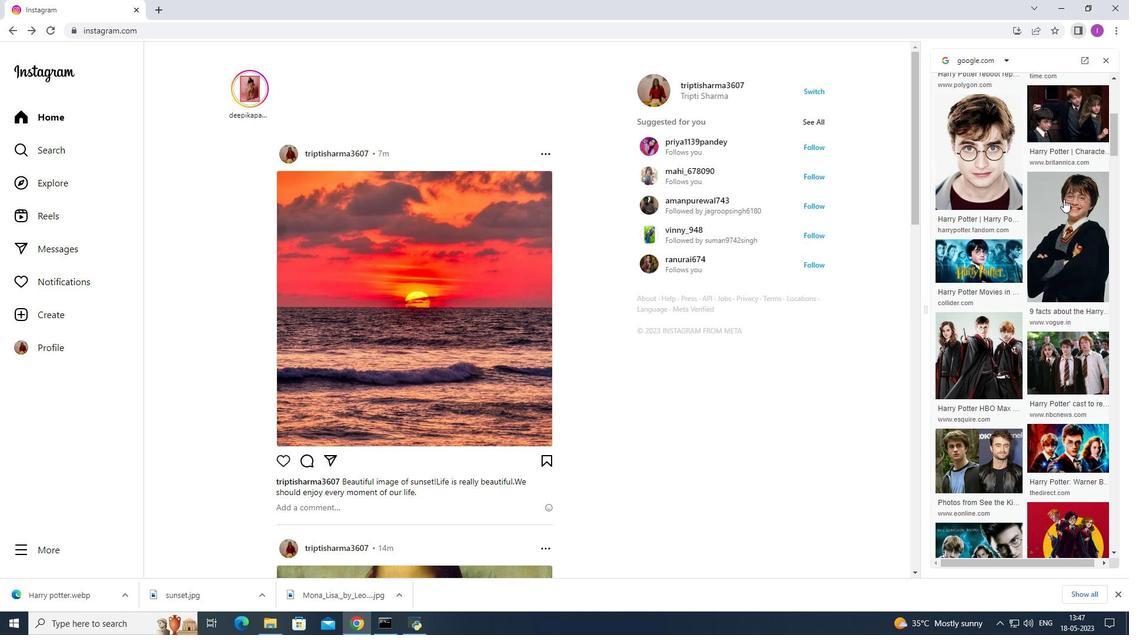 
Action: Mouse moved to (1066, 198)
Screenshot: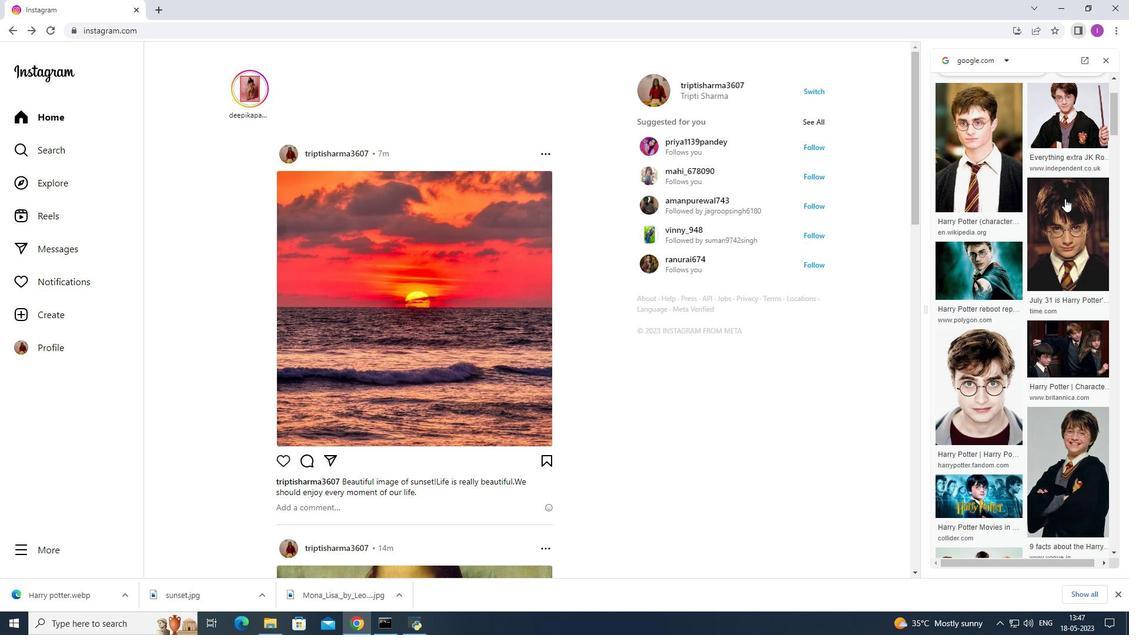 
Action: Mouse scrolled (1066, 198) with delta (0, 0)
Screenshot: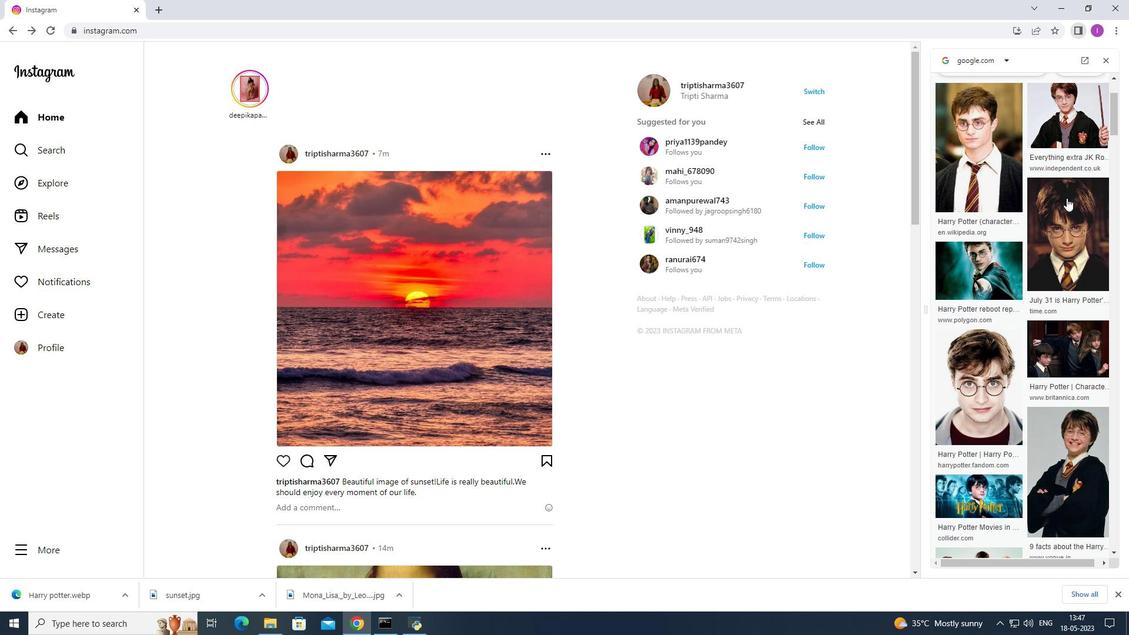 
Action: Mouse scrolled (1066, 198) with delta (0, 0)
Screenshot: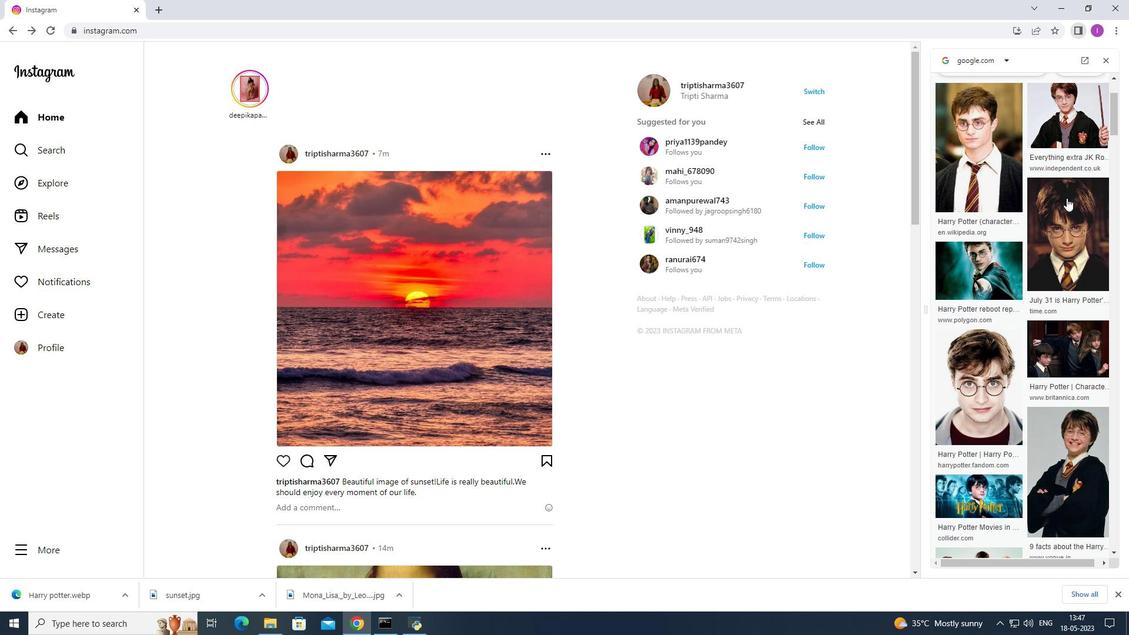 
Action: Mouse scrolled (1066, 198) with delta (0, 0)
Screenshot: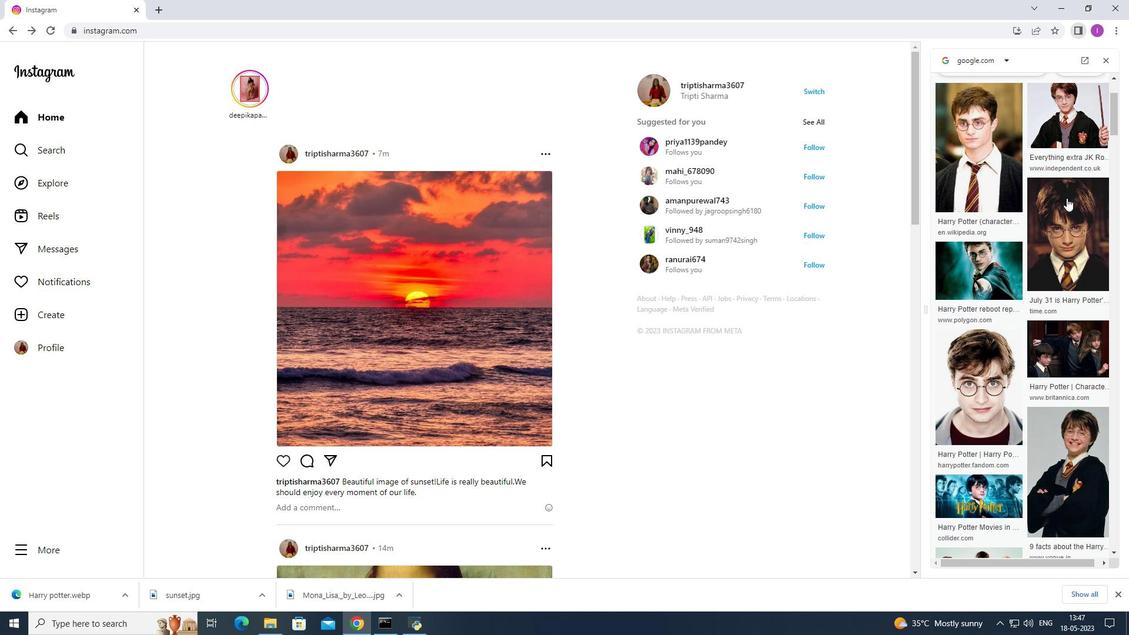 
Action: Mouse scrolled (1066, 198) with delta (0, 0)
Screenshot: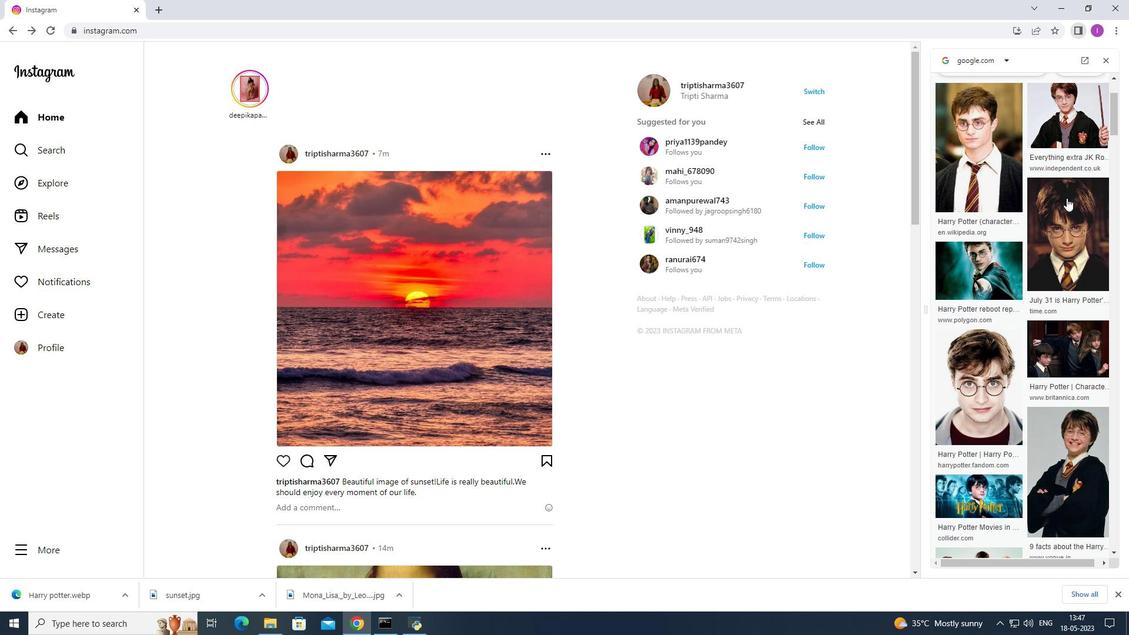 
Action: Mouse scrolled (1066, 198) with delta (0, 0)
Screenshot: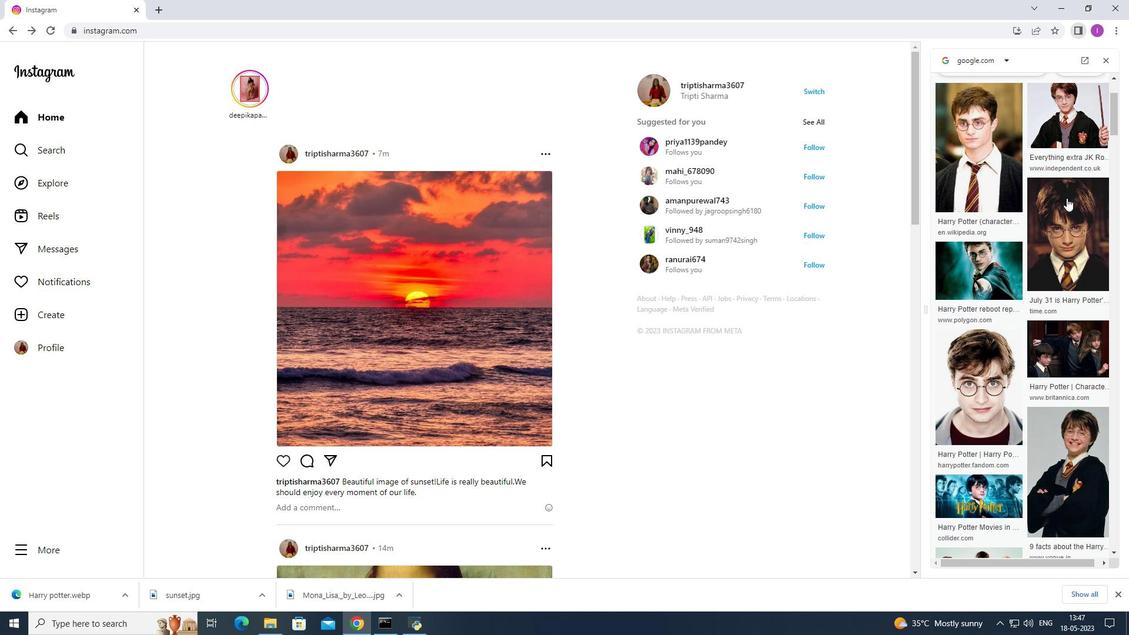 
Action: Mouse moved to (1068, 194)
Screenshot: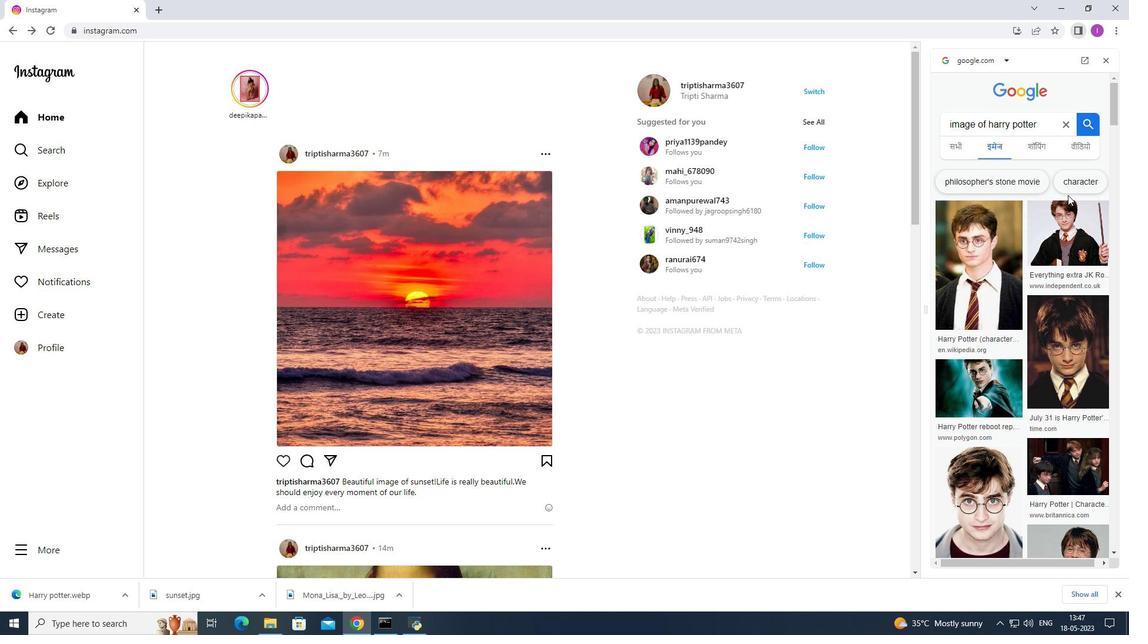 
Action: Mouse scrolled (1068, 195) with delta (0, 0)
Screenshot: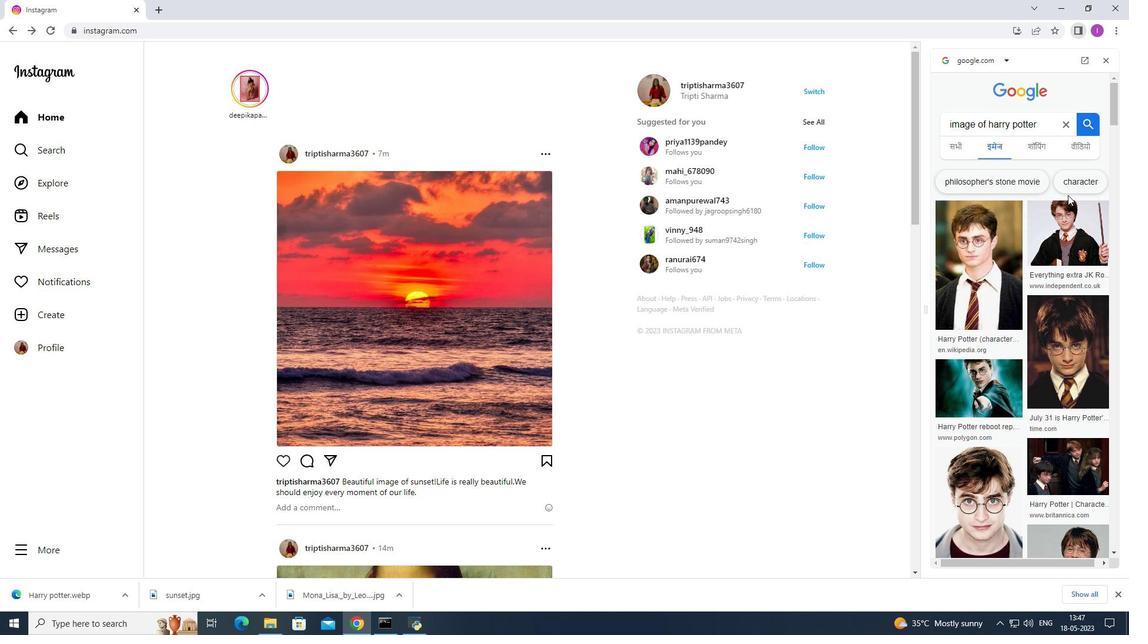 
Action: Mouse scrolled (1068, 195) with delta (0, 0)
Screenshot: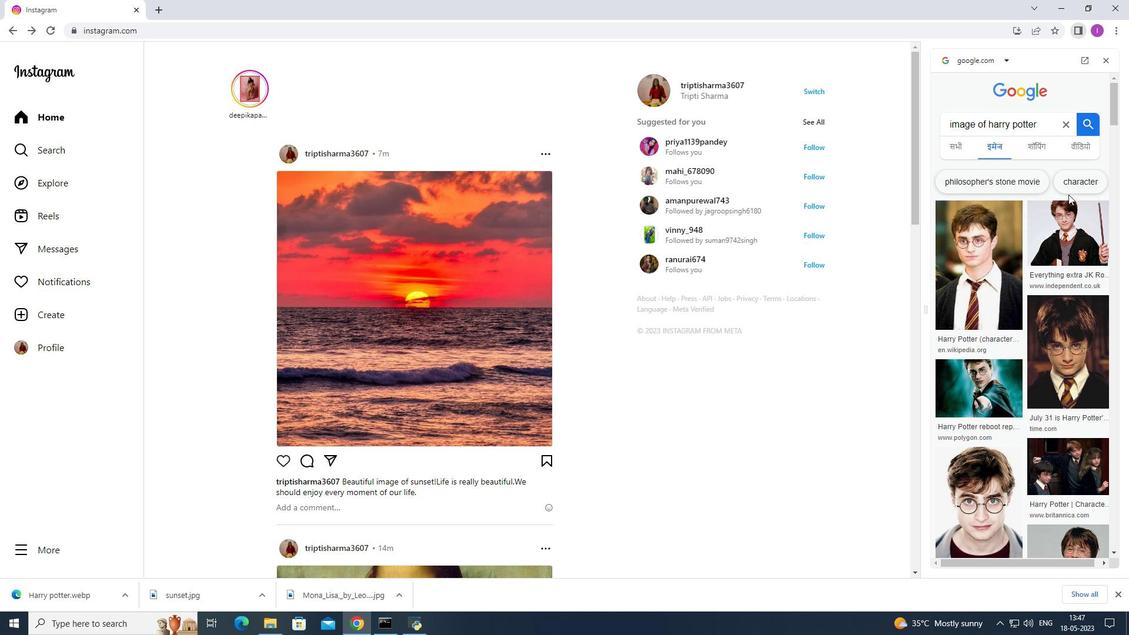 
Action: Mouse scrolled (1068, 195) with delta (0, 0)
Screenshot: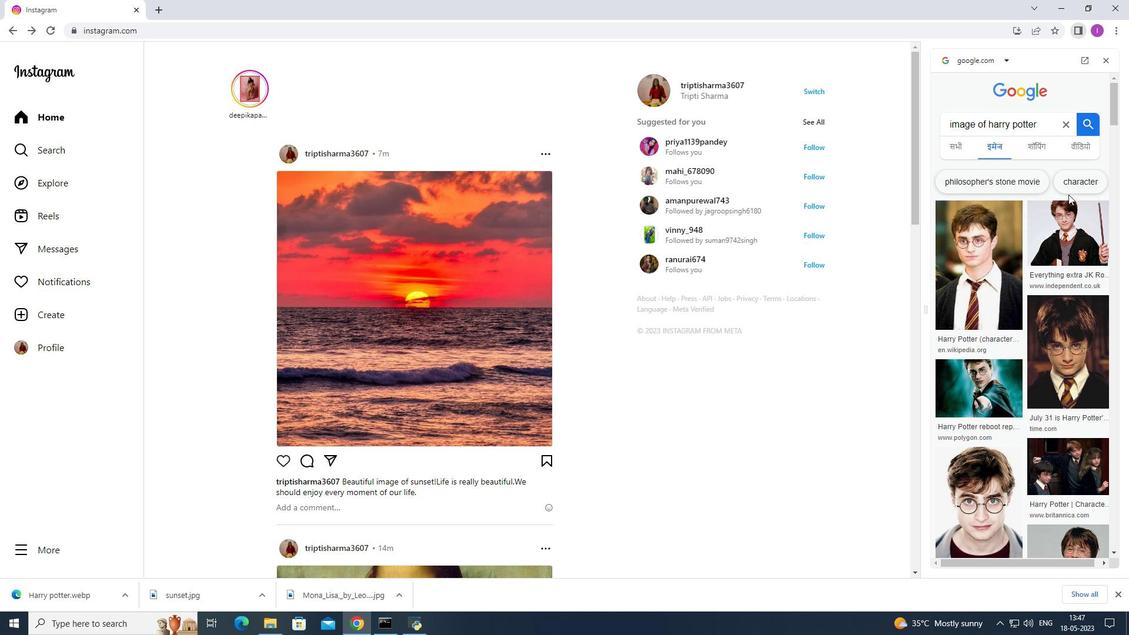
Action: Mouse scrolled (1068, 195) with delta (0, 0)
Screenshot: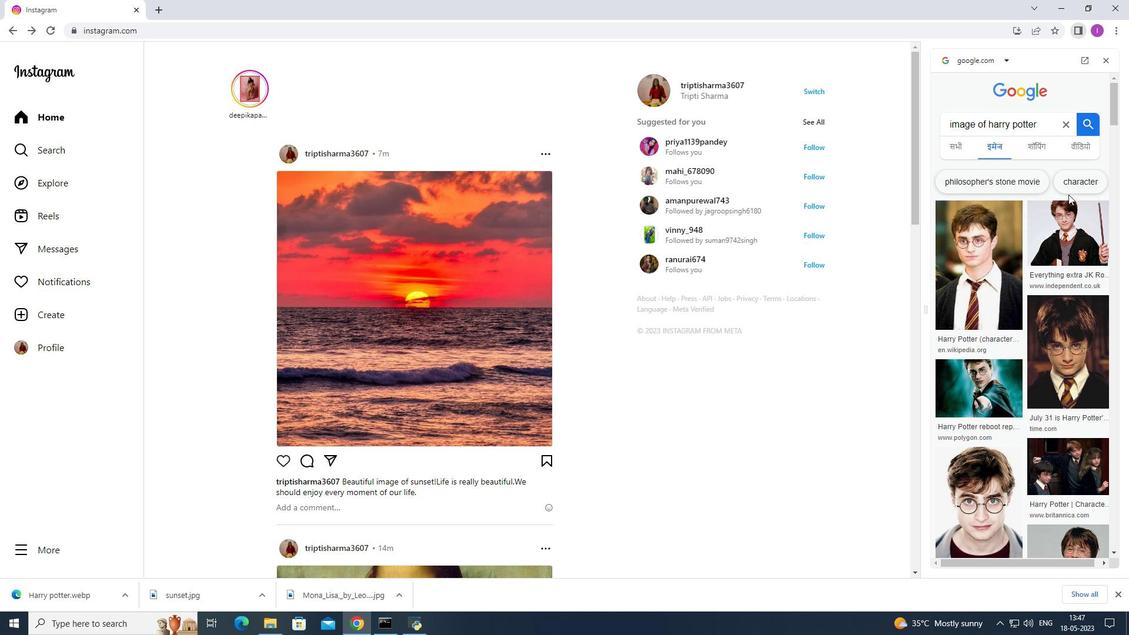 
Action: Mouse moved to (1046, 124)
Screenshot: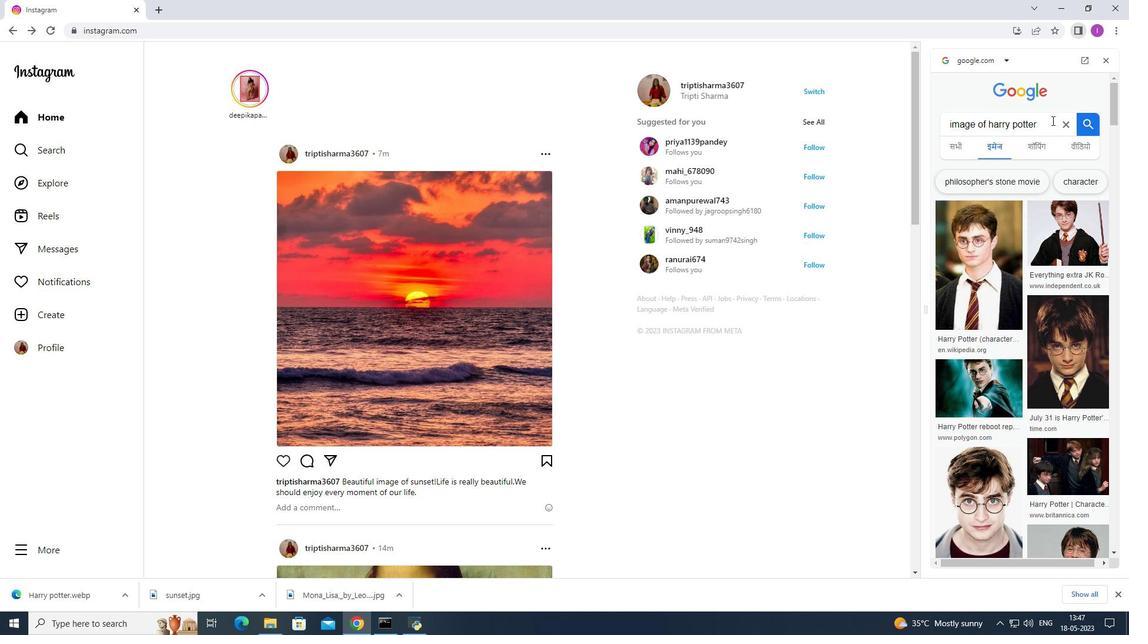
Action: Mouse pressed left at (1046, 124)
Screenshot: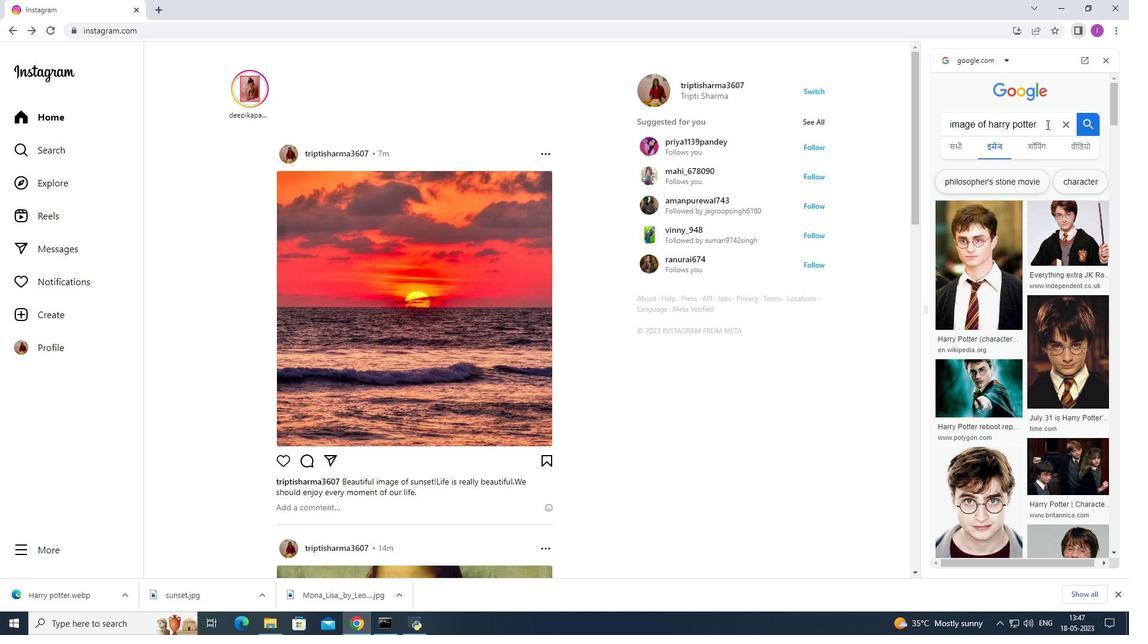 
Action: Key pressed <Key.space>book<Key.enter>
Screenshot: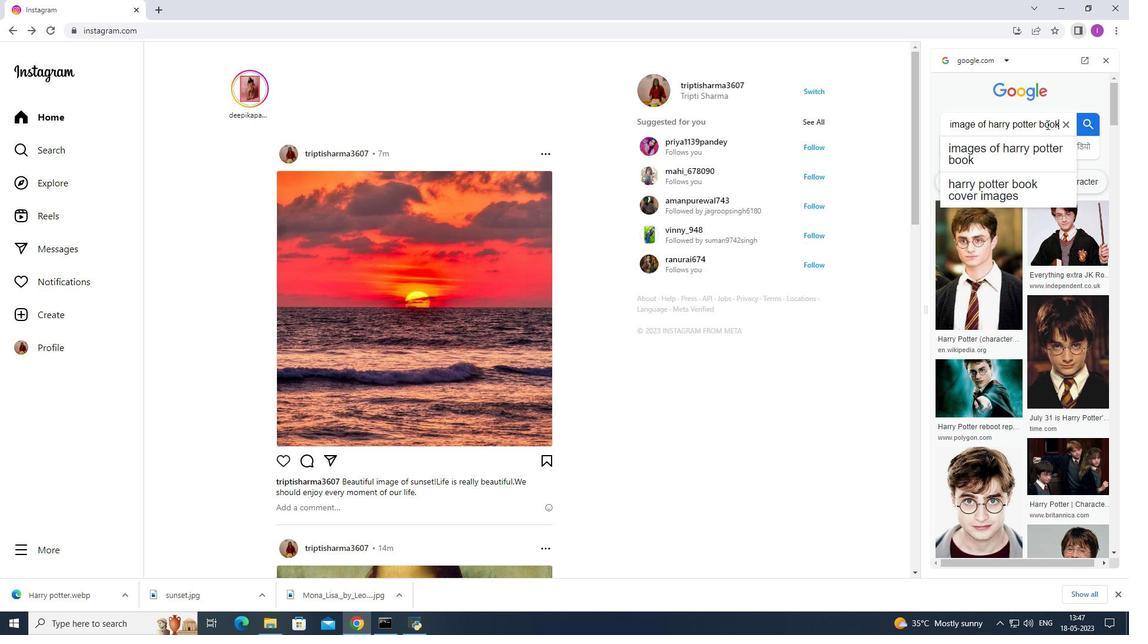 
Action: Mouse moved to (1084, 328)
Screenshot: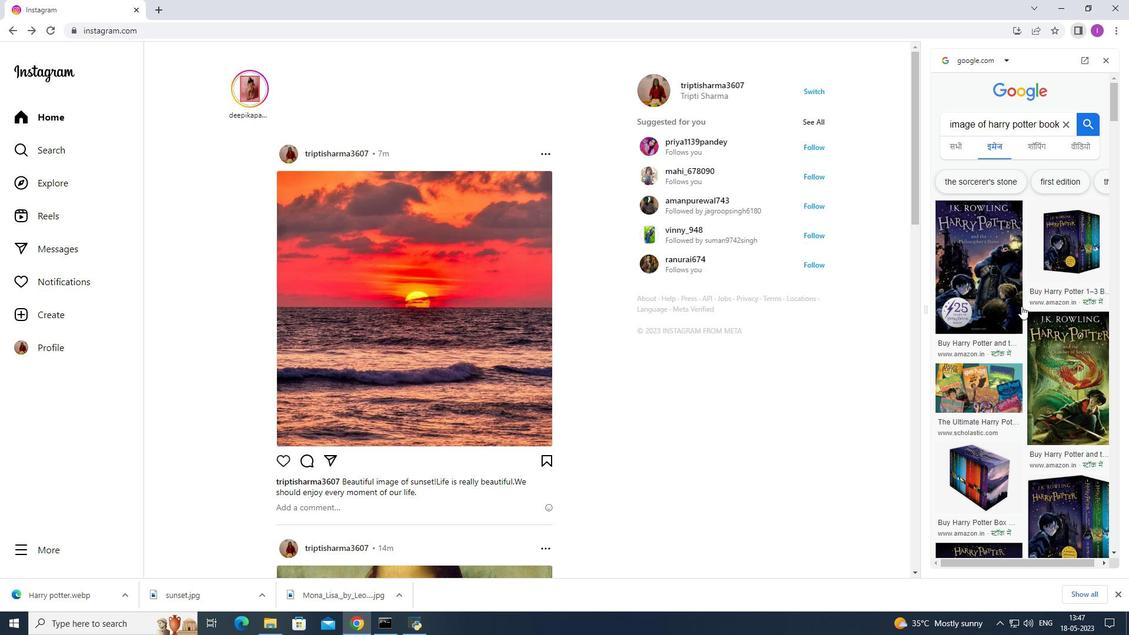 
Action: Mouse pressed left at (1084, 328)
Screenshot: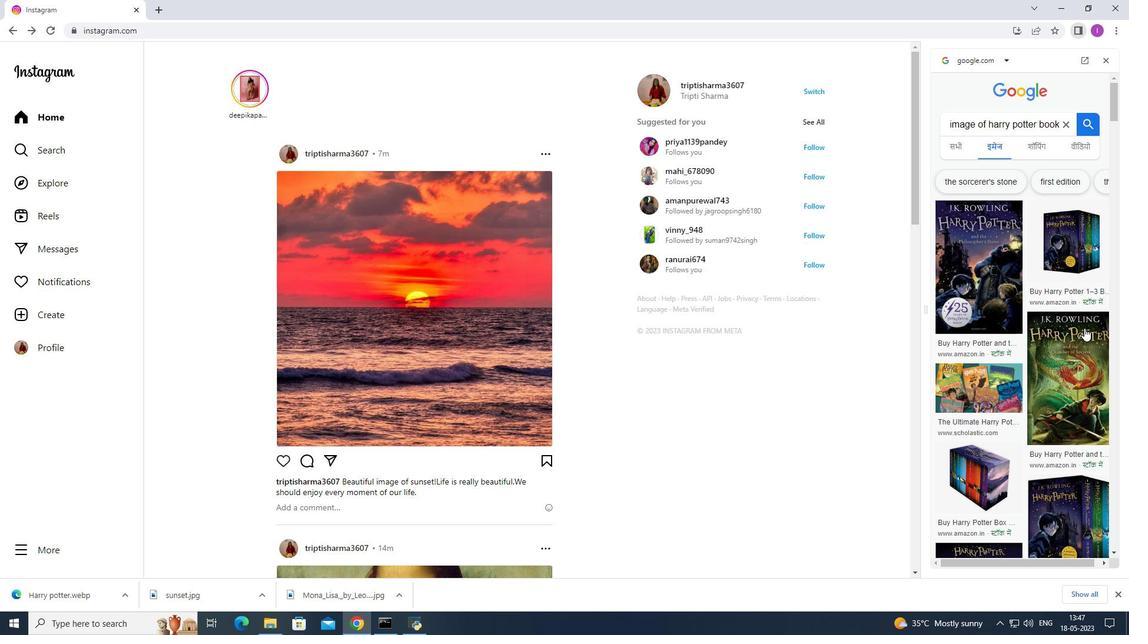 
Action: Mouse moved to (1040, 291)
Screenshot: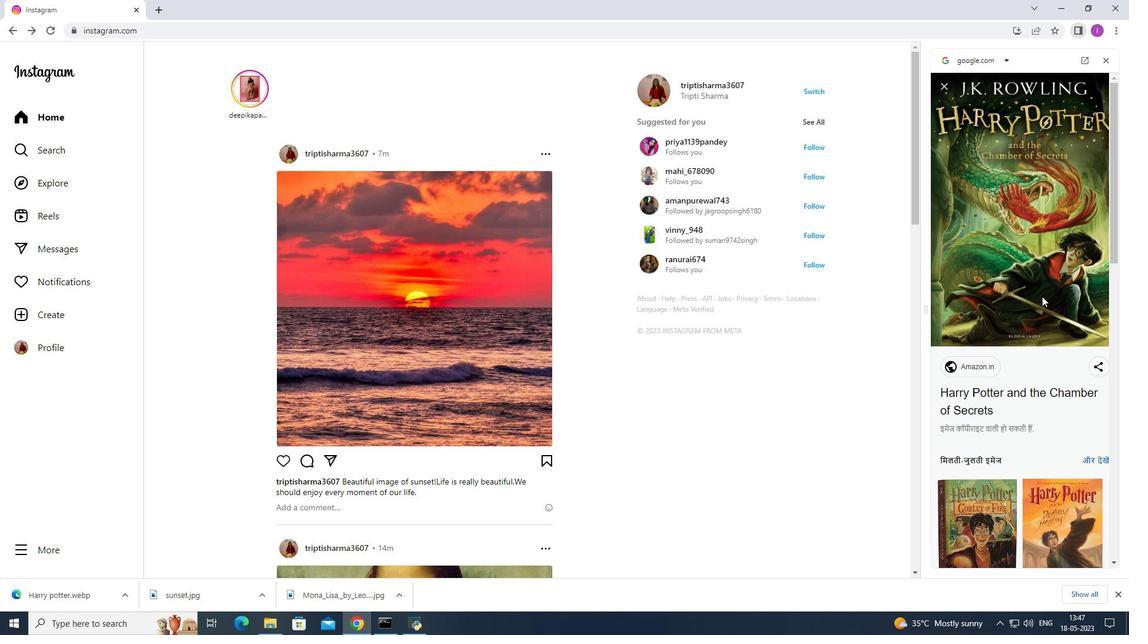 
Action: Mouse pressed right at (1040, 291)
Screenshot: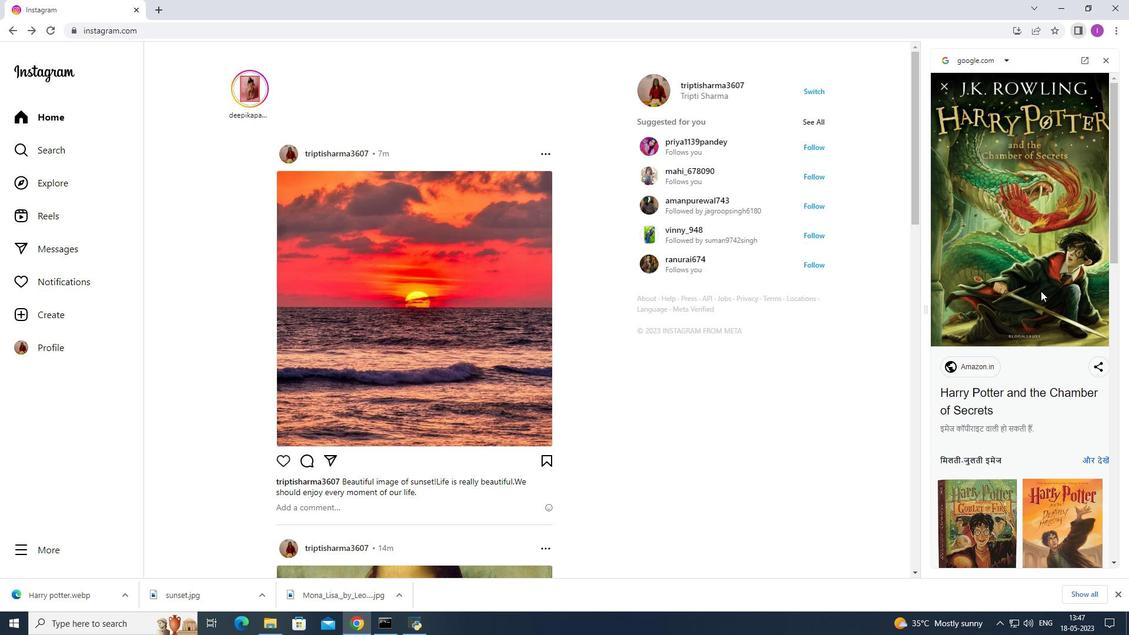 
Action: Mouse moved to (1051, 313)
Screenshot: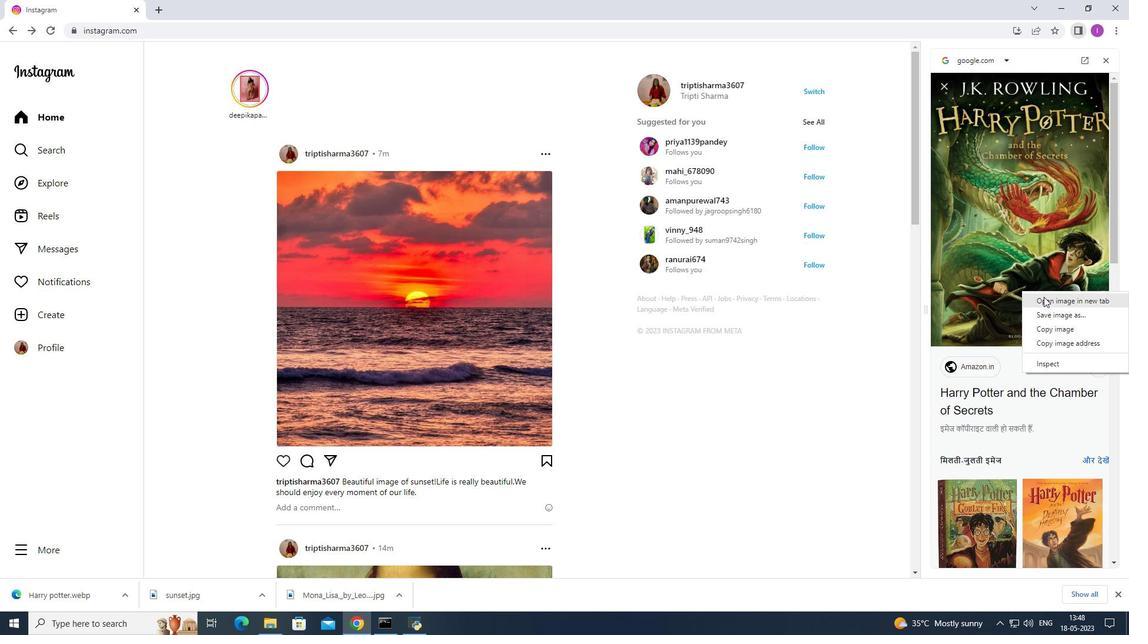 
Action: Mouse pressed left at (1051, 313)
Screenshot: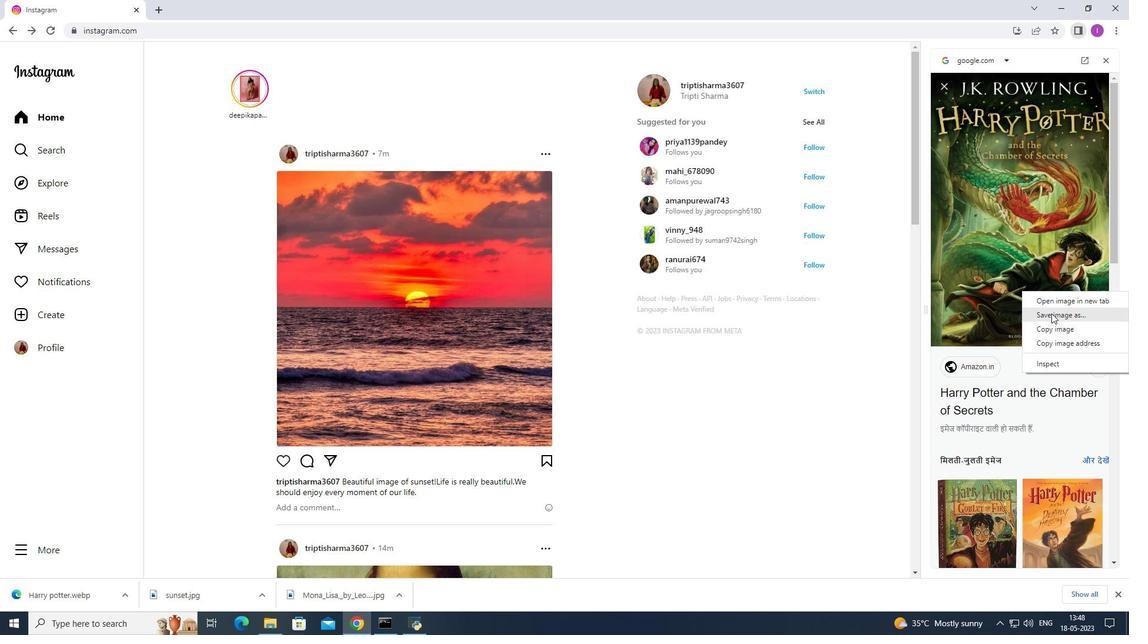 
Action: Mouse moved to (481, 299)
Screenshot: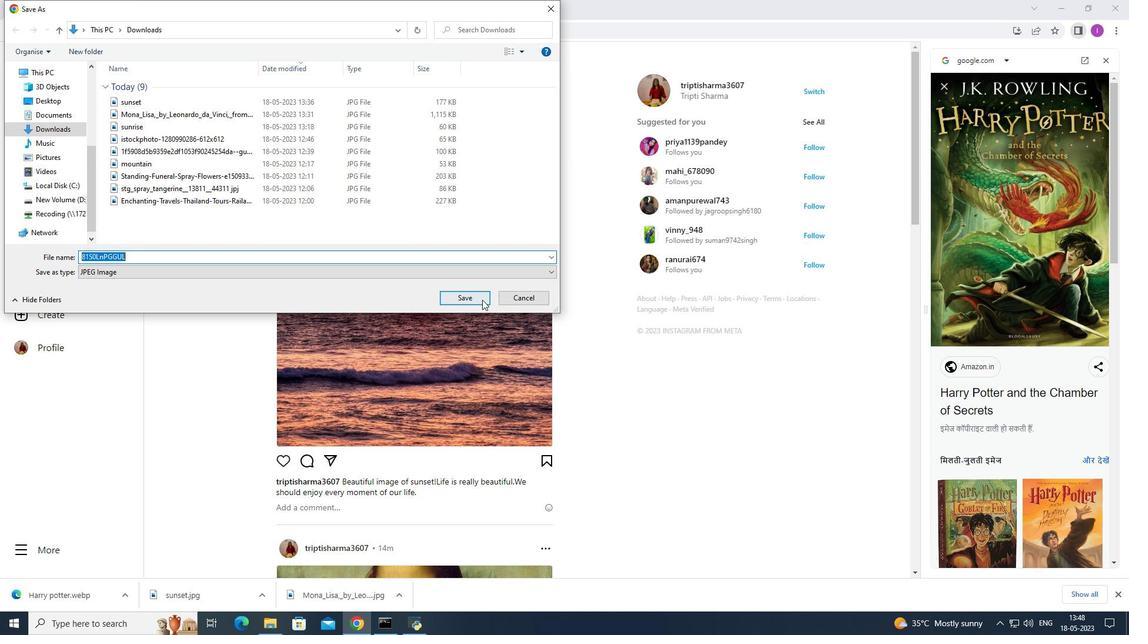 
Action: Mouse pressed left at (481, 299)
Screenshot: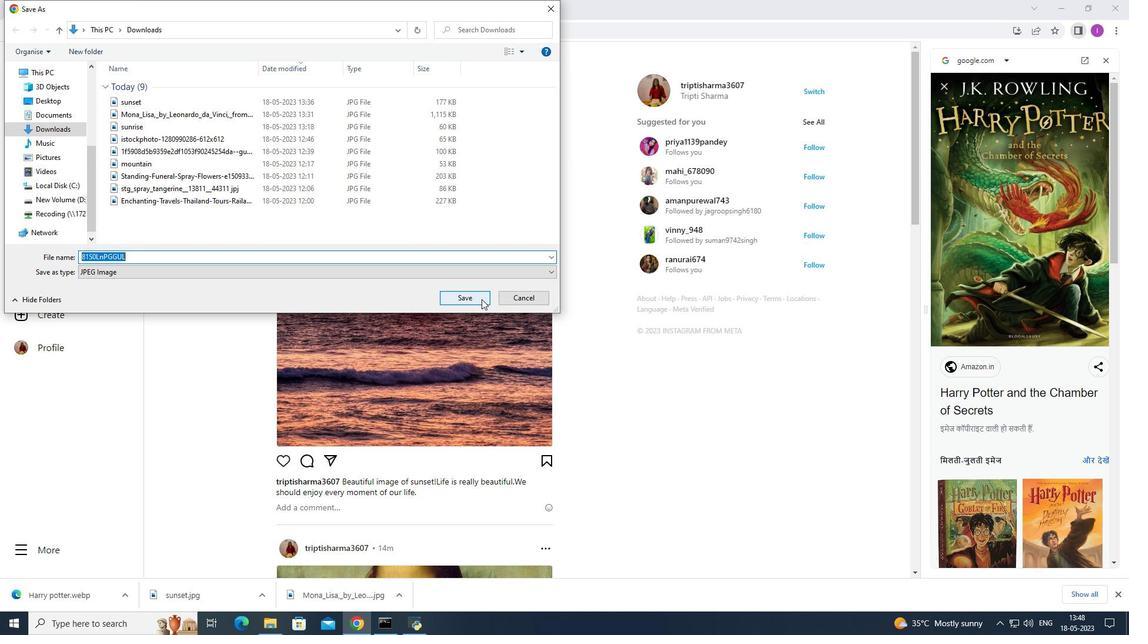 
Action: Mouse moved to (60, 313)
Screenshot: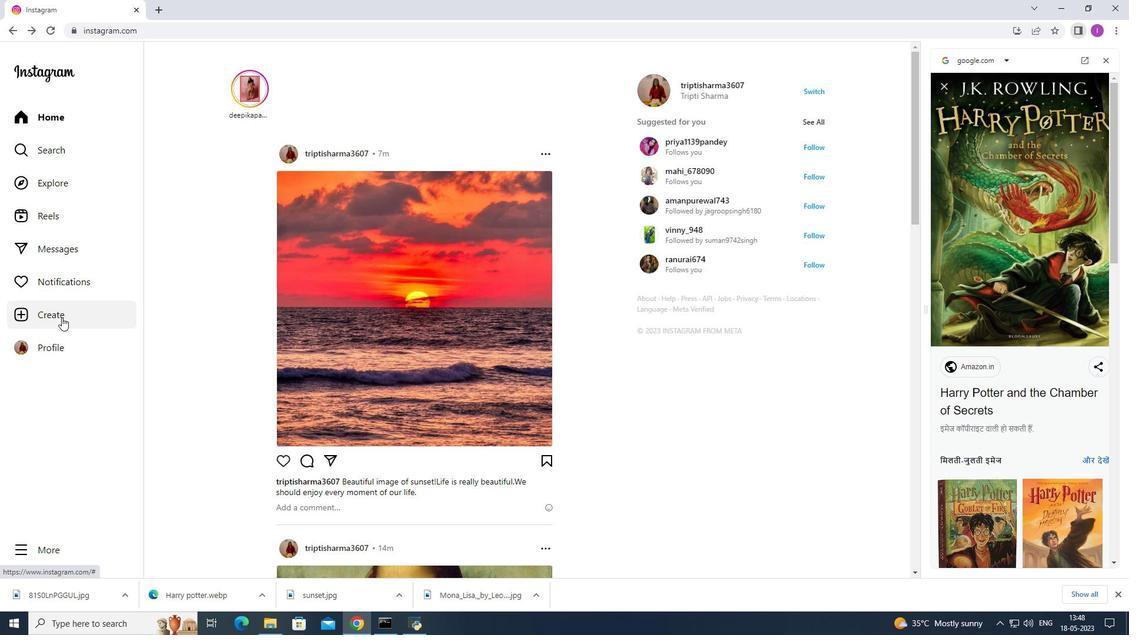 
Action: Mouse pressed left at (60, 313)
Screenshot: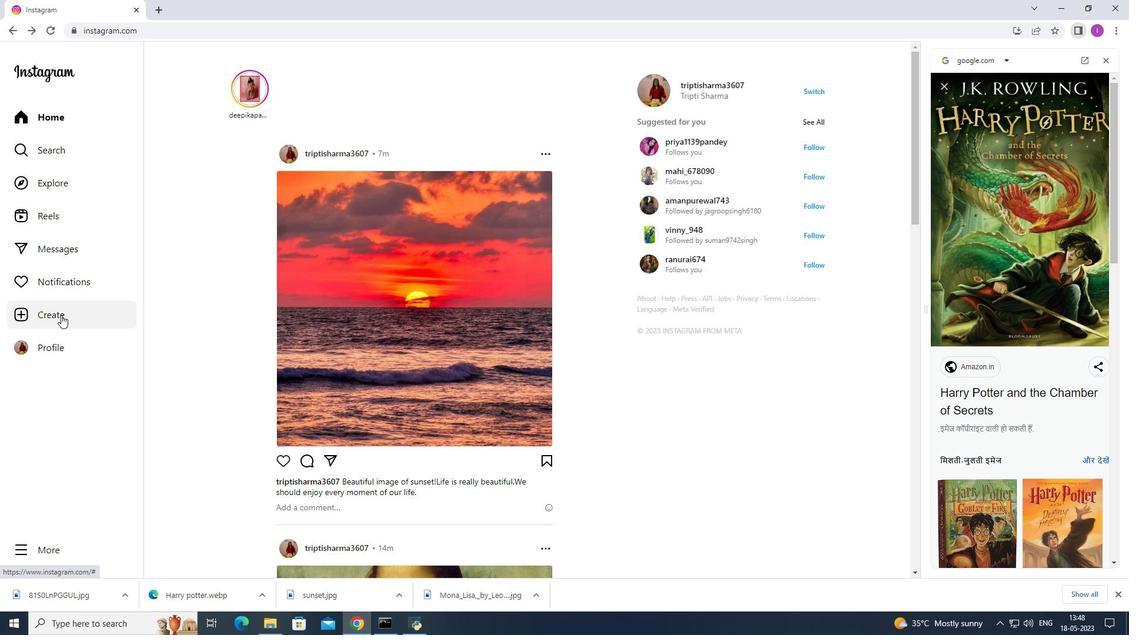 
Action: Mouse moved to (428, 361)
Screenshot: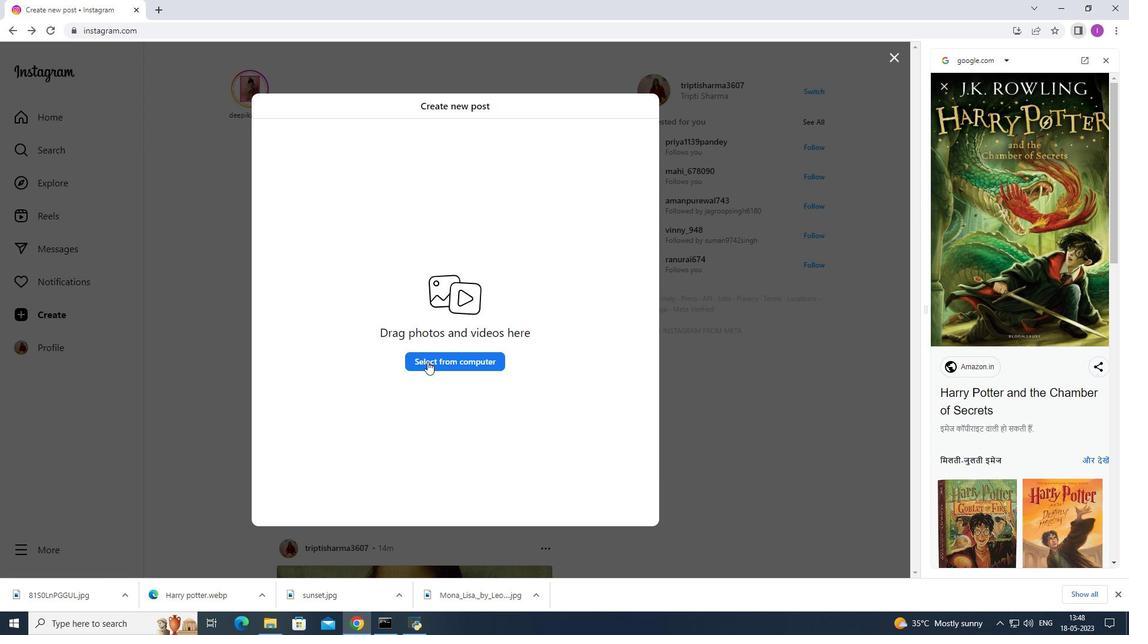 
Action: Mouse pressed left at (428, 361)
Screenshot: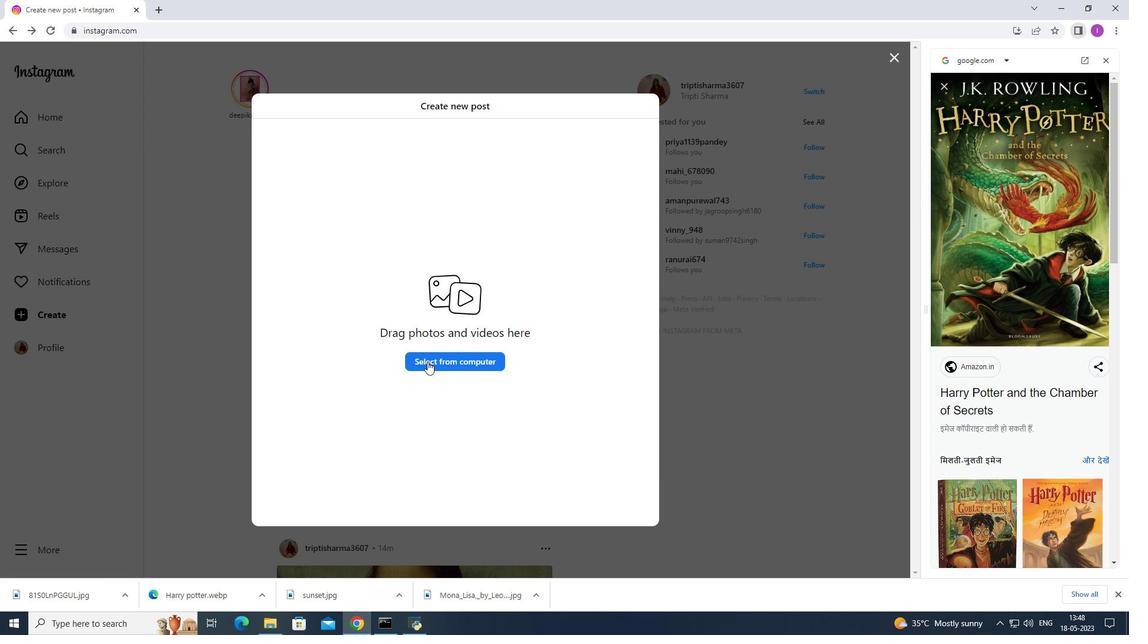 
Action: Mouse moved to (144, 103)
Screenshot: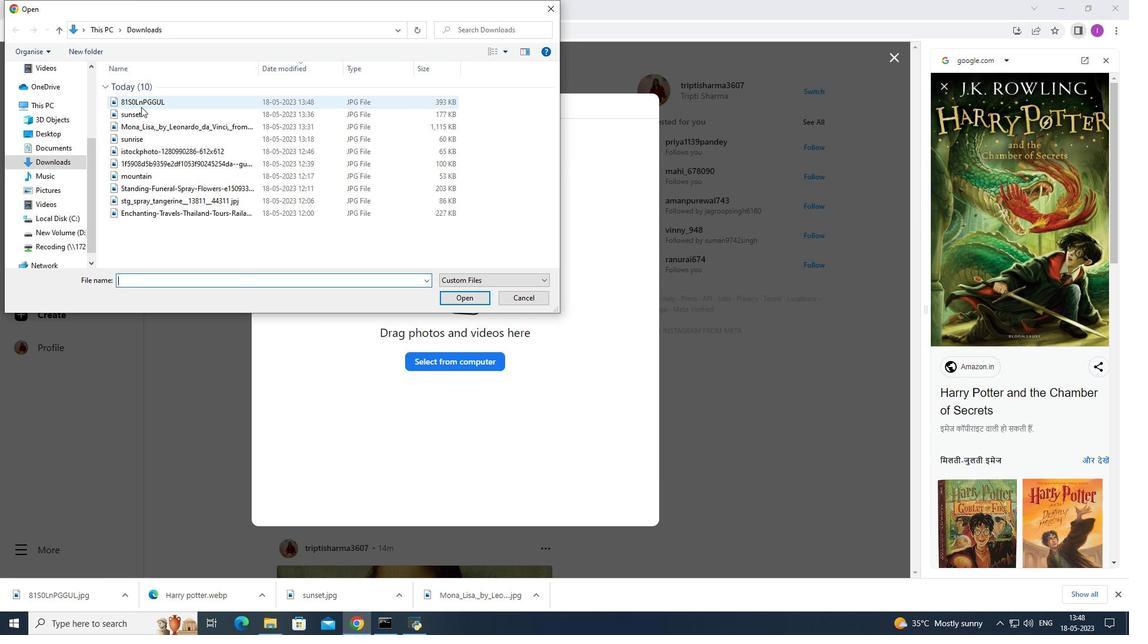 
Action: Mouse pressed left at (144, 103)
Screenshot: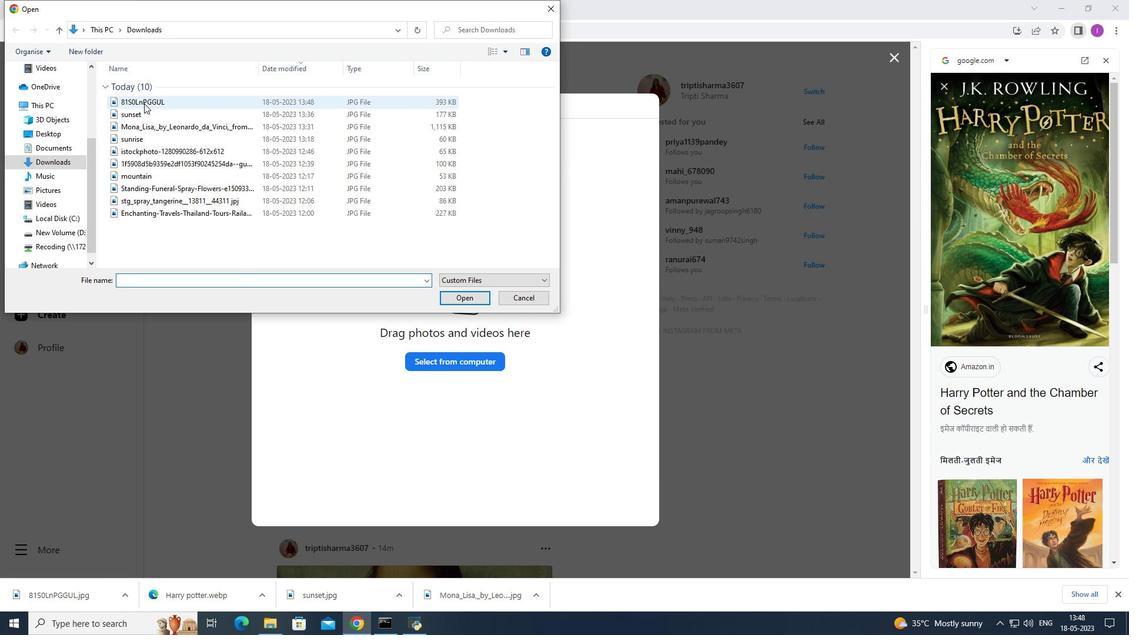 
Action: Mouse moved to (471, 296)
Screenshot: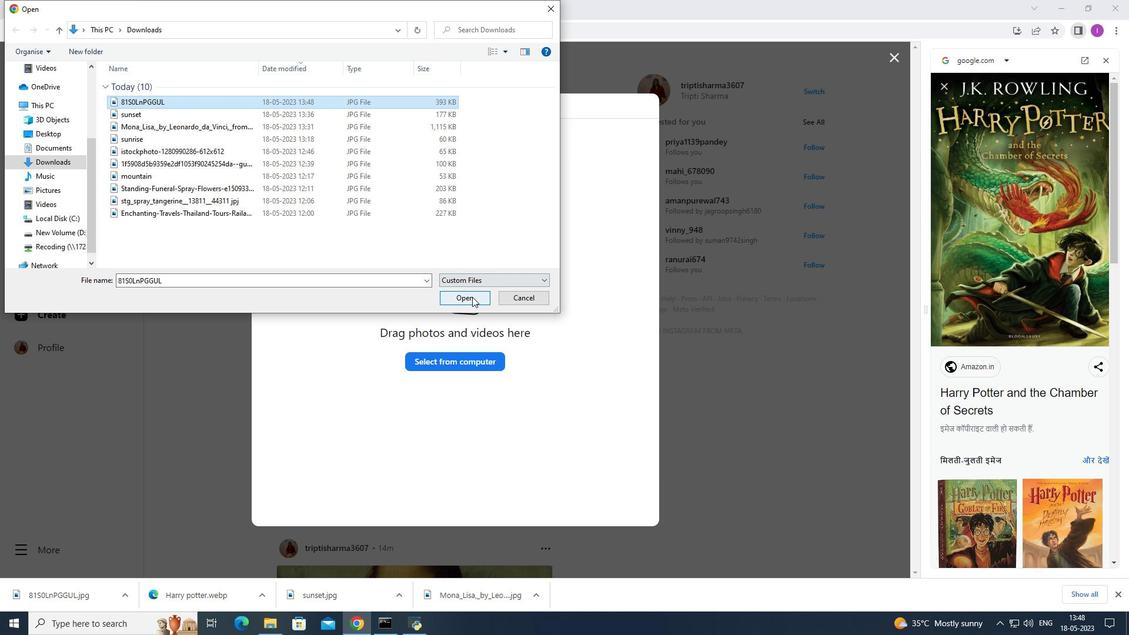 
Action: Mouse pressed left at (471, 296)
Screenshot: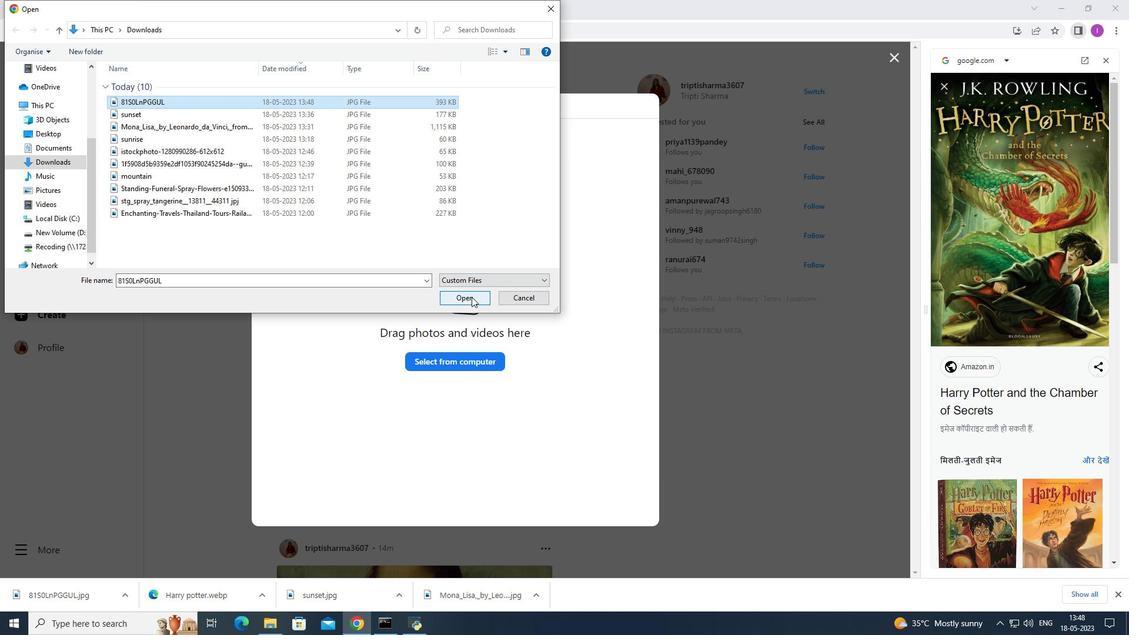 
Action: Mouse moved to (550, 186)
Screenshot: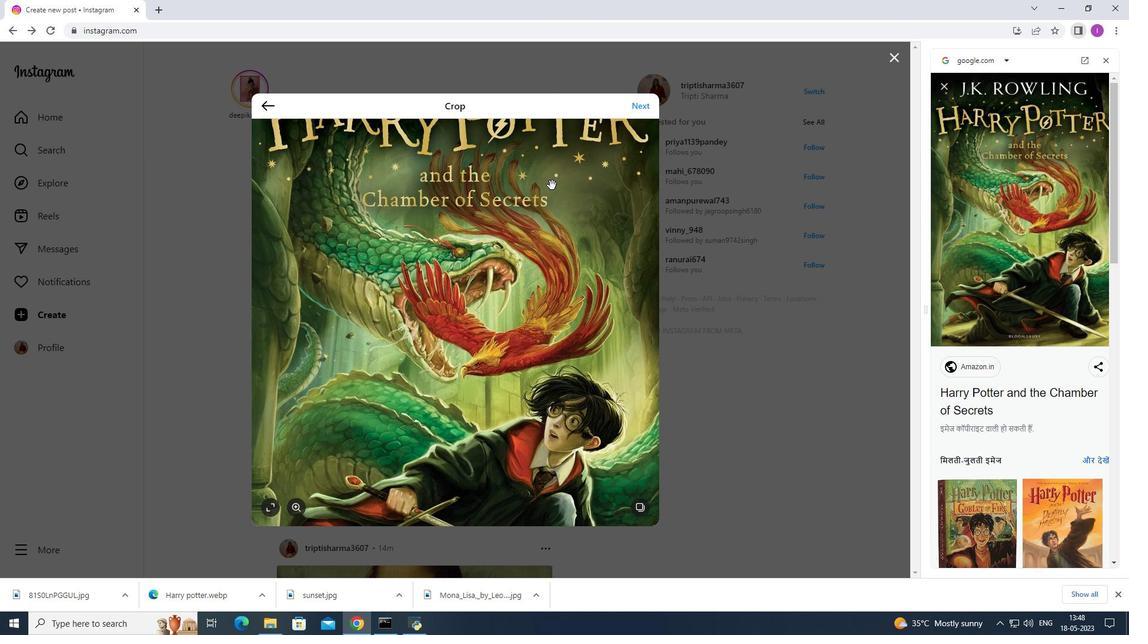 
Action: Mouse scrolled (550, 186) with delta (0, 0)
Screenshot: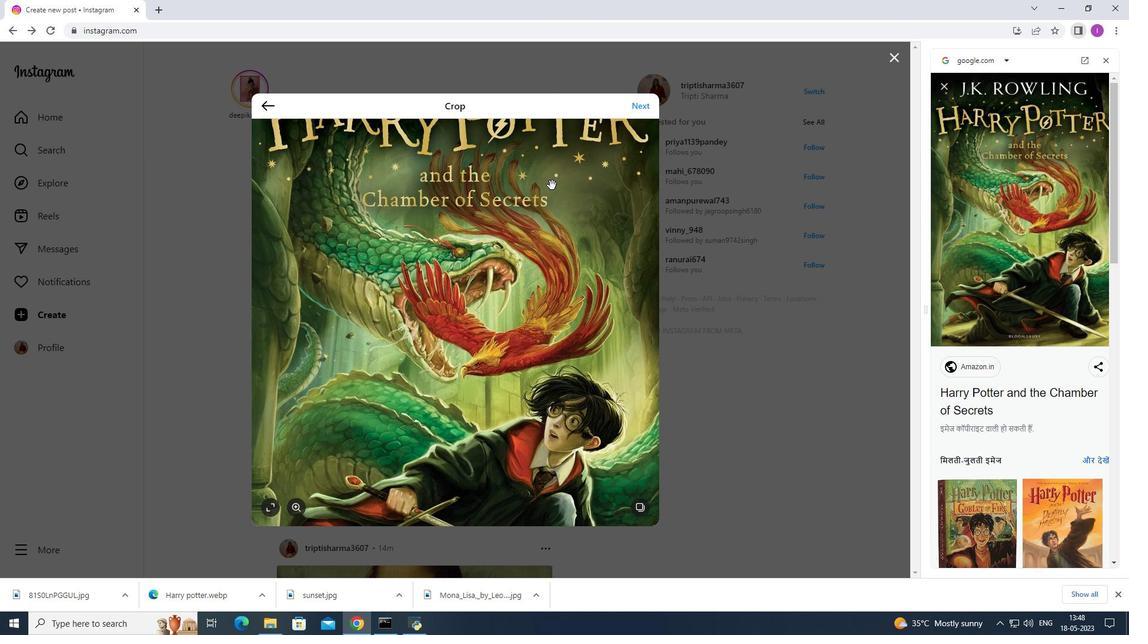 
Action: Mouse moved to (549, 187)
Screenshot: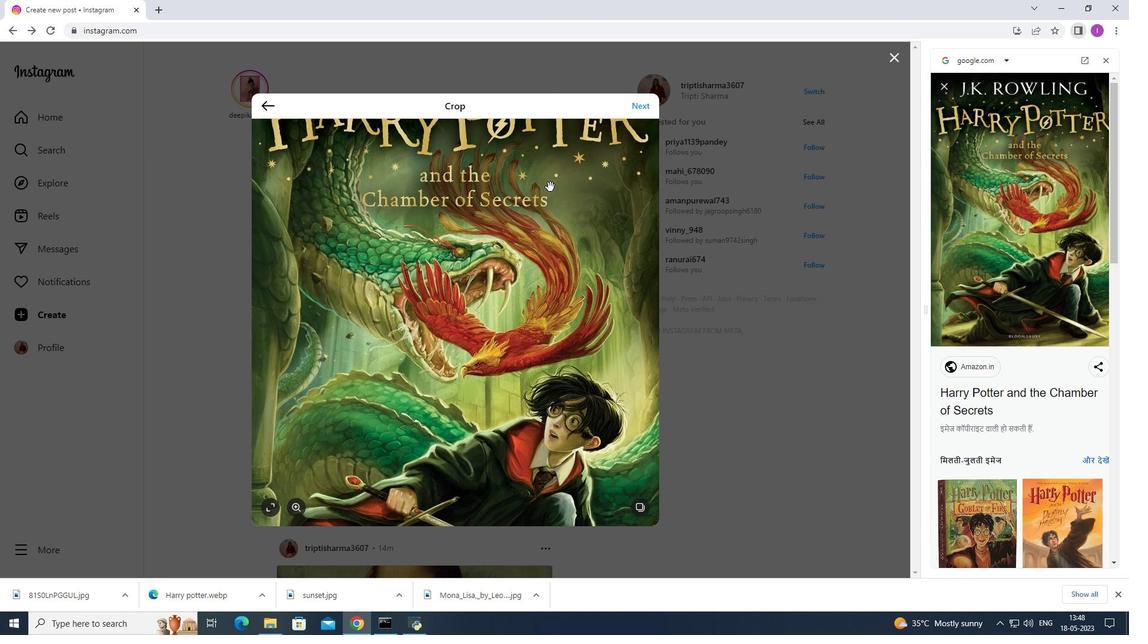 
Action: Mouse scrolled (549, 186) with delta (0, 0)
Screenshot: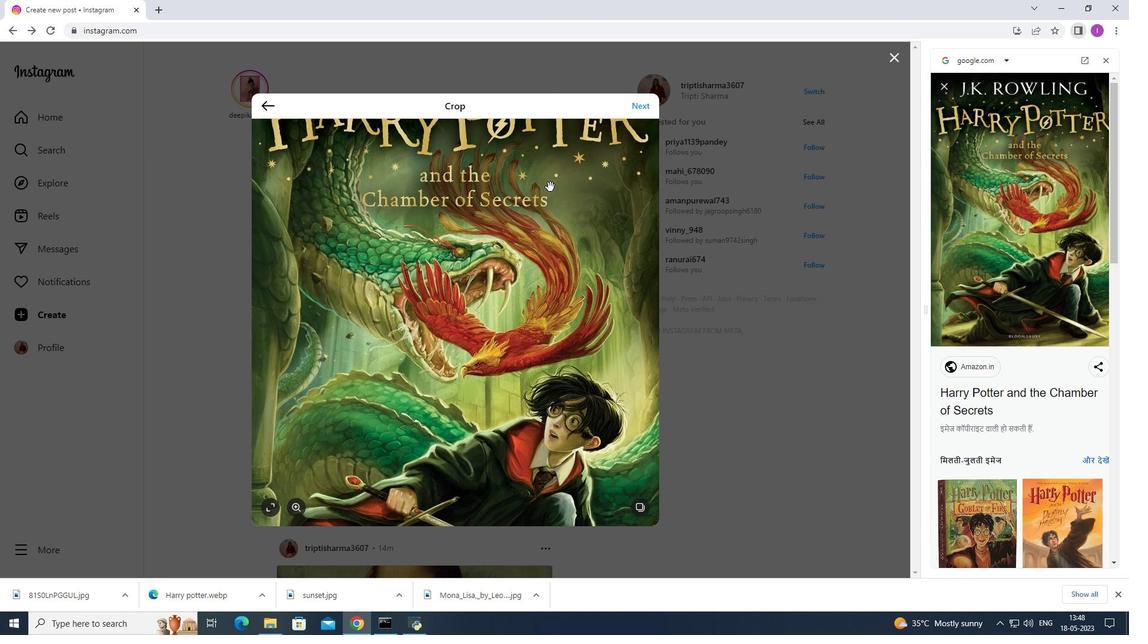 
Action: Mouse scrolled (549, 188) with delta (0, 0)
Screenshot: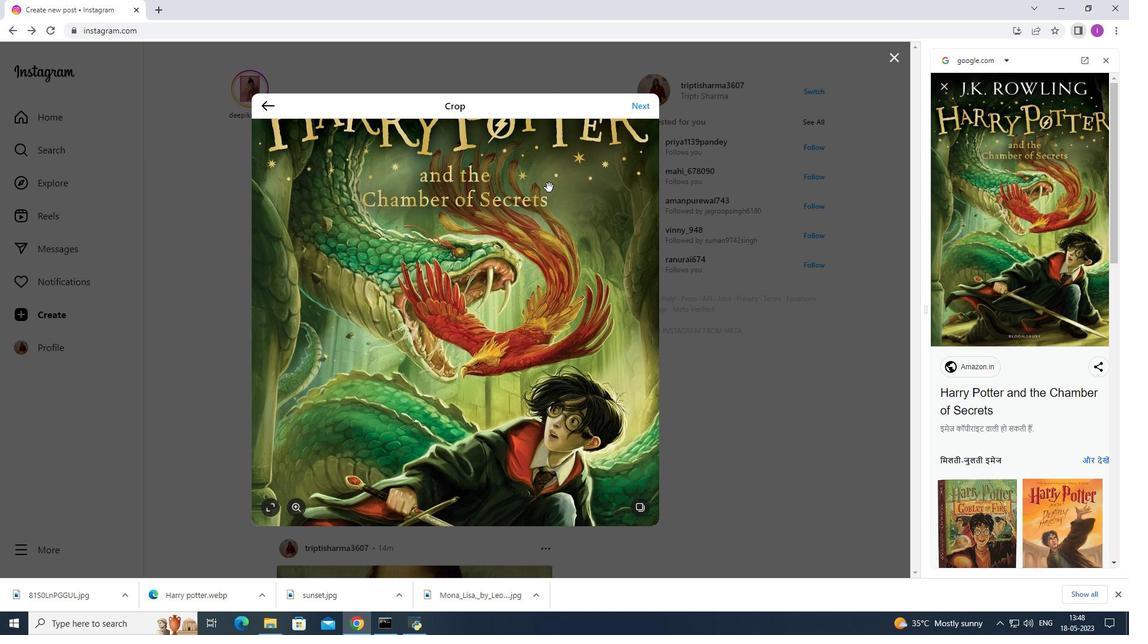
Action: Mouse scrolled (549, 188) with delta (0, 0)
Screenshot: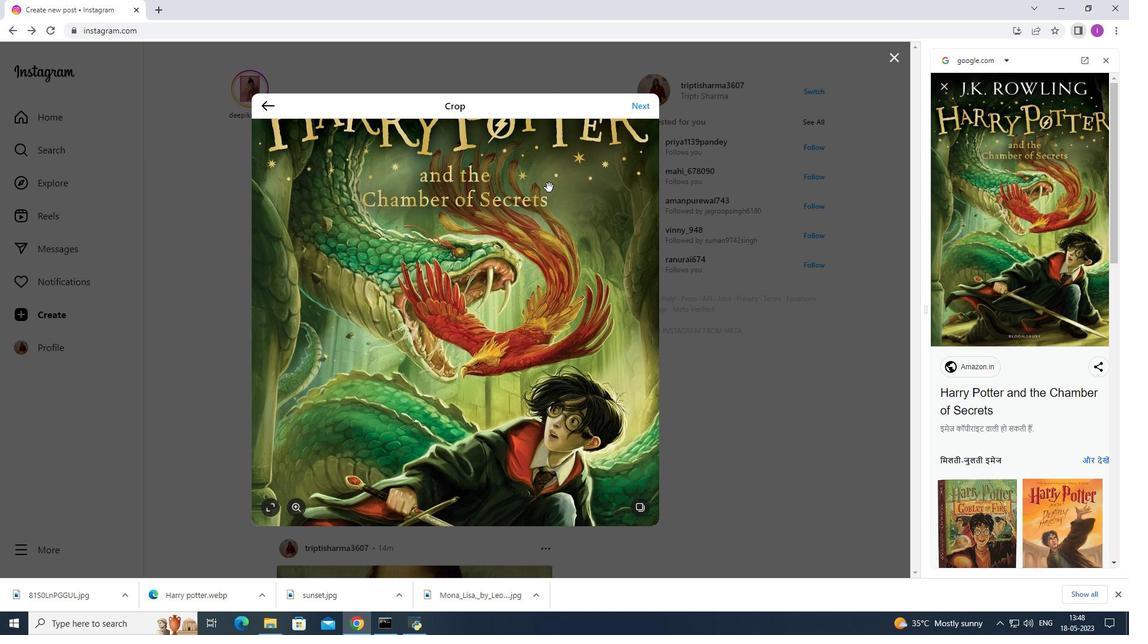 
Action: Mouse moved to (291, 507)
Screenshot: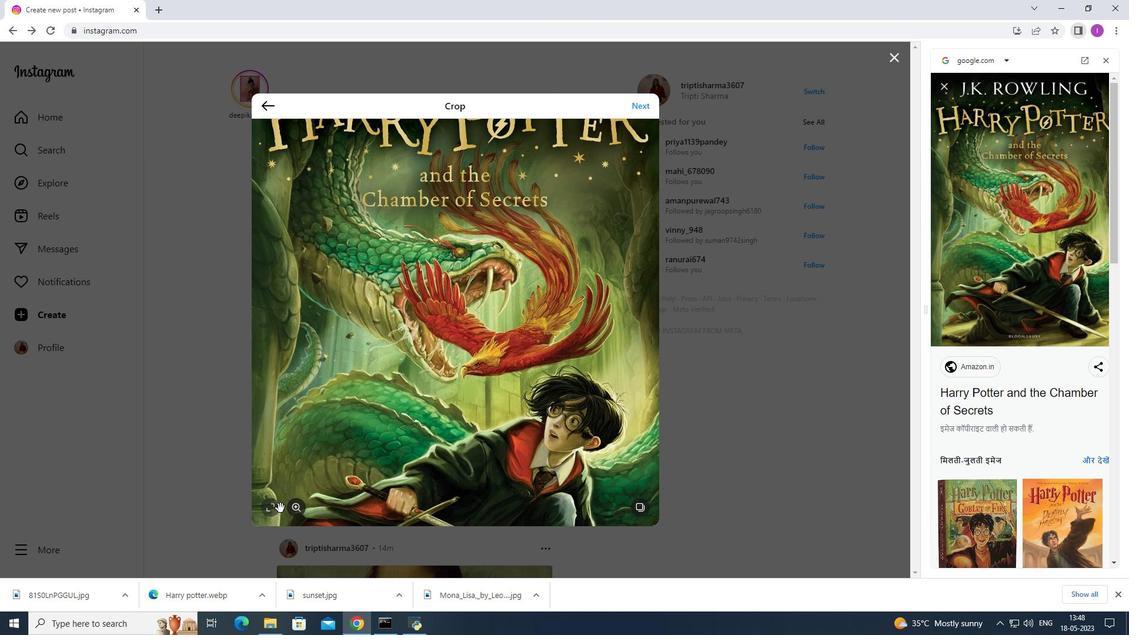 
Action: Mouse pressed left at (291, 507)
Screenshot: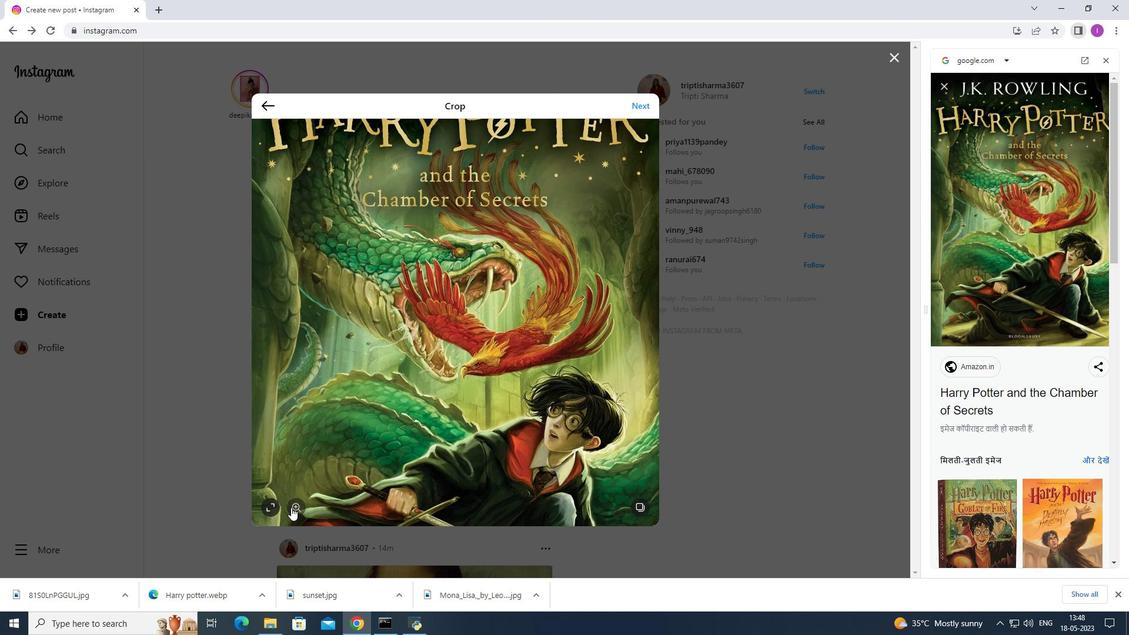 
Action: Mouse moved to (299, 477)
Screenshot: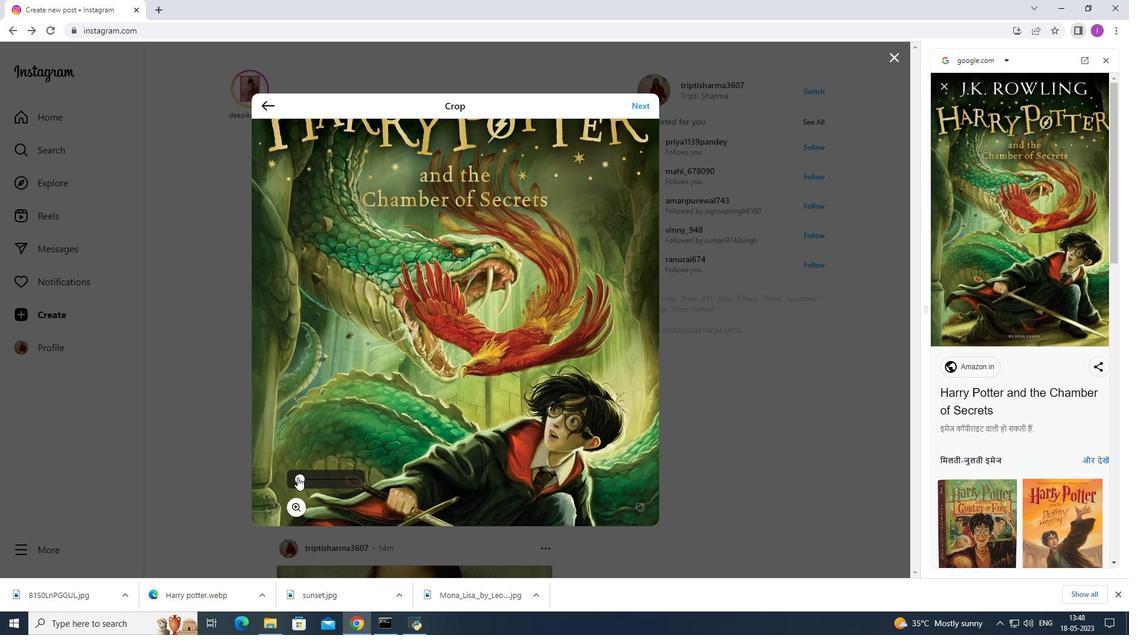
Action: Mouse pressed left at (299, 477)
Screenshot: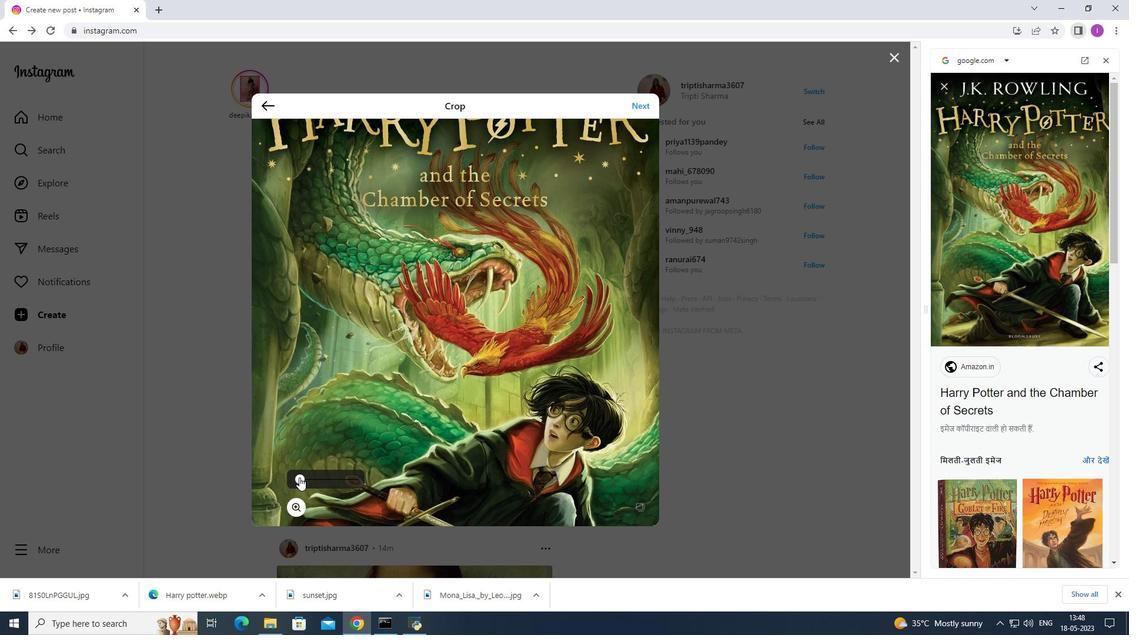 
Action: Mouse moved to (351, 446)
Screenshot: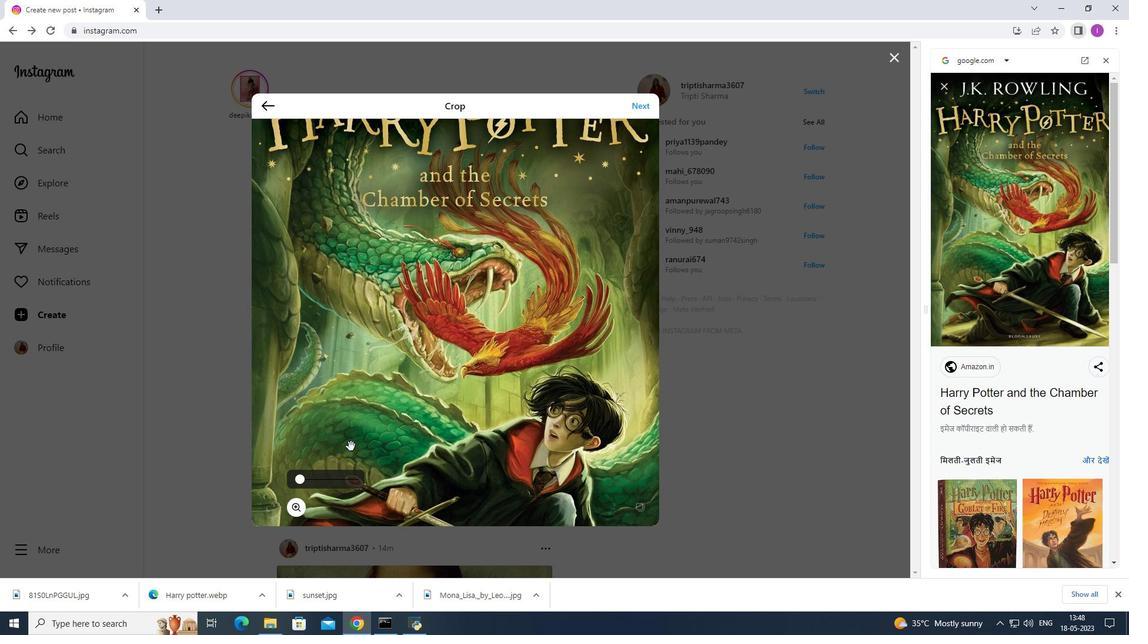 
Action: Mouse scrolled (351, 446) with delta (0, 0)
Screenshot: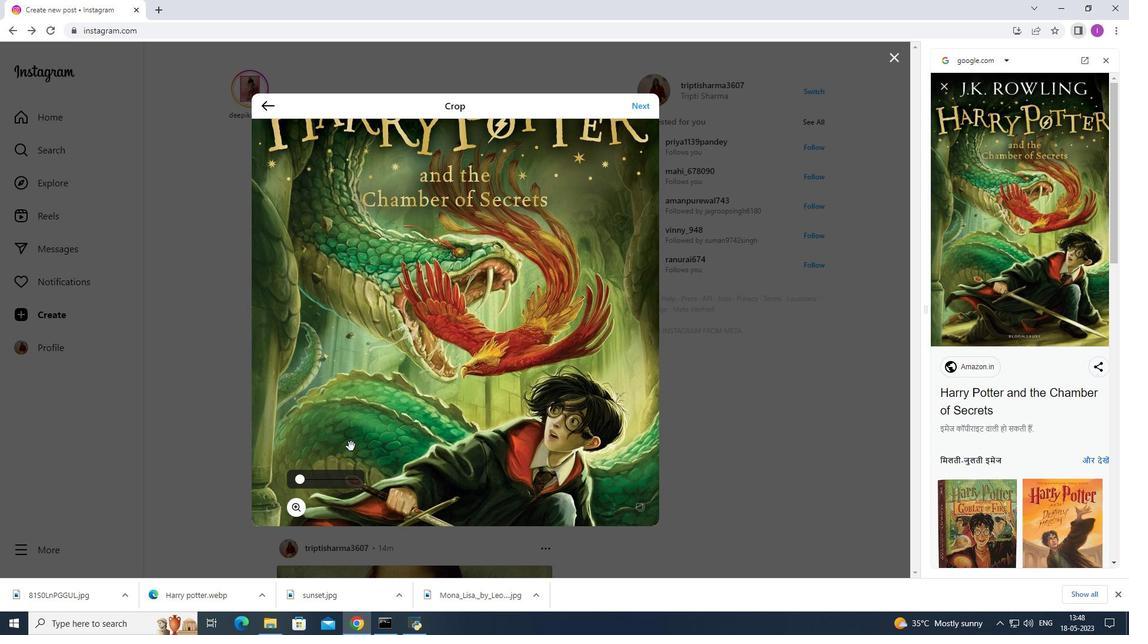 
Action: Mouse scrolled (351, 446) with delta (0, 0)
Screenshot: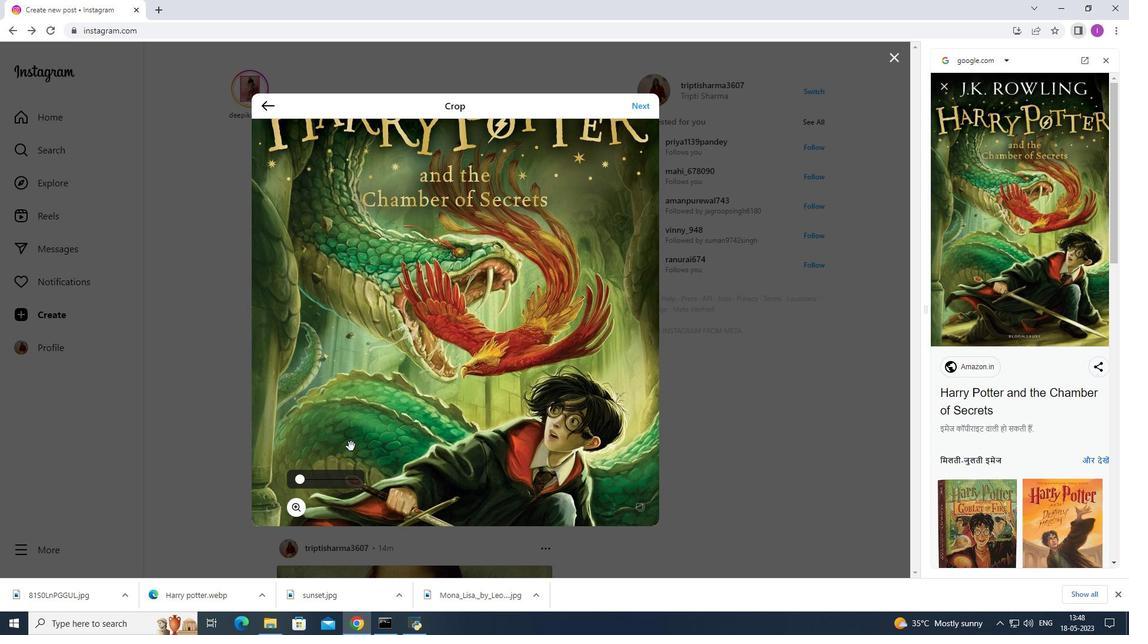 
Action: Mouse scrolled (351, 446) with delta (0, 0)
Screenshot: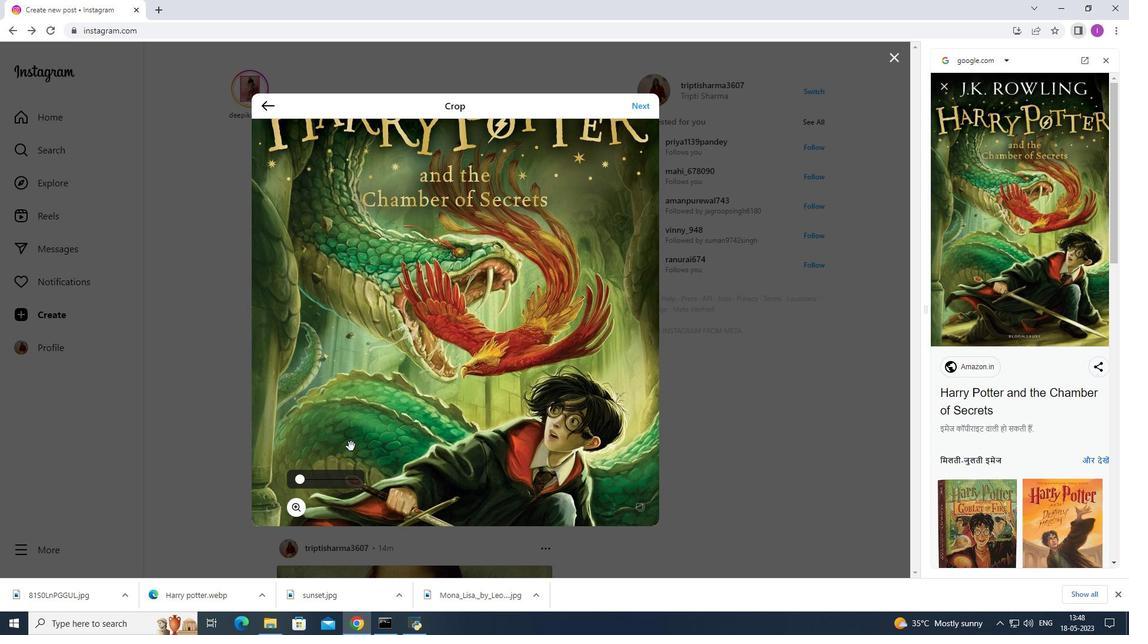 
Action: Mouse moved to (445, 107)
Screenshot: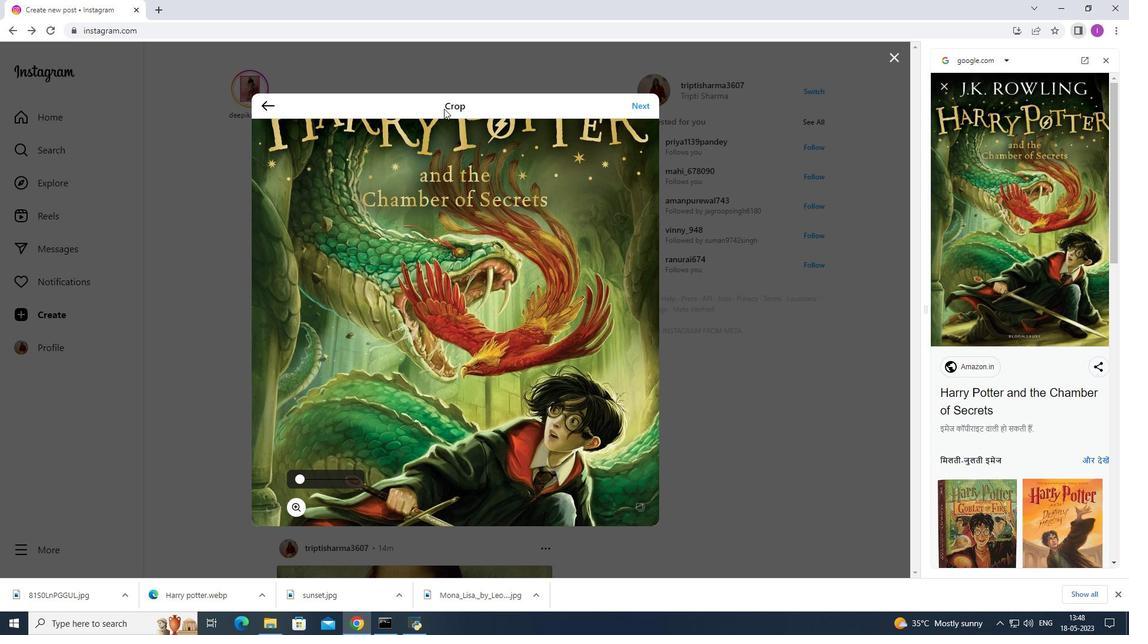 
Action: Mouse pressed left at (445, 107)
Screenshot: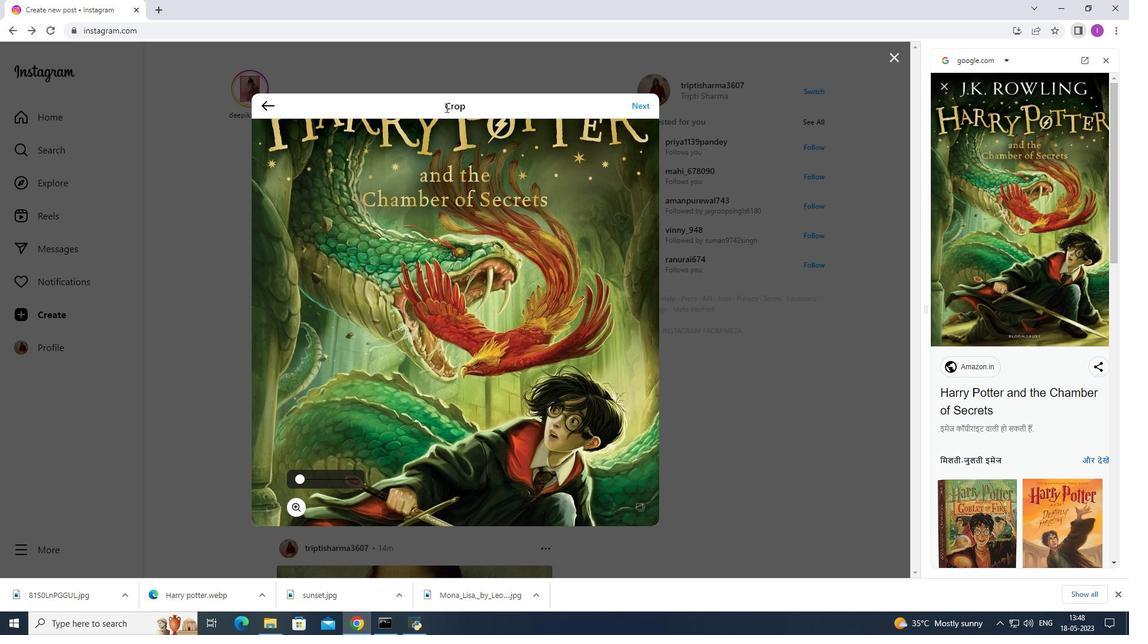 
Action: Mouse moved to (401, 290)
Screenshot: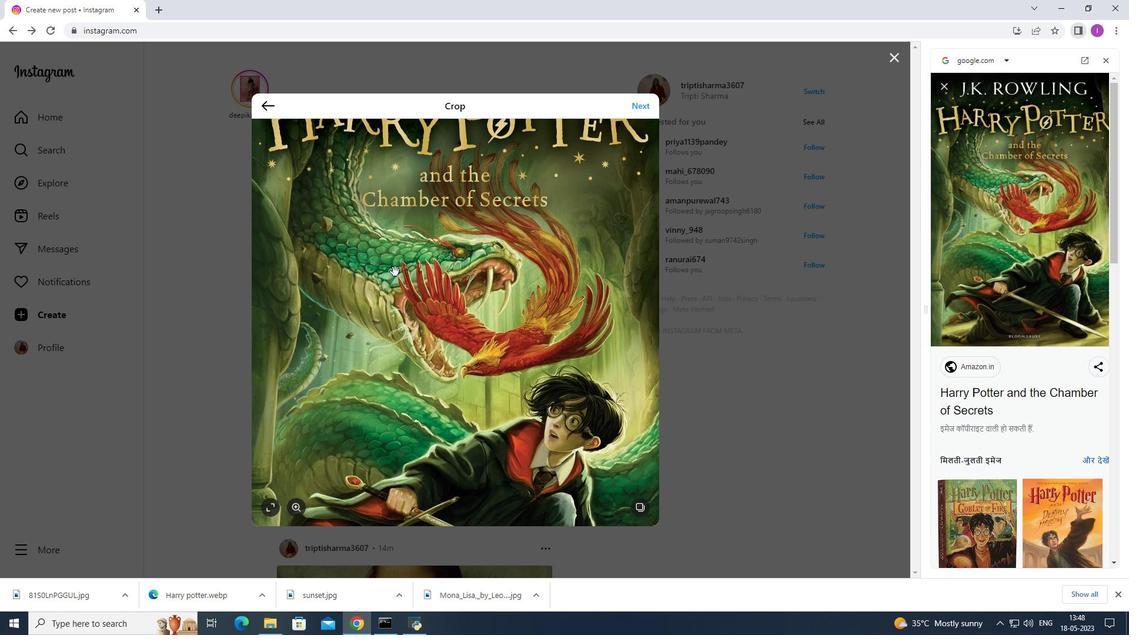 
Action: Mouse pressed left at (398, 281)
Screenshot: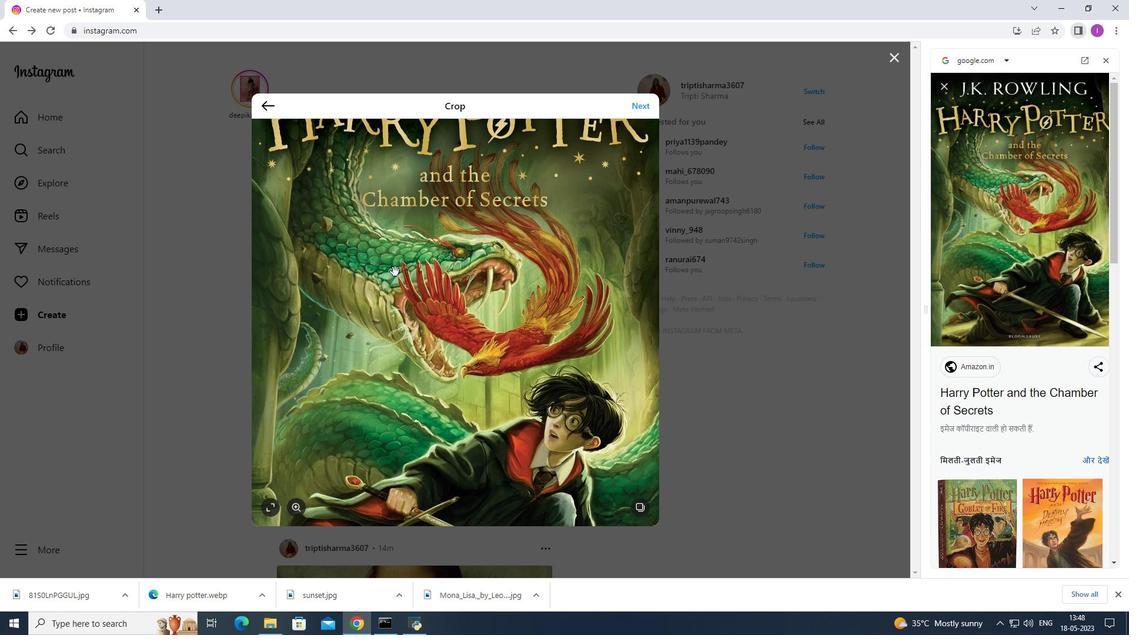 
Action: Mouse moved to (403, 306)
Screenshot: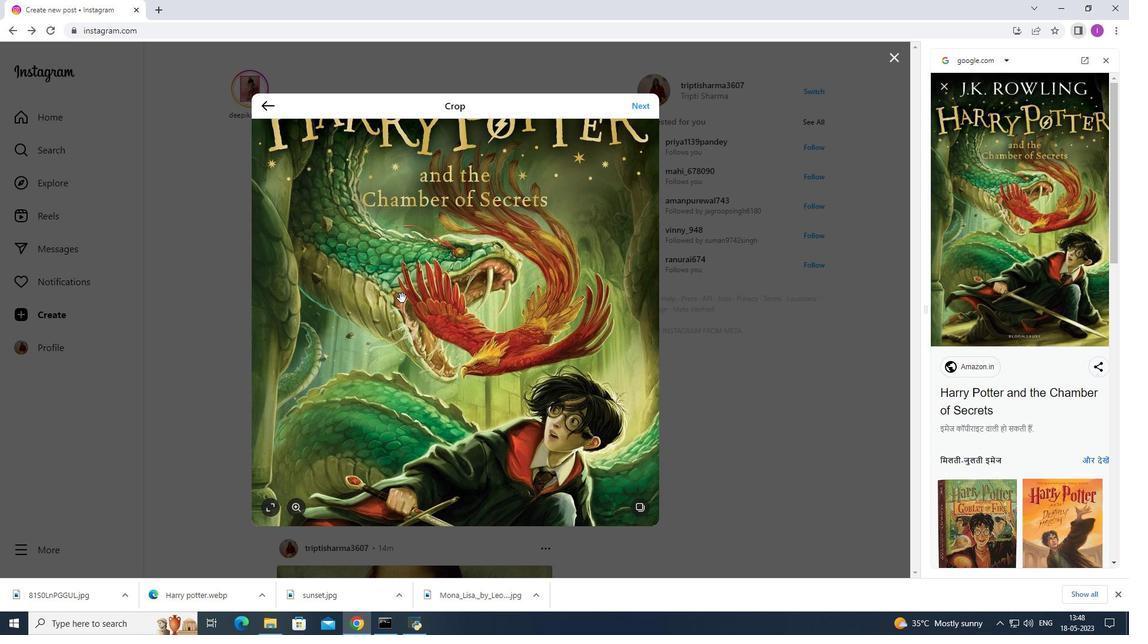 
Action: Mouse pressed left at (403, 306)
